 Task: Use the "People" feature to tag friends and family members in group photos.
Action: Mouse moved to (1239, 636)
Screenshot: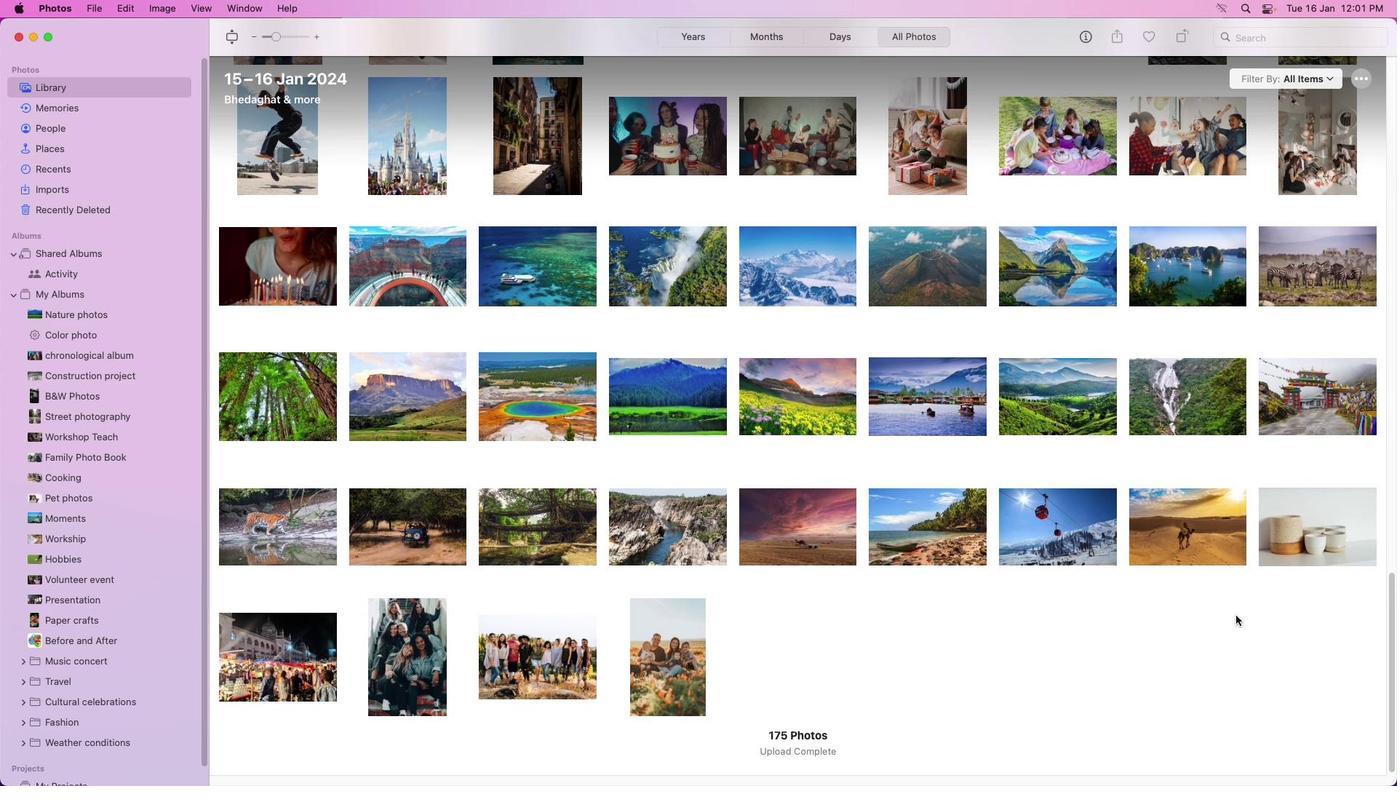 
Action: Mouse pressed left at (1239, 636)
Screenshot: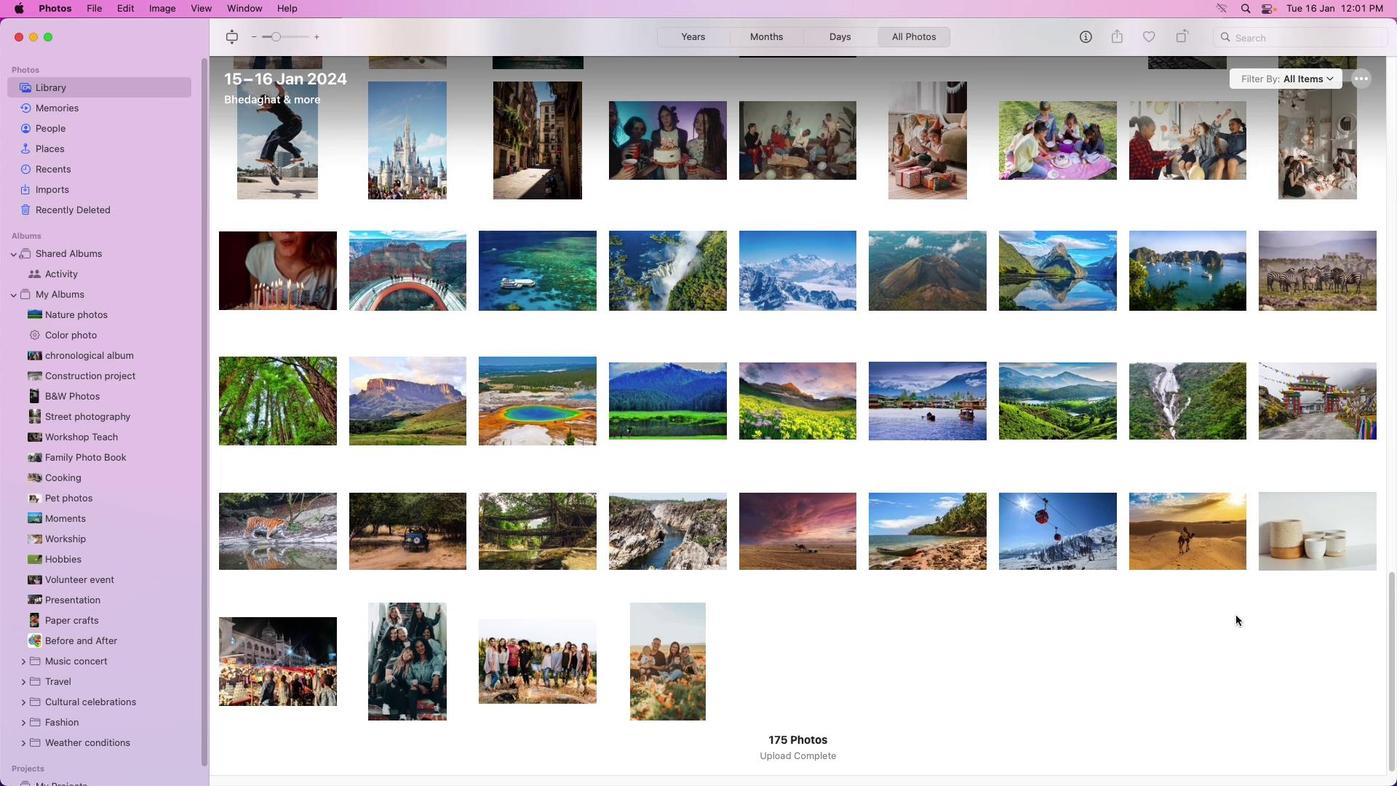 
Action: Mouse moved to (1237, 615)
Screenshot: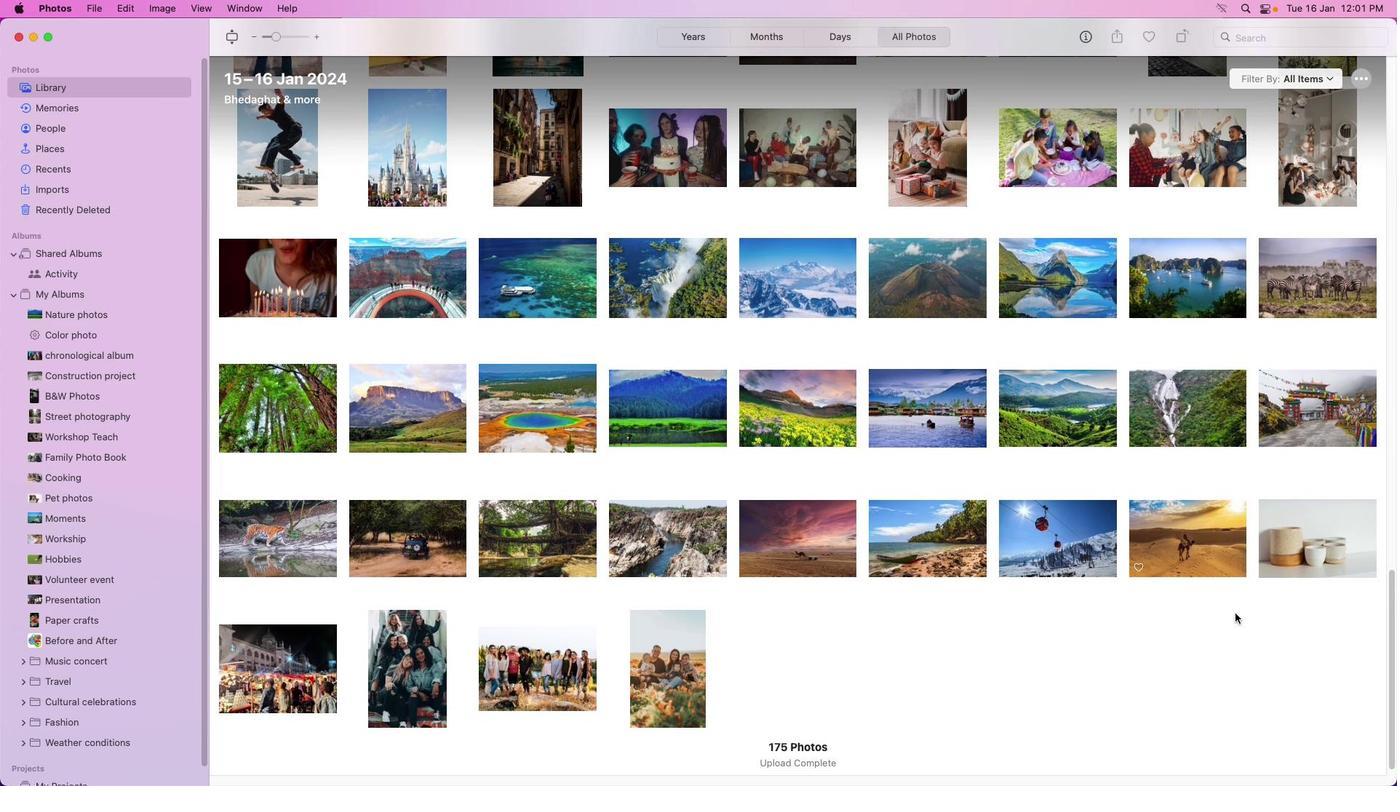 
Action: Mouse scrolled (1237, 615) with delta (0, 0)
Screenshot: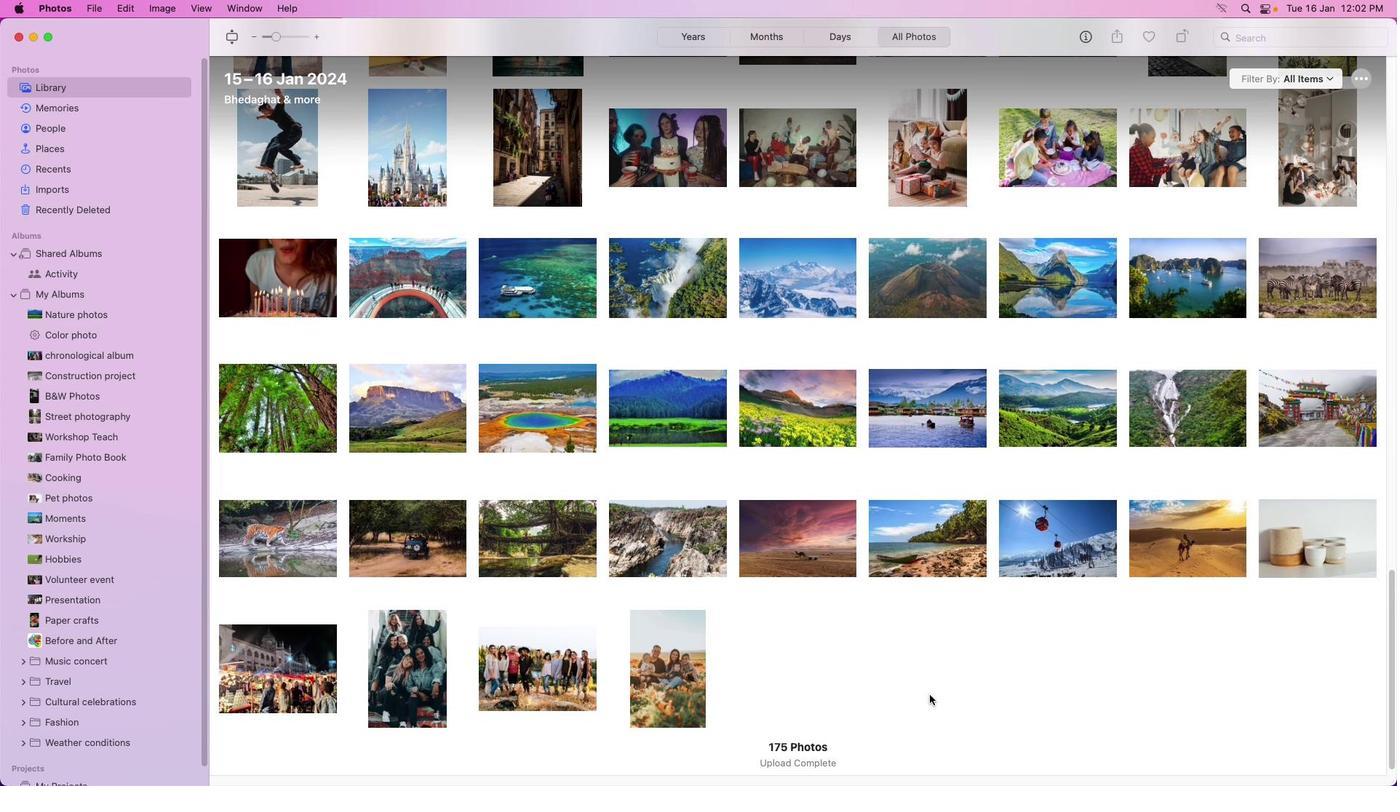 
Action: Mouse scrolled (1237, 615) with delta (0, 0)
Screenshot: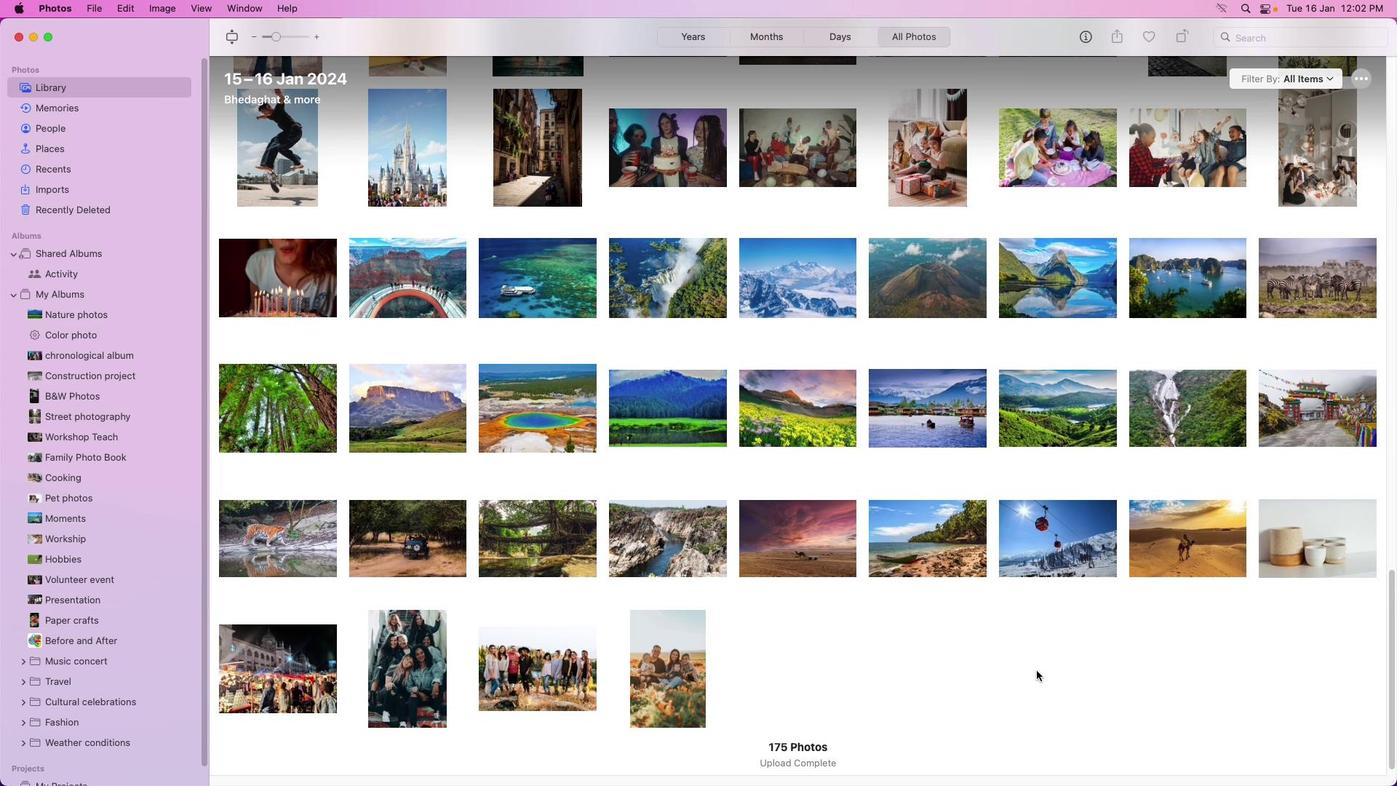 
Action: Mouse moved to (1235, 614)
Screenshot: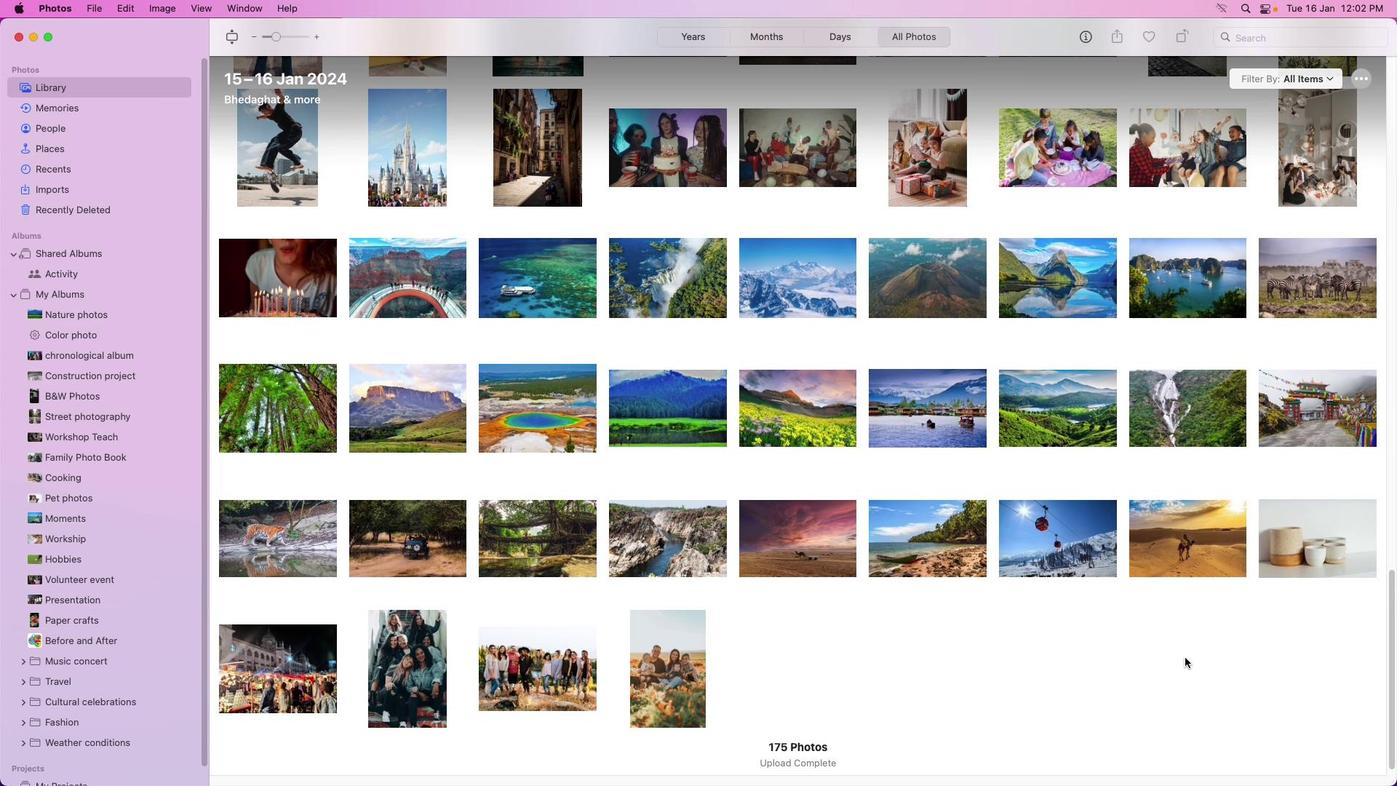 
Action: Mouse scrolled (1235, 614) with delta (0, 0)
Screenshot: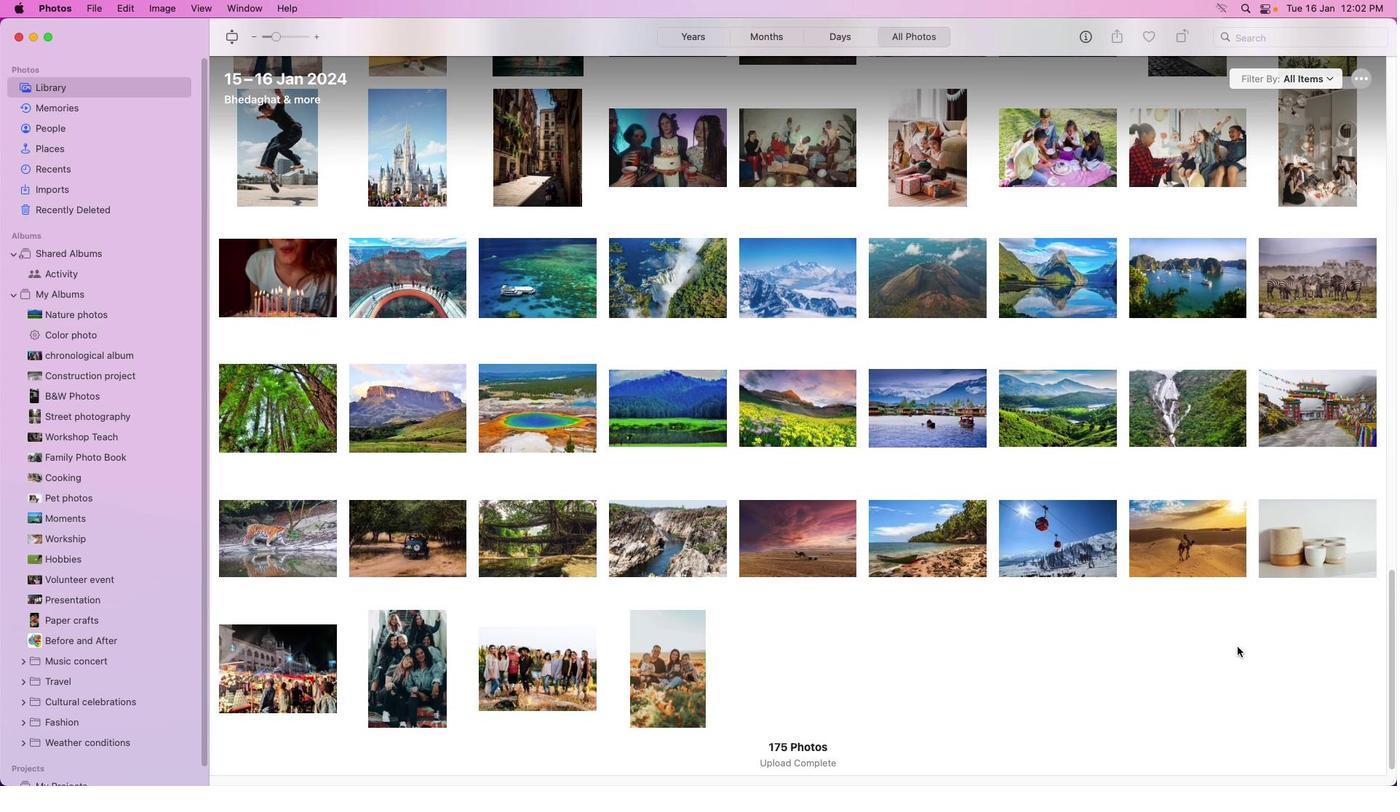 
Action: Mouse moved to (1276, 642)
Screenshot: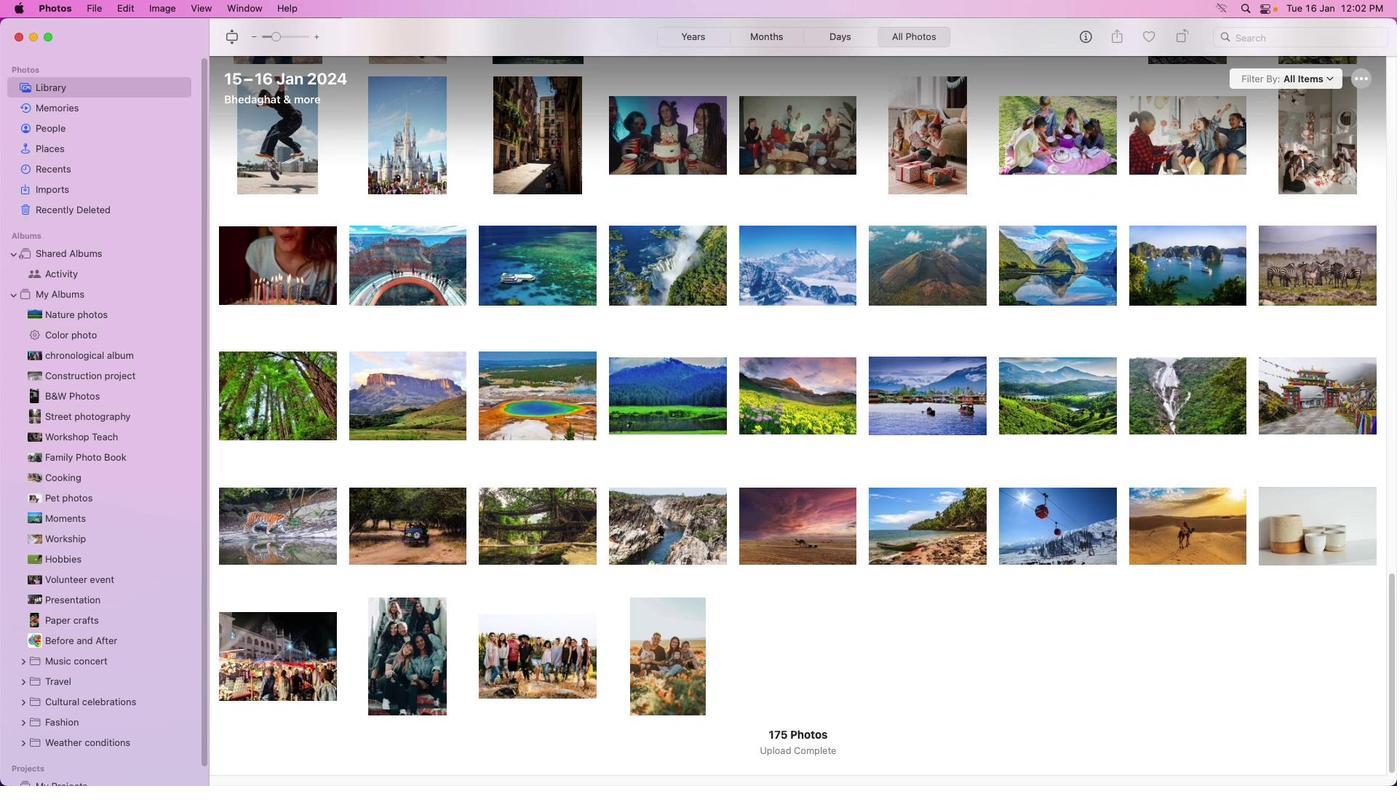 
Action: Mouse scrolled (1276, 642) with delta (0, 0)
Screenshot: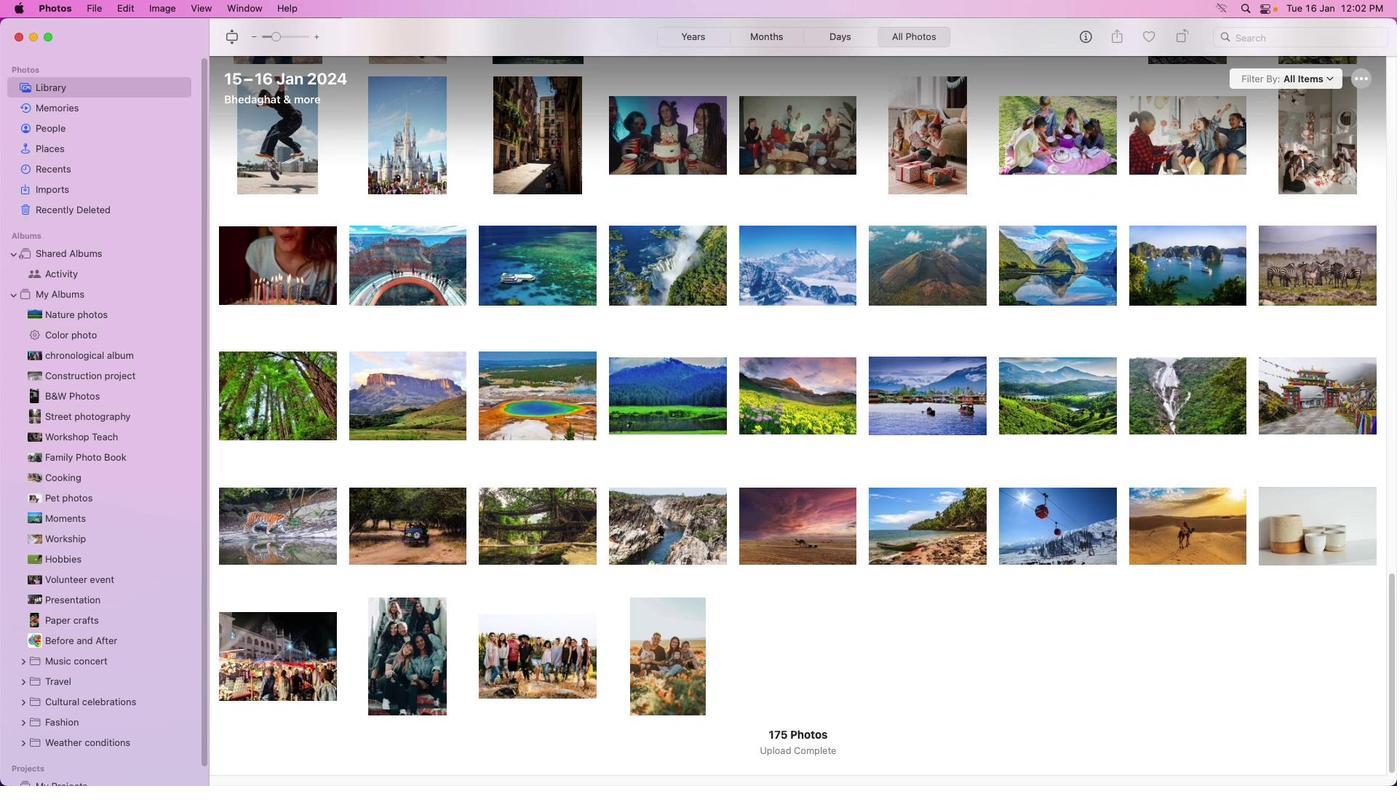 
Action: Mouse moved to (1269, 642)
Screenshot: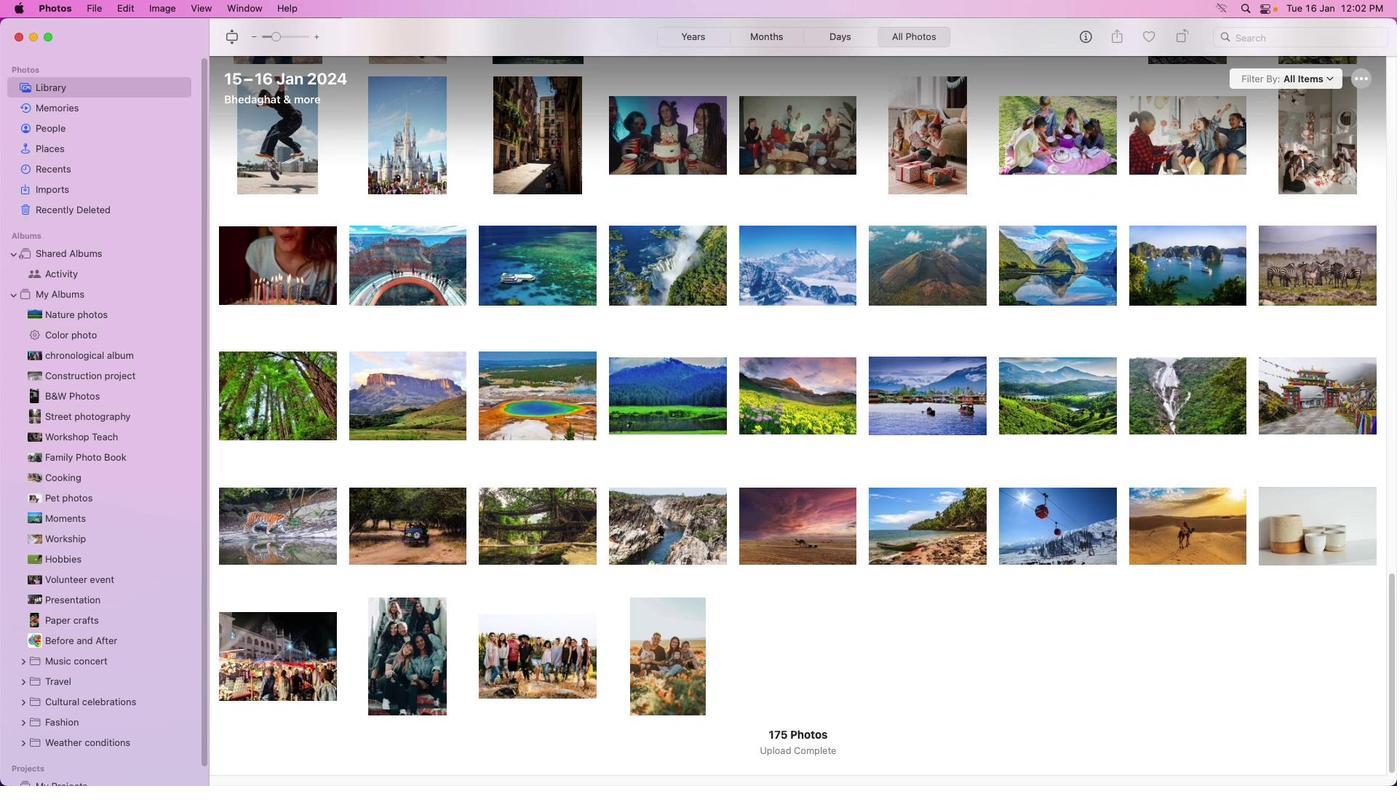 
Action: Mouse scrolled (1269, 642) with delta (0, 0)
Screenshot: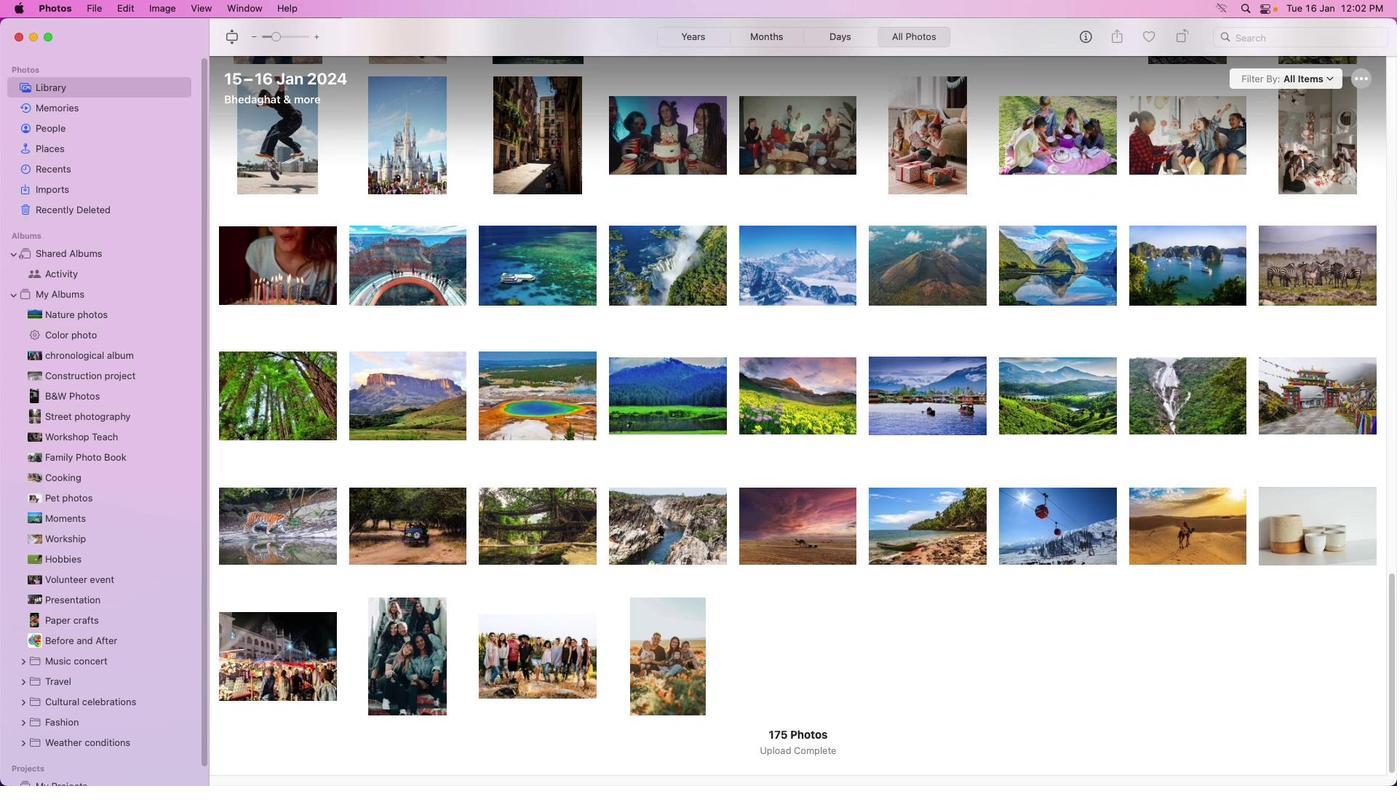 
Action: Mouse moved to (1268, 642)
Screenshot: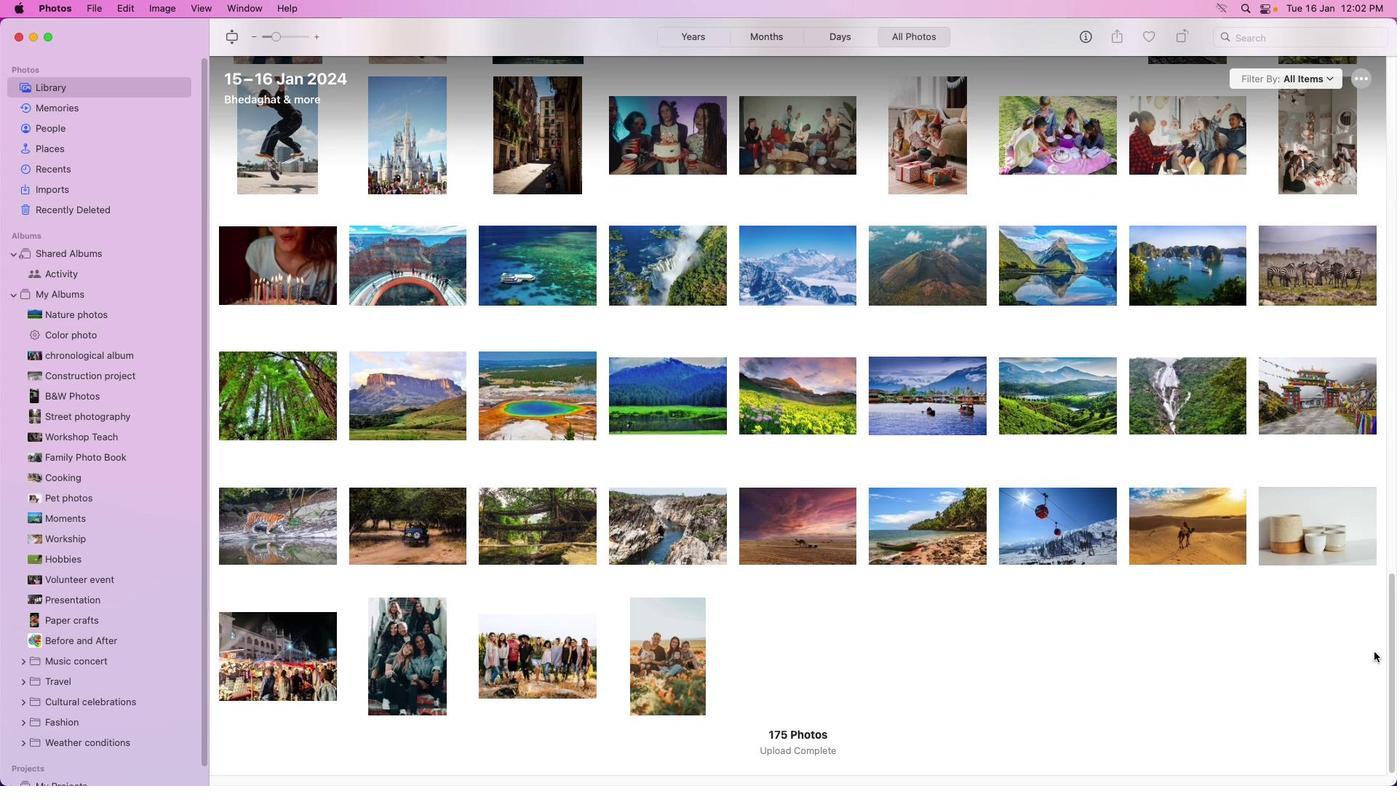
Action: Mouse scrolled (1268, 642) with delta (0, -2)
Screenshot: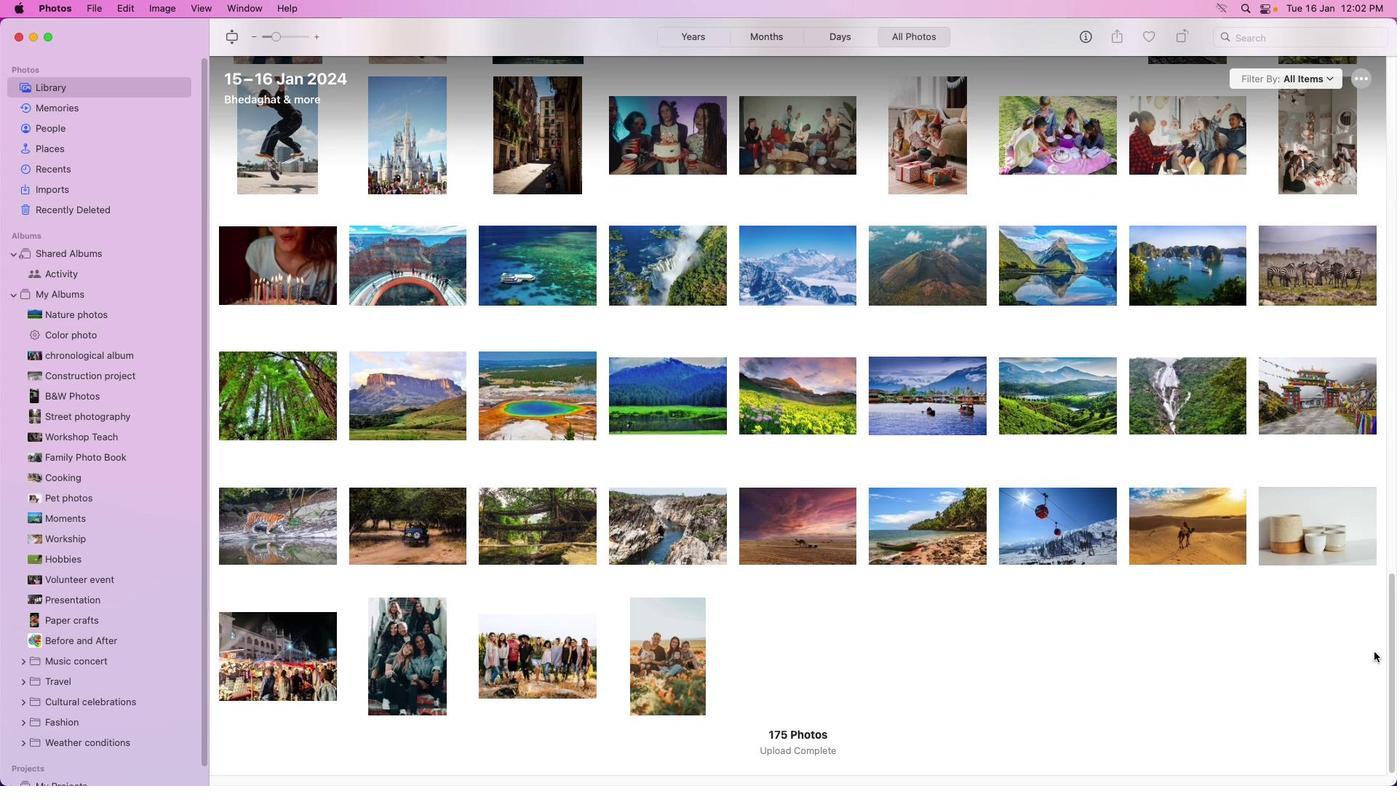
Action: Mouse moved to (1267, 642)
Screenshot: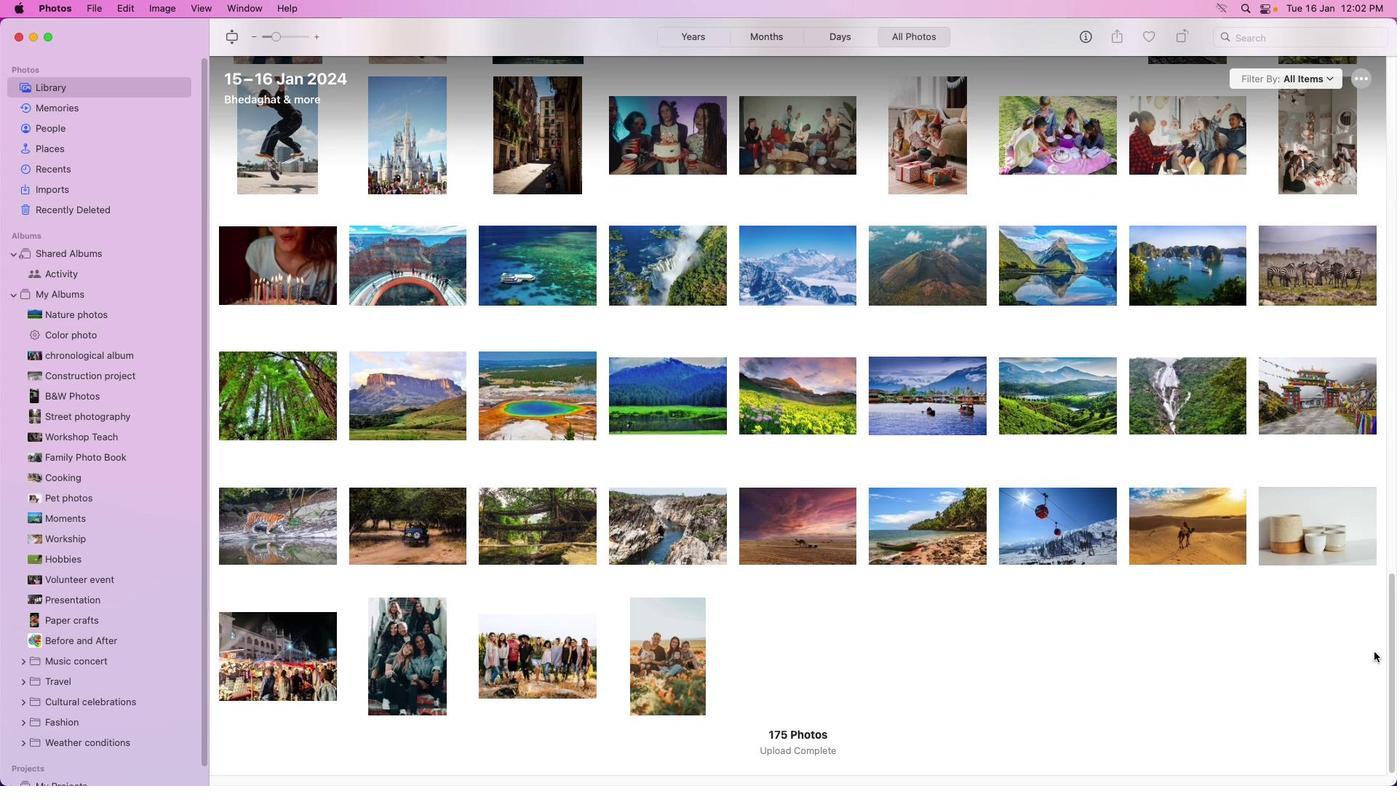 
Action: Mouse scrolled (1267, 642) with delta (0, -2)
Screenshot: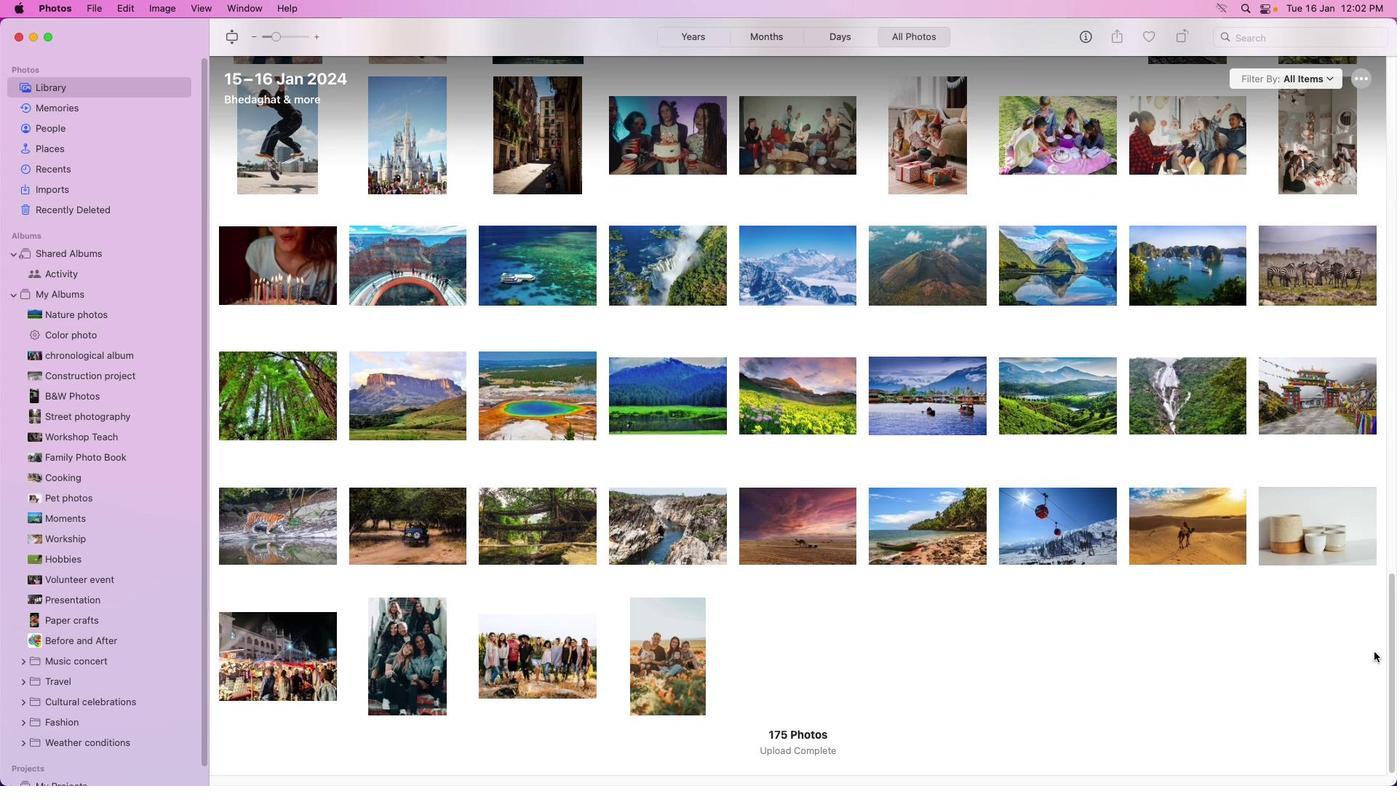 
Action: Mouse moved to (1266, 642)
Screenshot: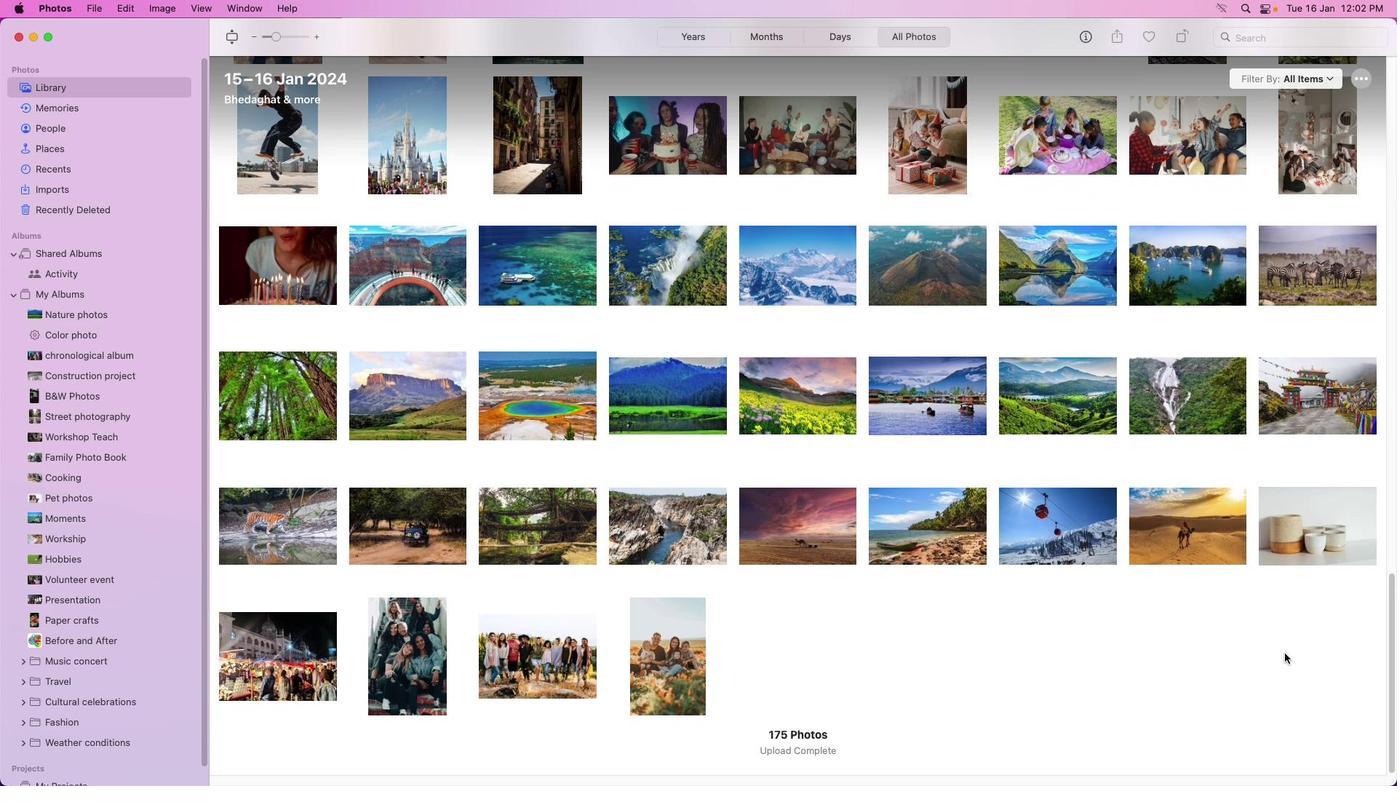 
Action: Mouse scrolled (1266, 642) with delta (0, -3)
Screenshot: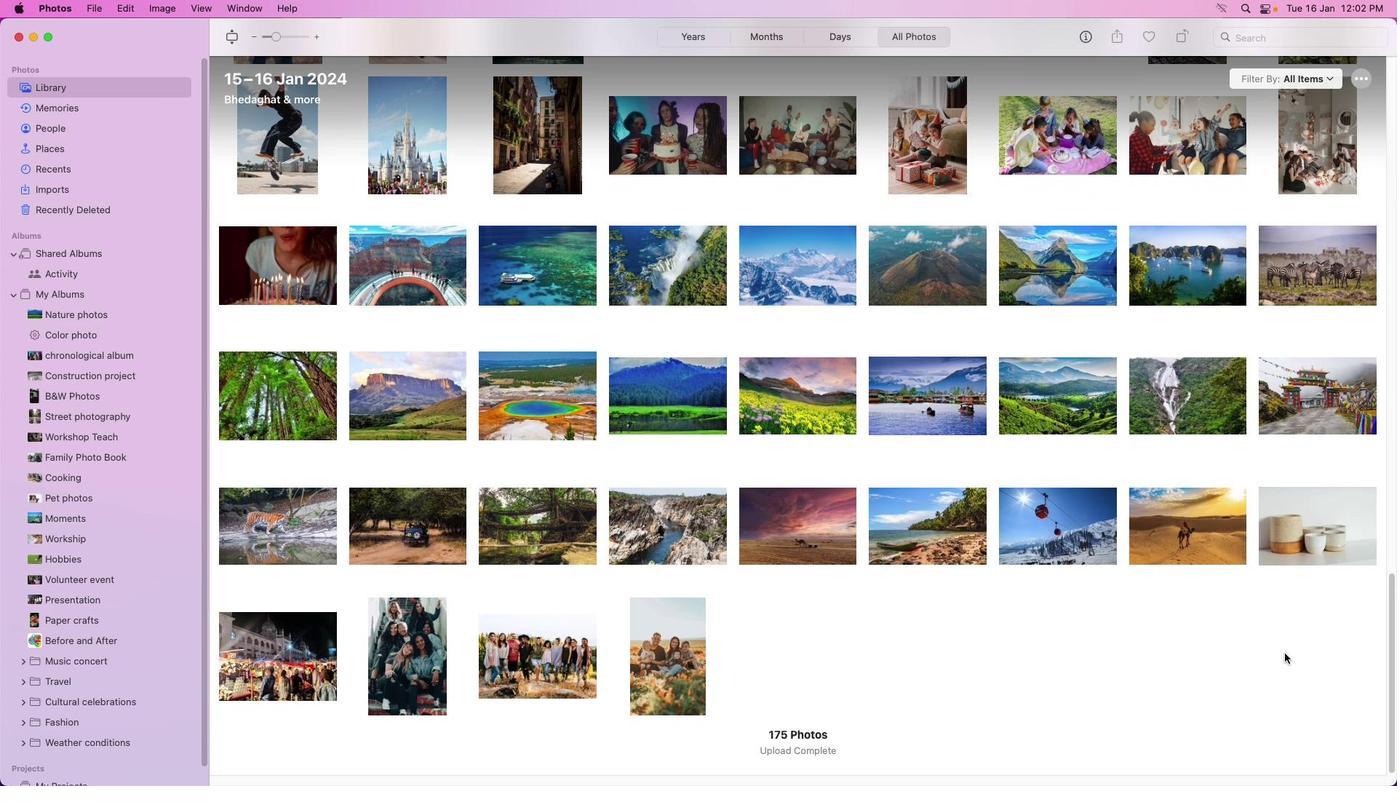 
Action: Mouse moved to (1263, 641)
Screenshot: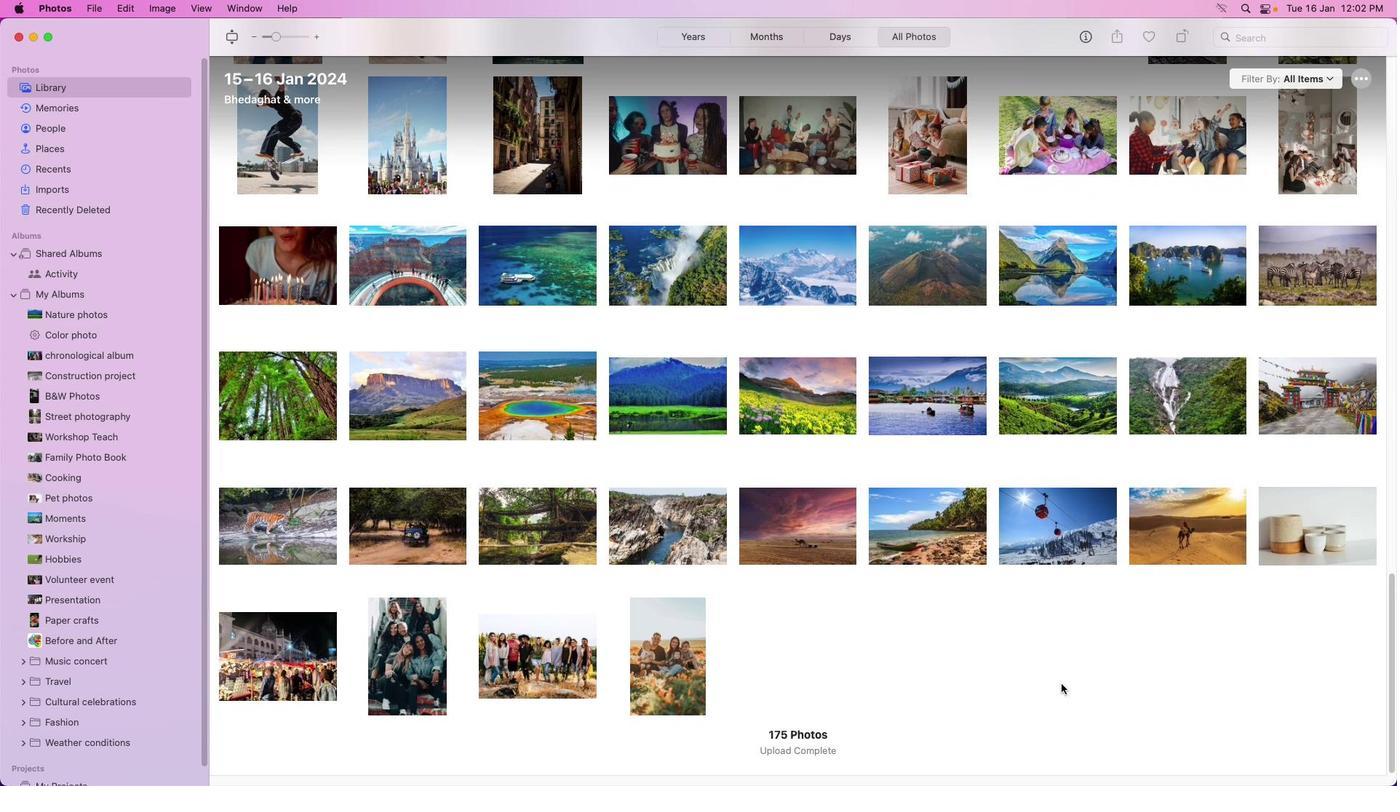 
Action: Mouse scrolled (1263, 641) with delta (0, -4)
Screenshot: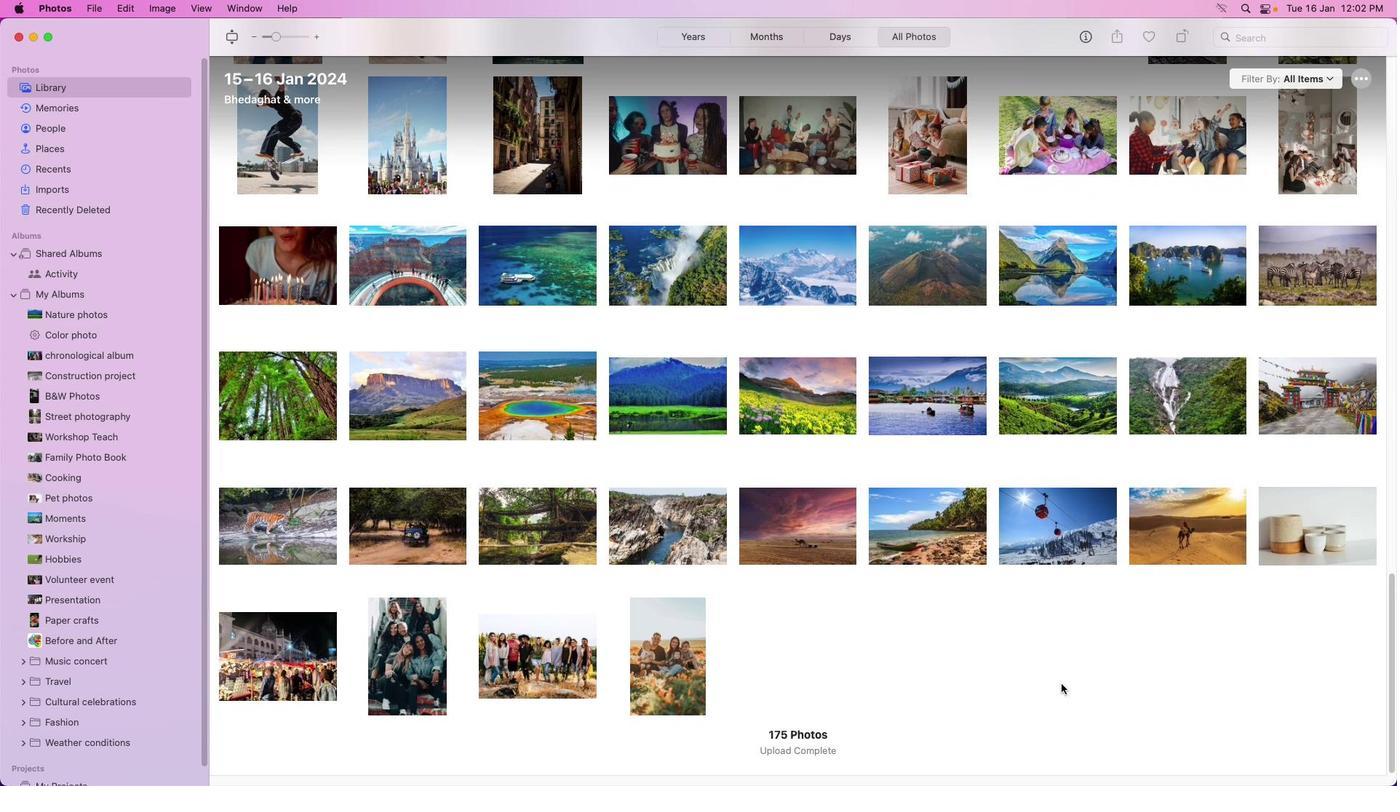 
Action: Mouse moved to (420, 656)
Screenshot: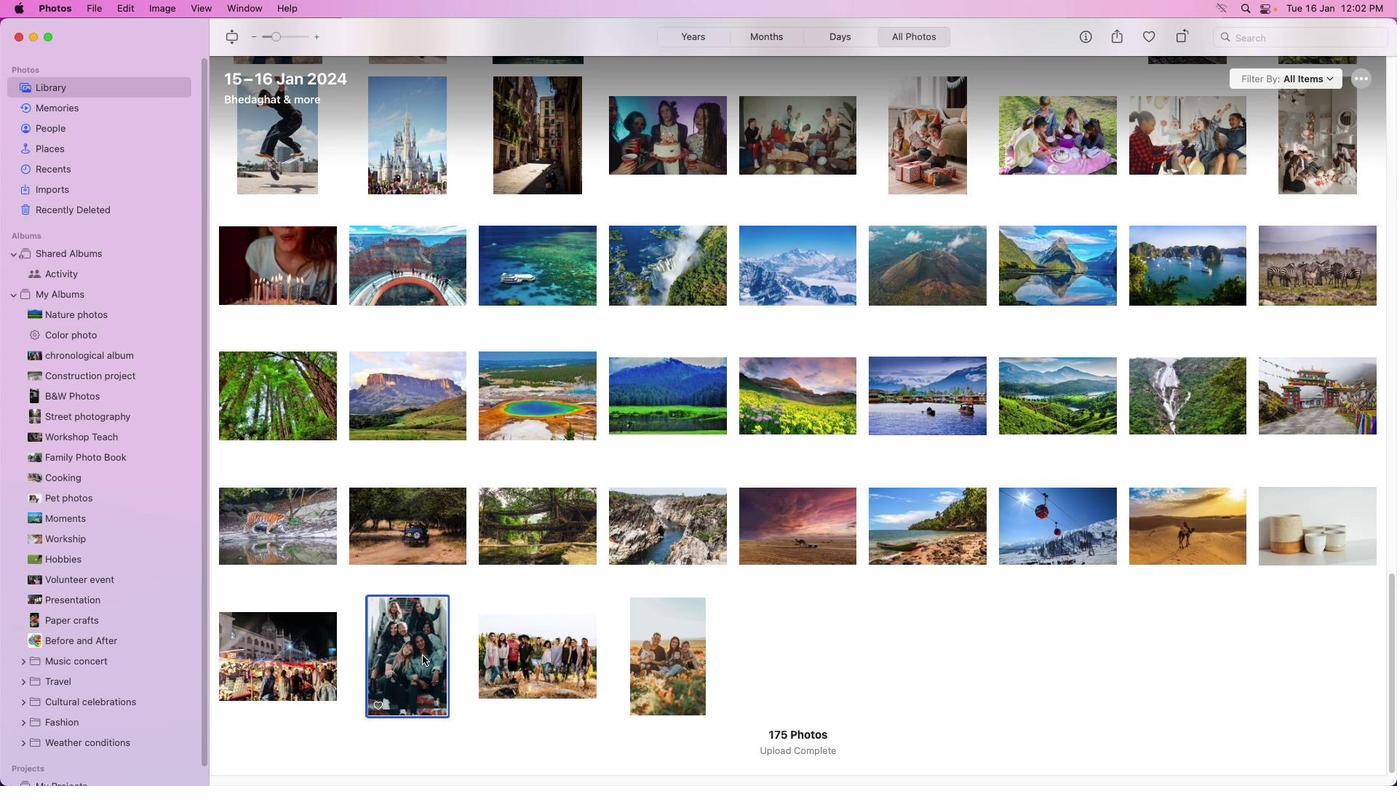 
Action: Mouse pressed left at (420, 656)
Screenshot: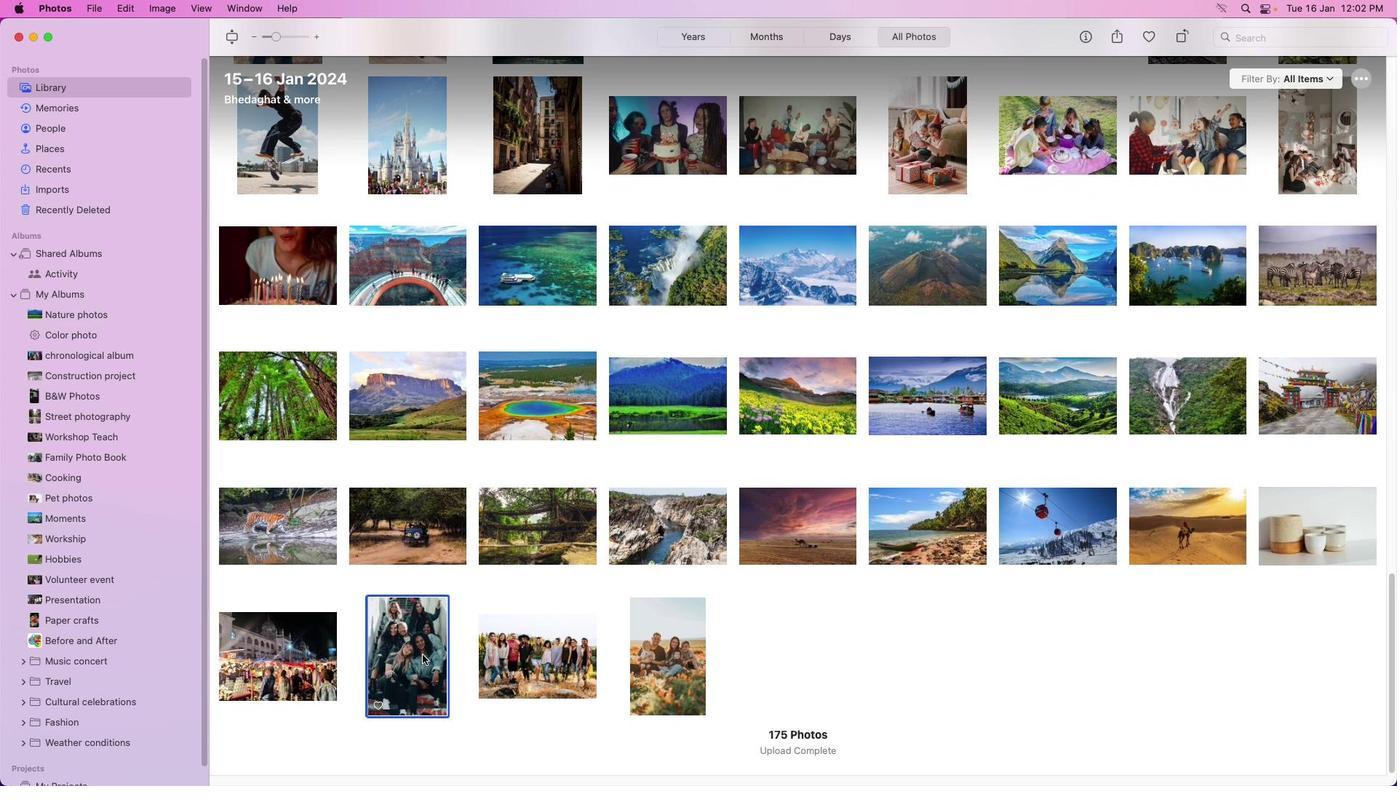 
Action: Mouse moved to (422, 654)
Screenshot: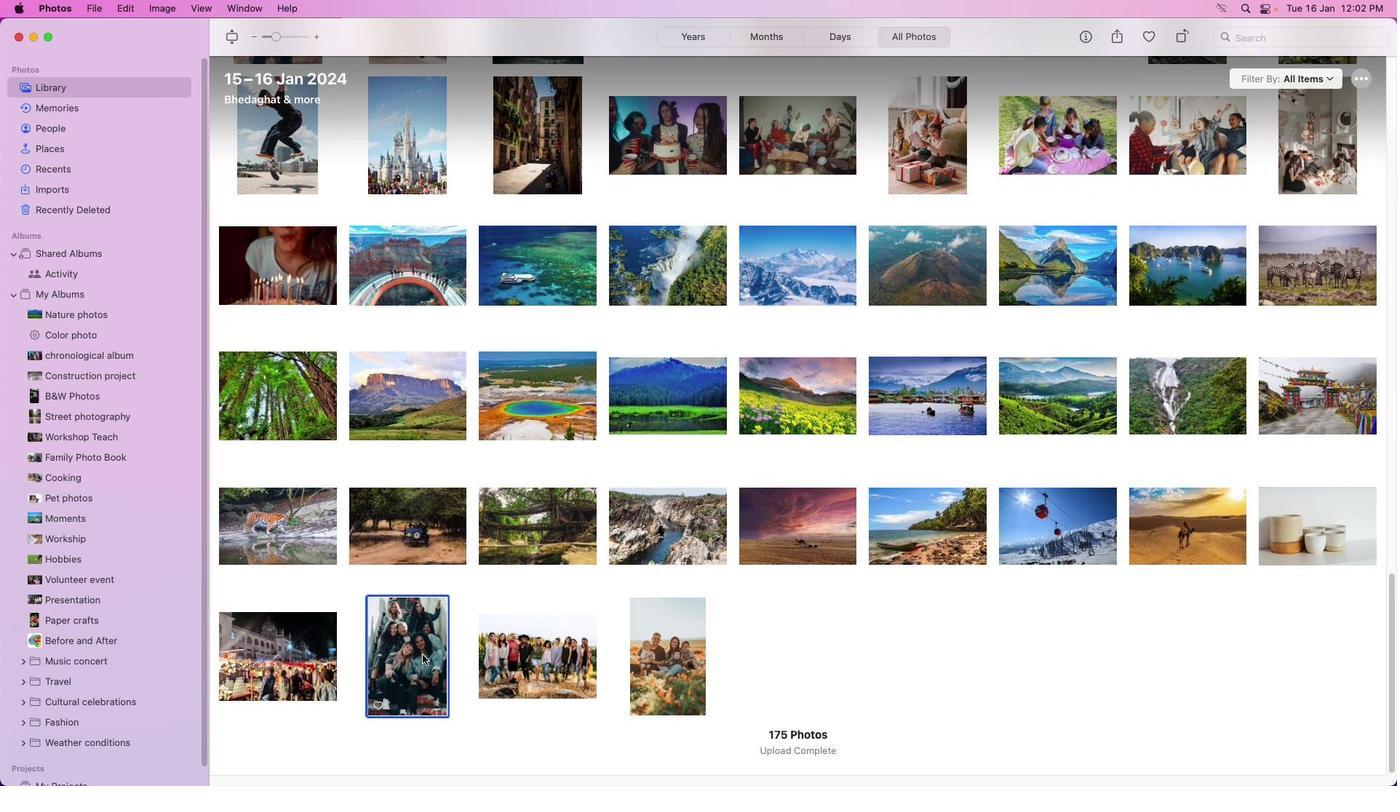
Action: Mouse pressed left at (422, 654)
Screenshot: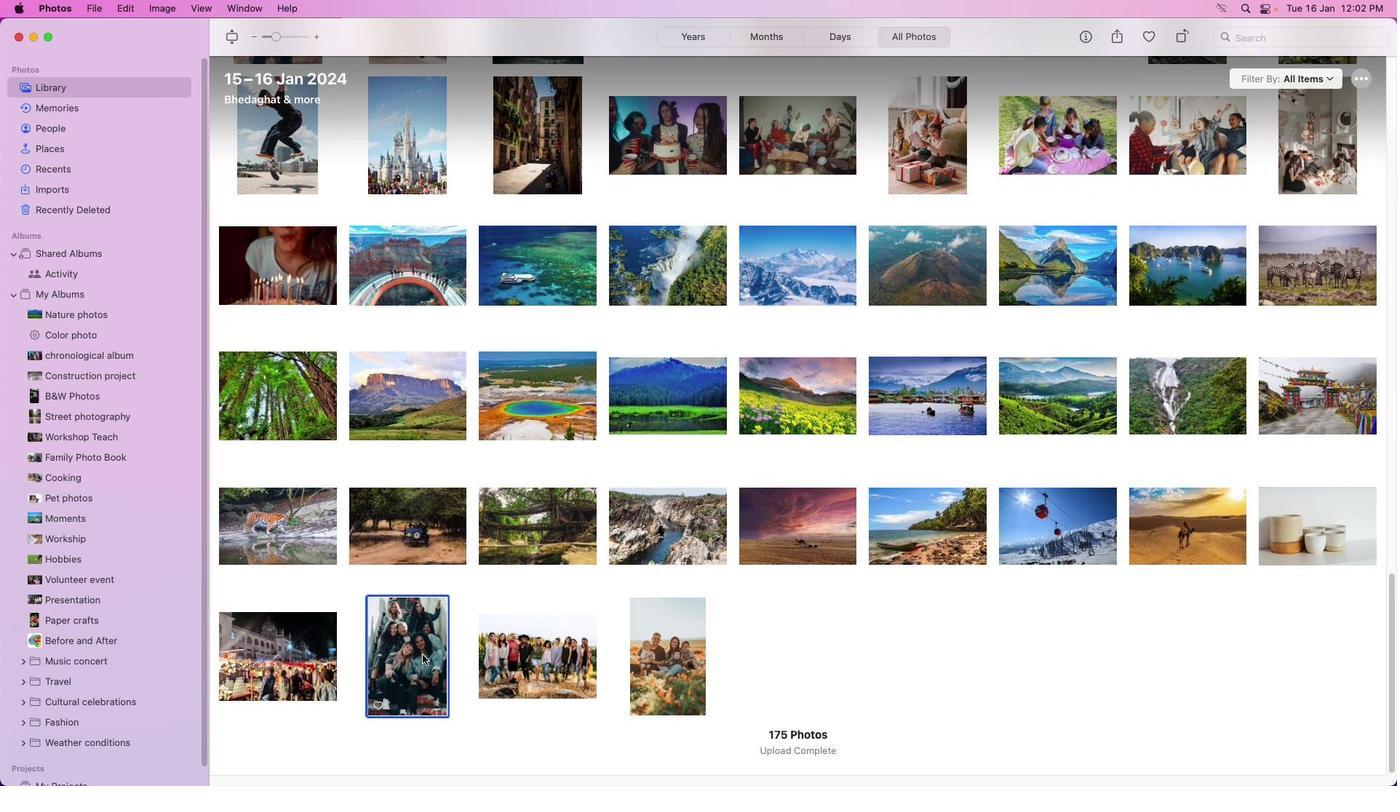 
Action: Mouse pressed left at (422, 654)
Screenshot: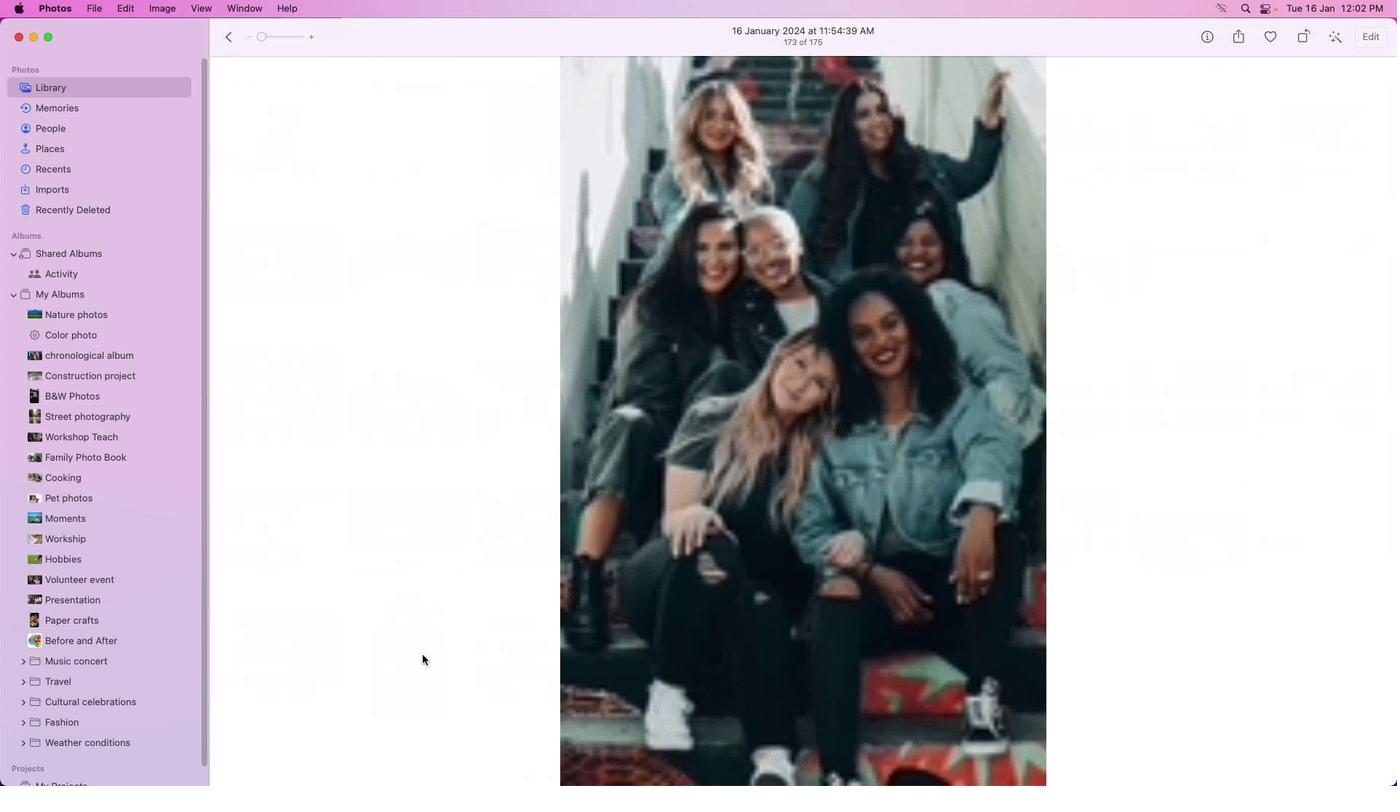 
Action: Mouse moved to (1207, 40)
Screenshot: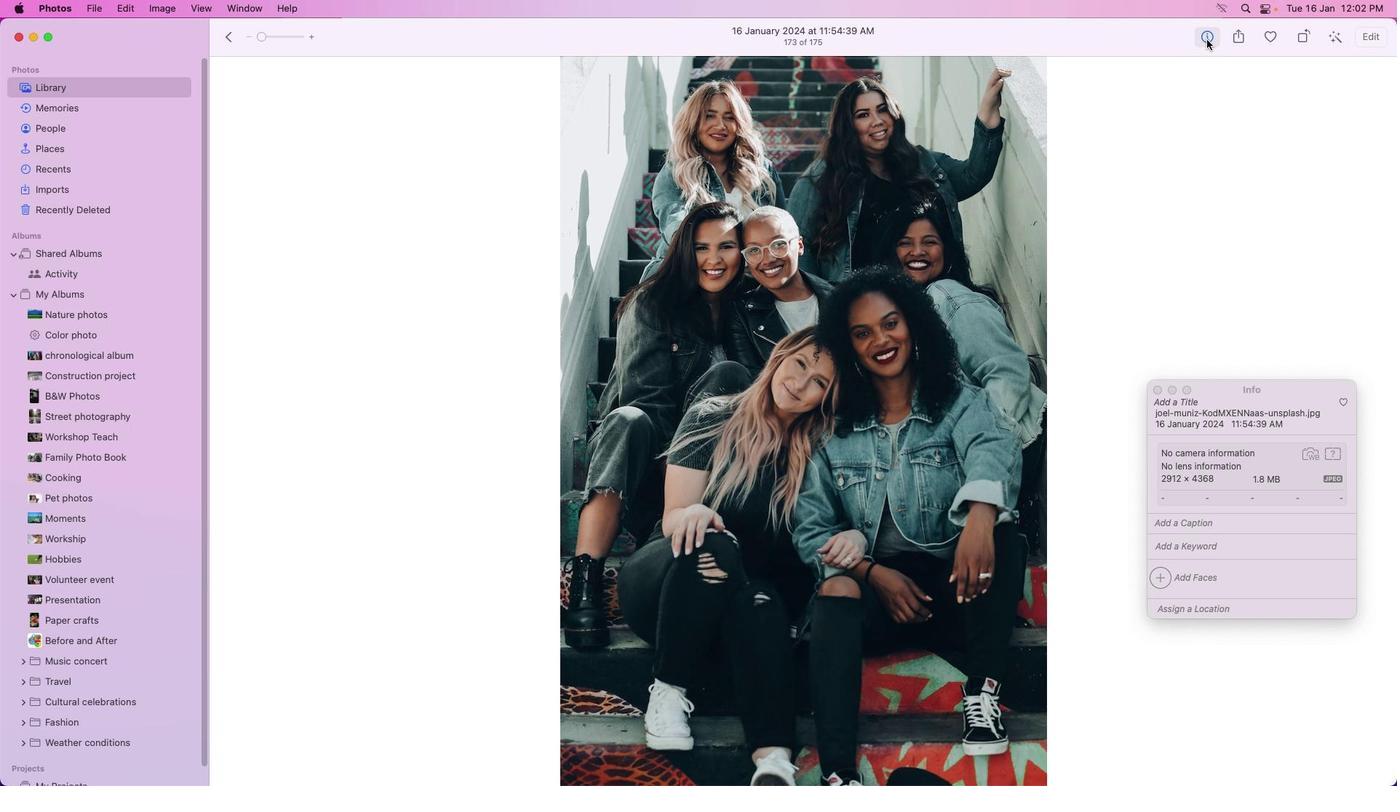 
Action: Mouse pressed left at (1207, 40)
Screenshot: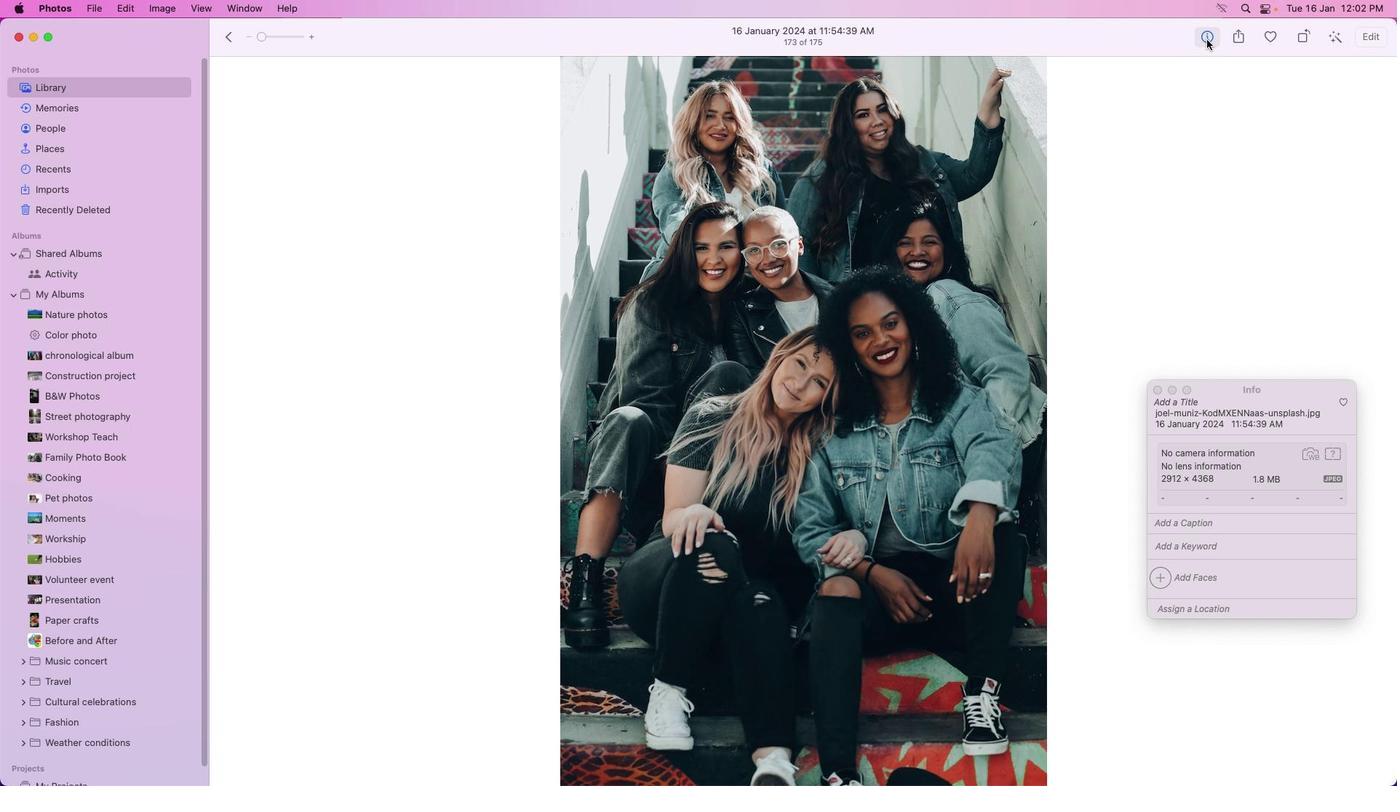 
Action: Mouse moved to (1164, 574)
Screenshot: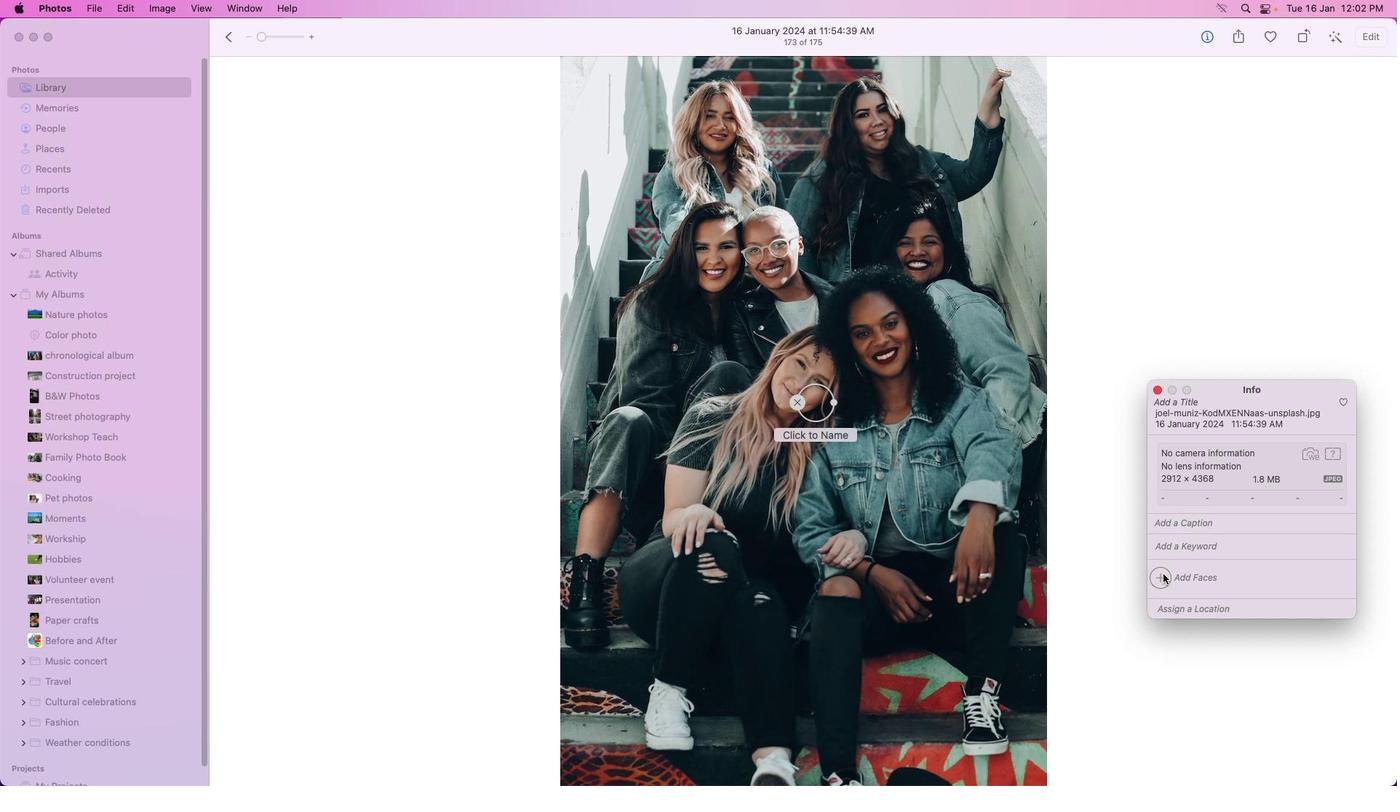 
Action: Mouse pressed left at (1164, 574)
Screenshot: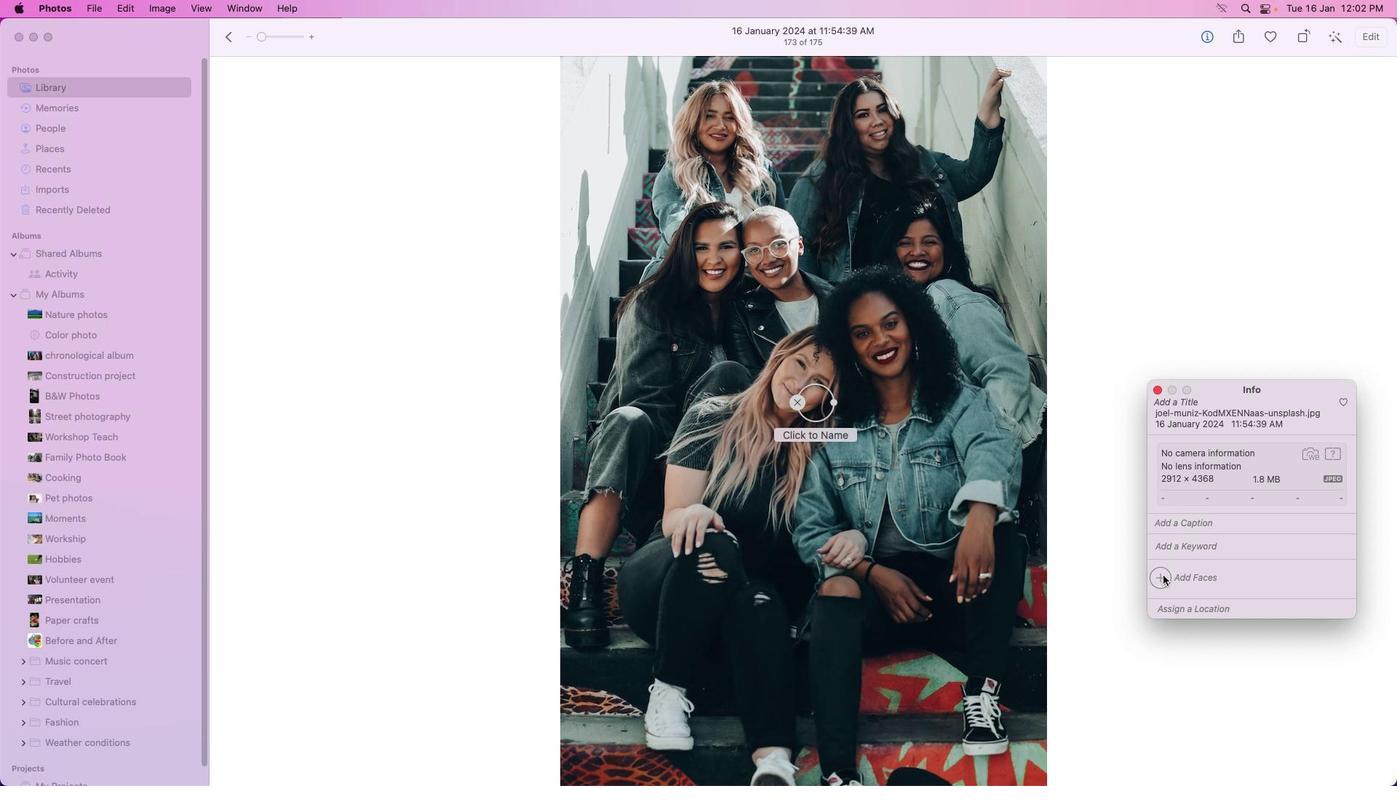 
Action: Mouse moved to (827, 388)
Screenshot: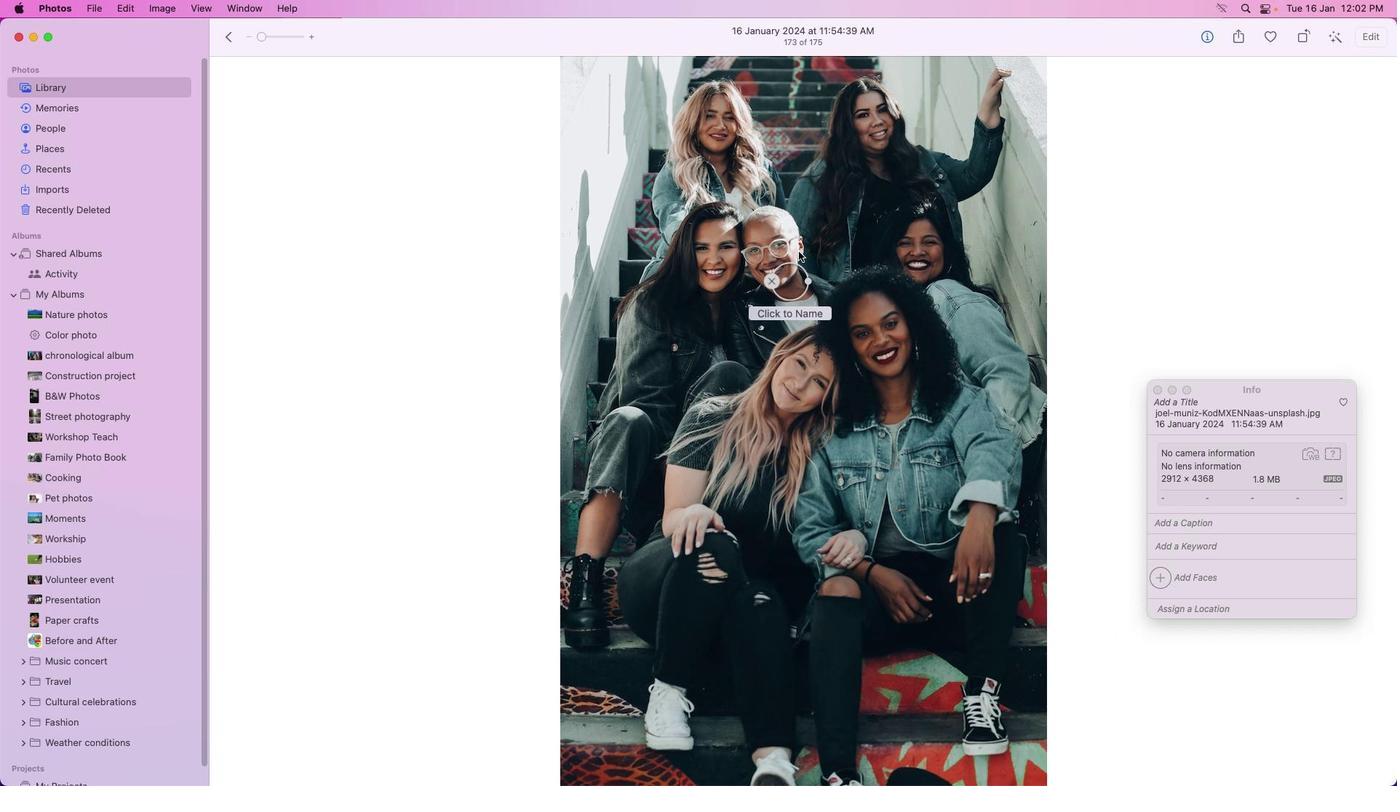 
Action: Mouse pressed left at (827, 388)
Screenshot: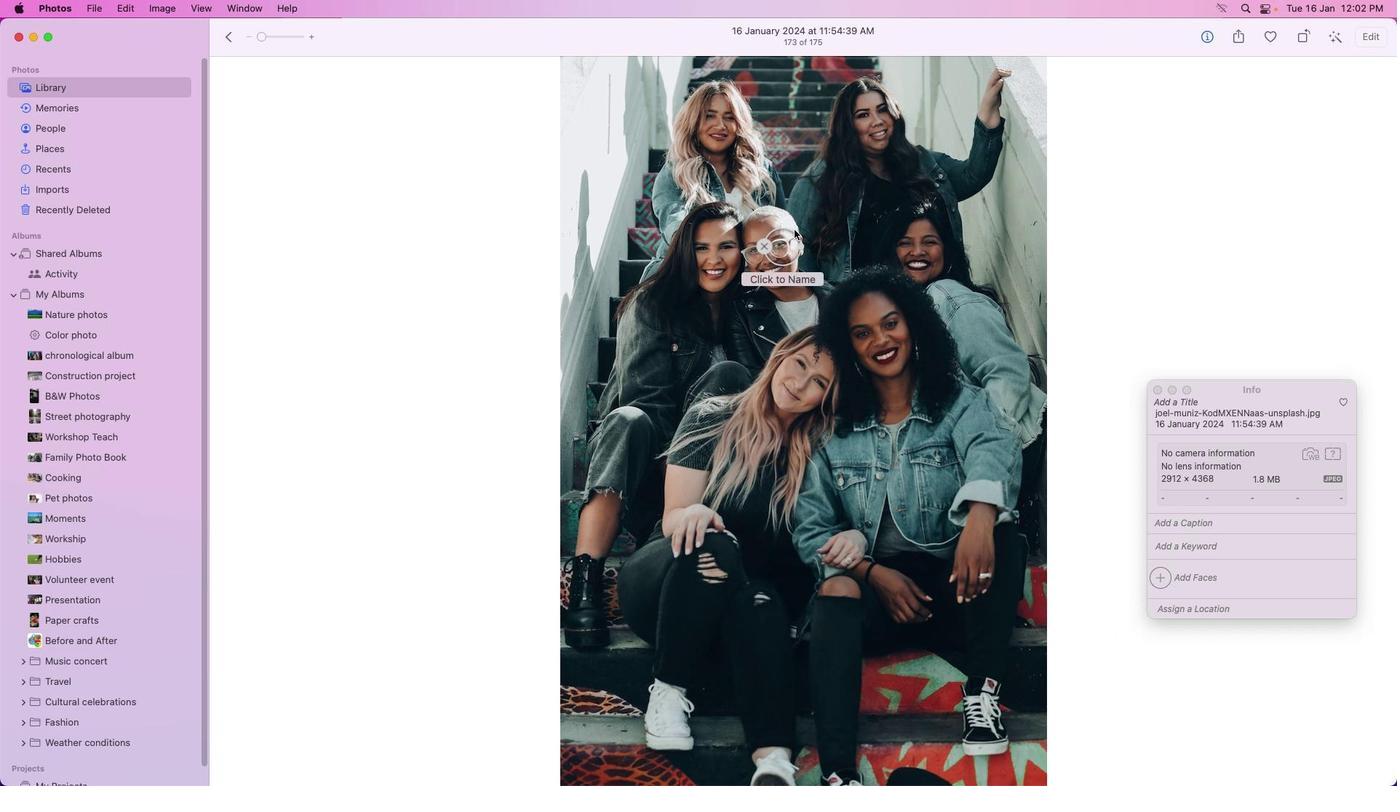 
Action: Mouse moved to (733, 160)
Screenshot: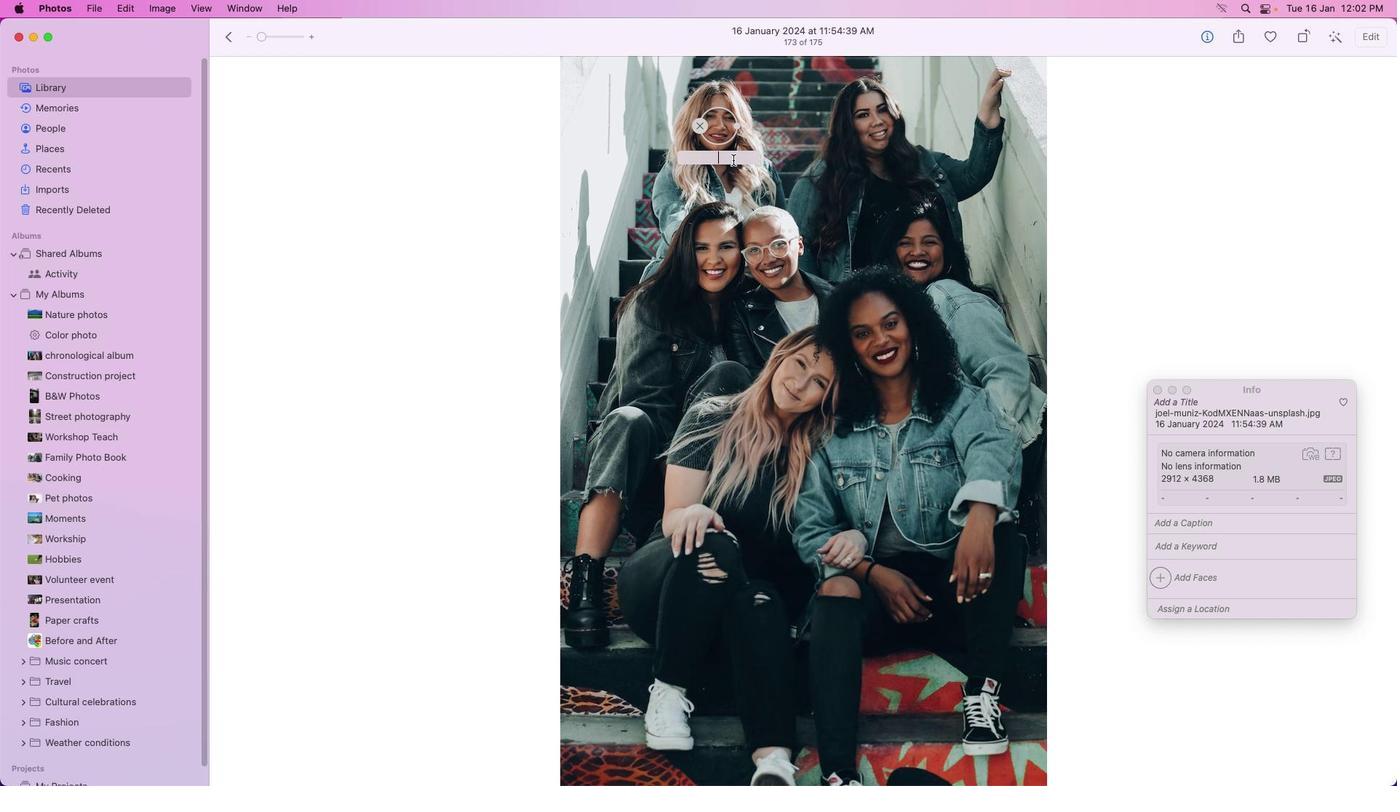 
Action: Mouse pressed left at (733, 160)
Screenshot: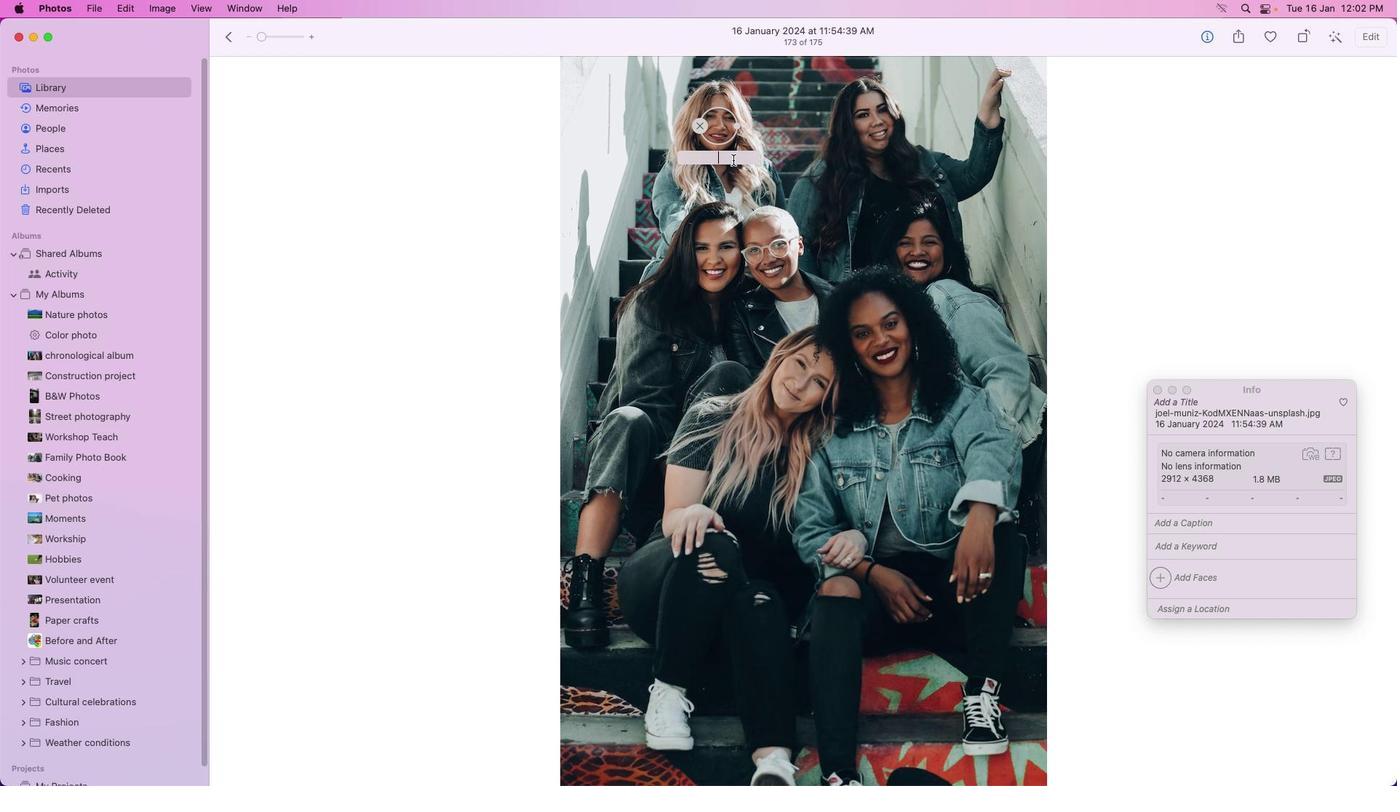
Action: Mouse moved to (733, 160)
Screenshot: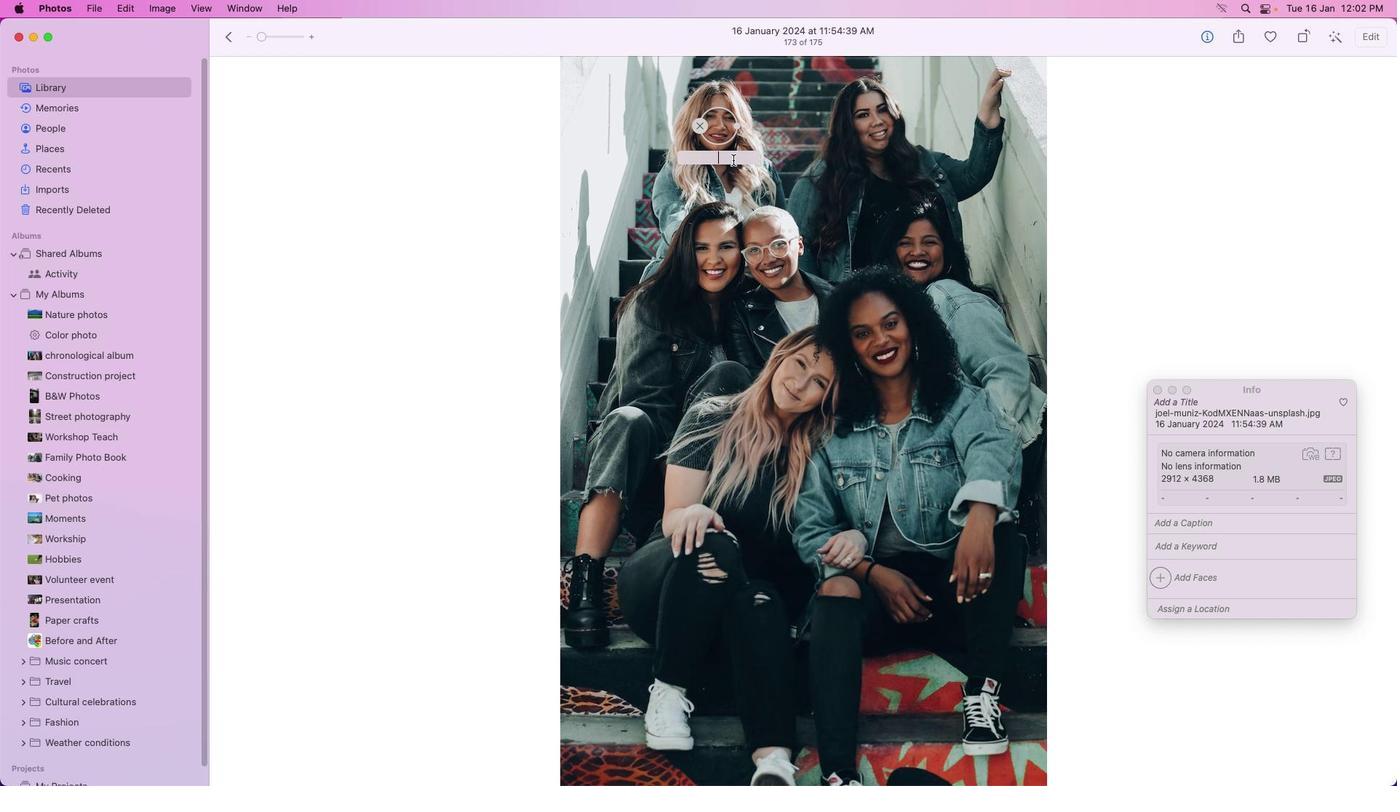 
Action: Key pressed Key.caps_lock'M'Key.caps_lock'a''r''y'Key.enter
Screenshot: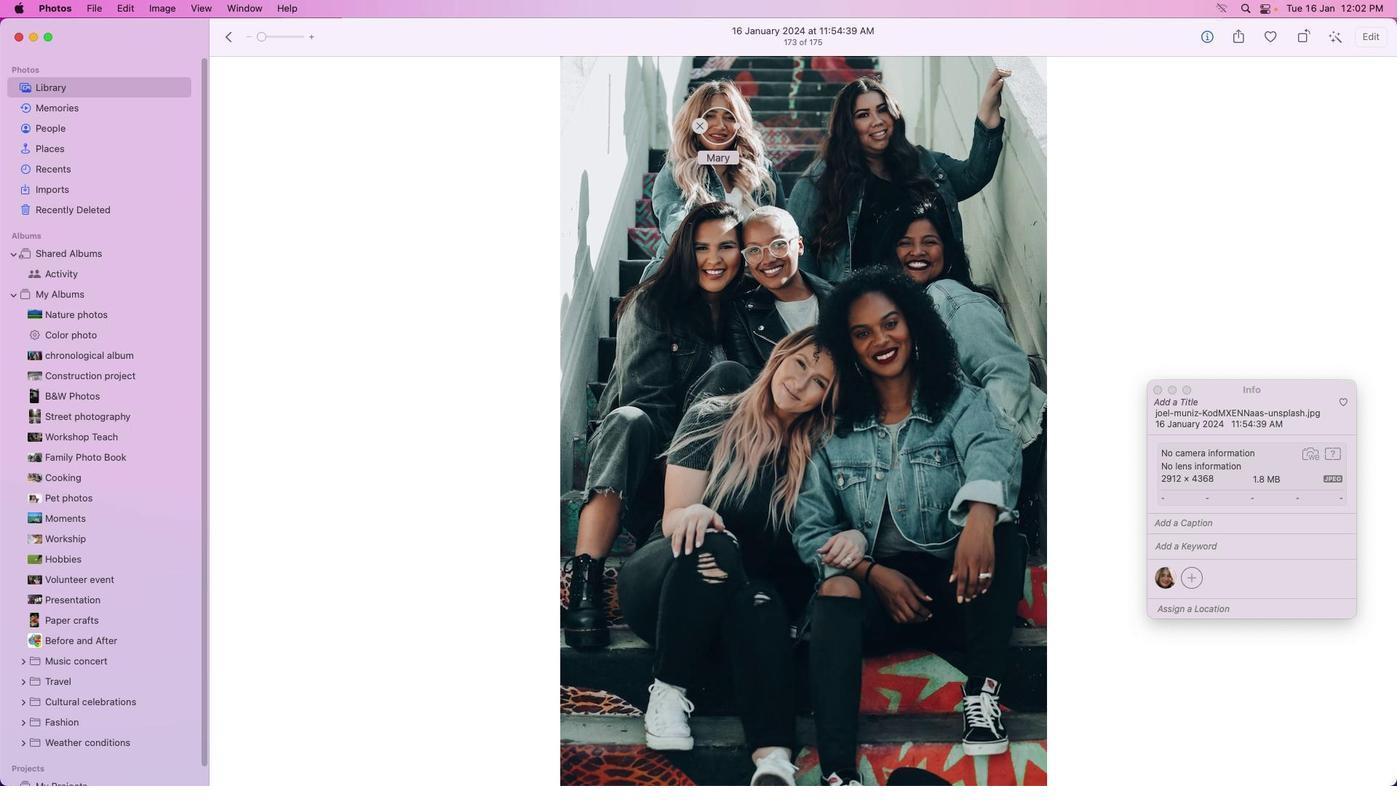
Action: Mouse moved to (1196, 581)
Screenshot: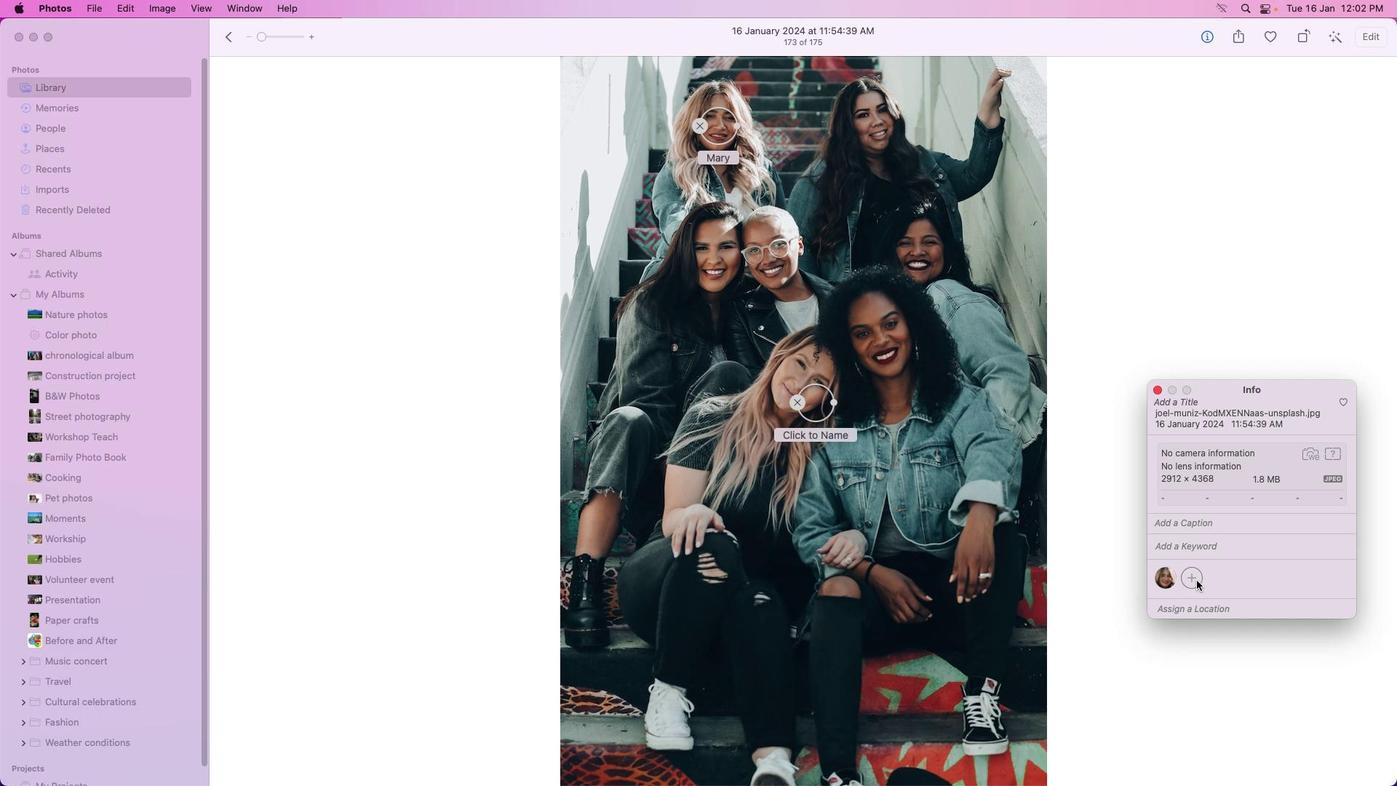 
Action: Mouse pressed left at (1196, 581)
Screenshot: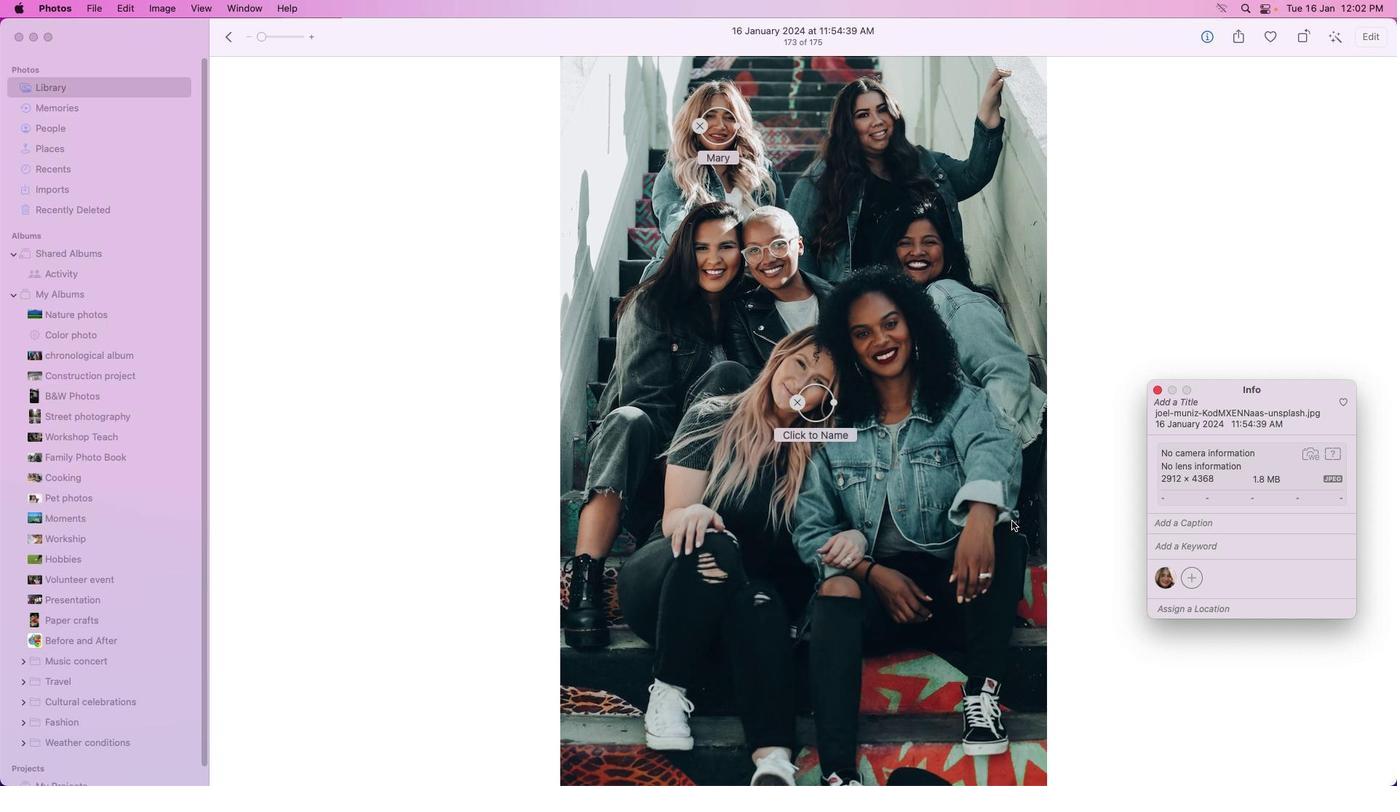 
Action: Mouse moved to (819, 421)
Screenshot: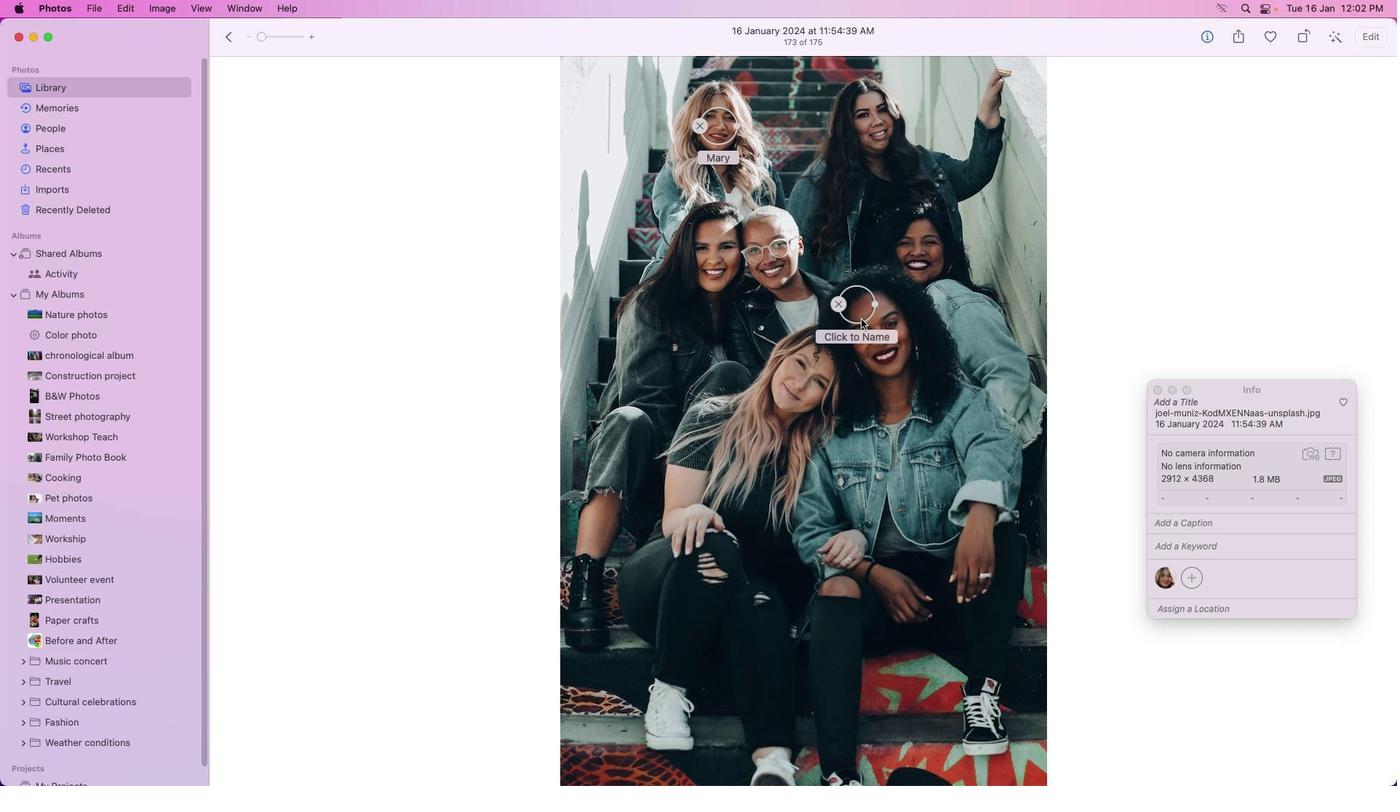 
Action: Mouse pressed left at (819, 421)
Screenshot: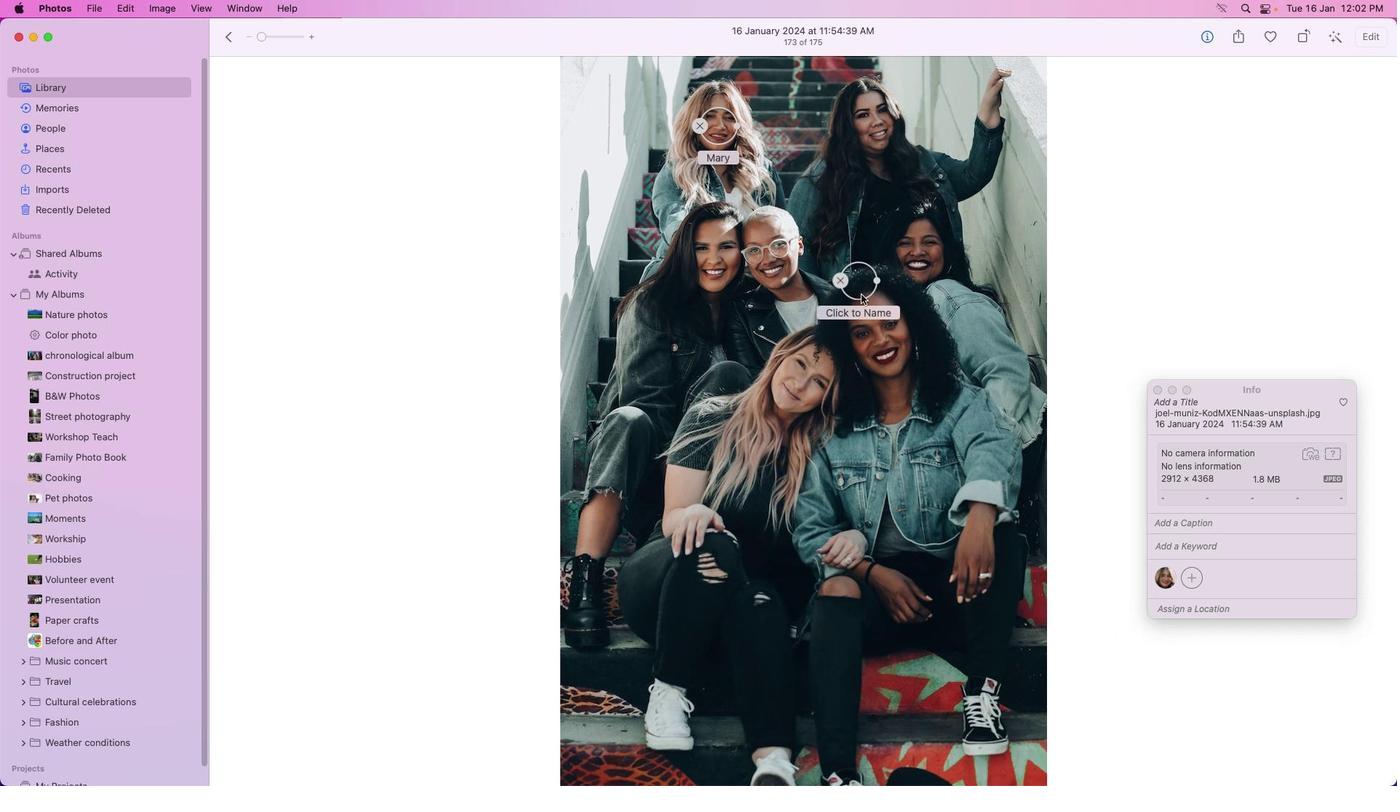 
Action: Mouse moved to (886, 154)
Screenshot: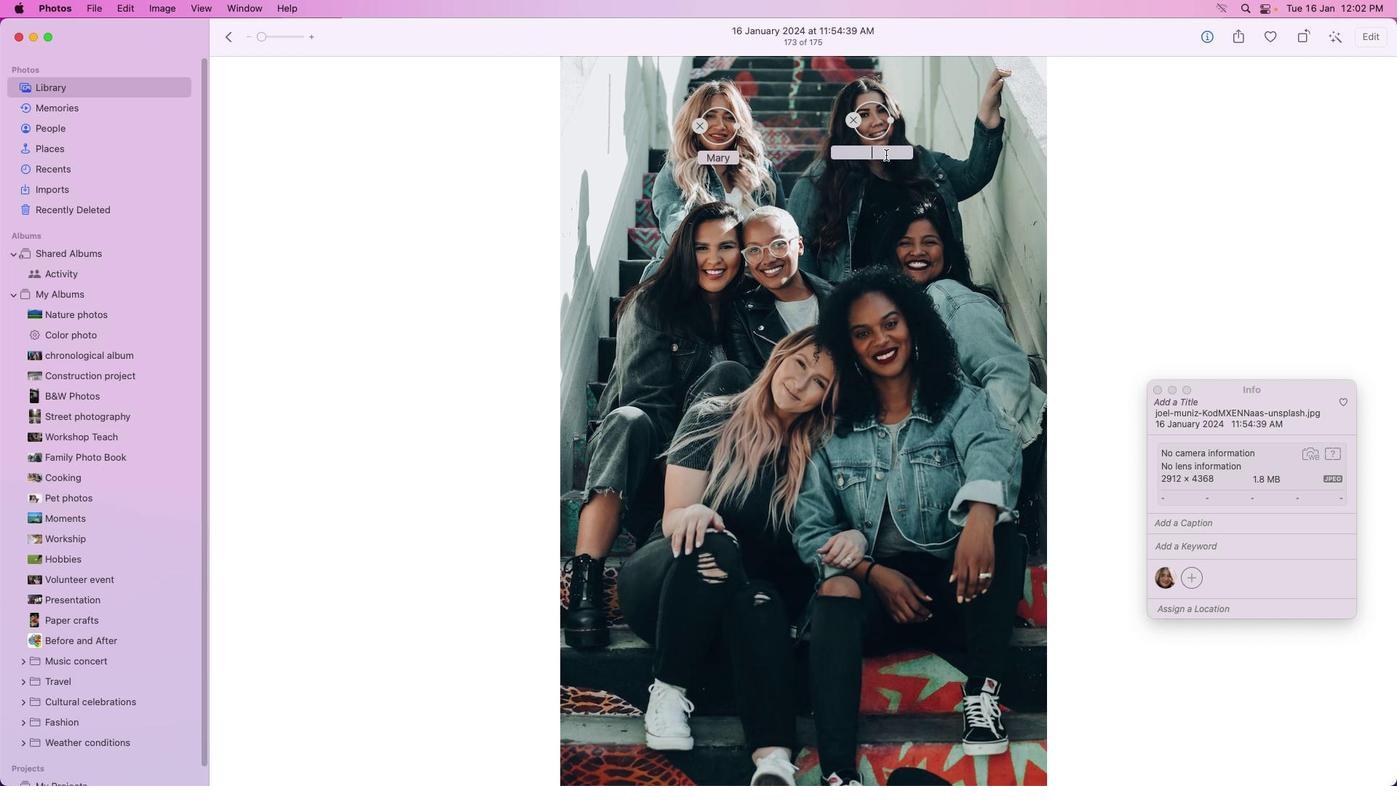 
Action: Mouse pressed left at (886, 154)
Screenshot: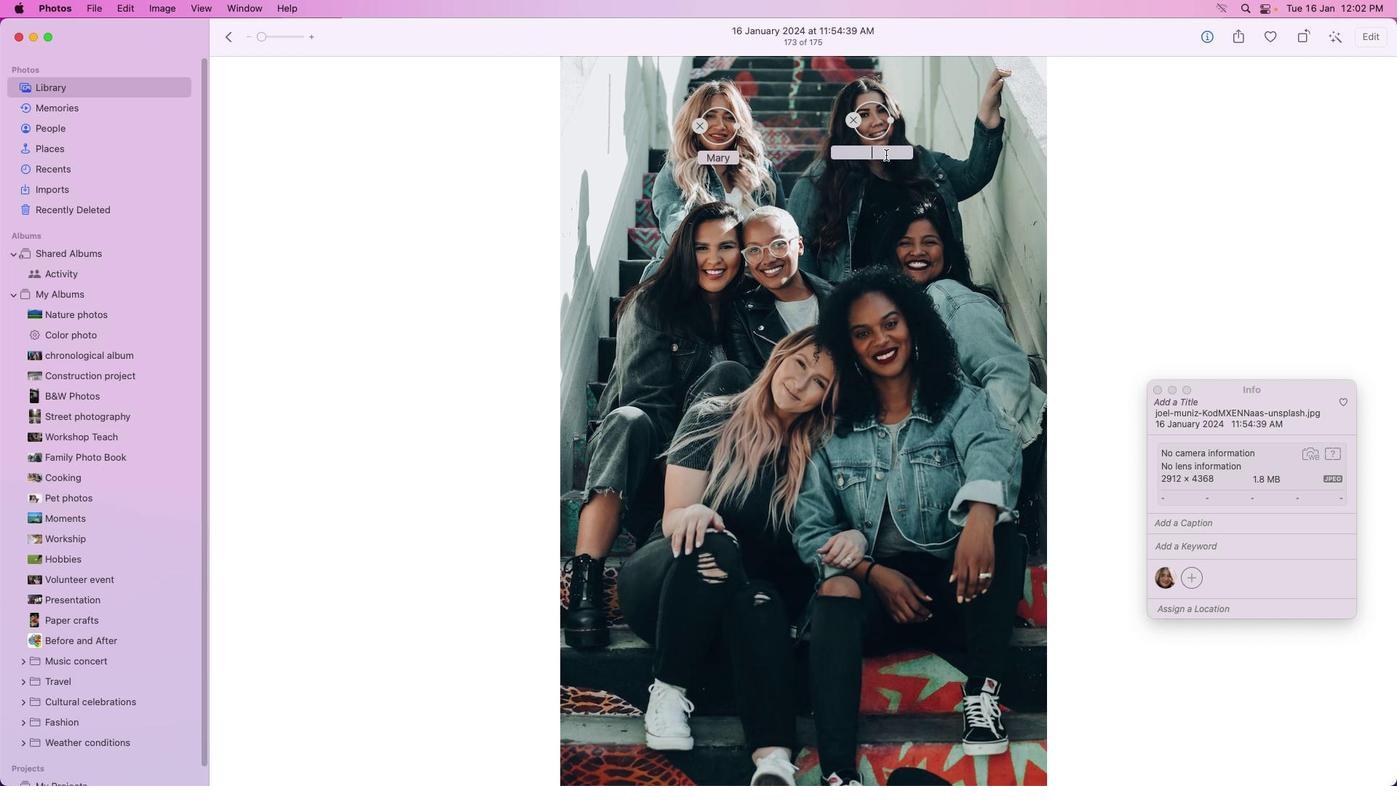 
Action: Key pressed 'j''e''n''n''i''f''e''r'Key.enter
Screenshot: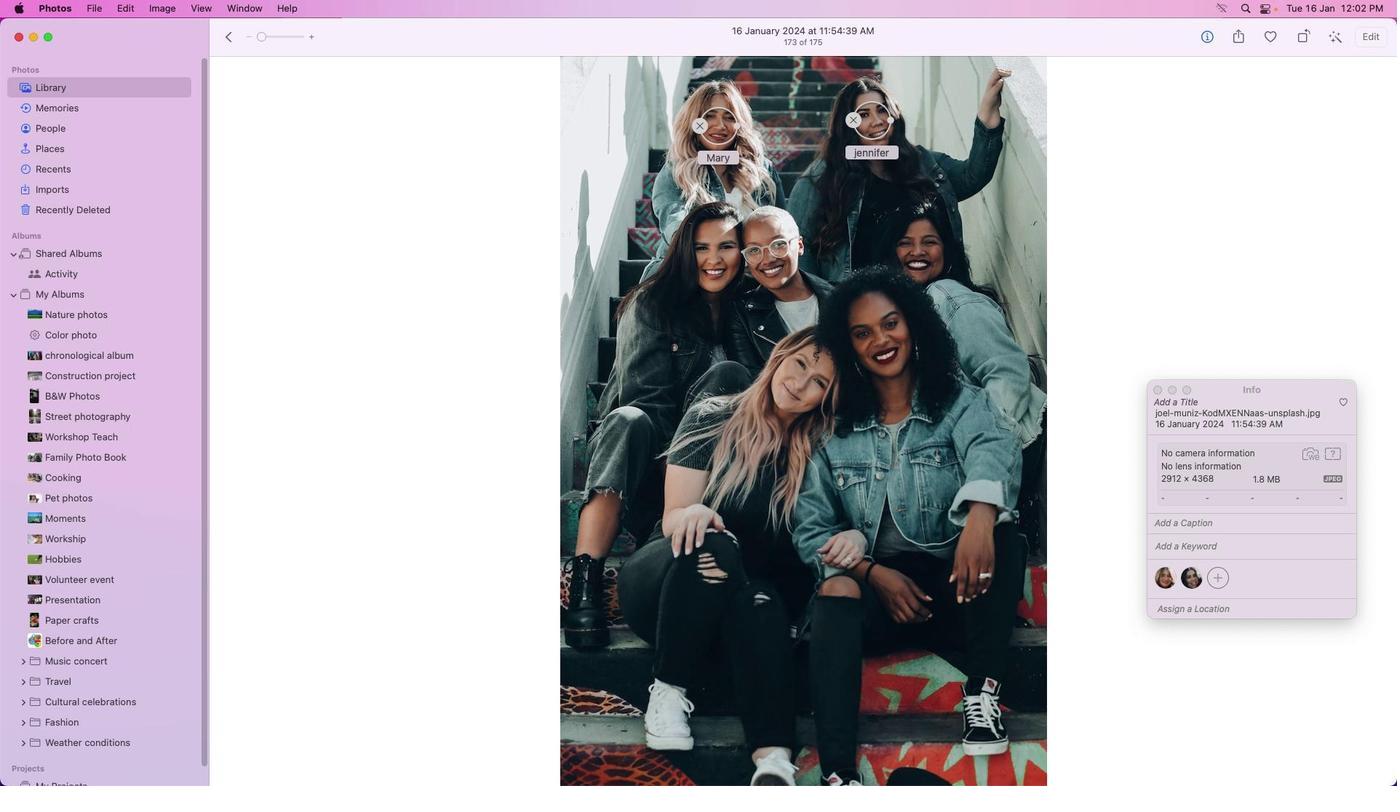 
Action: Mouse moved to (1217, 573)
Screenshot: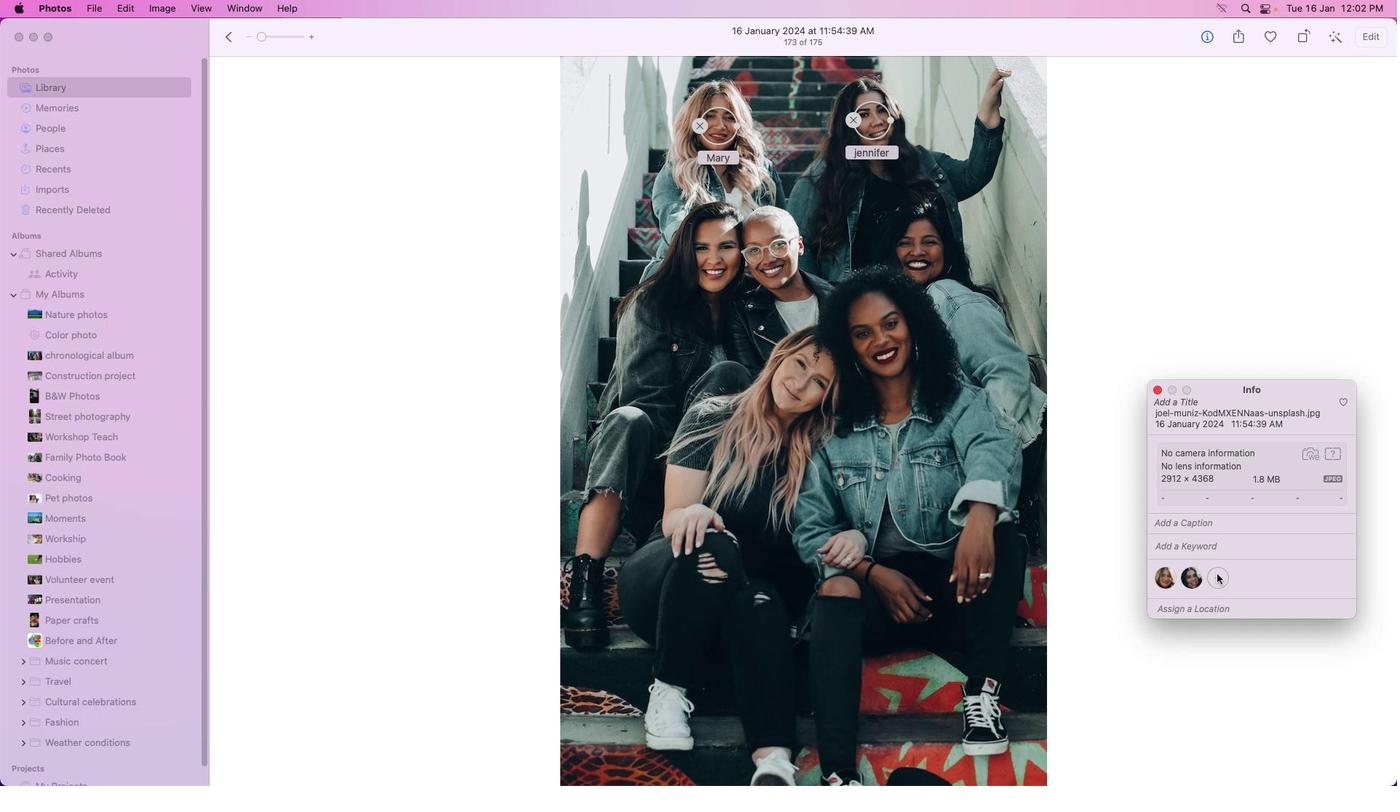 
Action: Mouse pressed left at (1217, 573)
Screenshot: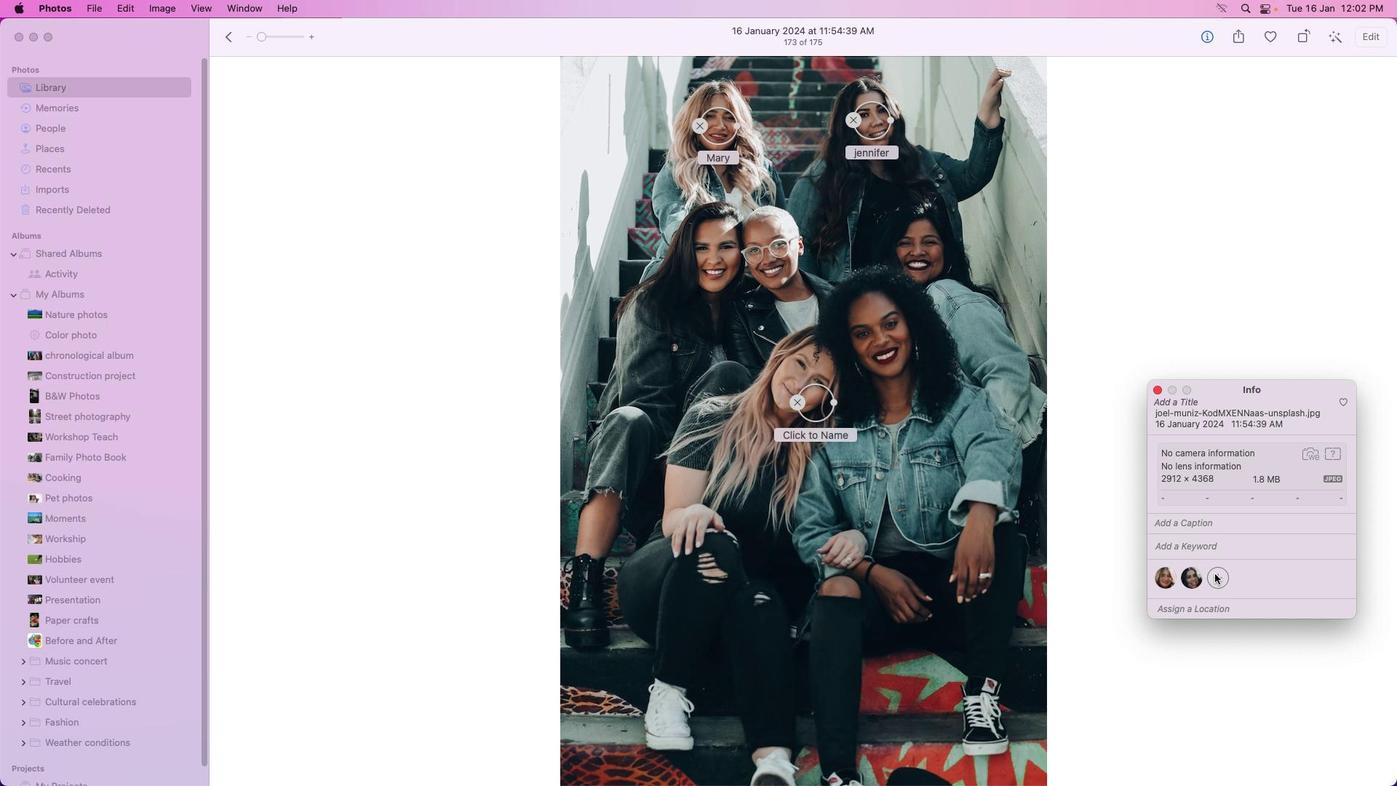 
Action: Mouse moved to (826, 417)
Screenshot: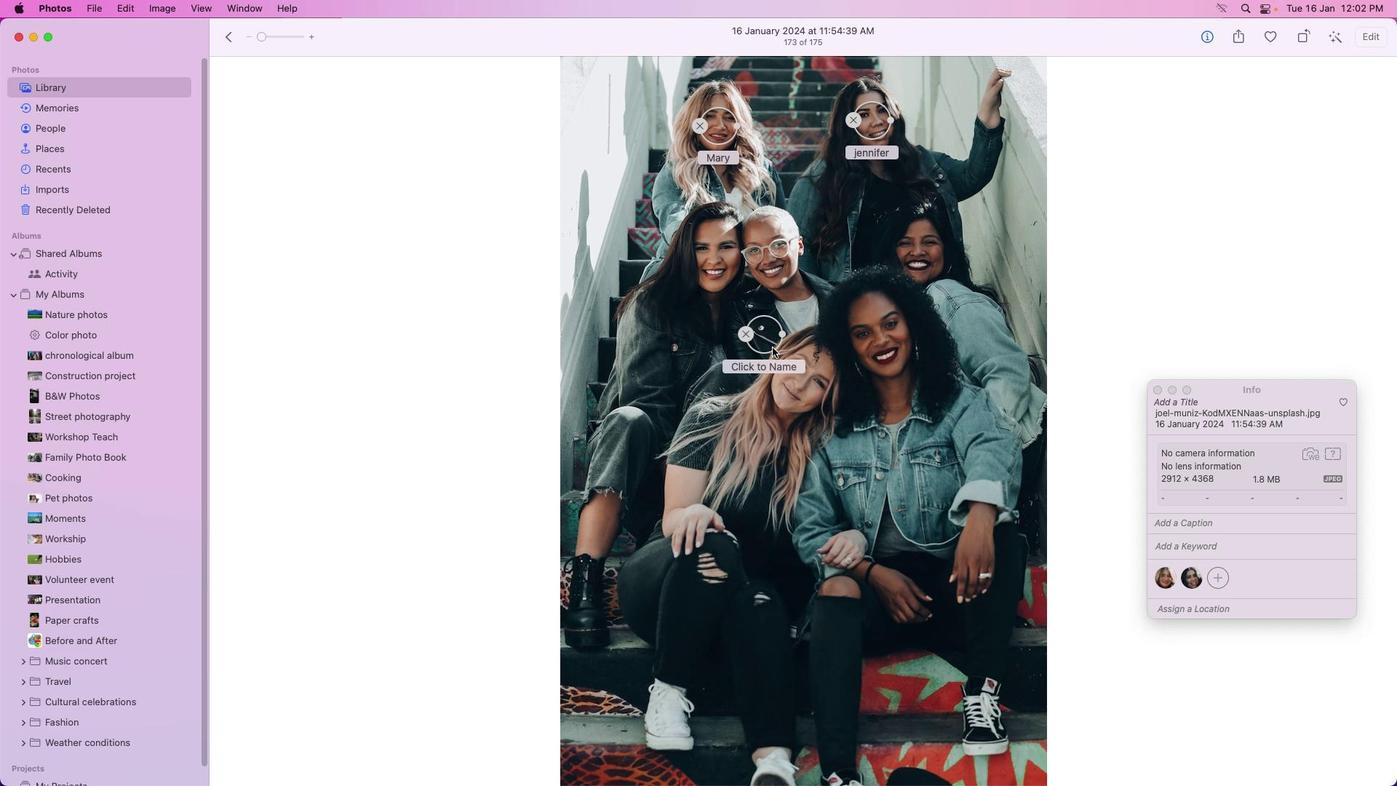 
Action: Mouse pressed left at (826, 417)
Screenshot: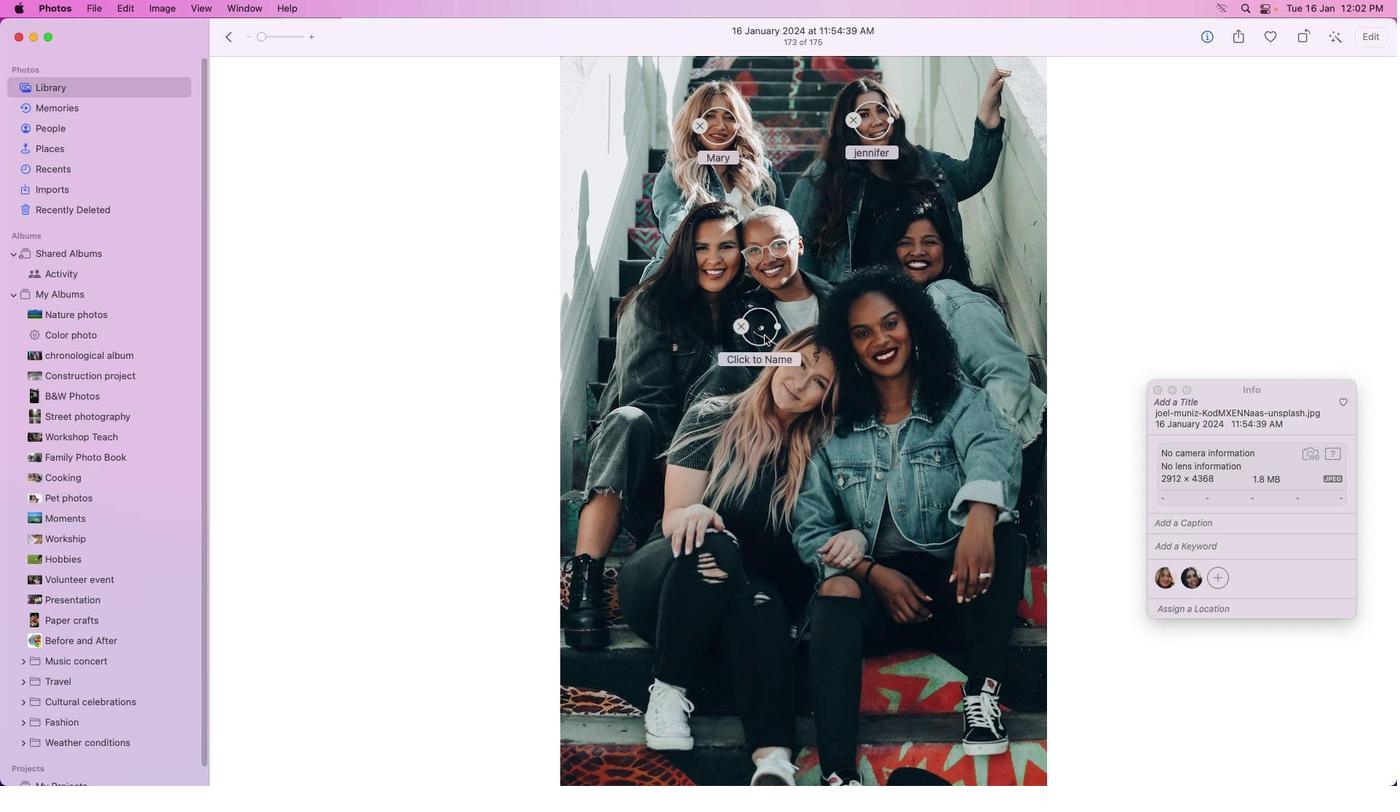 
Action: Mouse moved to (726, 291)
Screenshot: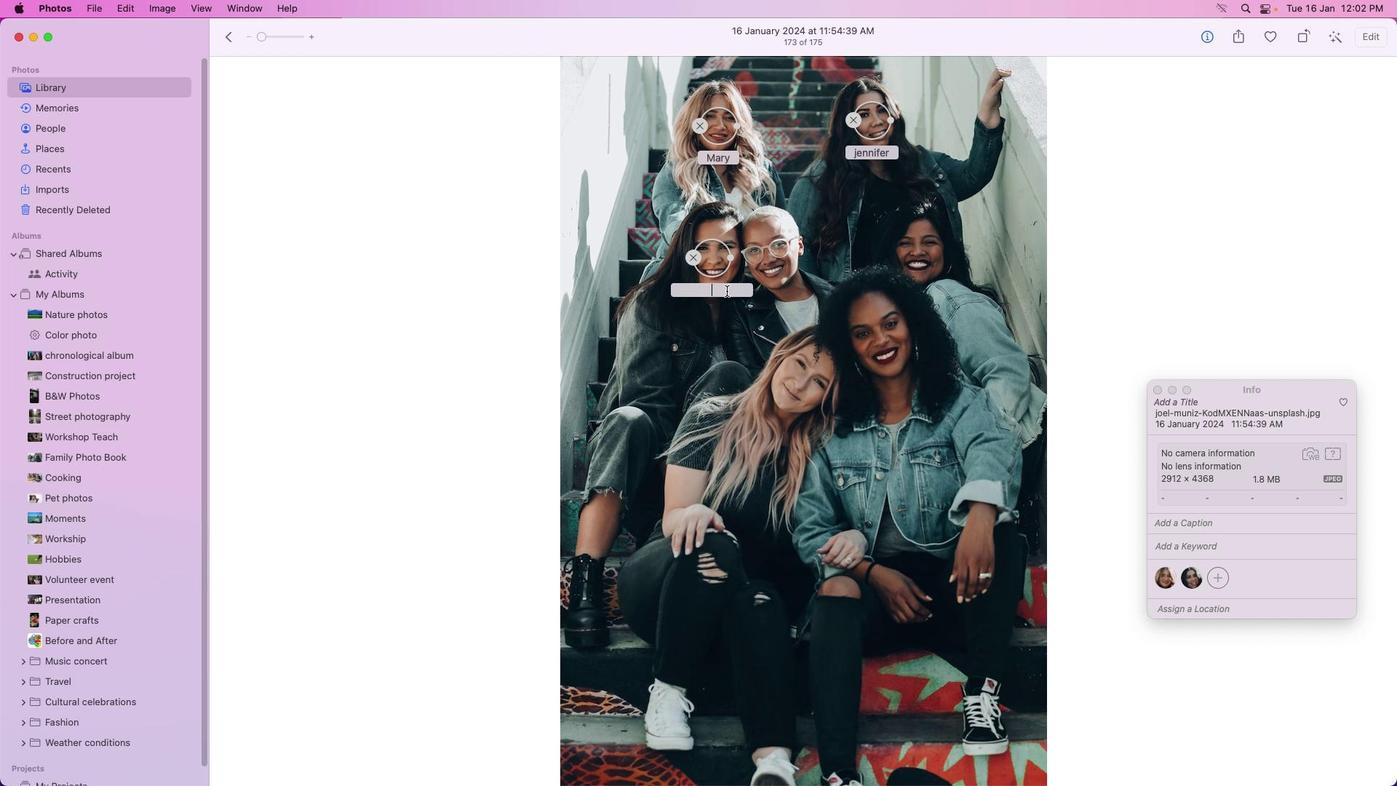 
Action: Mouse pressed left at (726, 291)
Screenshot: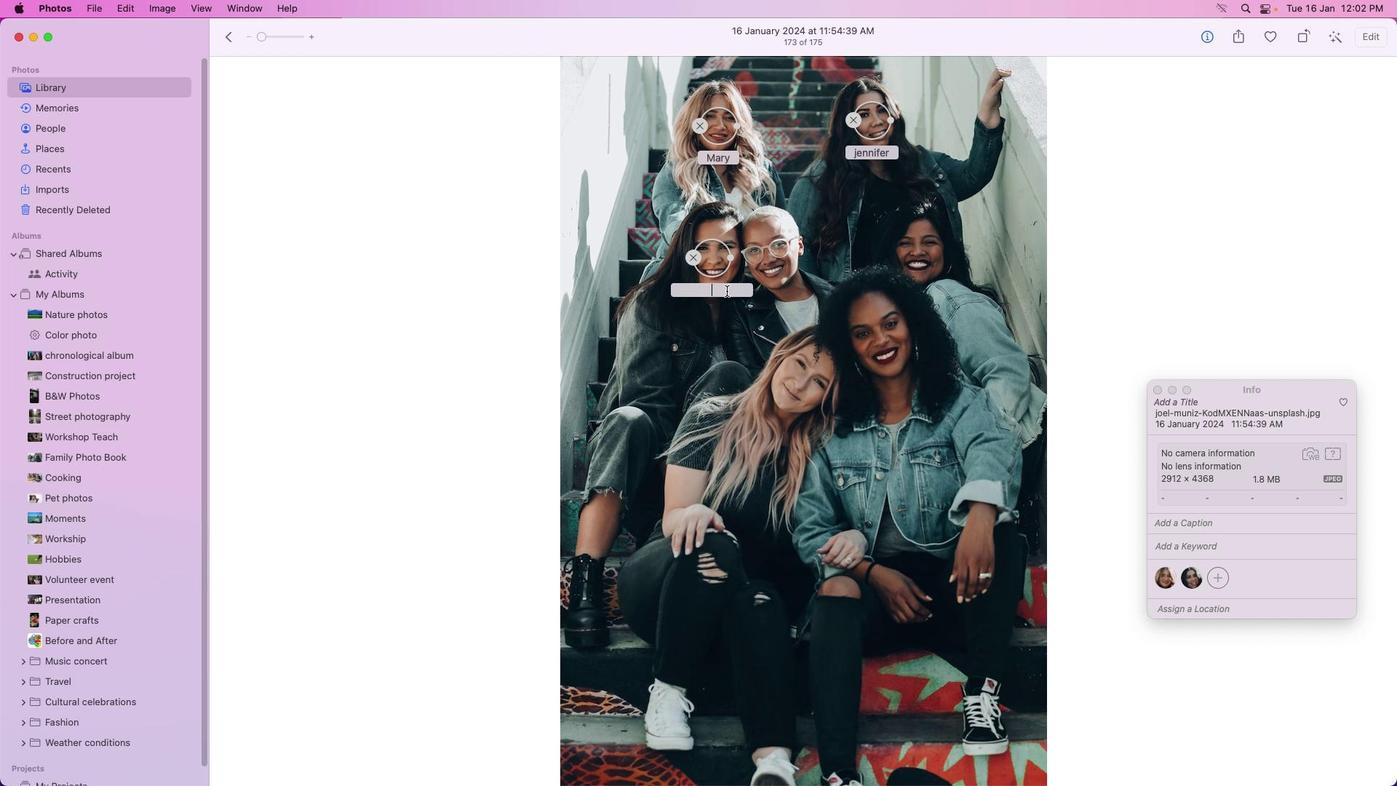 
Action: Mouse moved to (727, 288)
Screenshot: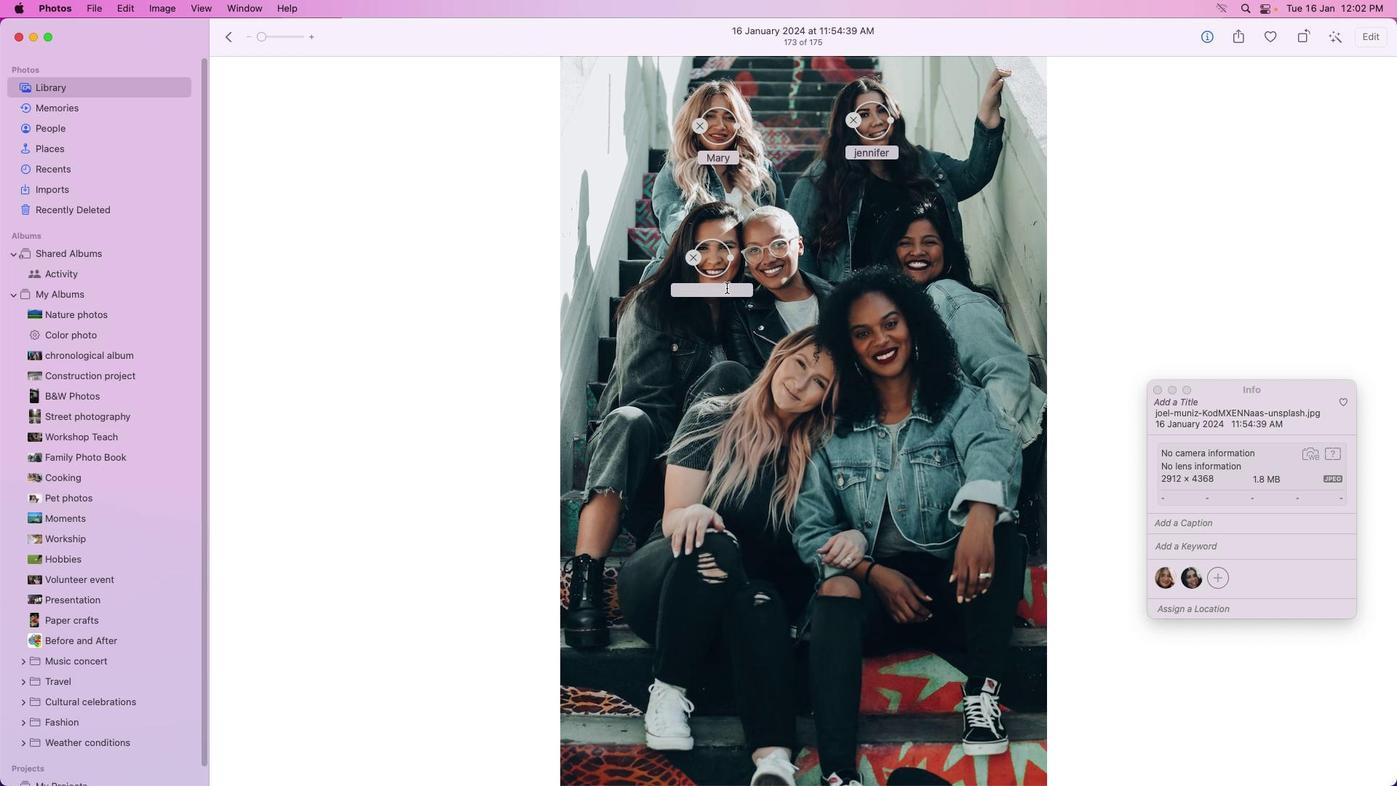 
Action: Key pressed 'l''i''n''d''a'Key.enter
Screenshot: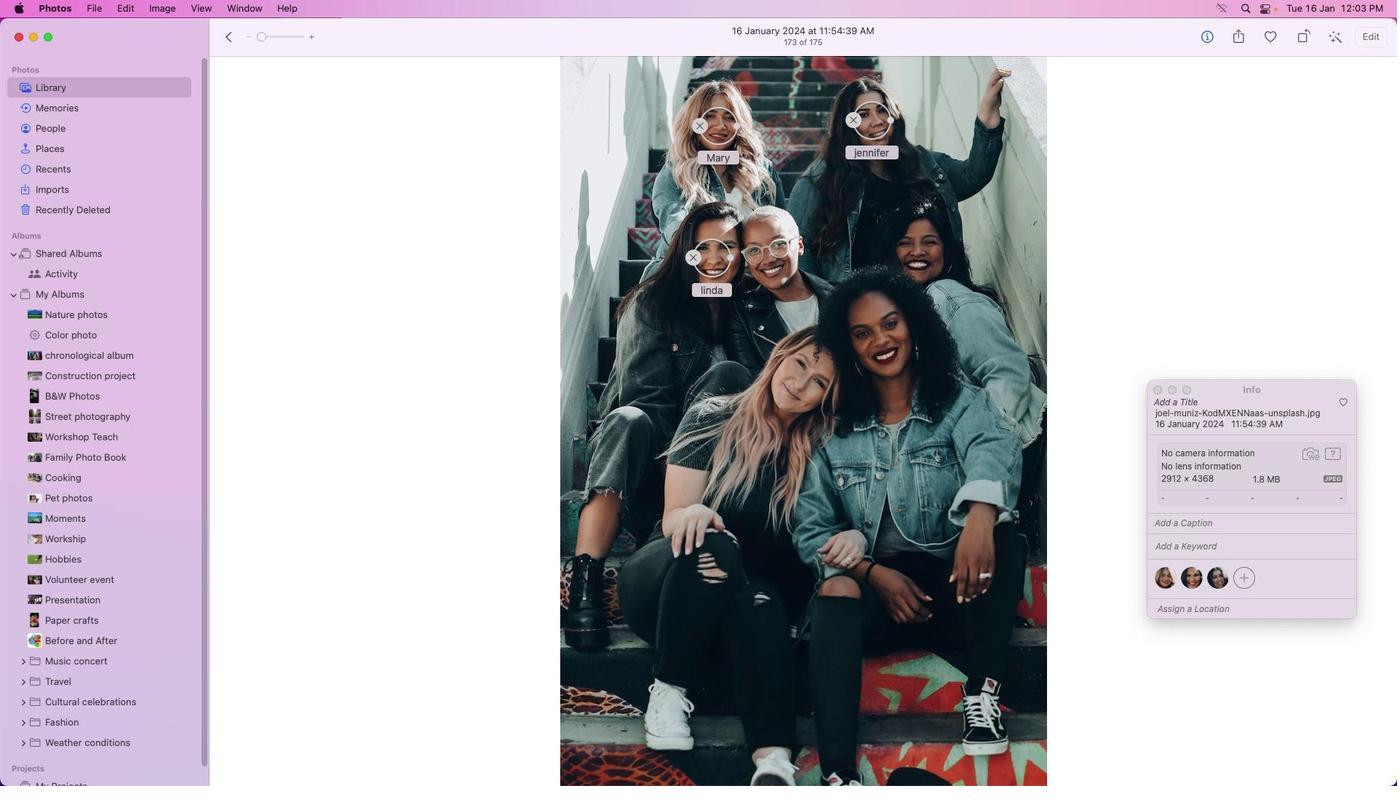 
Action: Mouse moved to (1238, 578)
Screenshot: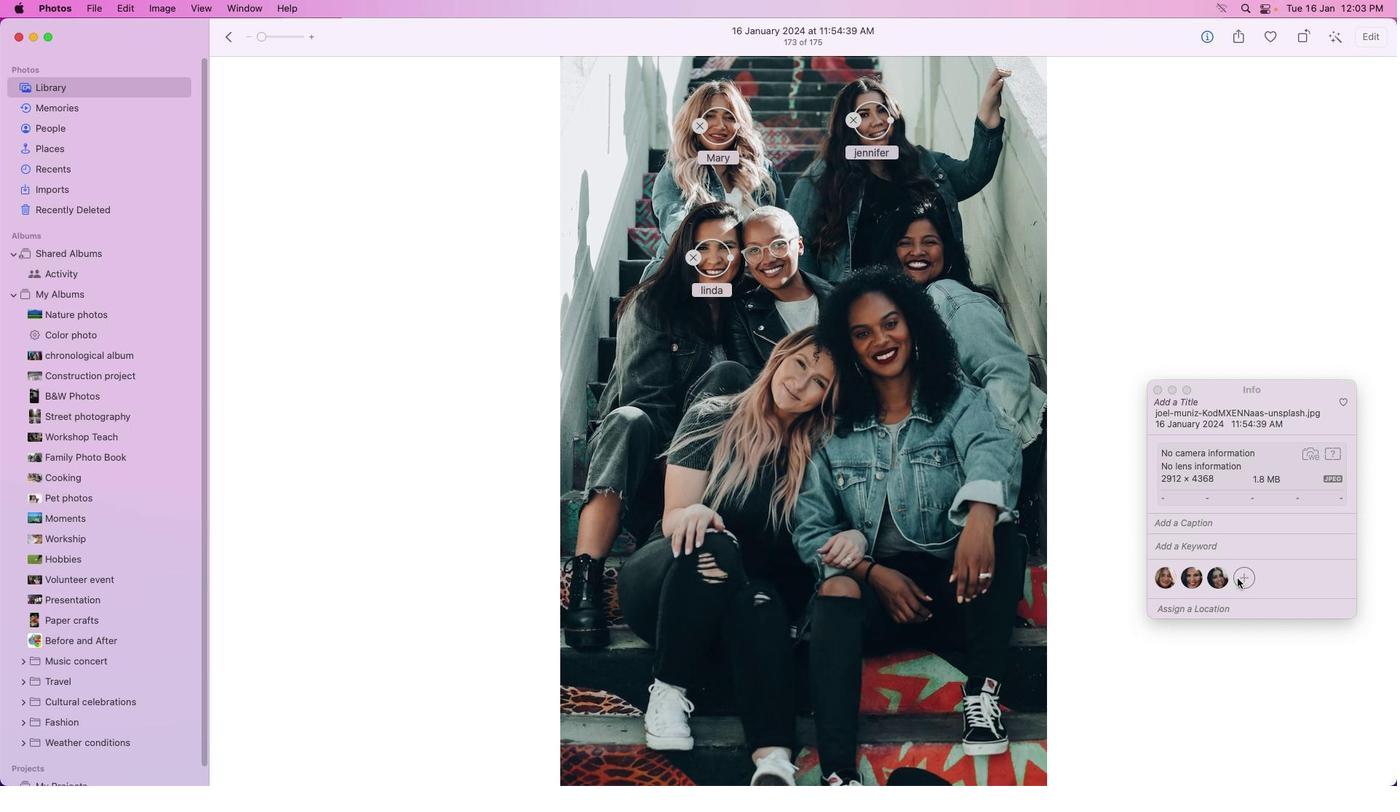 
Action: Mouse pressed left at (1238, 578)
Screenshot: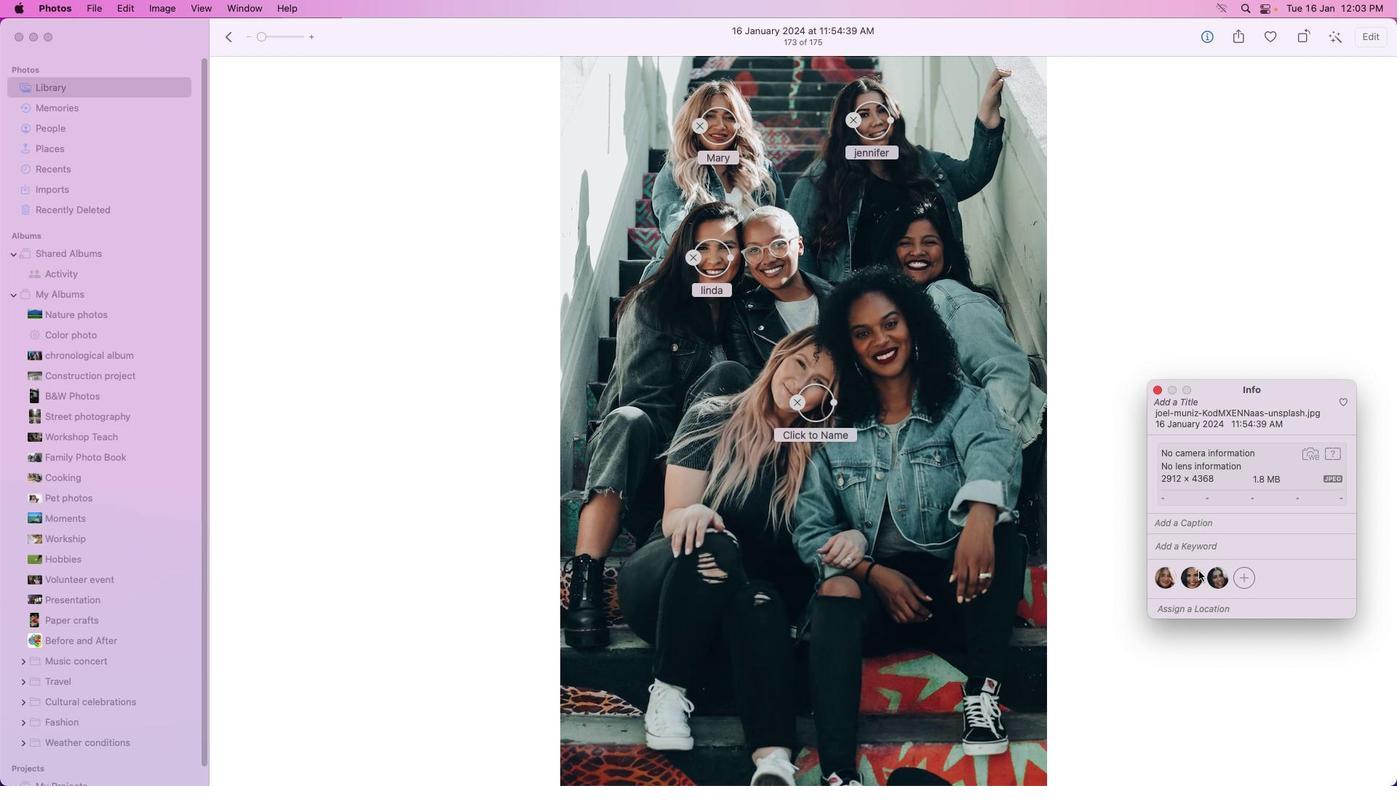 
Action: Mouse moved to (829, 416)
Screenshot: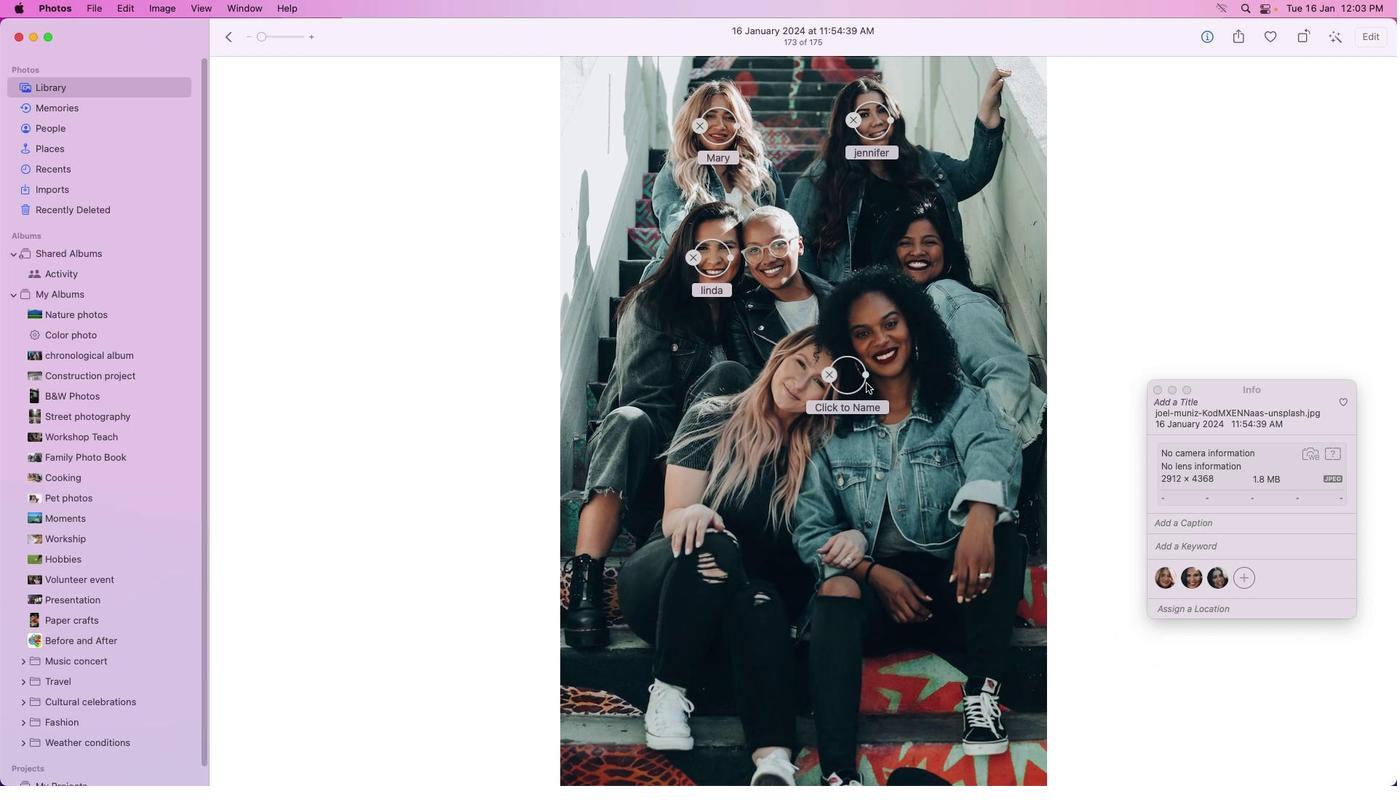 
Action: Mouse pressed left at (829, 416)
Screenshot: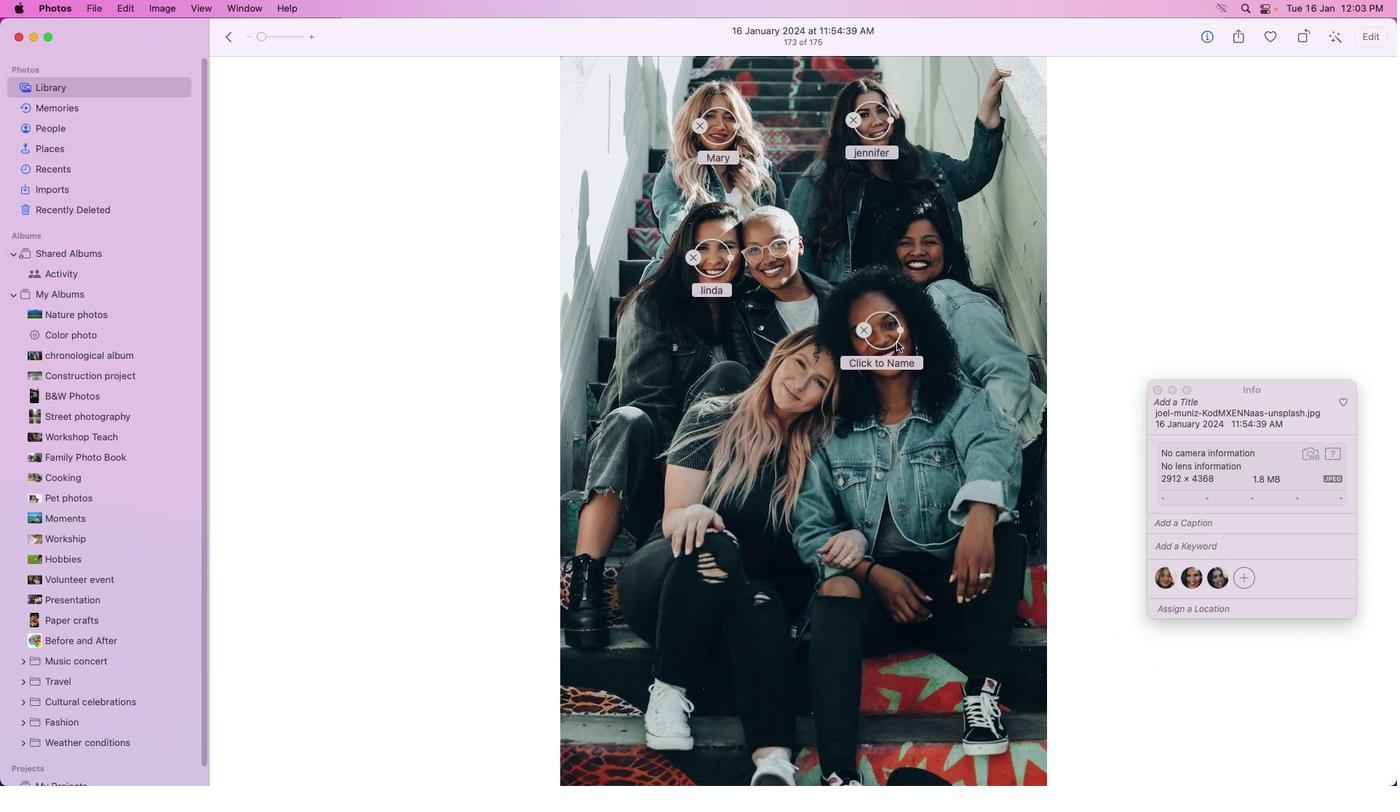 
Action: Mouse moved to (815, 384)
Screenshot: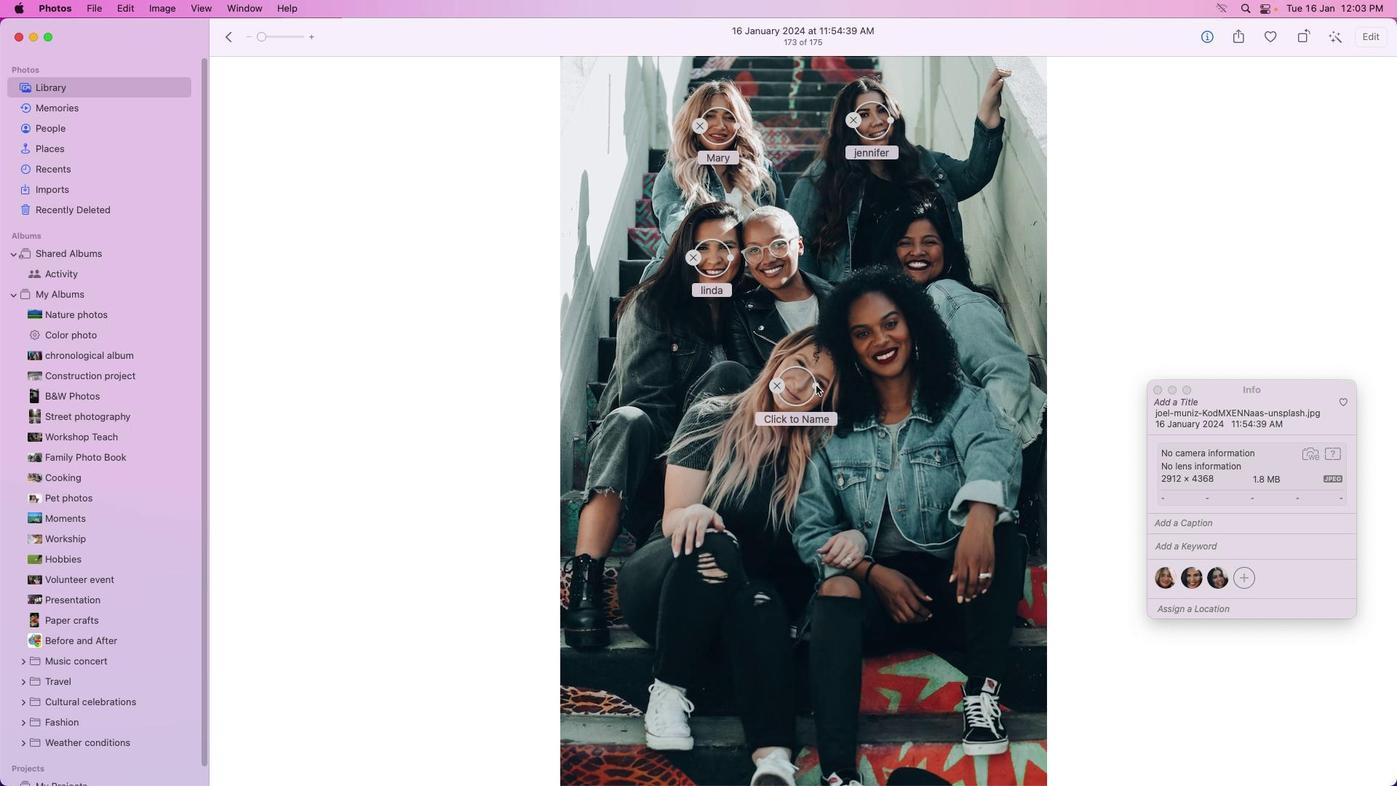 
Action: Mouse pressed left at (815, 384)
Screenshot: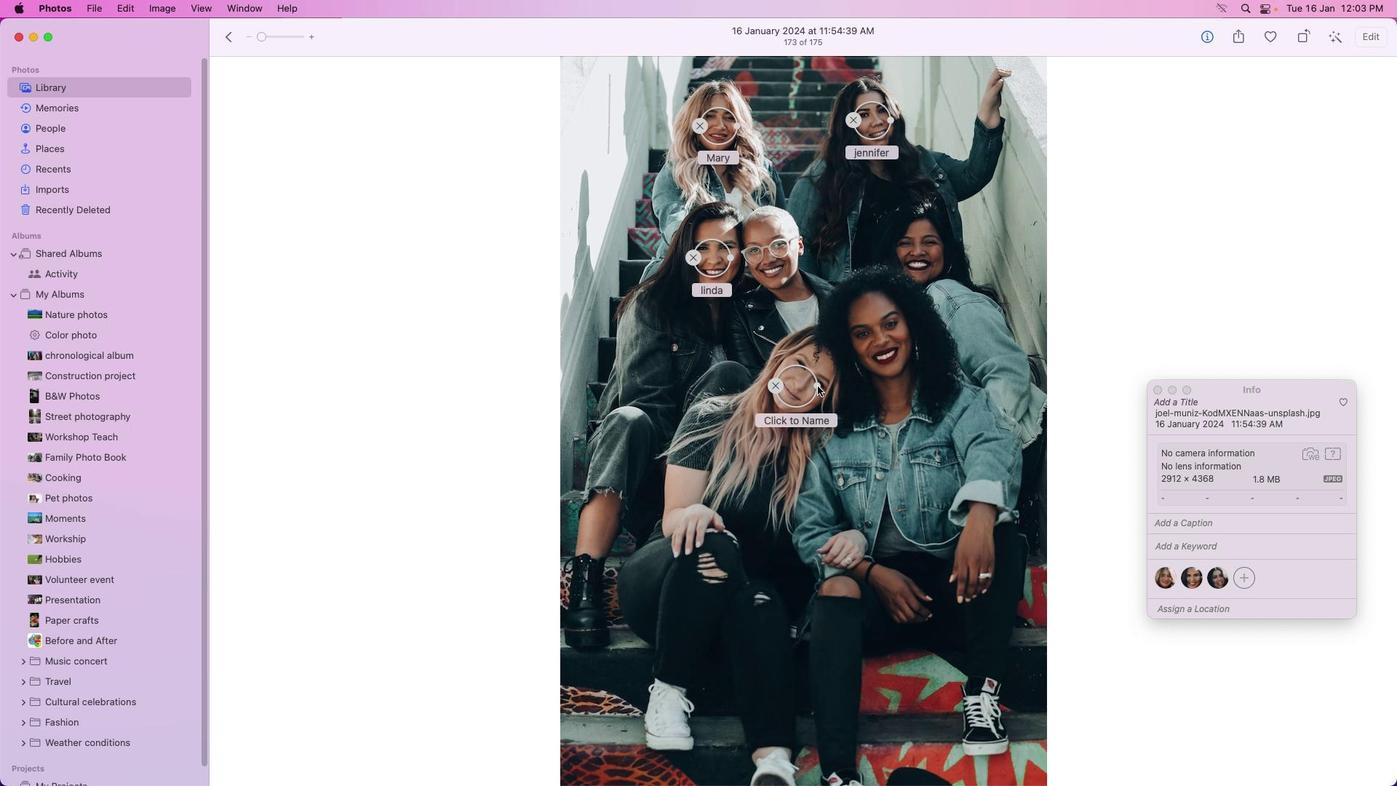 
Action: Mouse moved to (823, 417)
Screenshot: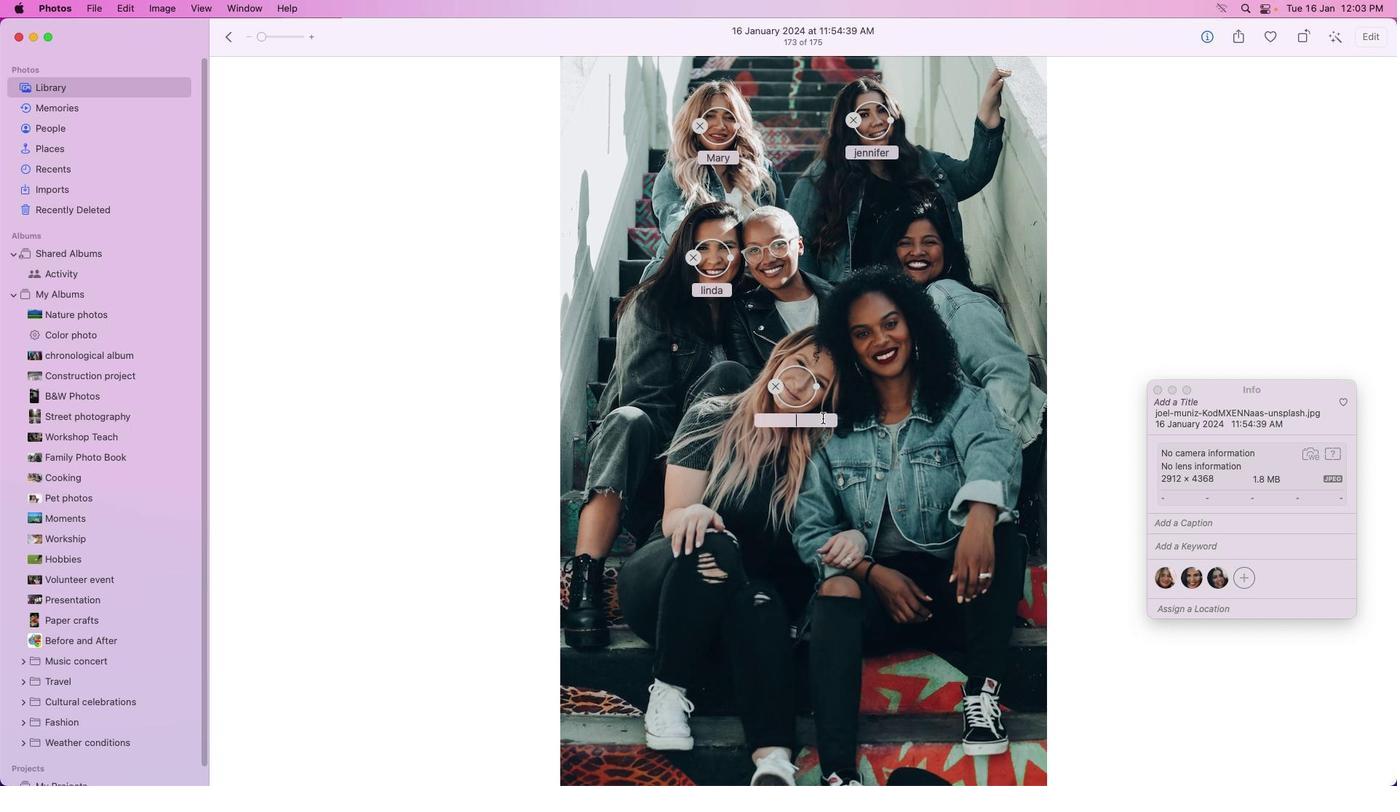 
Action: Mouse pressed left at (823, 417)
Screenshot: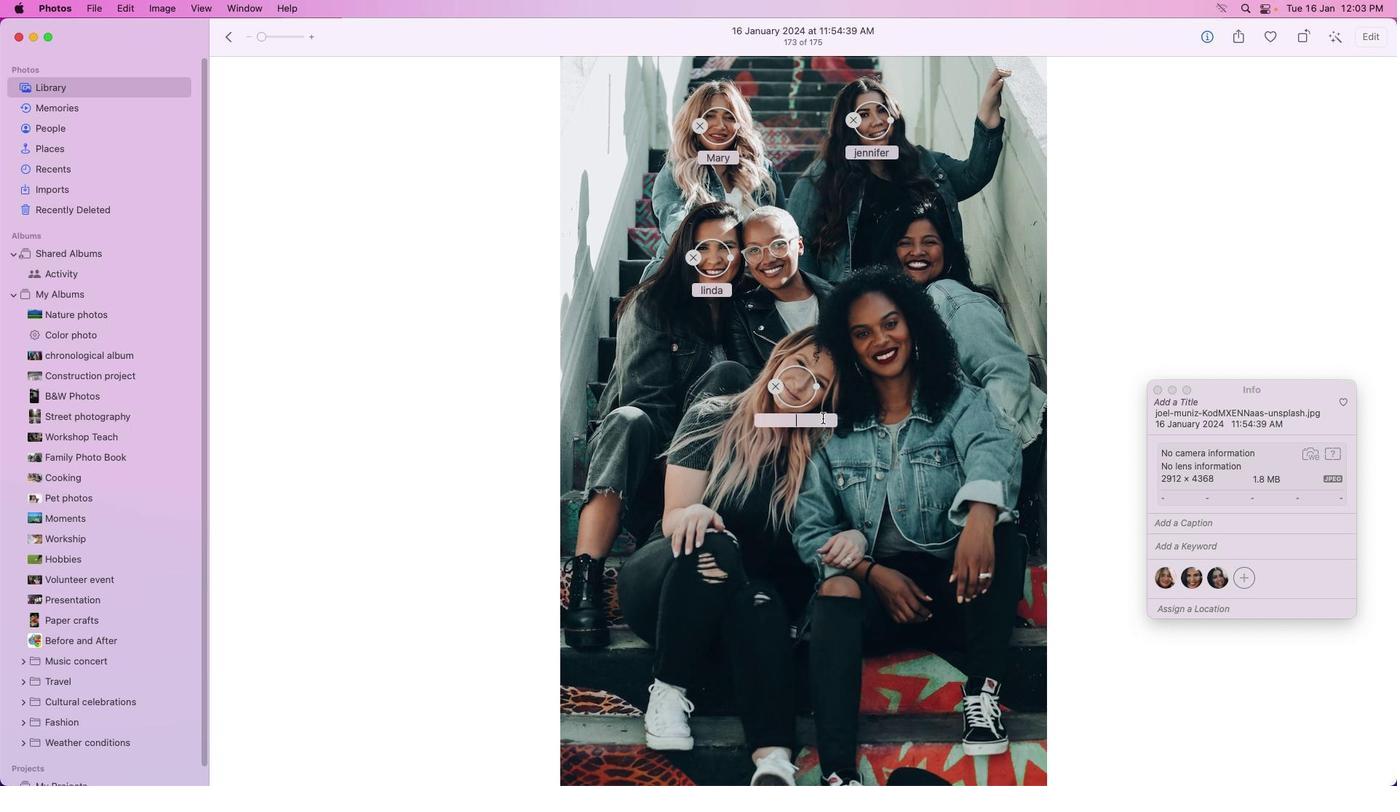 
Action: Mouse moved to (818, 417)
Screenshot: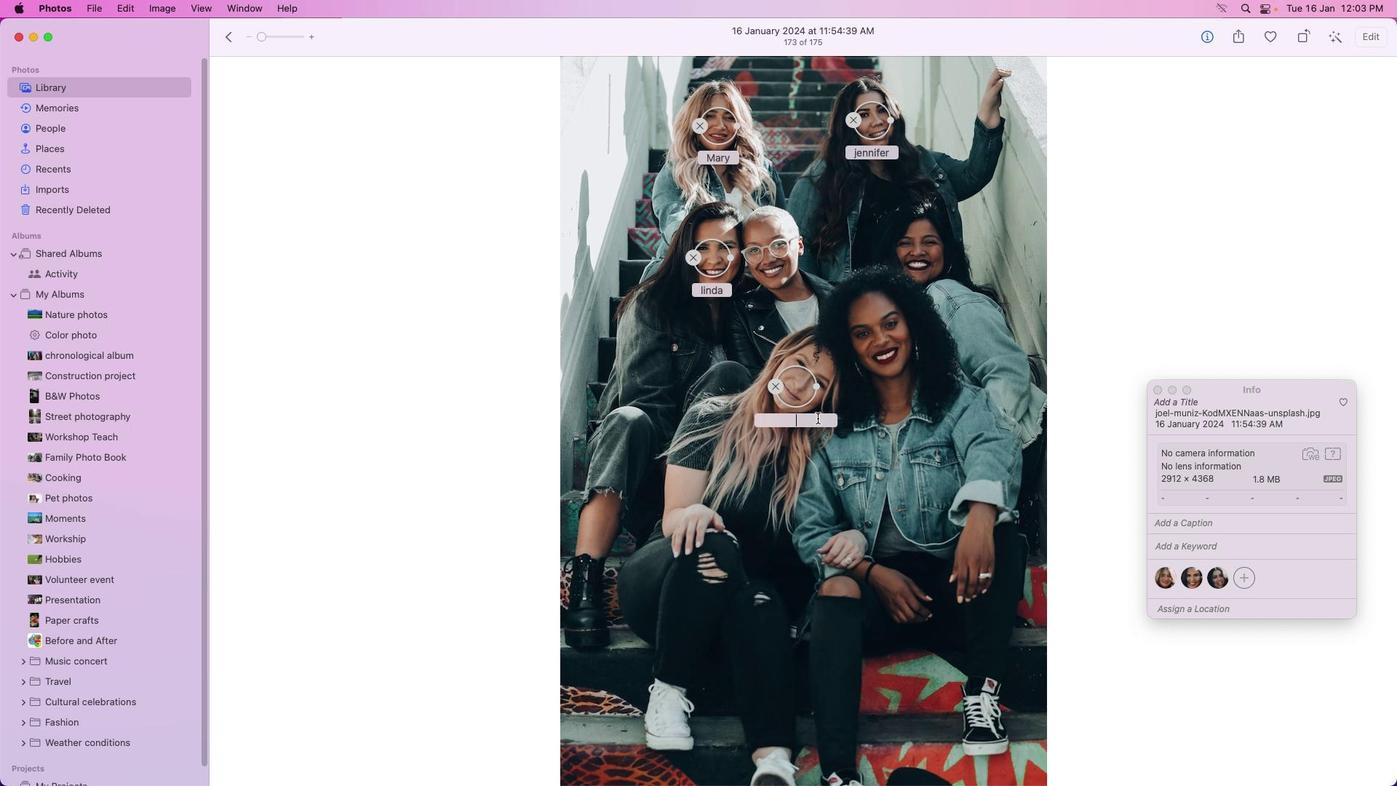 
Action: Key pressed Key.caps_lock'S'Key.caps_lock'u''s''a''n'Key.enter
Screenshot: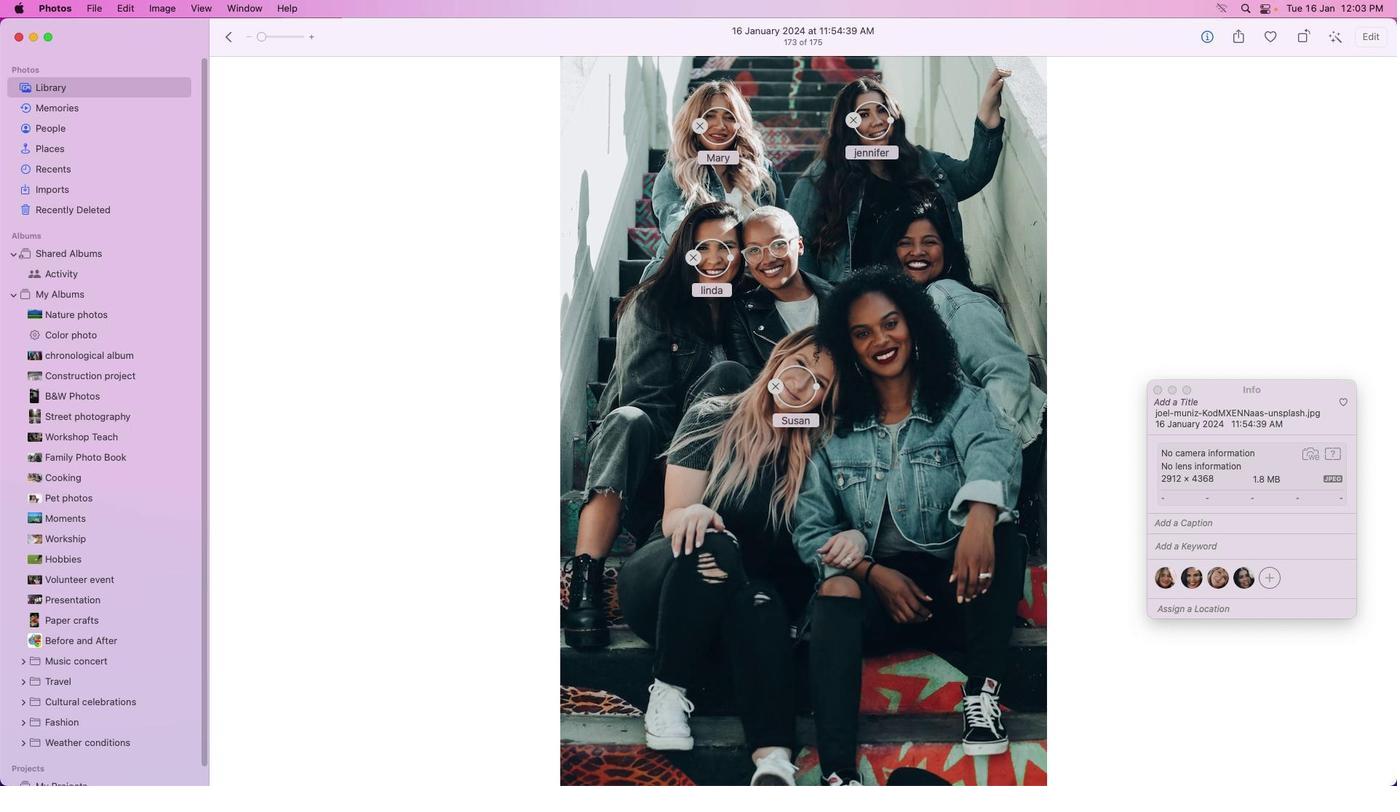 
Action: Mouse moved to (1269, 577)
Screenshot: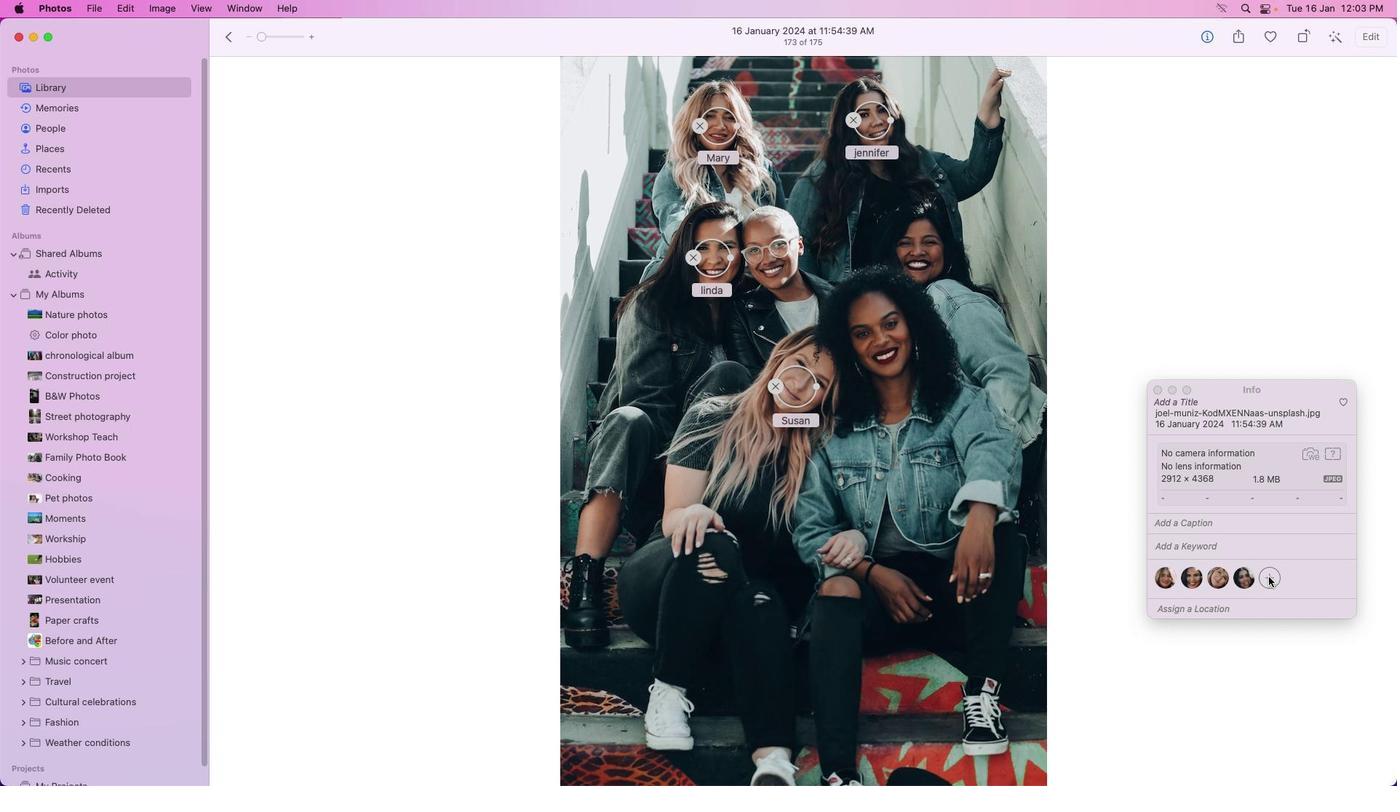 
Action: Mouse pressed left at (1269, 577)
Screenshot: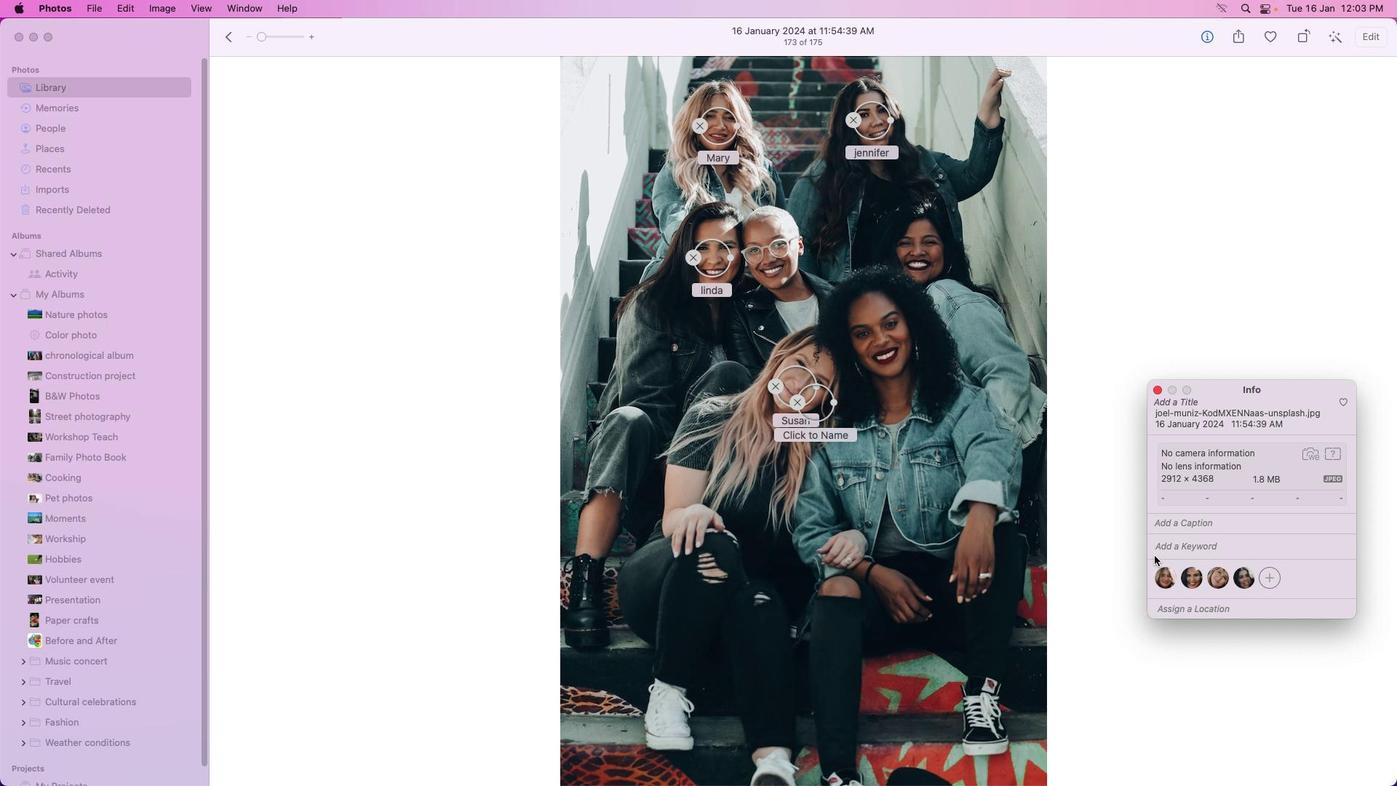 
Action: Mouse moved to (831, 415)
Screenshot: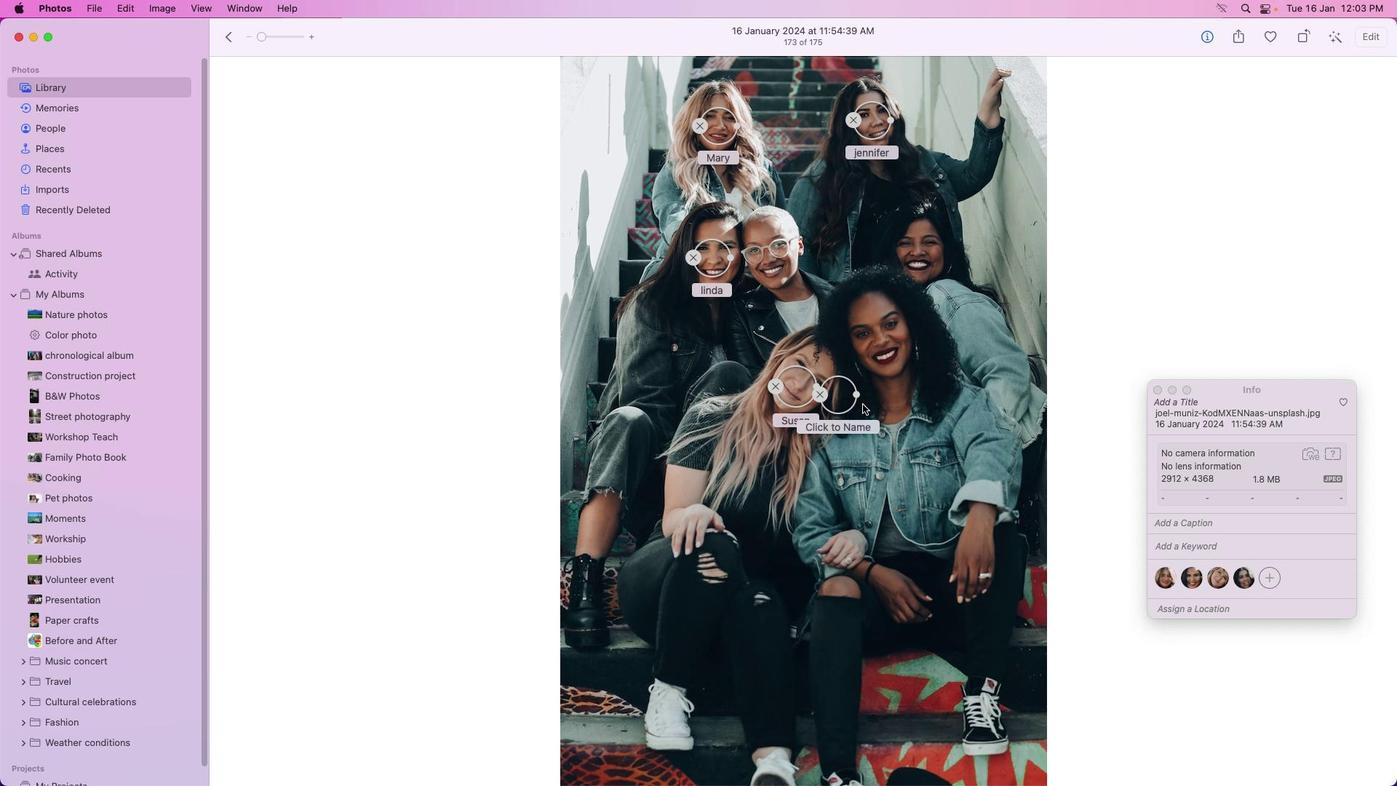 
Action: Mouse pressed left at (831, 415)
Screenshot: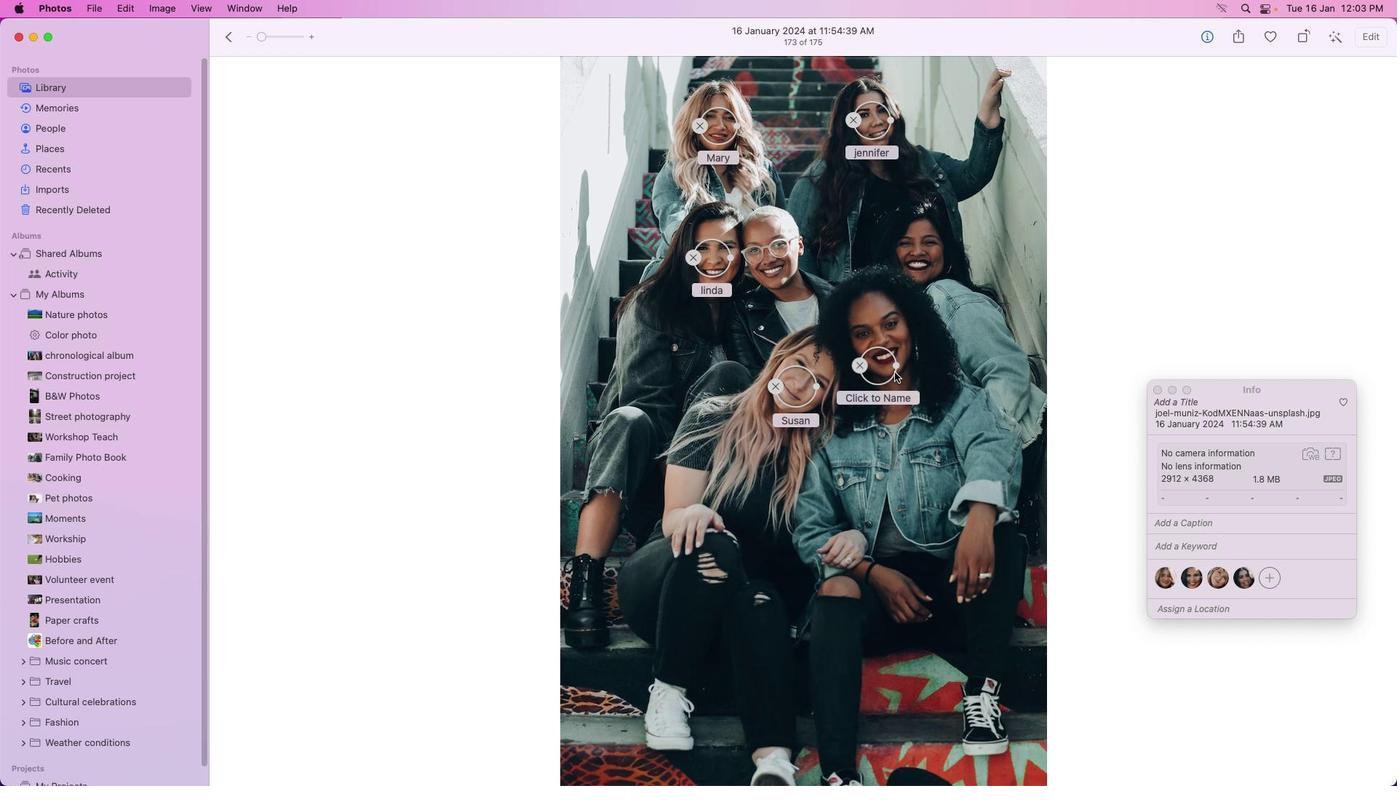 
Action: Mouse moved to (901, 344)
Screenshot: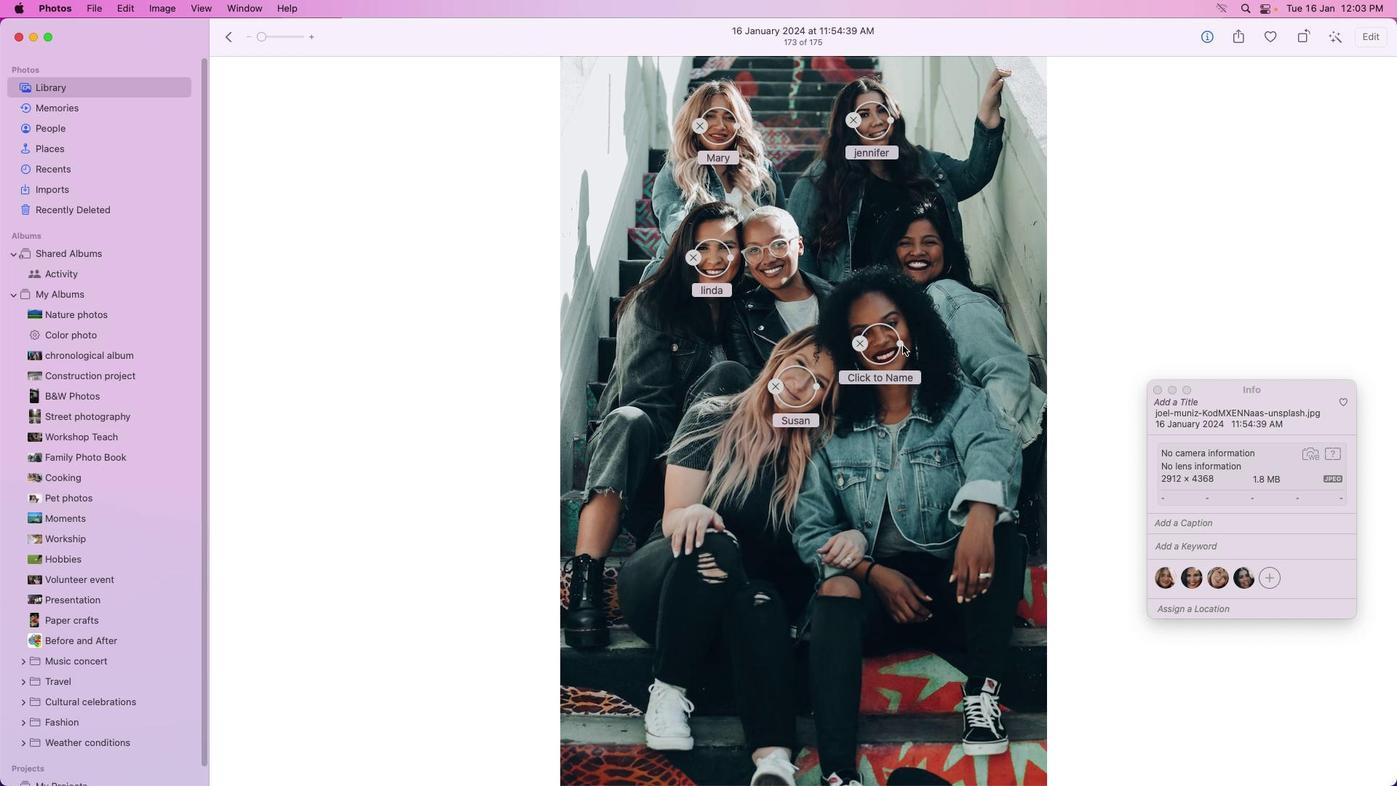 
Action: Mouse pressed left at (901, 344)
Screenshot: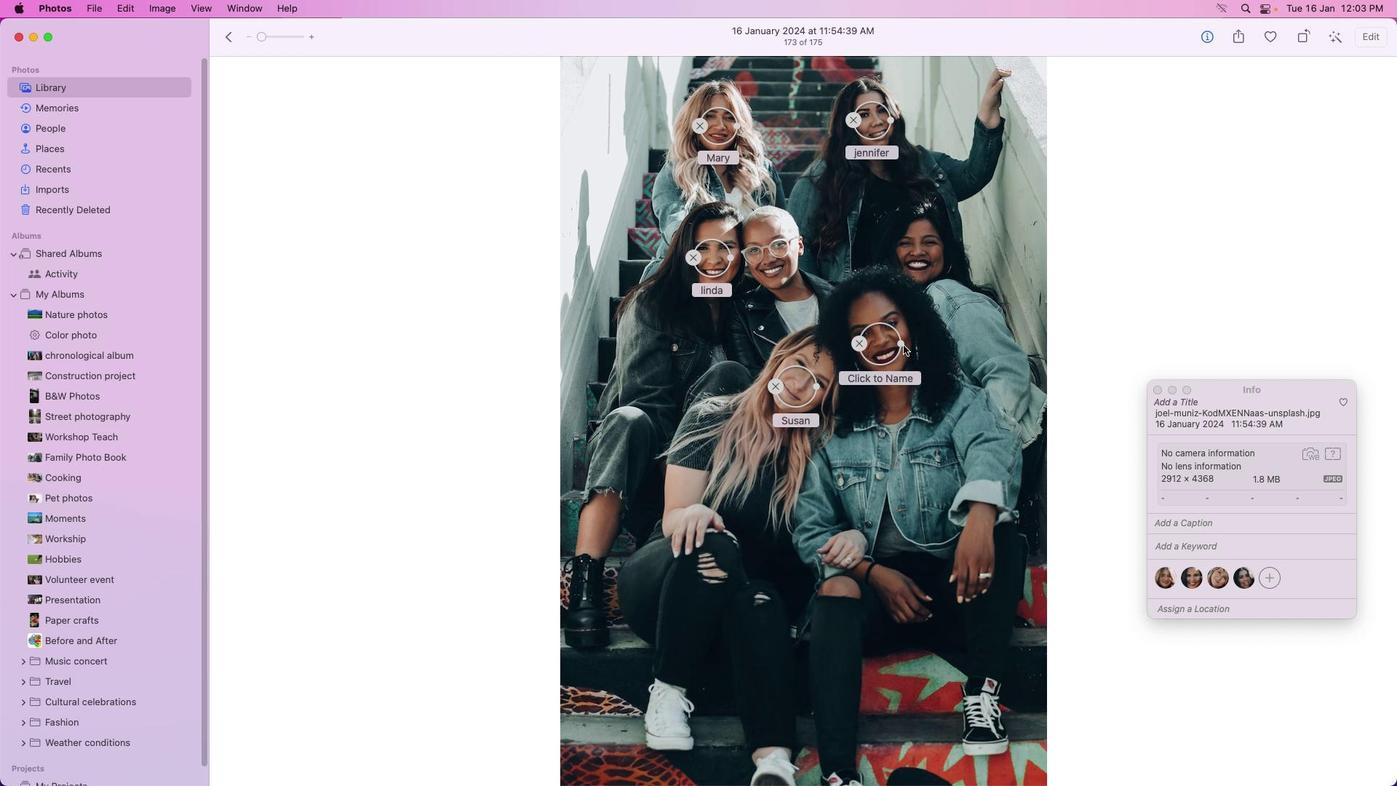 
Action: Mouse moved to (916, 381)
Screenshot: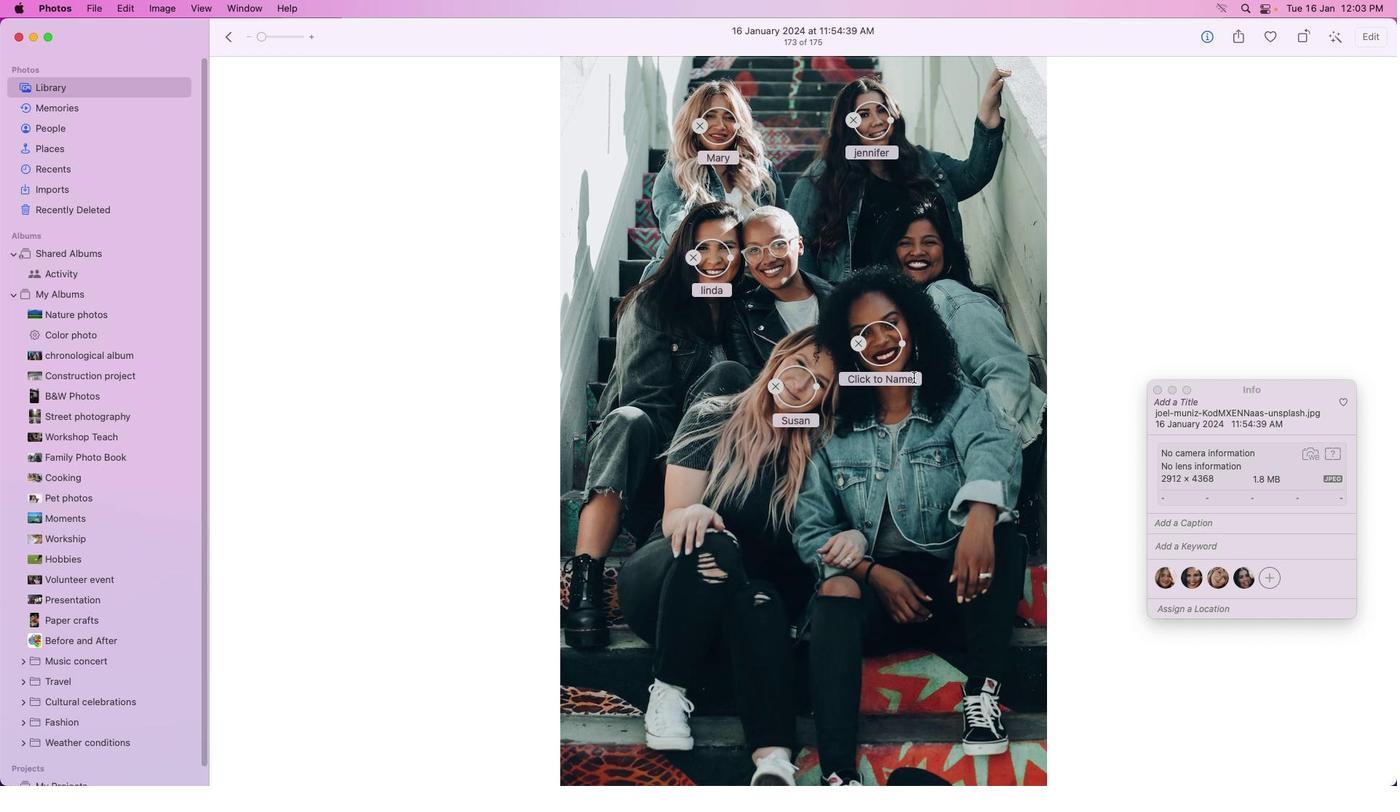 
Action: Mouse pressed left at (916, 381)
Screenshot: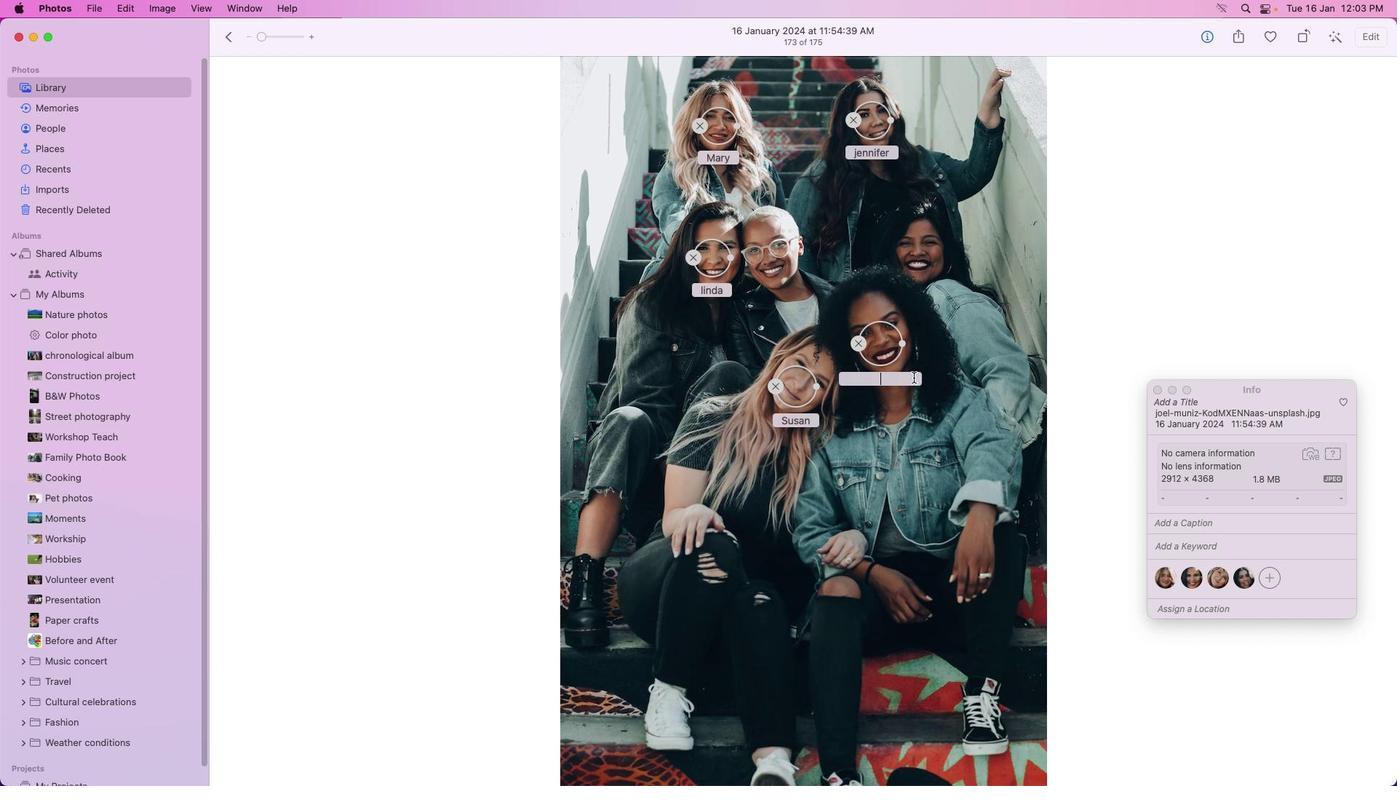 
Action: Mouse moved to (914, 377)
Screenshot: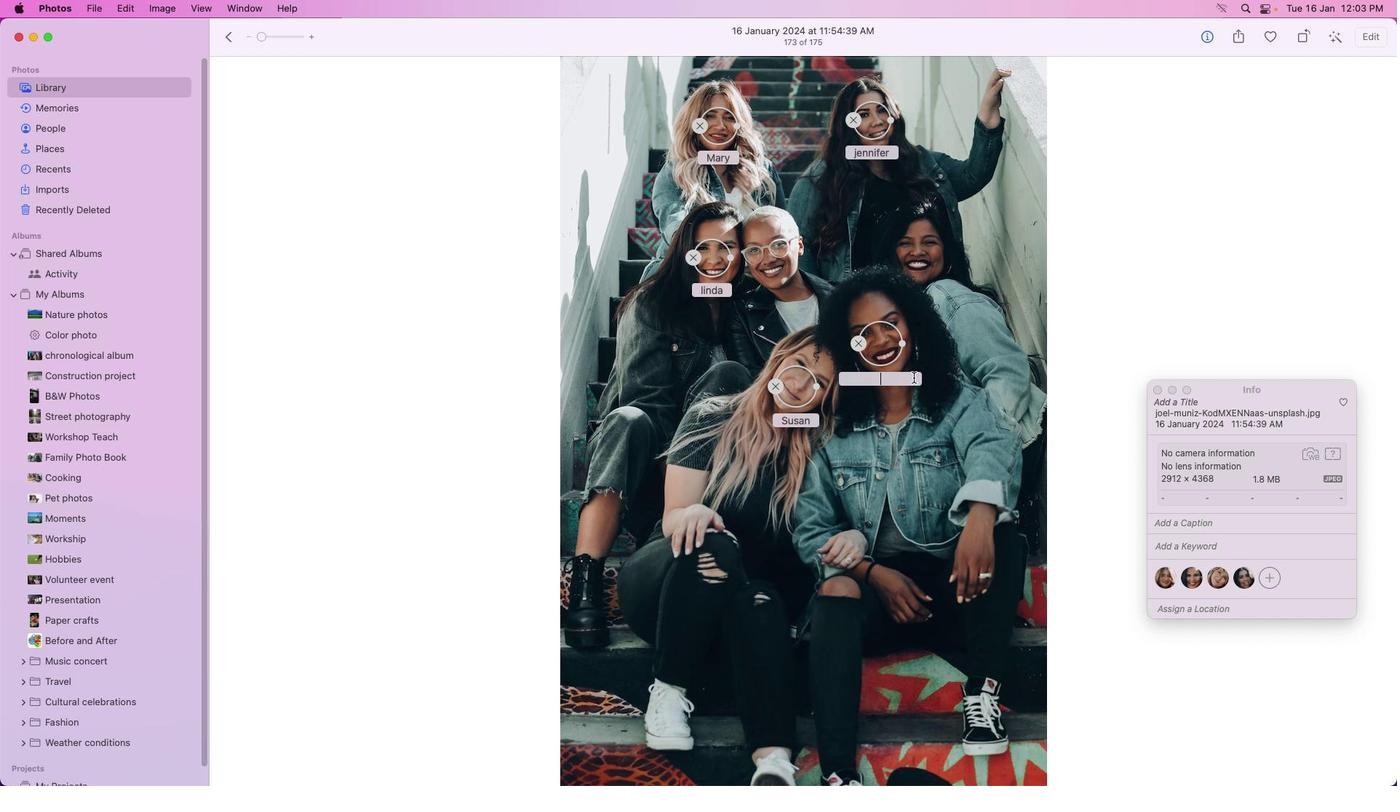 
Action: Mouse pressed left at (914, 377)
Screenshot: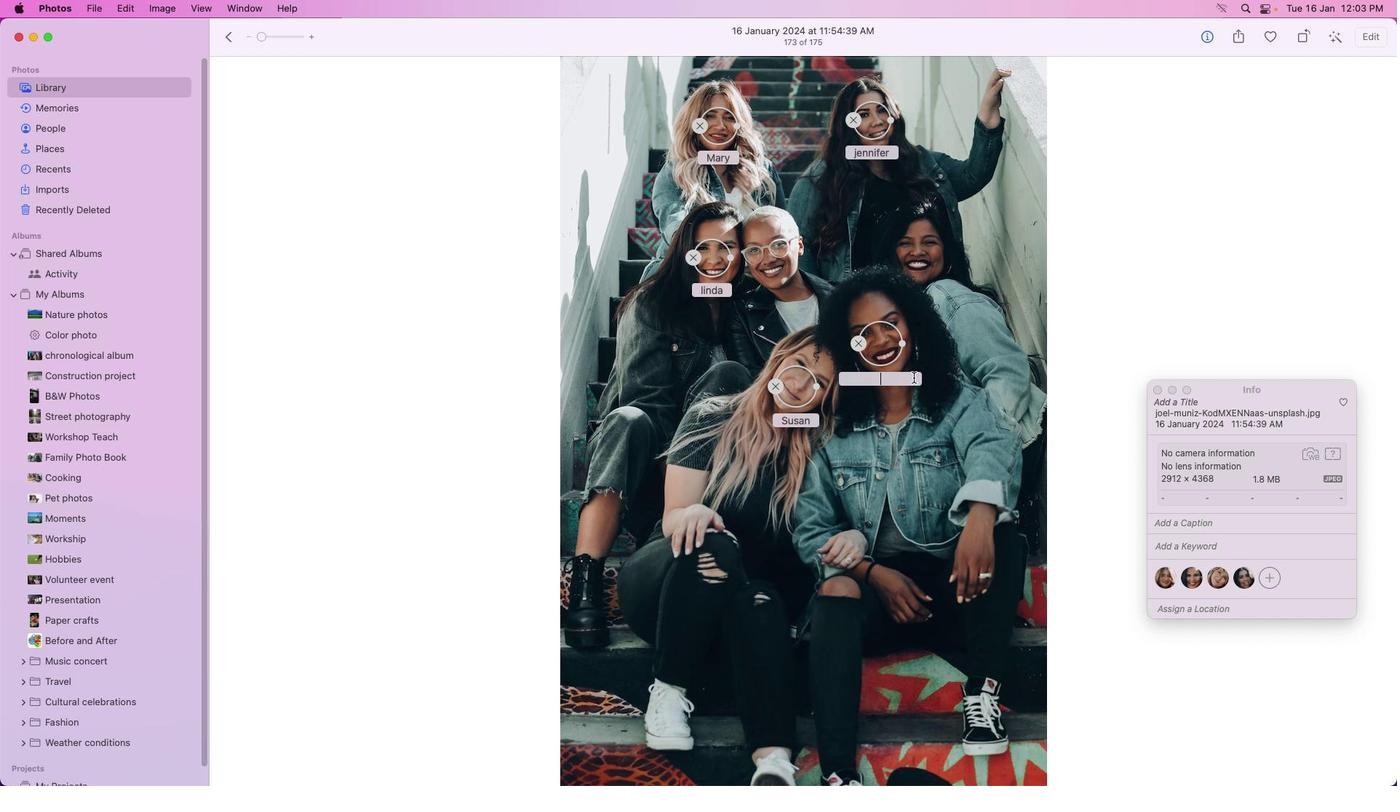 
Action: Key pressed 'p''a''r''t'Key.backspaceKey.backspace't''r''i''c''i''a'
Screenshot: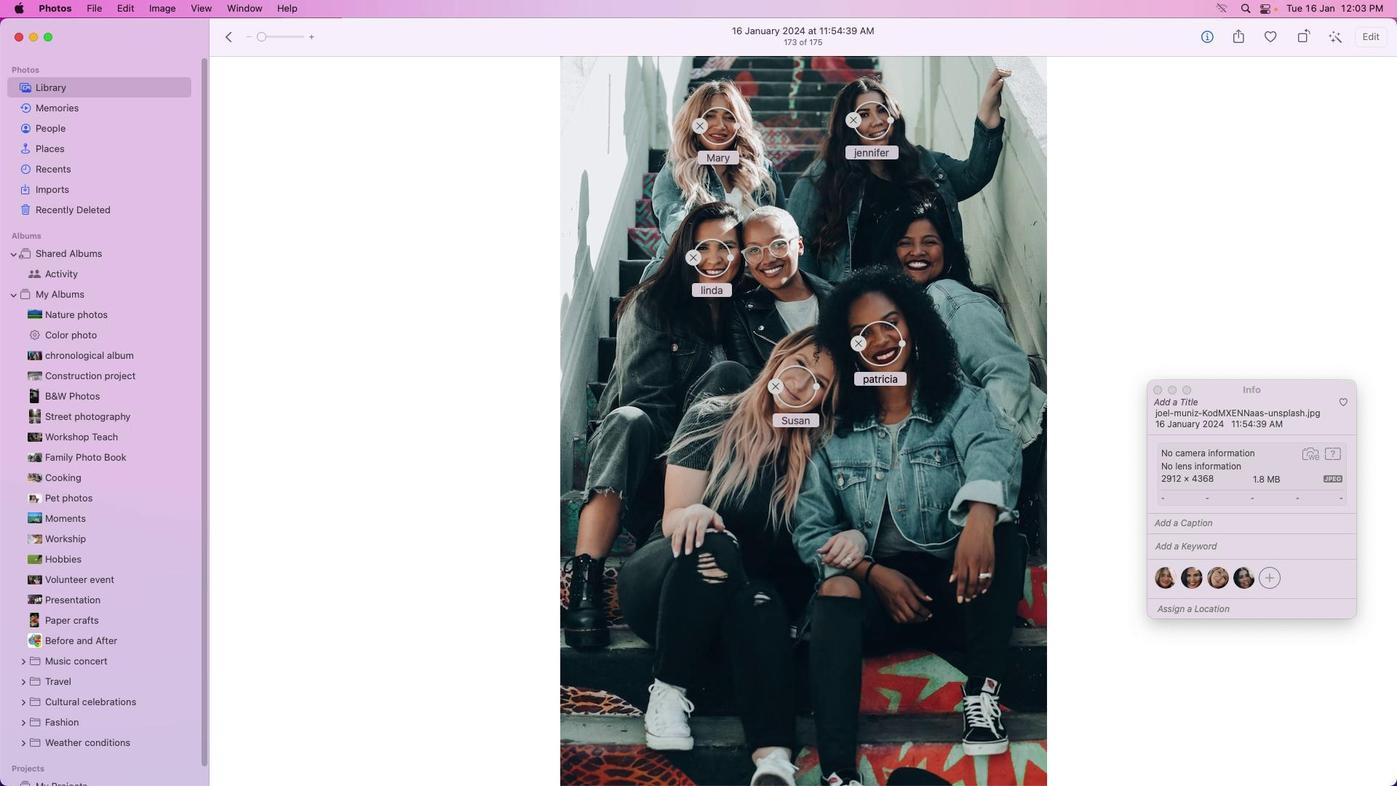 
Action: Mouse moved to (944, 468)
Screenshot: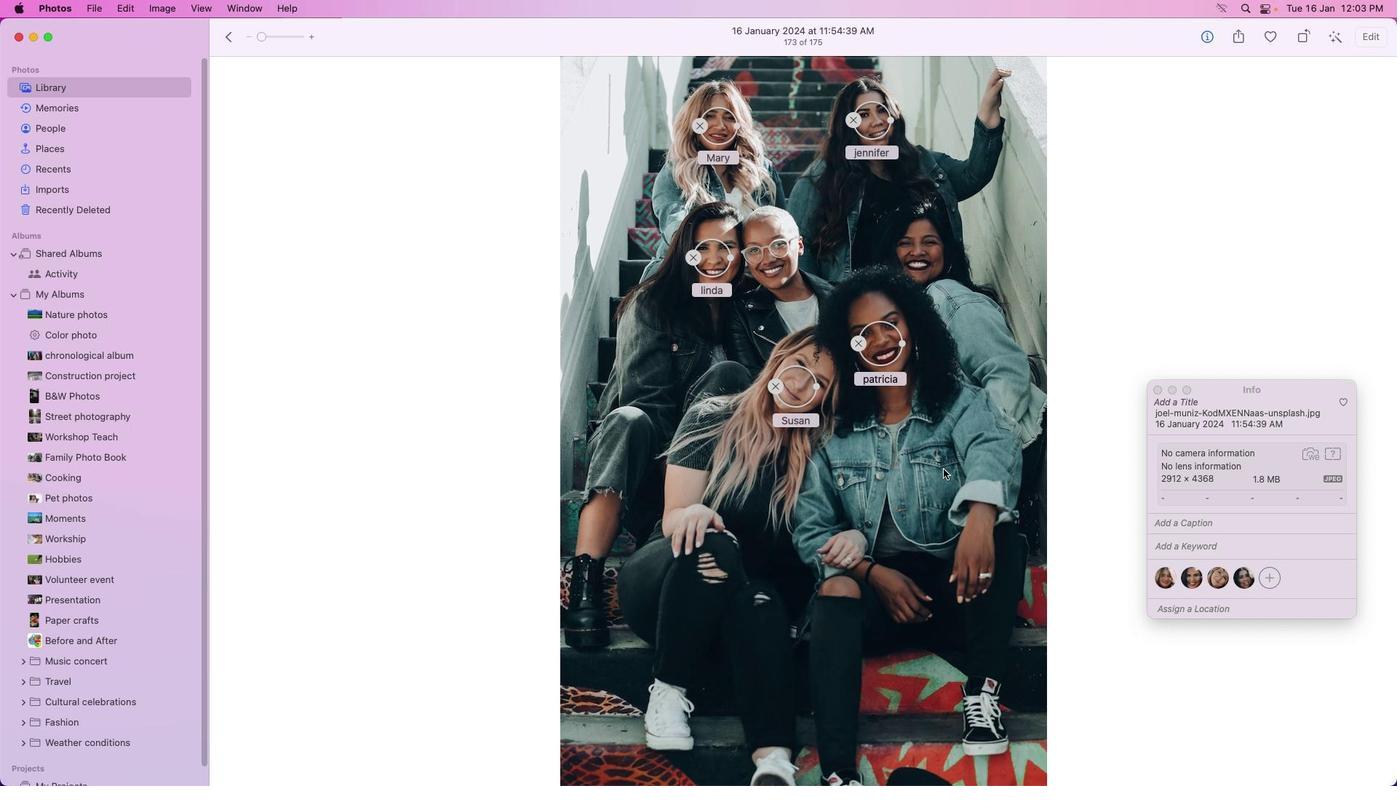 
Action: Mouse pressed left at (944, 468)
Screenshot: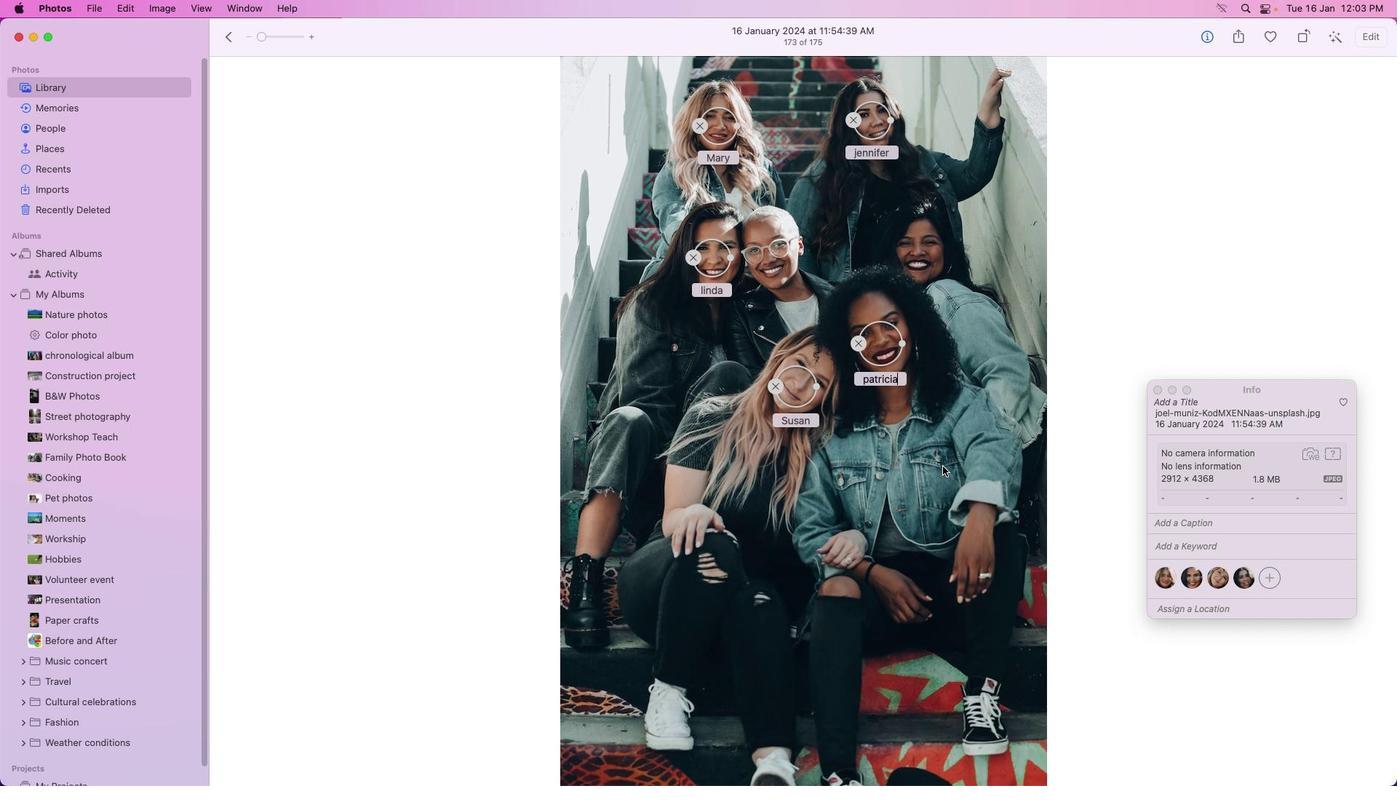 
Action: Mouse moved to (889, 380)
Screenshot: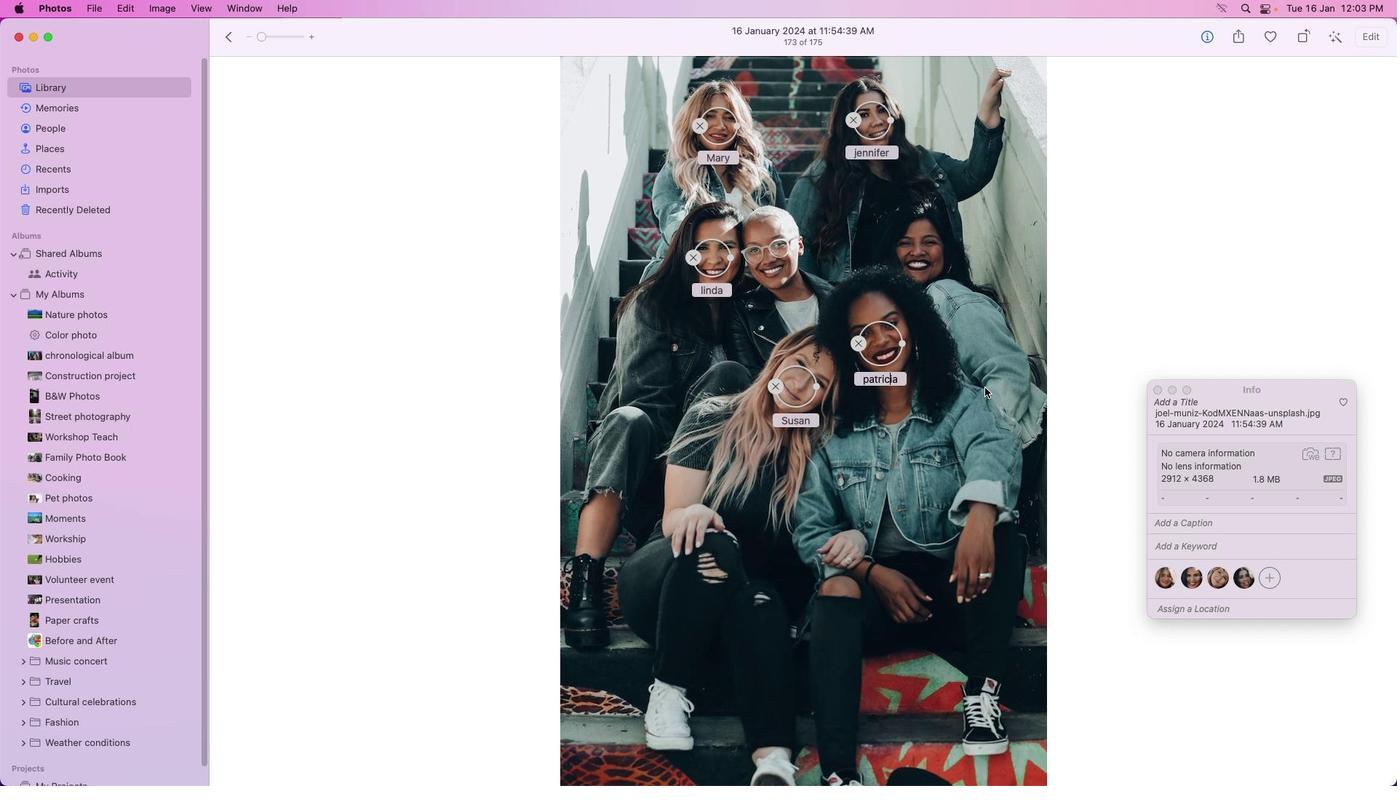 
Action: Mouse pressed left at (889, 380)
Screenshot: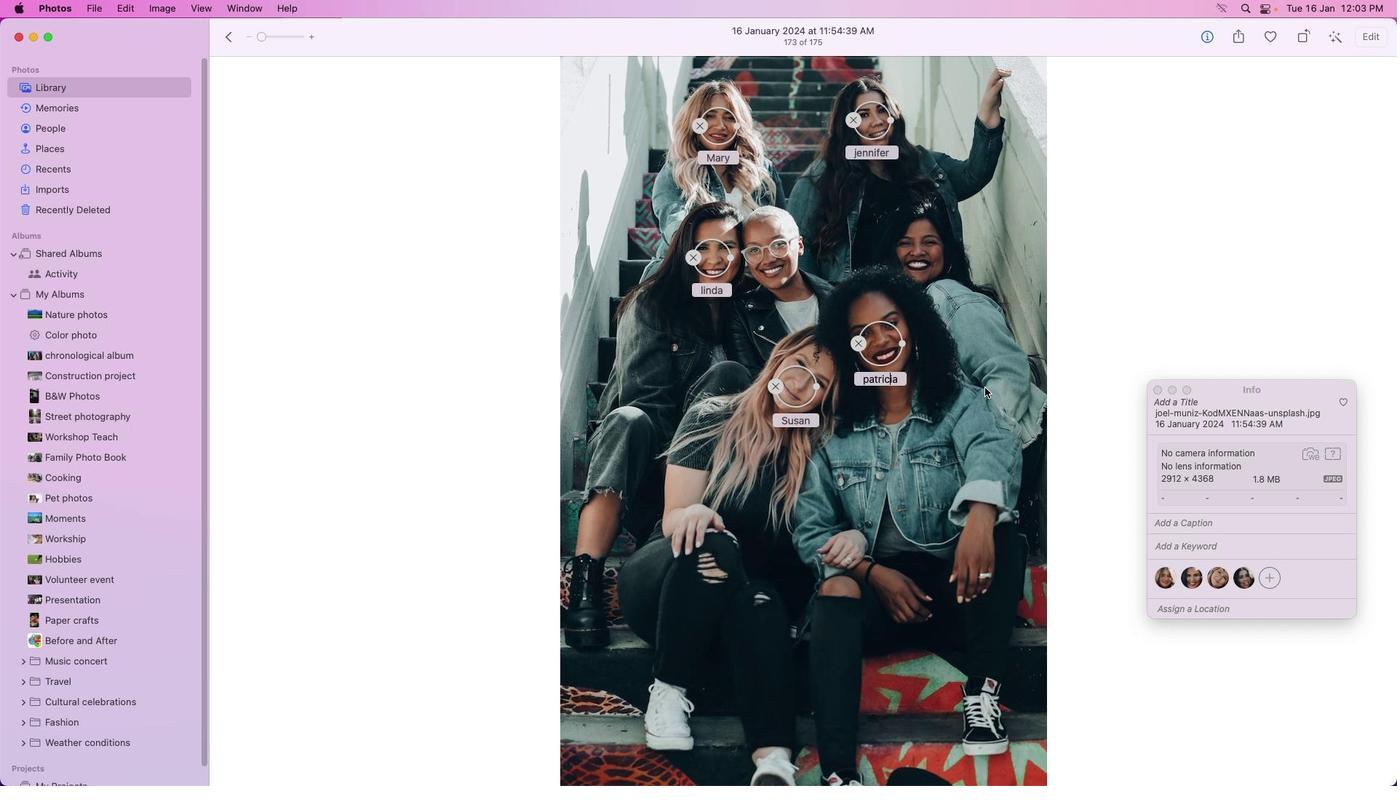 
Action: Mouse moved to (985, 388)
Screenshot: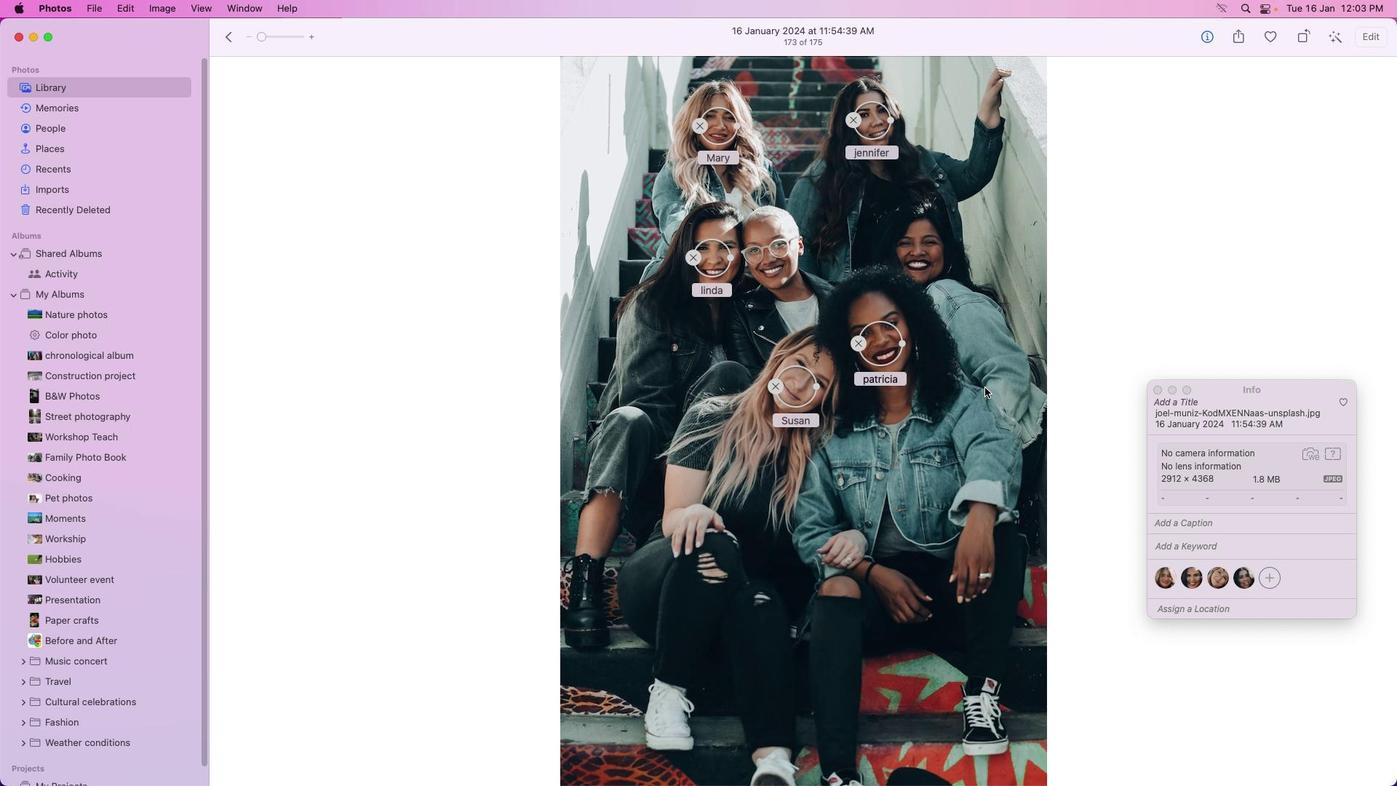 
Action: Key pressed Key.rightKey.rightKey.enter
Screenshot: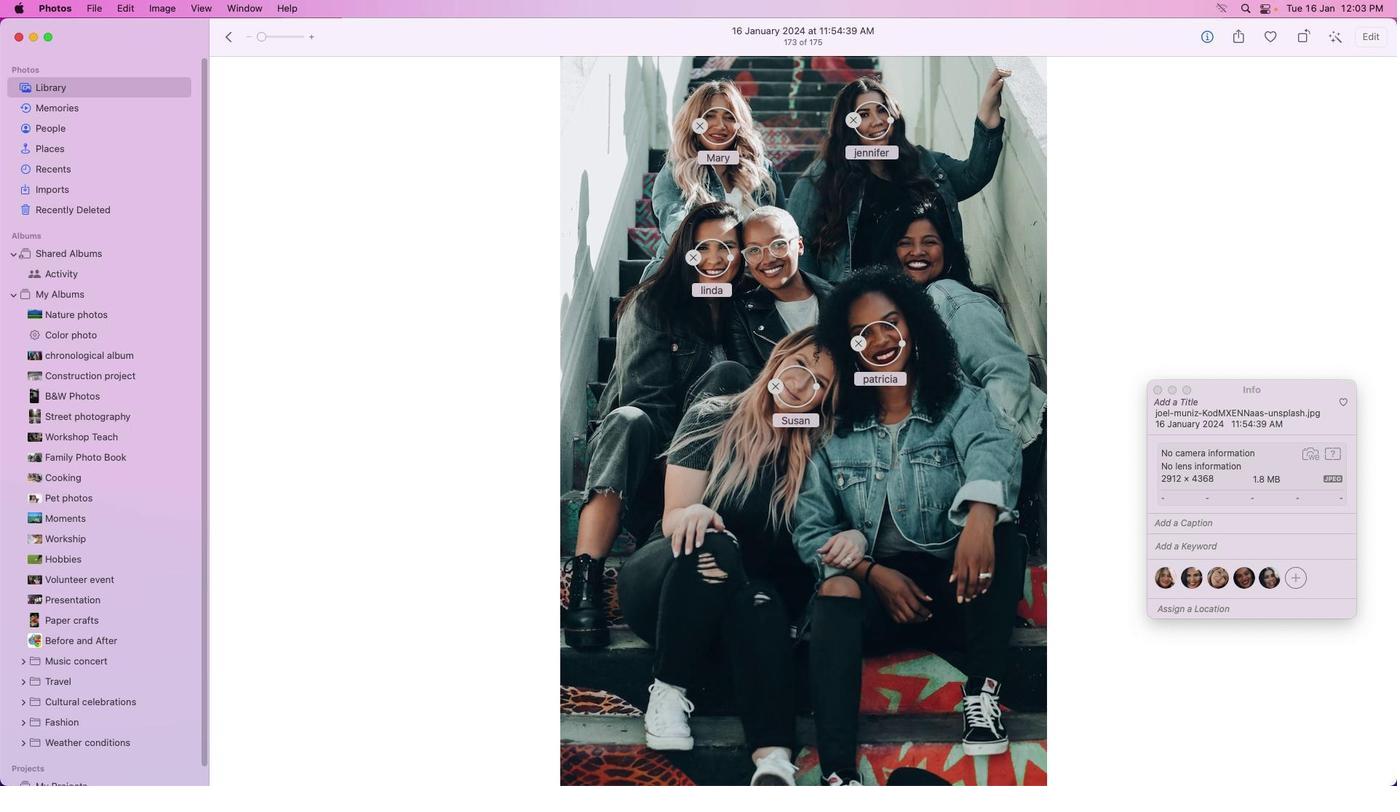 
Action: Mouse moved to (975, 415)
Screenshot: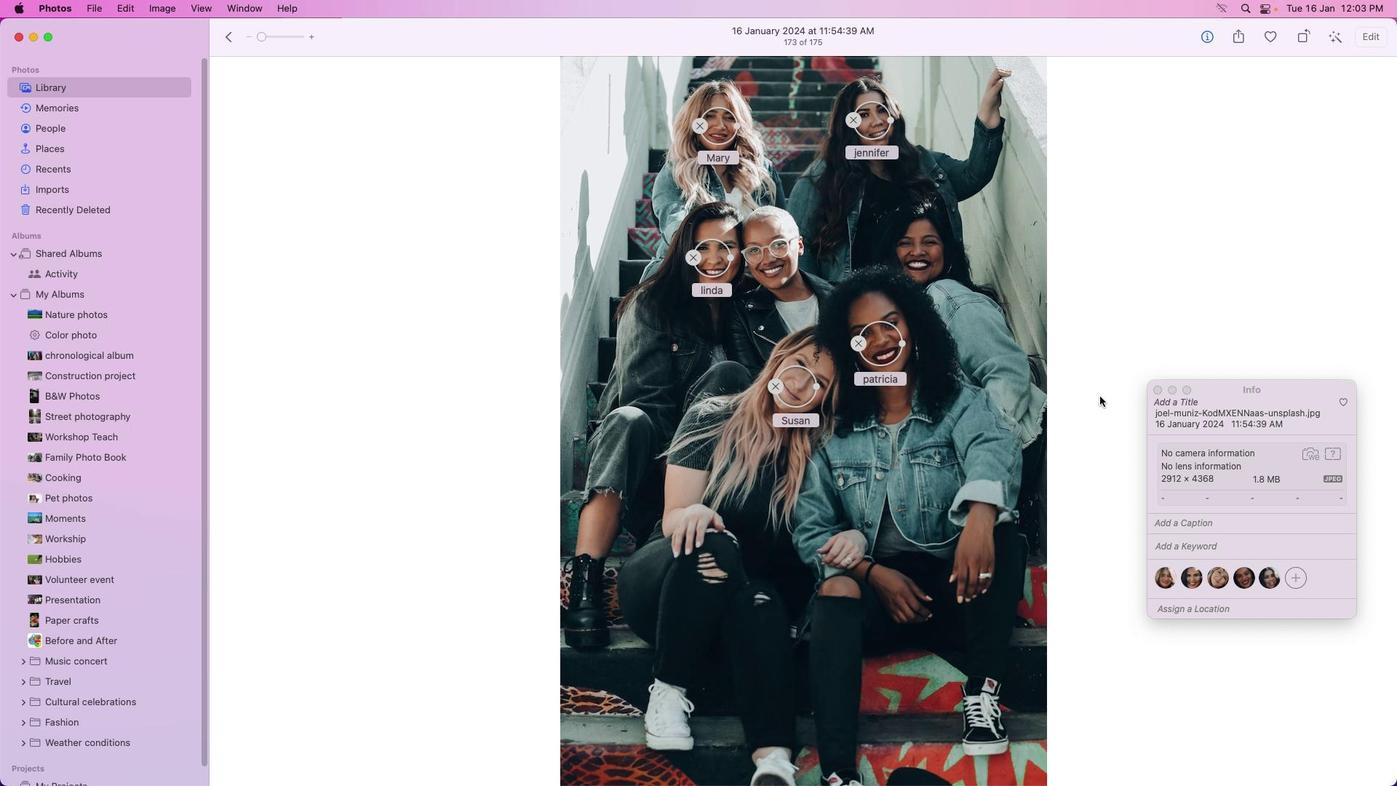 
Action: Mouse pressed left at (975, 415)
Screenshot: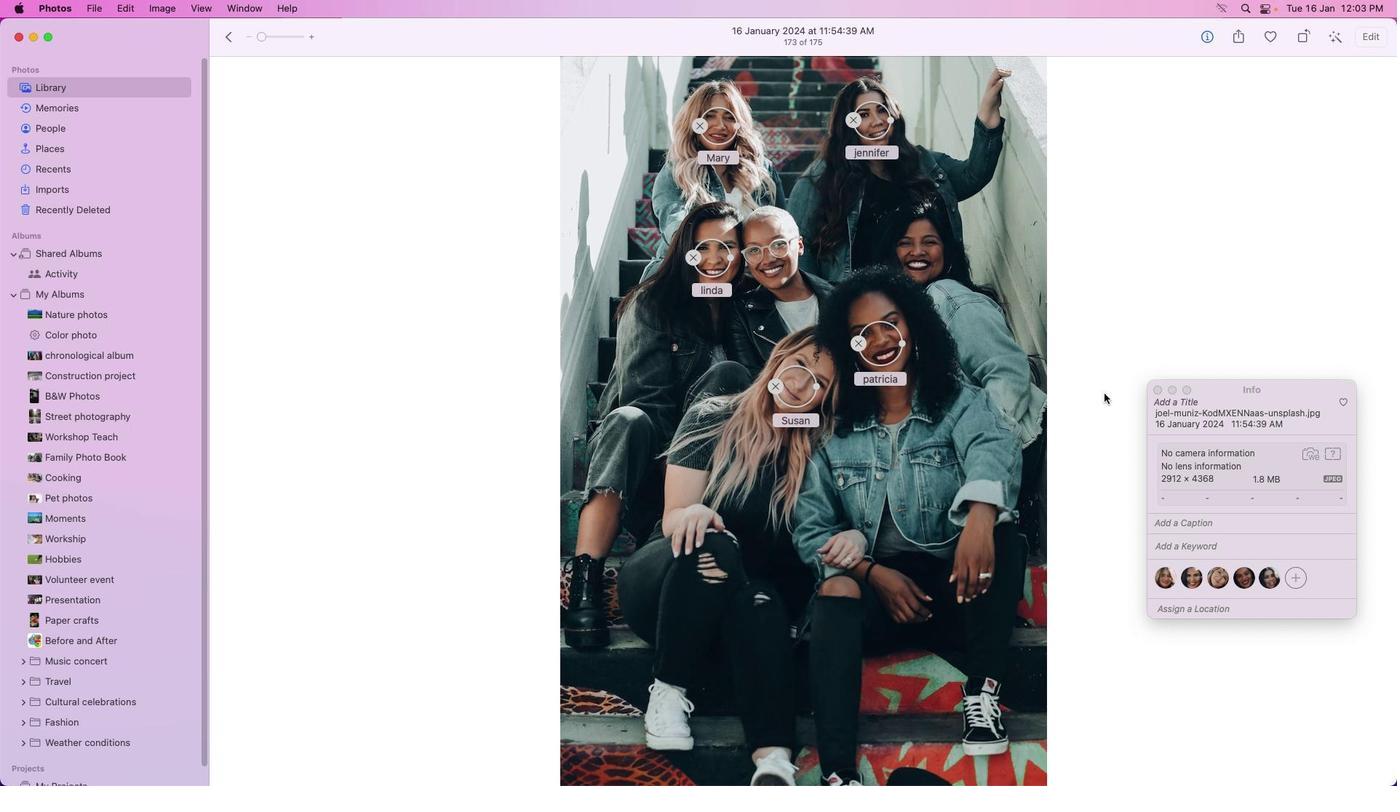 
Action: Mouse moved to (1157, 389)
Screenshot: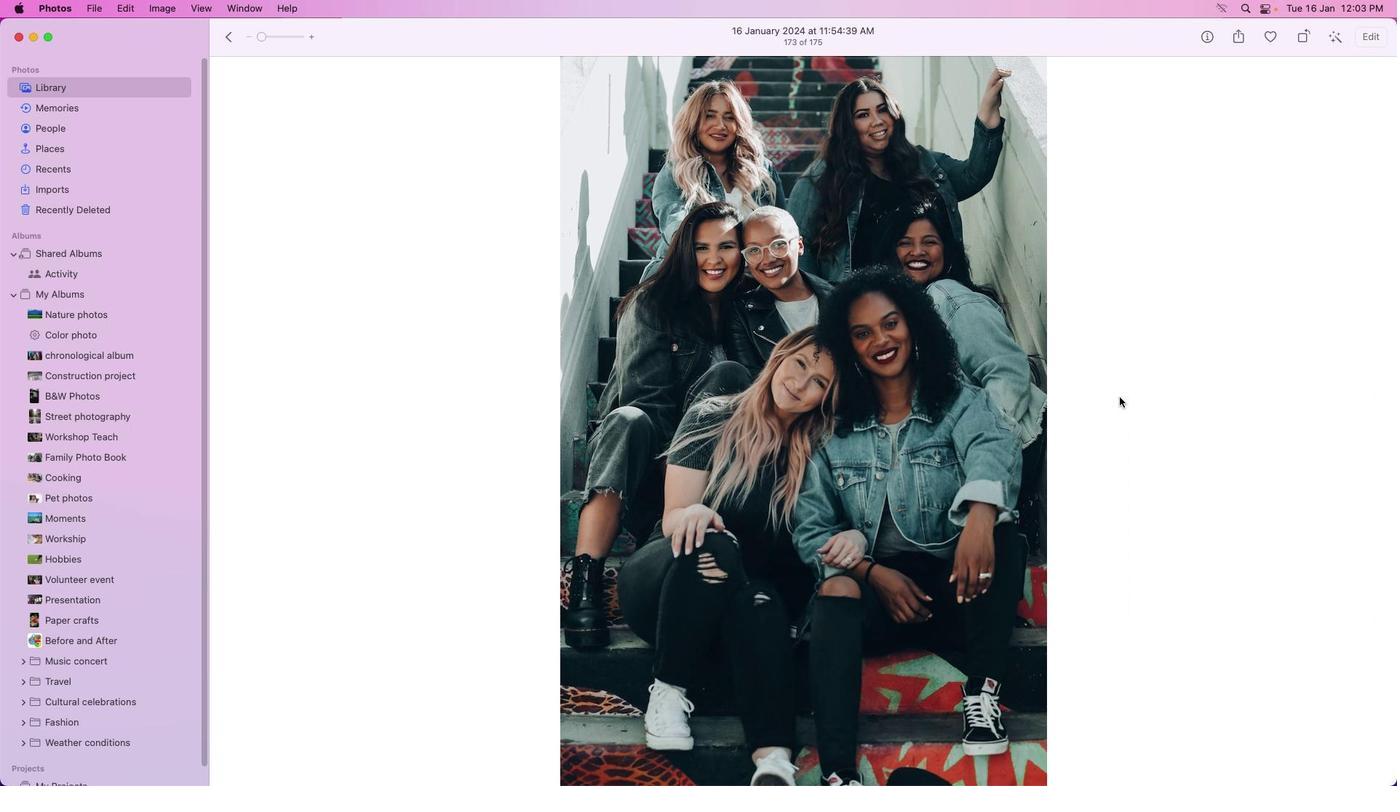 
Action: Mouse pressed left at (1157, 389)
Screenshot: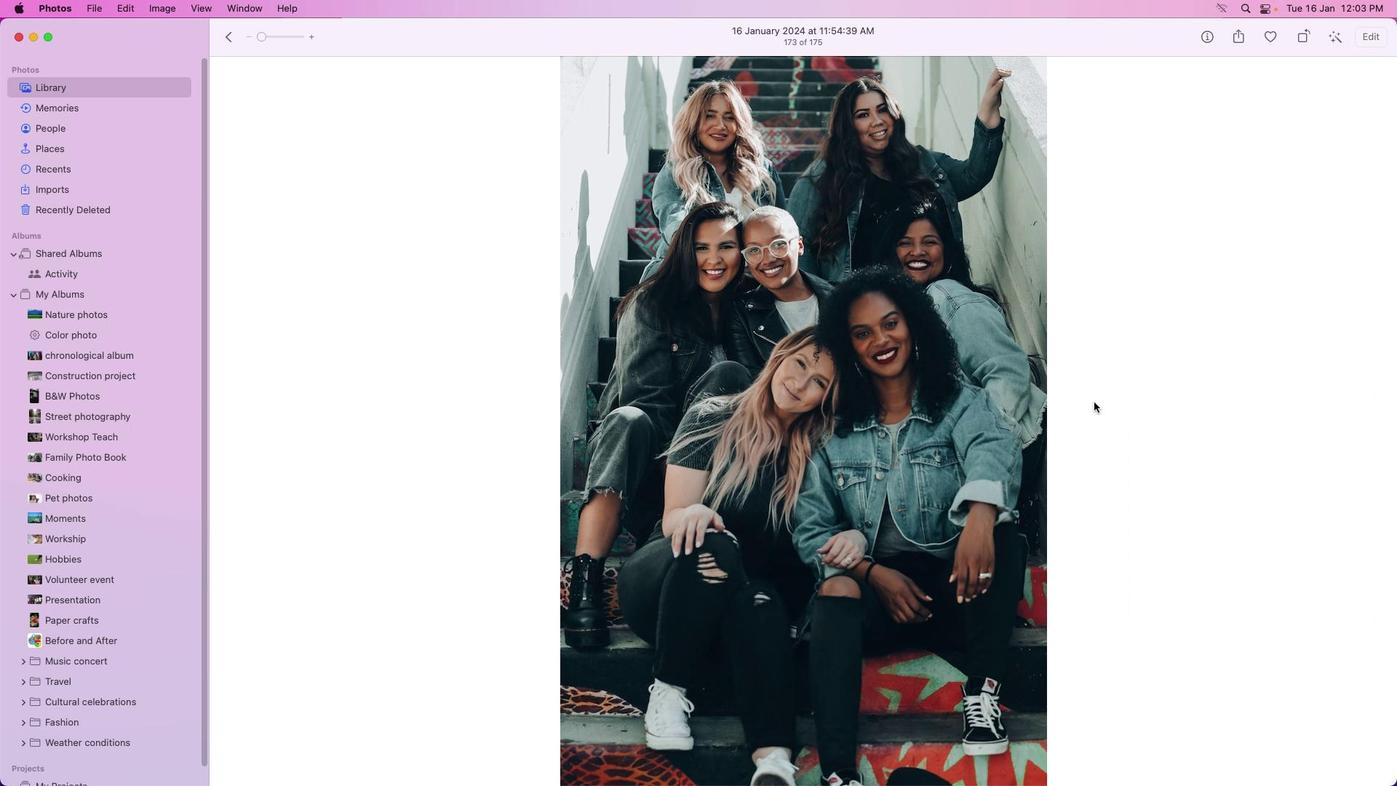 
Action: Mouse moved to (1020, 412)
Screenshot: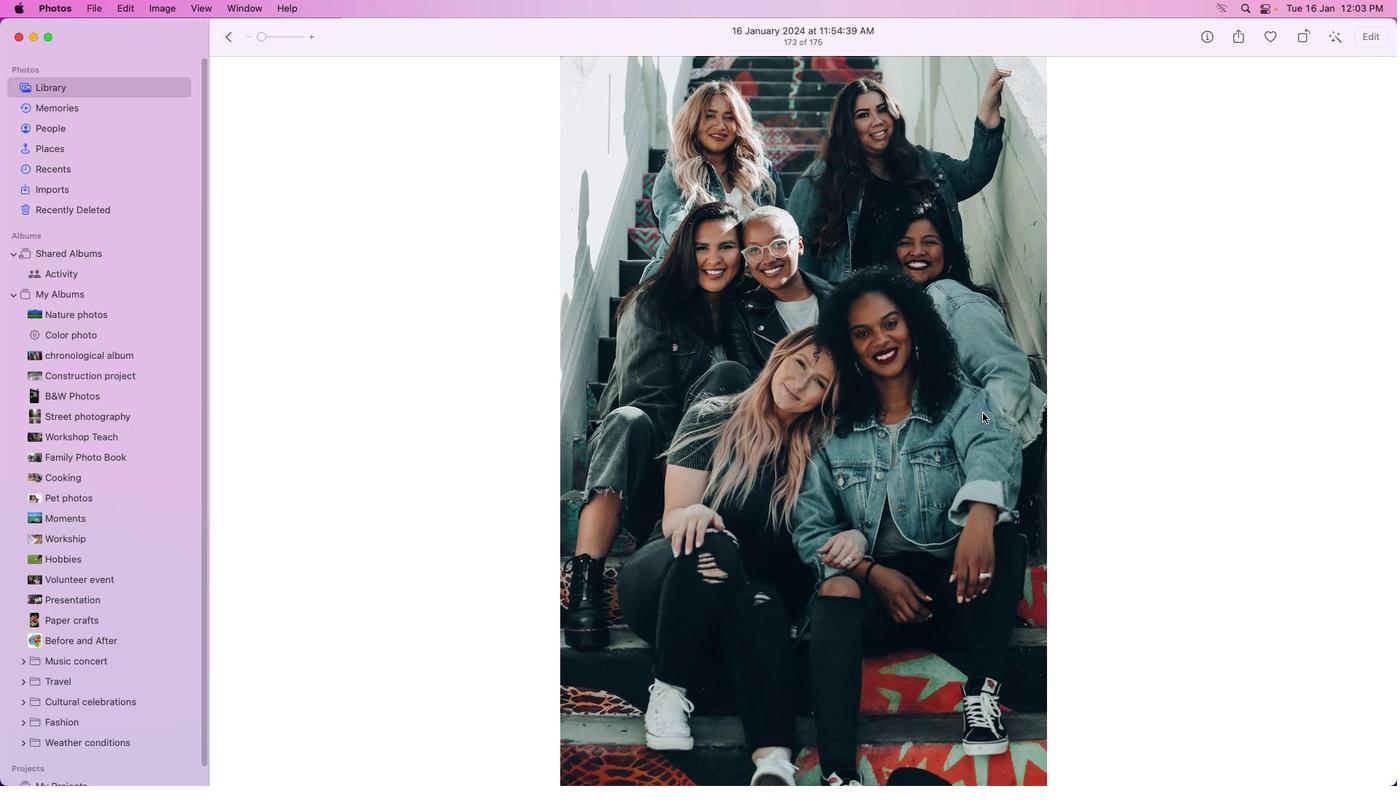 
Action: Mouse pressed left at (1020, 412)
Screenshot: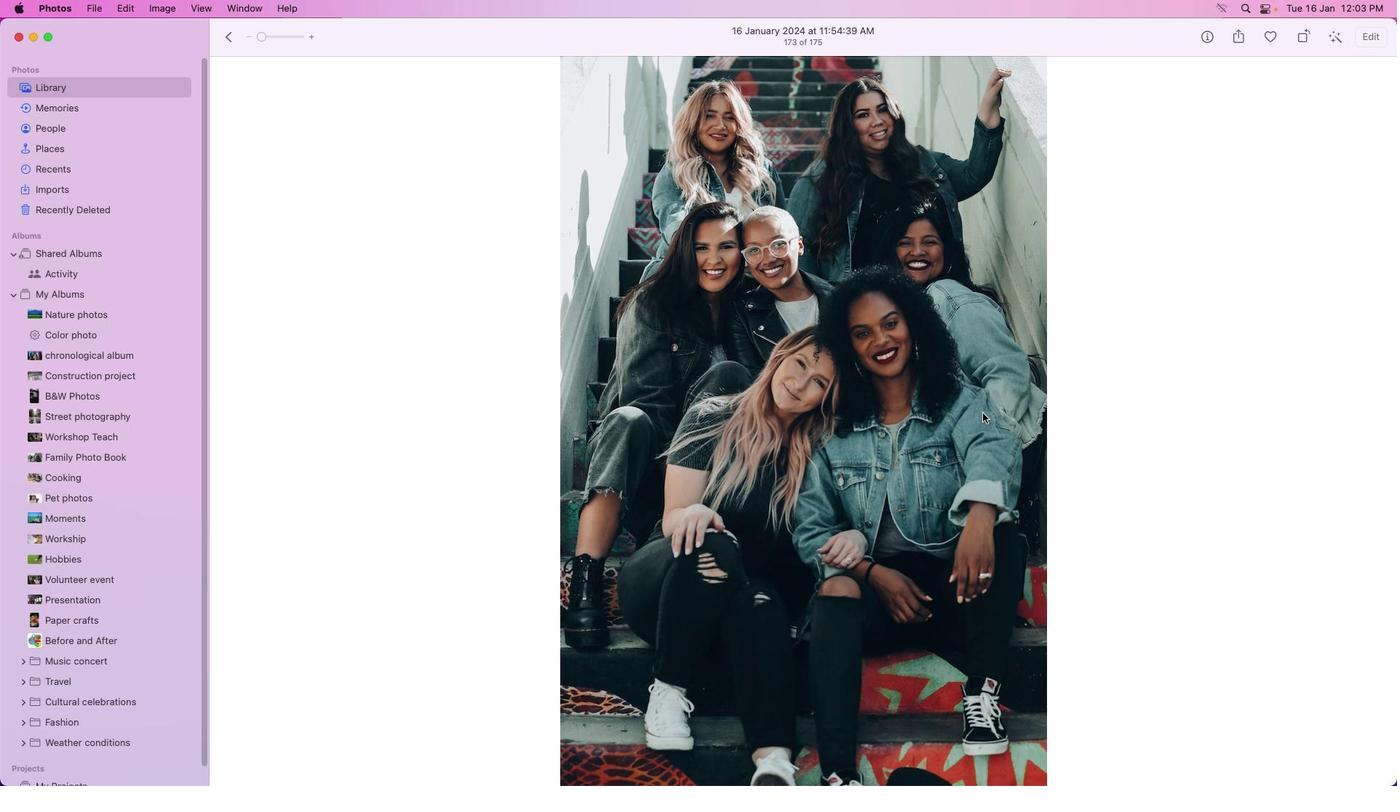 
Action: Mouse moved to (227, 37)
Screenshot: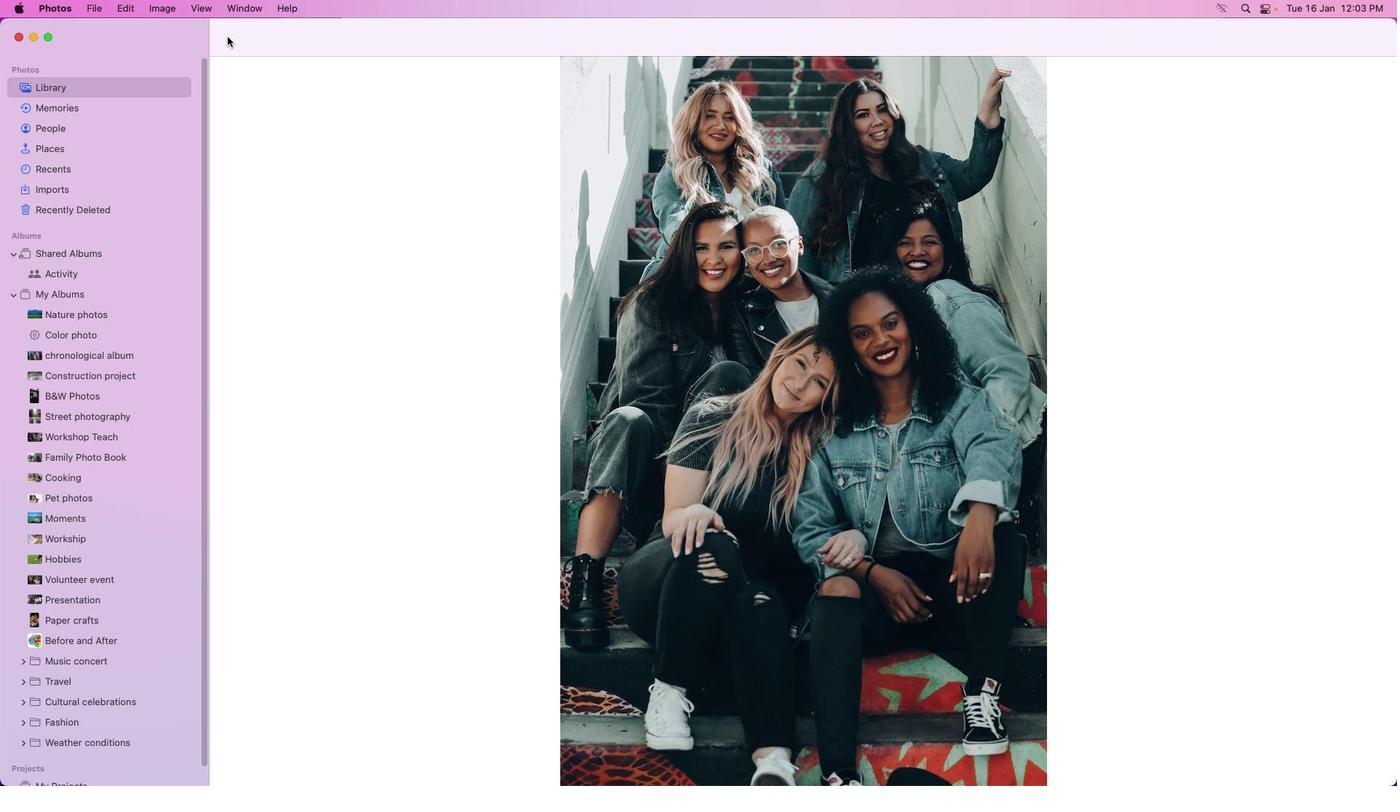 
Action: Mouse pressed left at (227, 37)
Screenshot: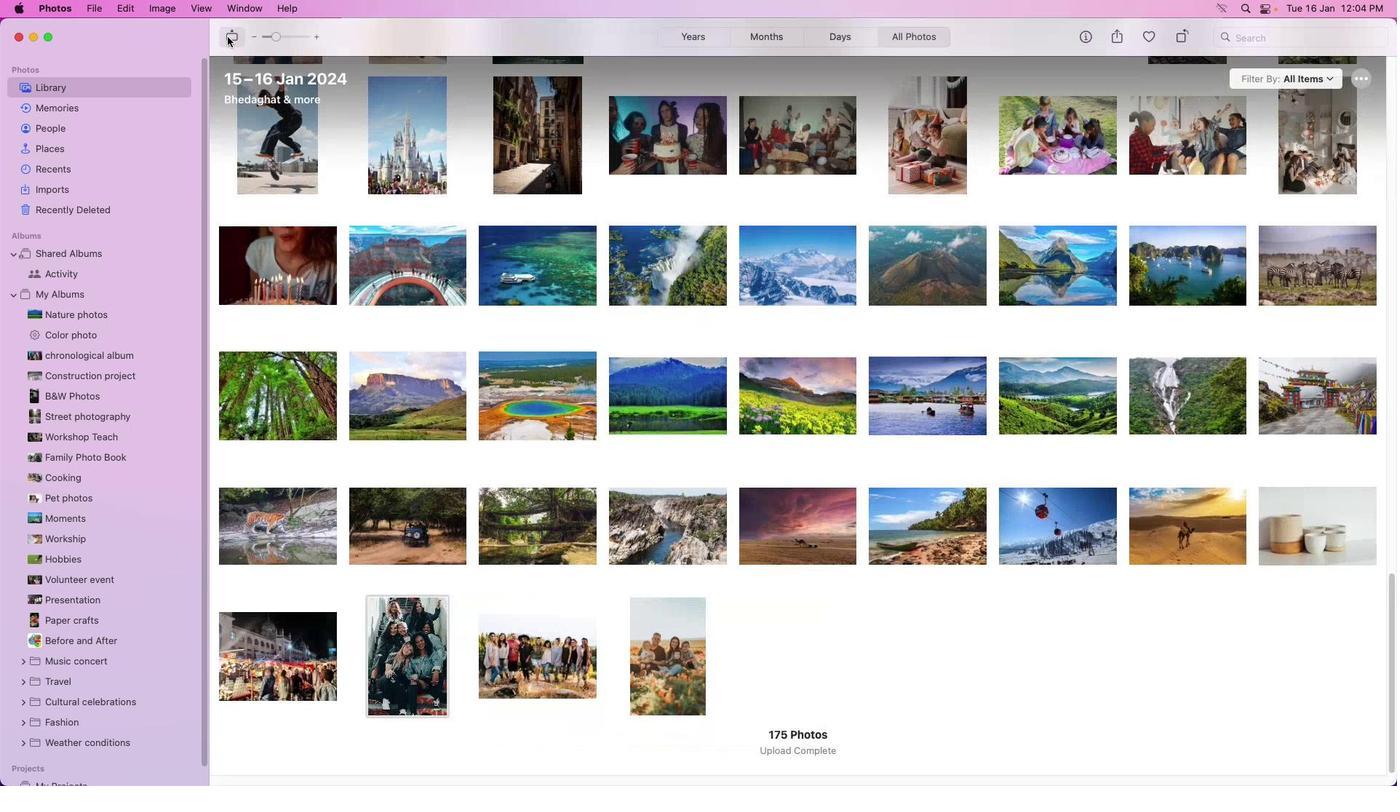 
Action: Mouse moved to (586, 656)
Screenshot: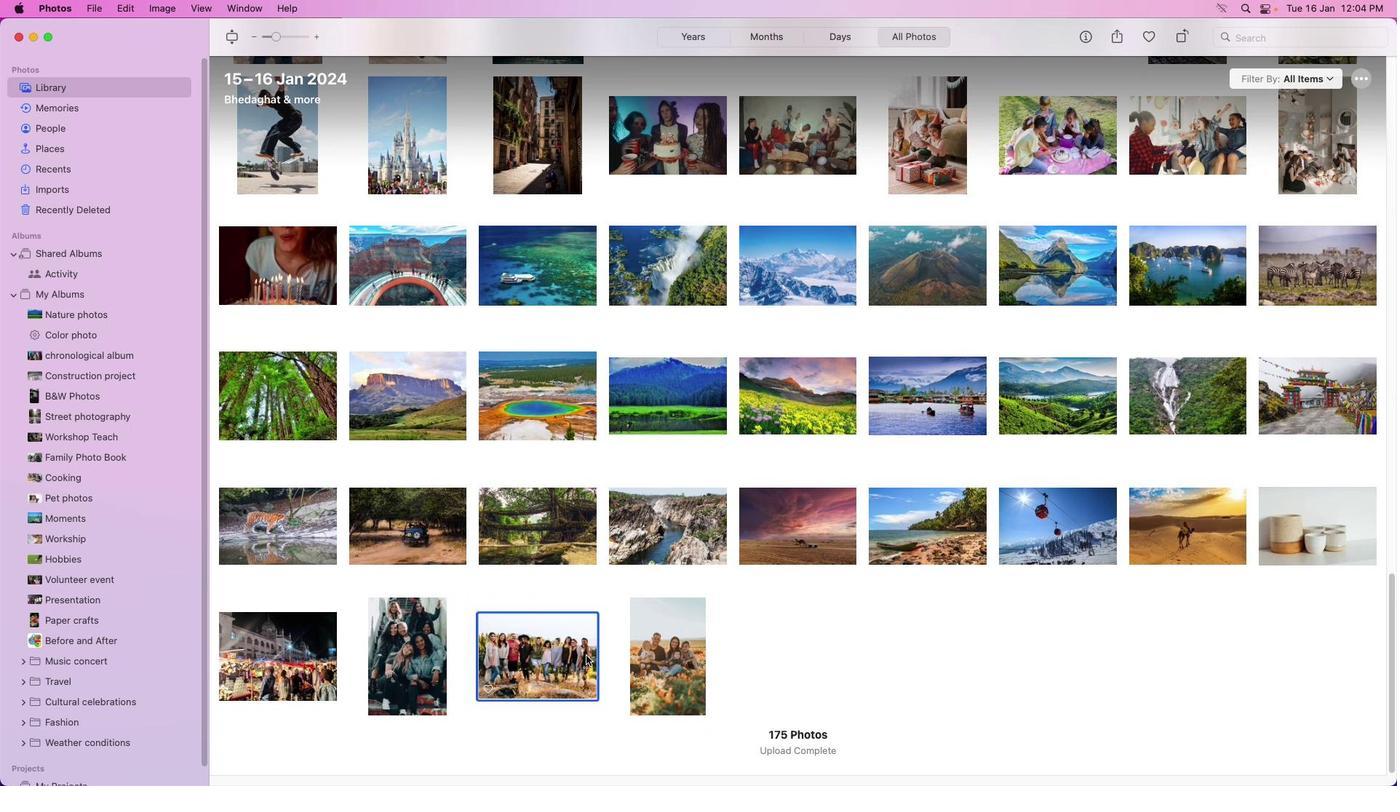 
Action: Mouse pressed left at (586, 656)
Screenshot: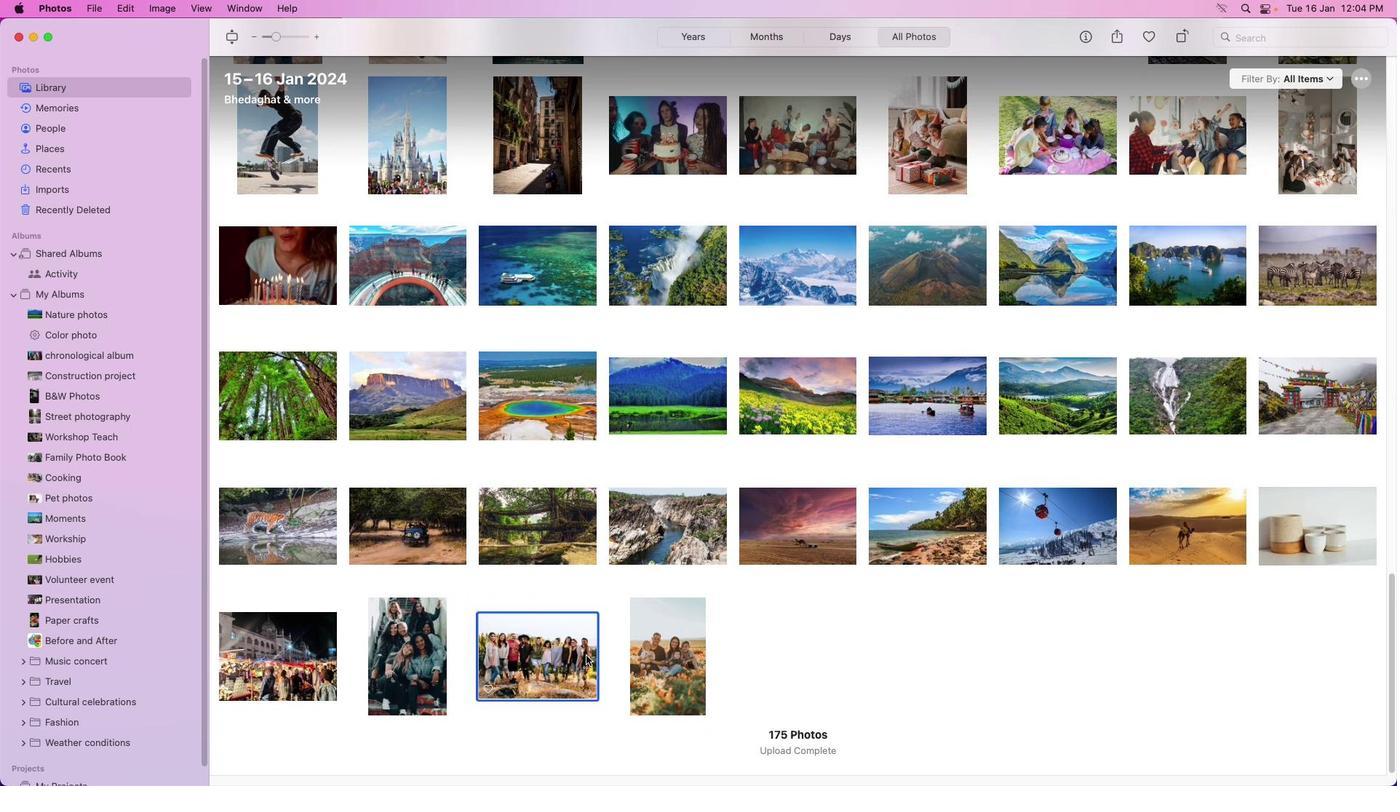 
Action: Mouse moved to (586, 655)
Screenshot: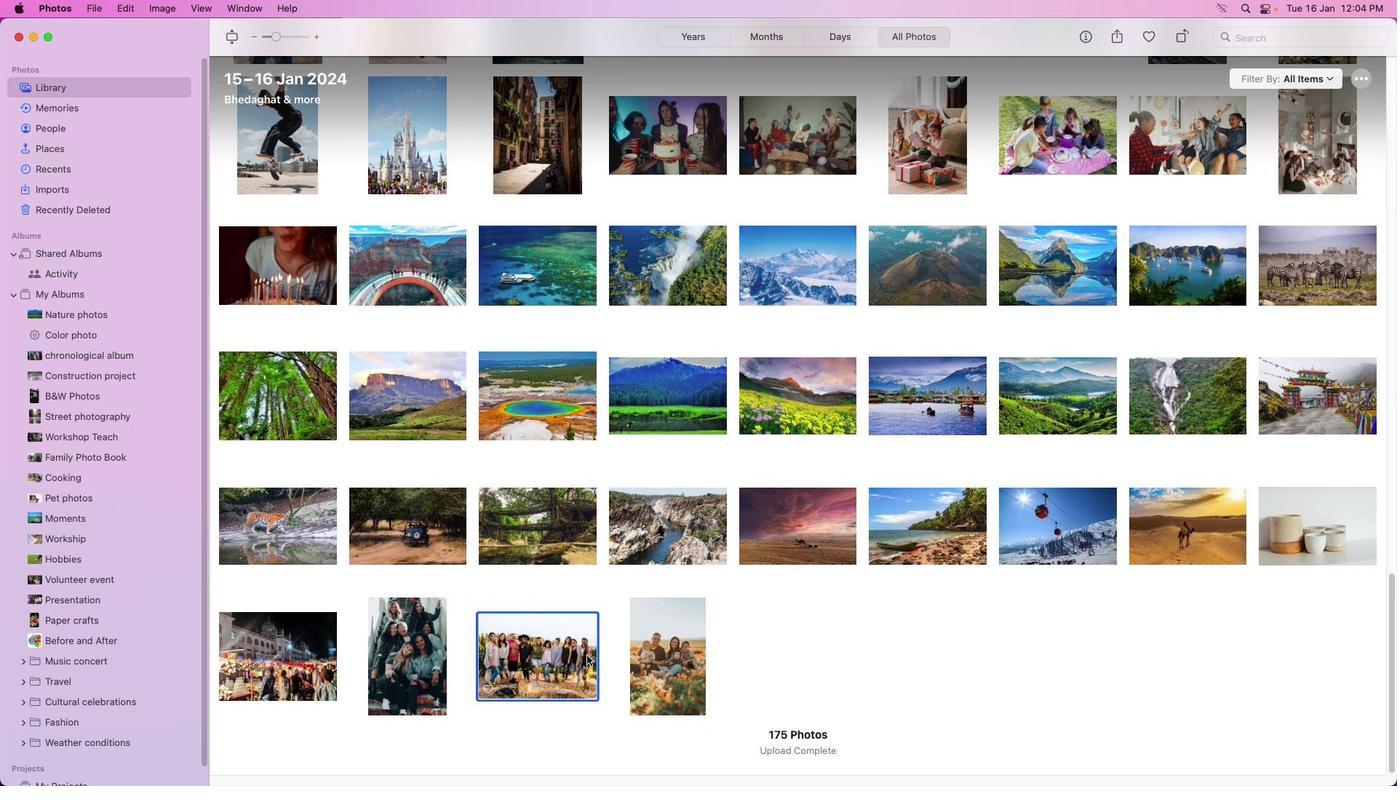 
Action: Mouse pressed left at (586, 655)
Screenshot: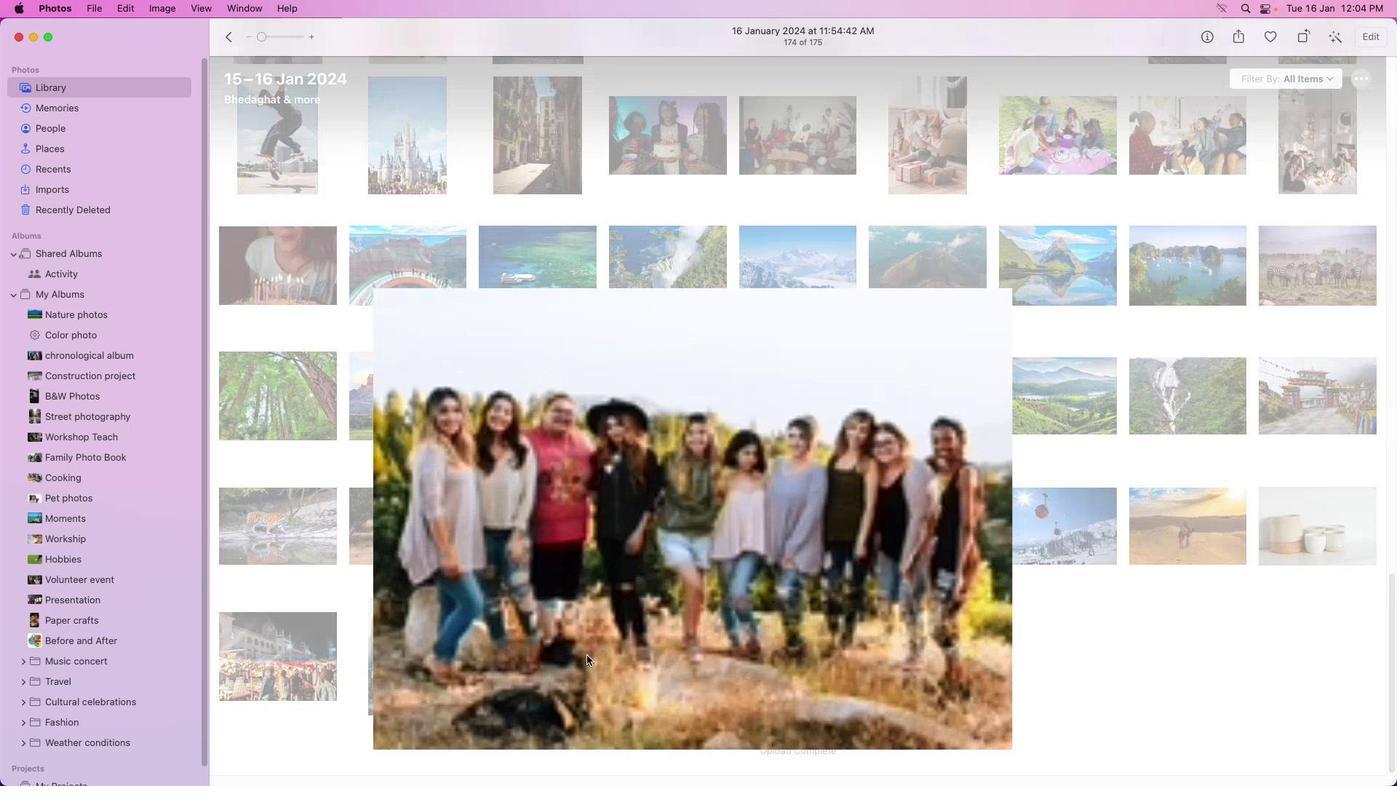 
Action: Mouse pressed left at (586, 655)
Screenshot: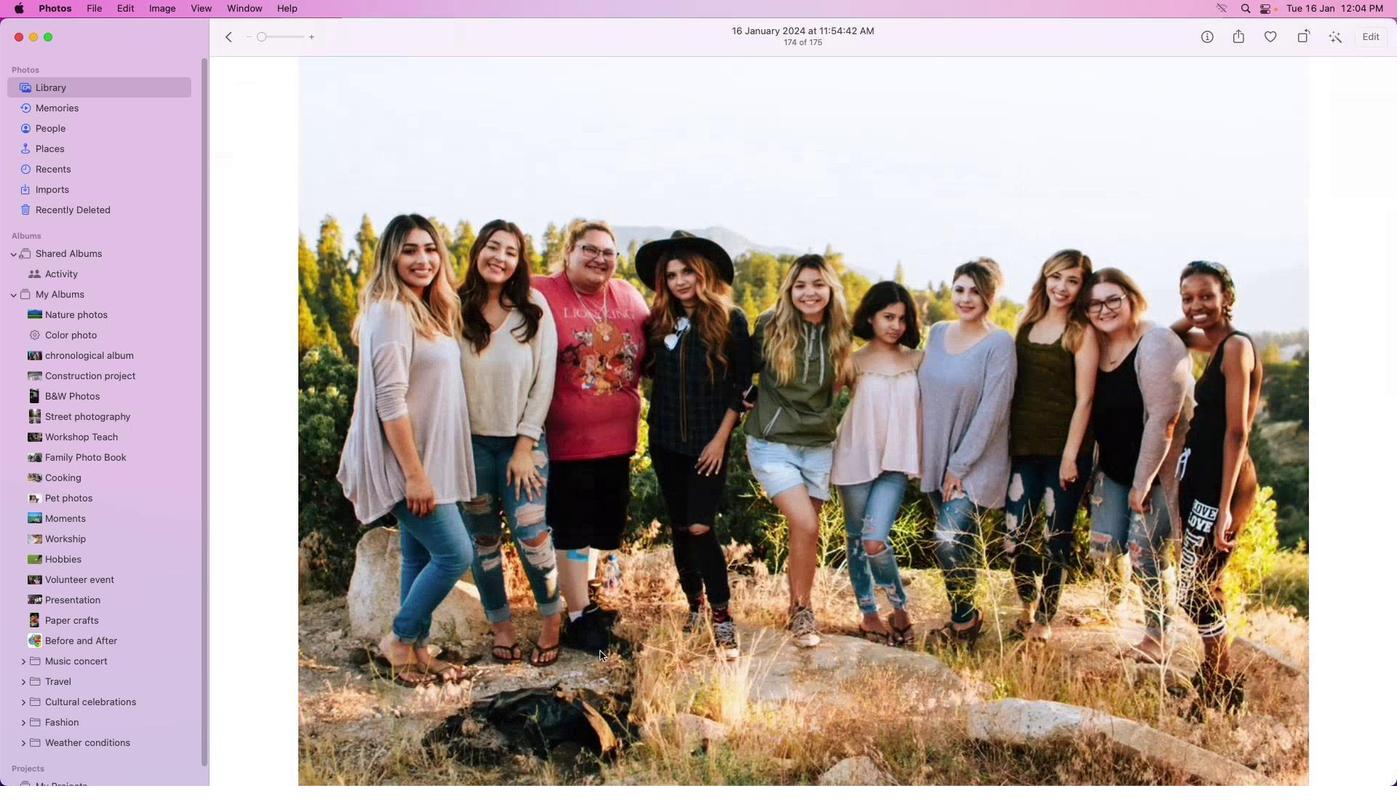 
Action: Mouse moved to (1212, 37)
Screenshot: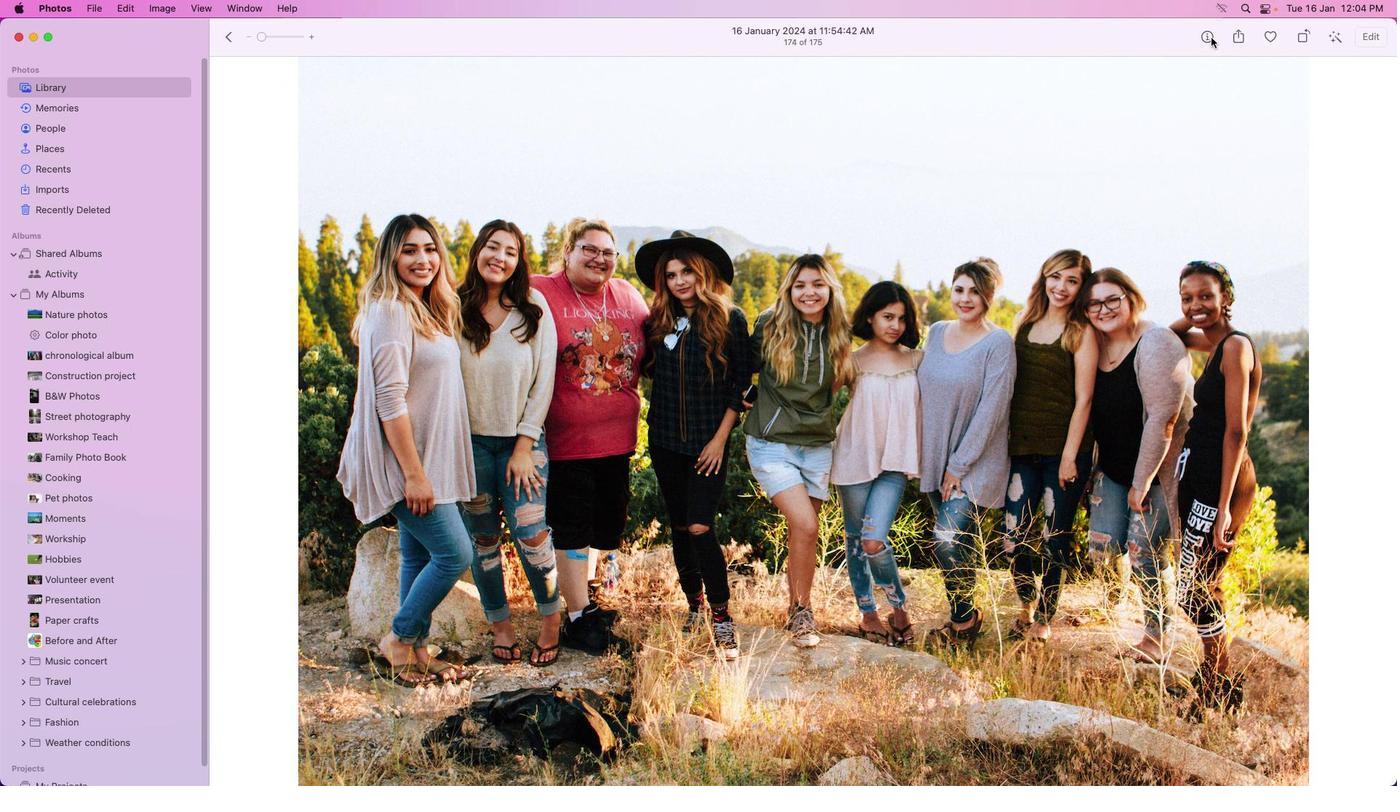 
Action: Mouse pressed left at (1212, 37)
Screenshot: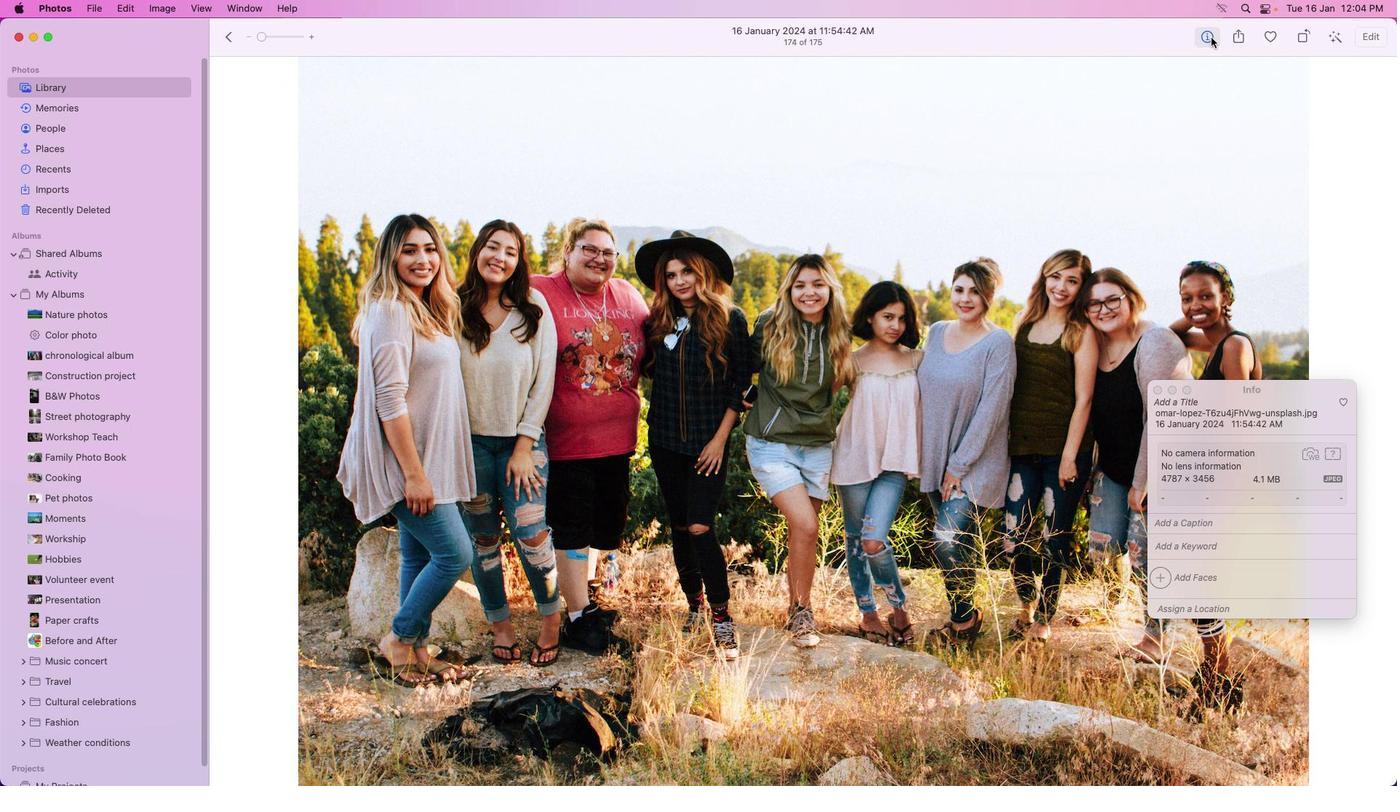 
Action: Mouse moved to (1167, 578)
Screenshot: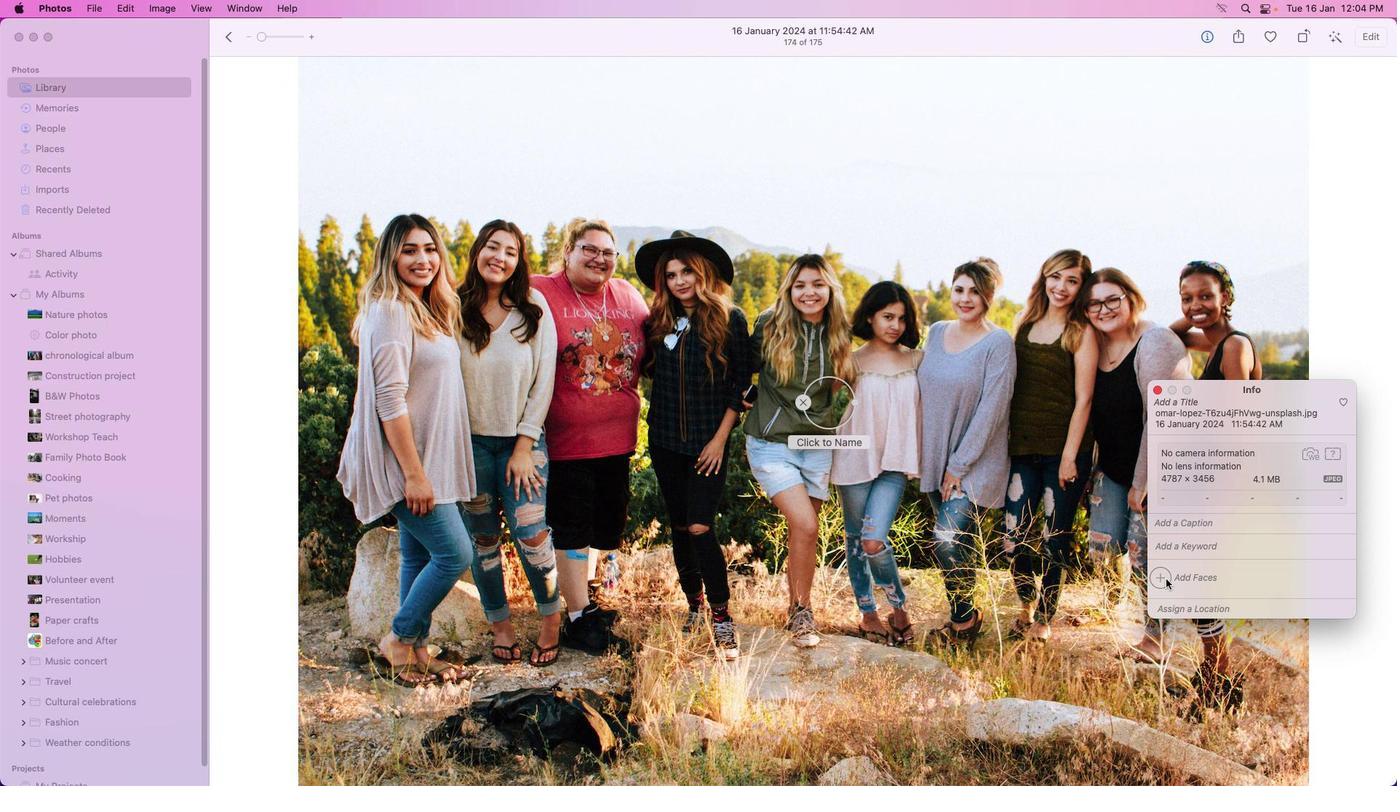 
Action: Mouse pressed left at (1167, 578)
Screenshot: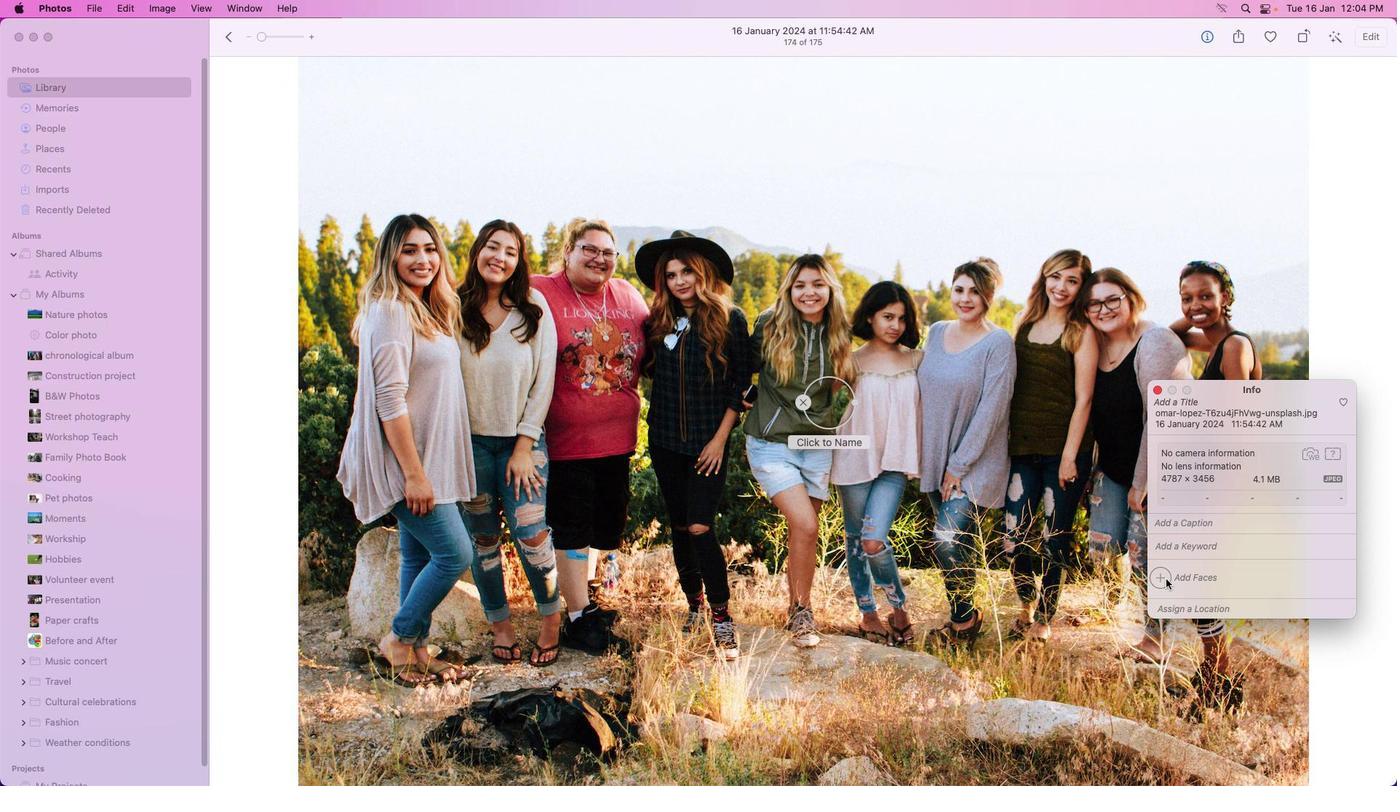 
Action: Mouse moved to (850, 417)
Screenshot: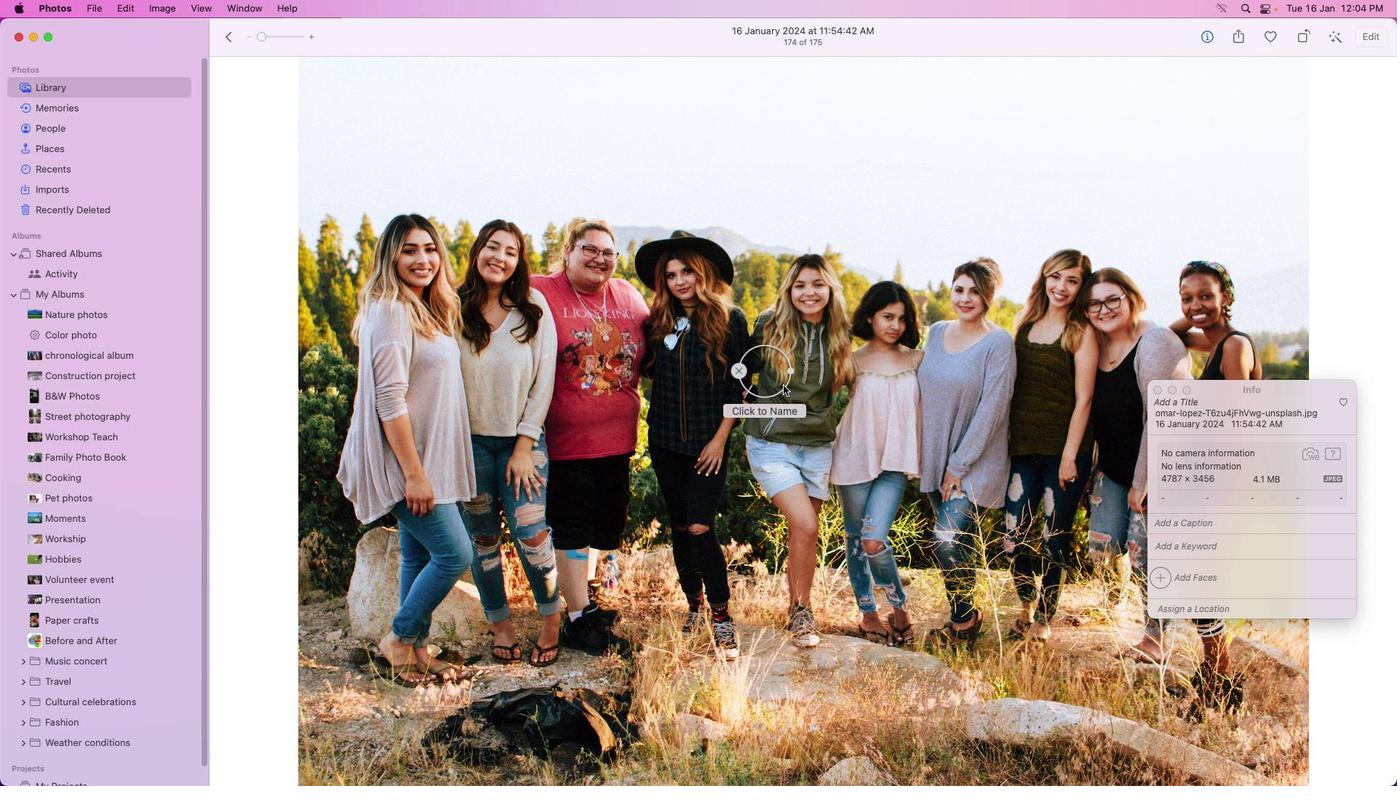 
Action: Mouse pressed left at (850, 417)
Screenshot: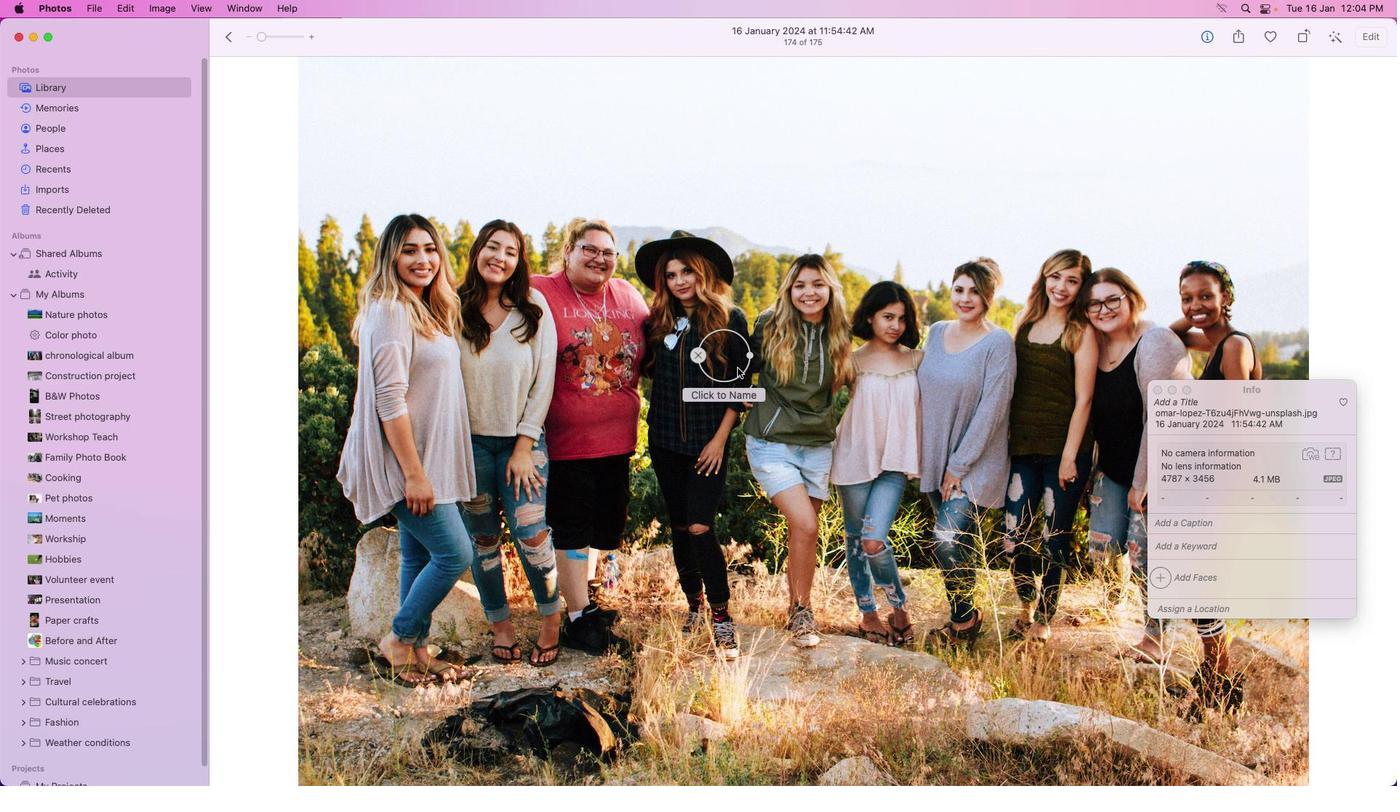 
Action: Mouse moved to (650, 342)
Screenshot: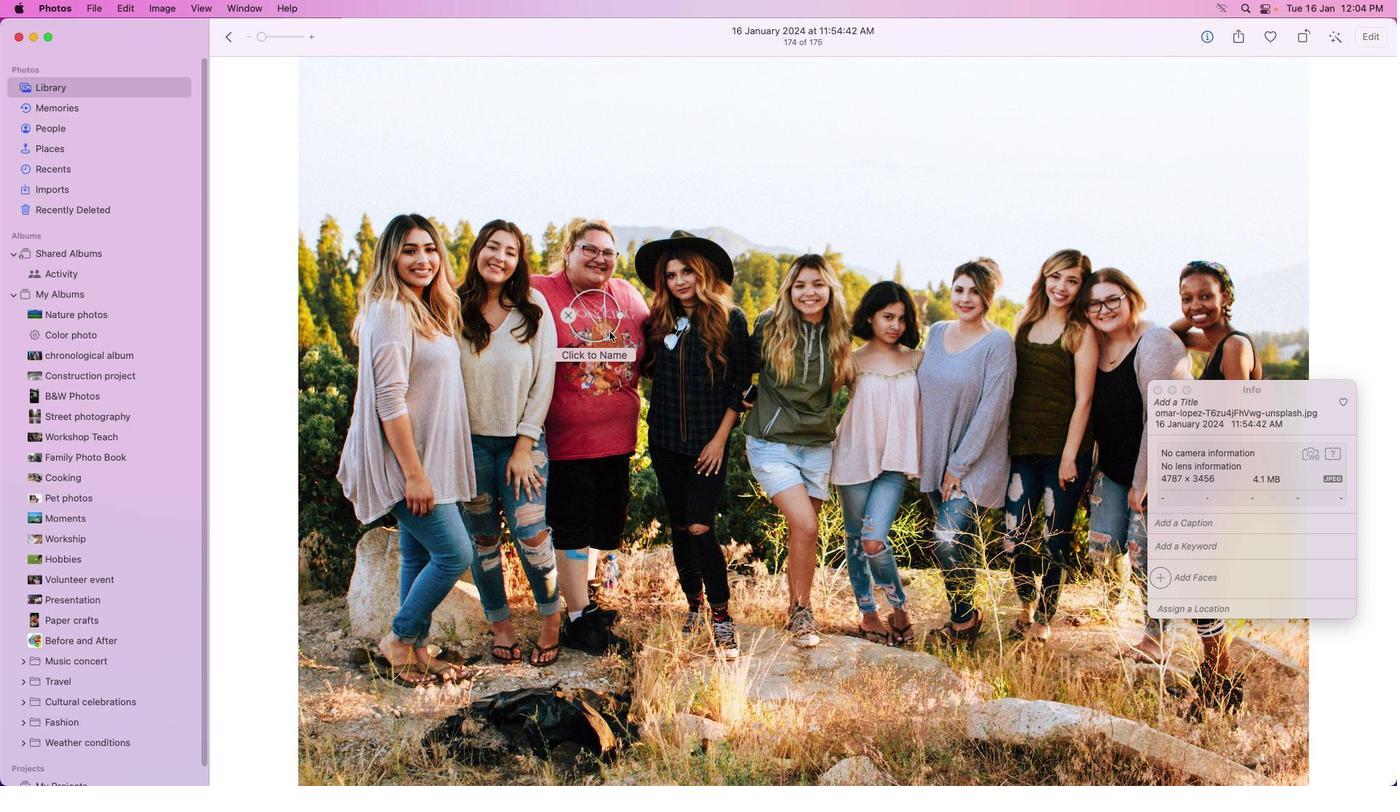 
Action: Mouse pressed left at (650, 342)
Screenshot: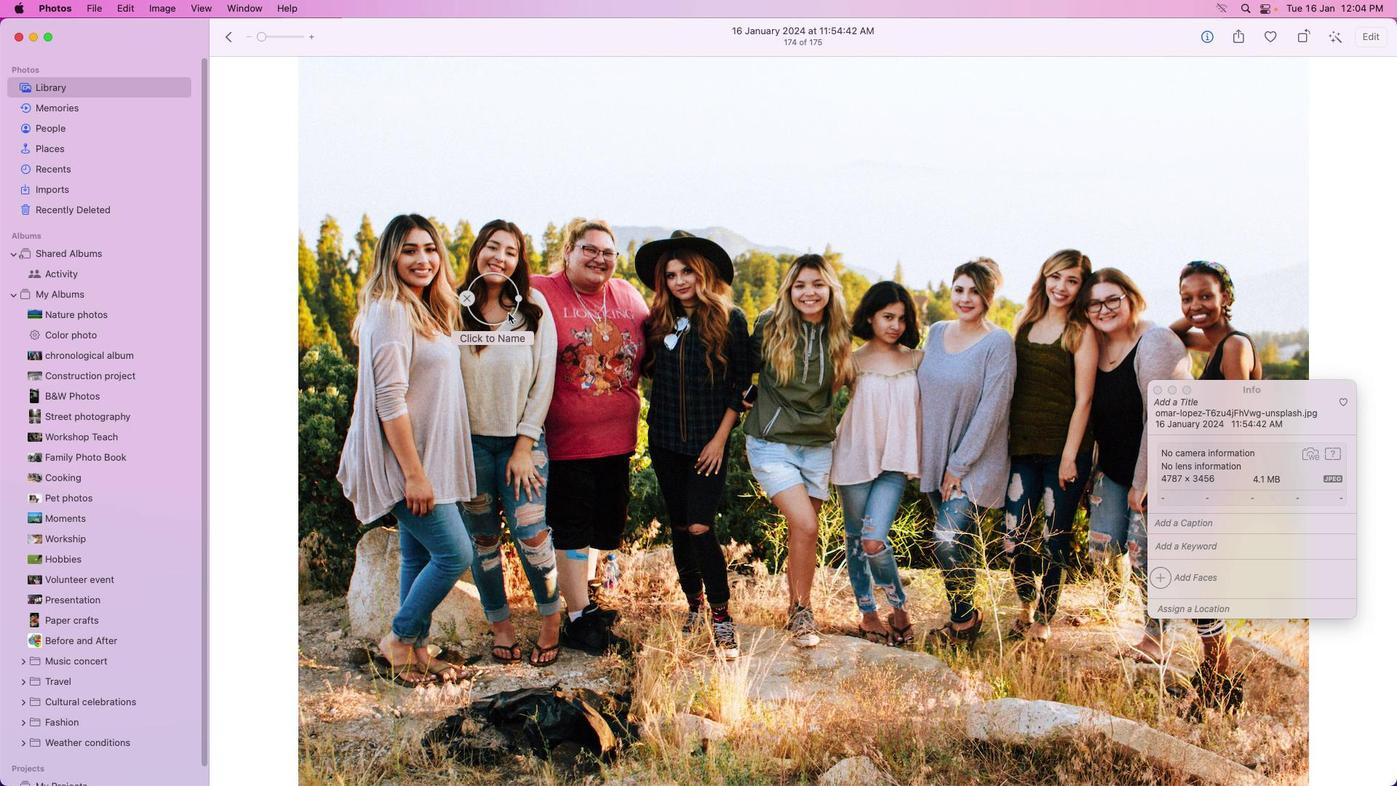 
Action: Mouse moved to (443, 299)
Screenshot: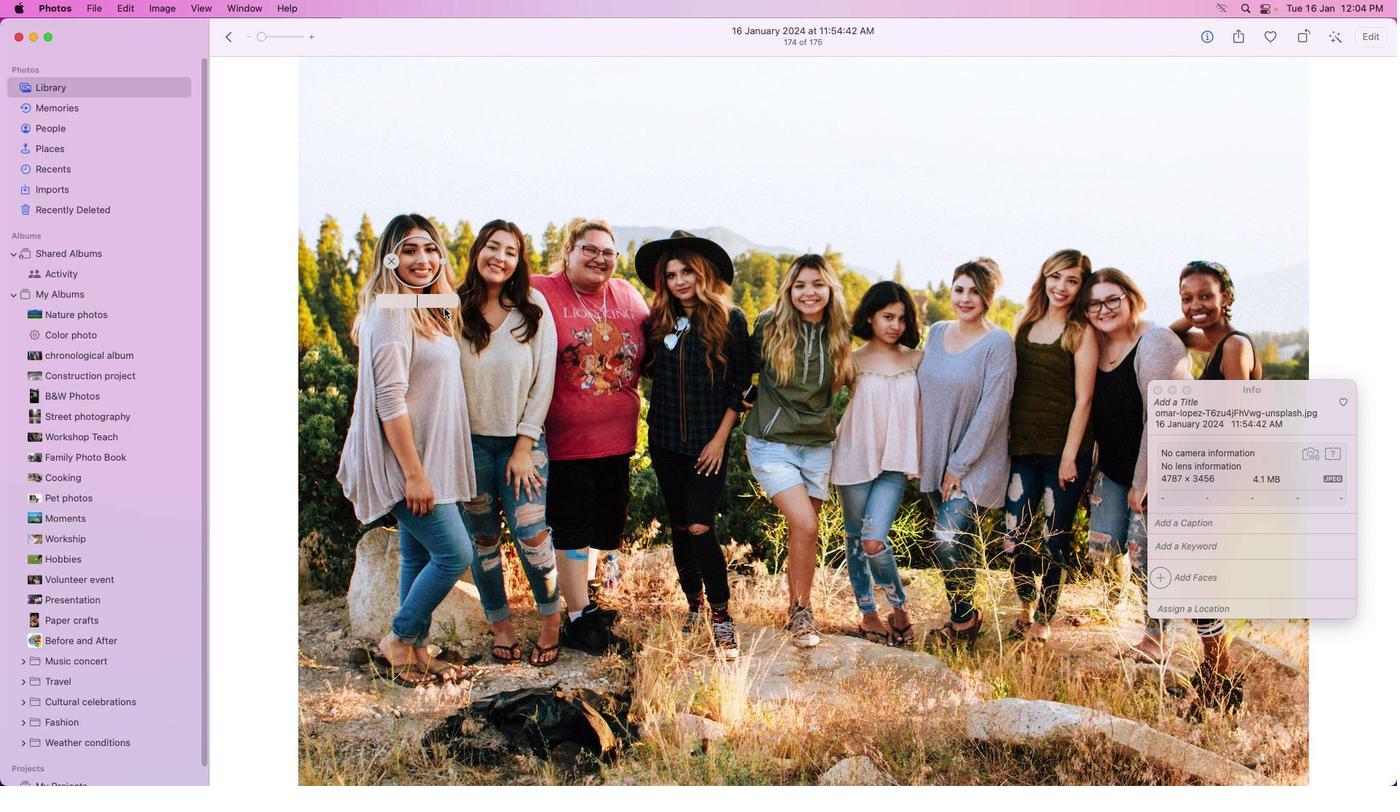 
Action: Mouse pressed left at (443, 299)
Screenshot: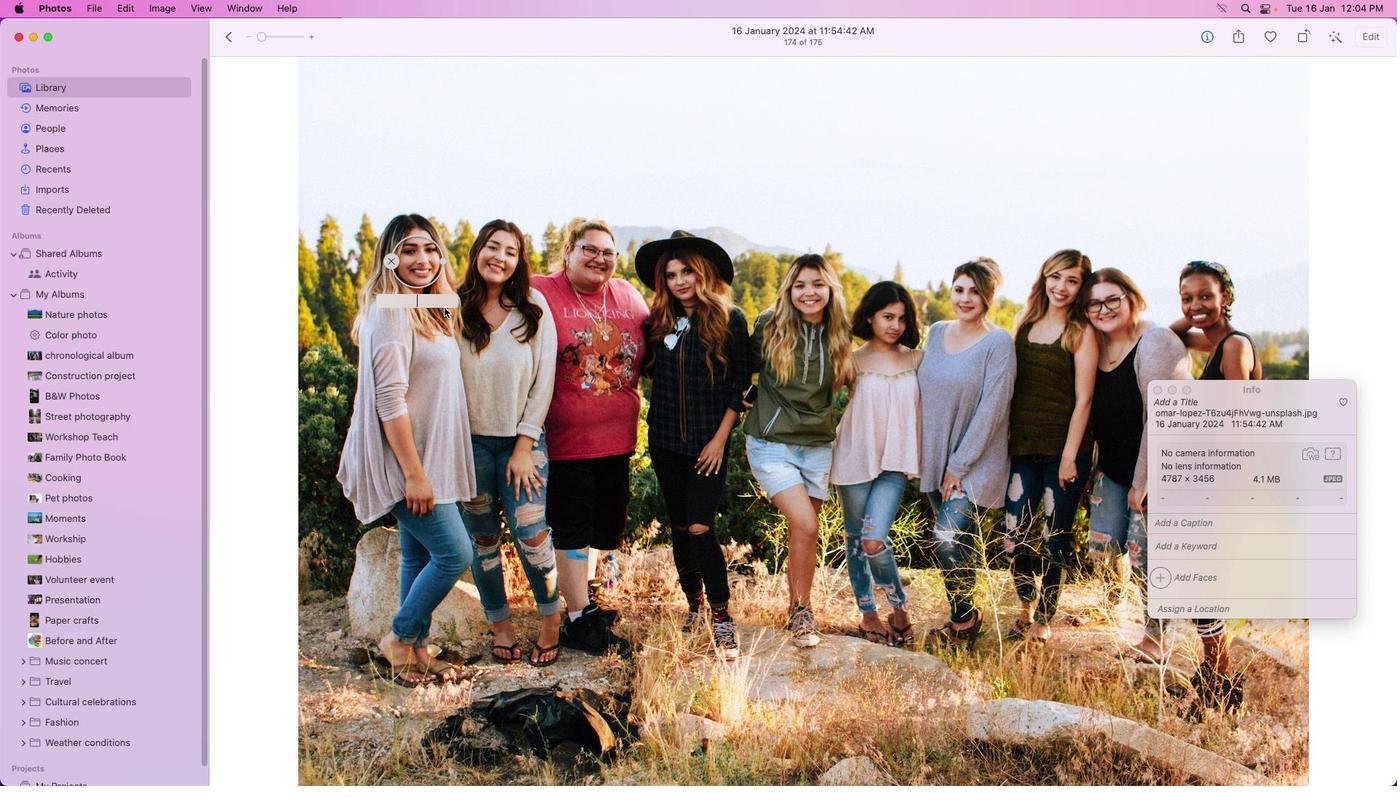 
Action: Mouse moved to (441, 302)
Screenshot: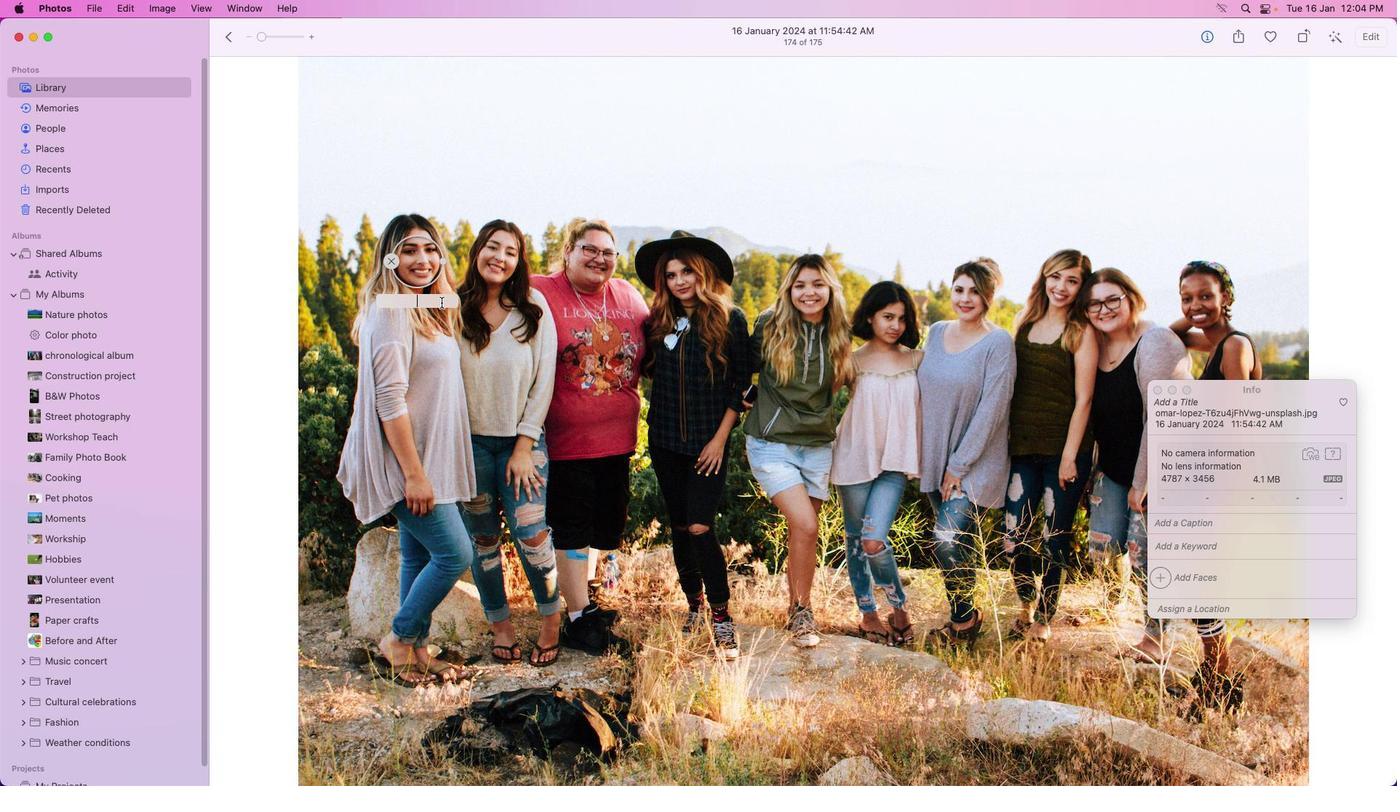 
Action: Key pressed 'l''i''s''a'Key.enter
Screenshot: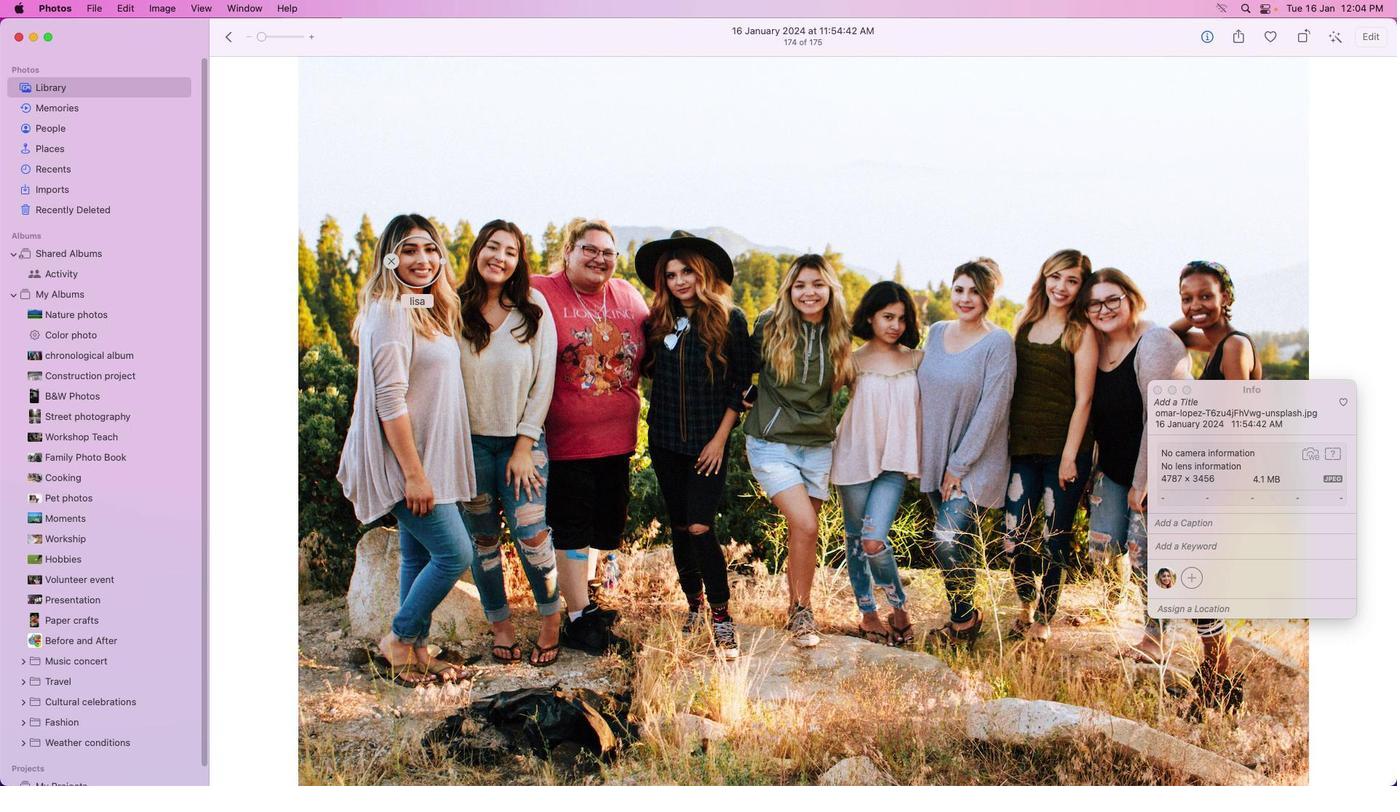 
Action: Mouse moved to (1199, 578)
Screenshot: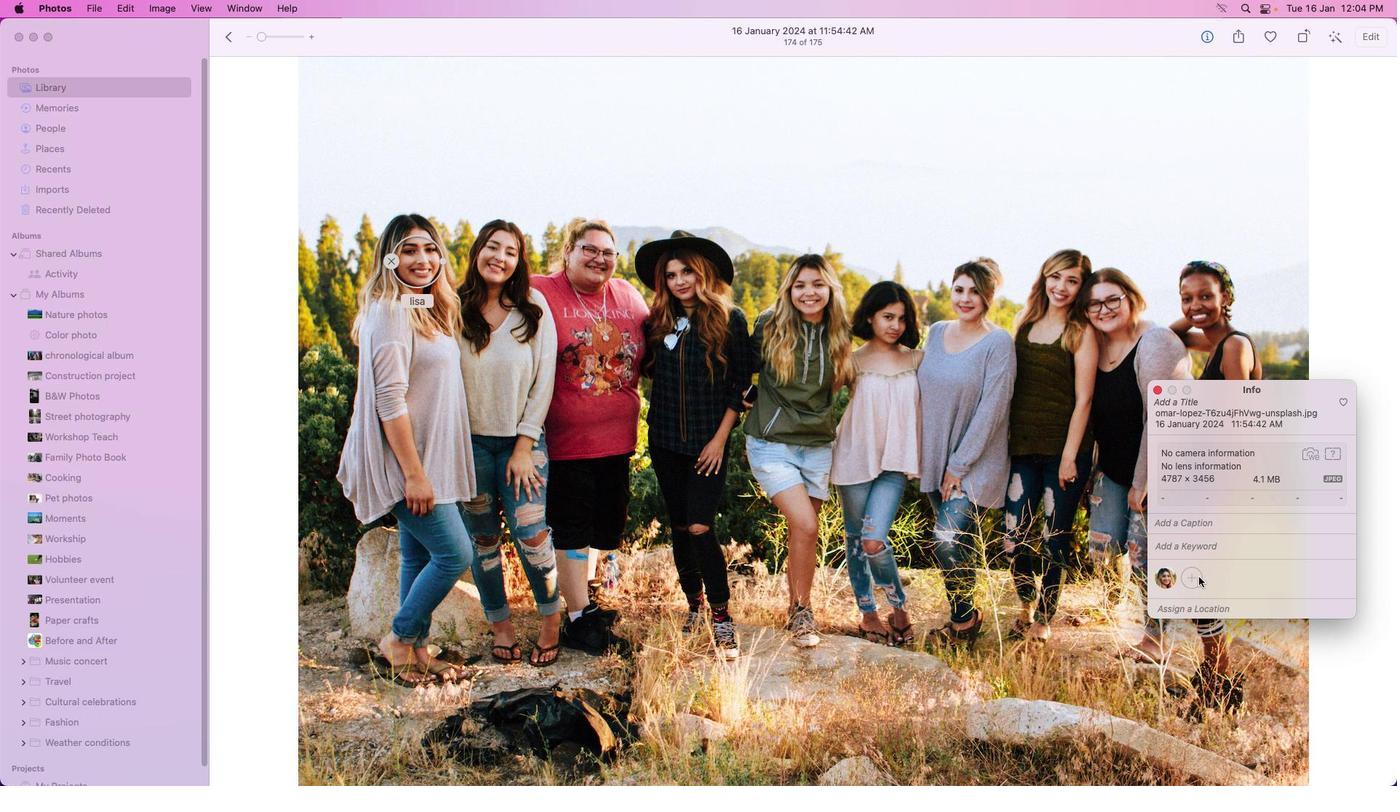 
Action: Mouse pressed left at (1199, 578)
Screenshot: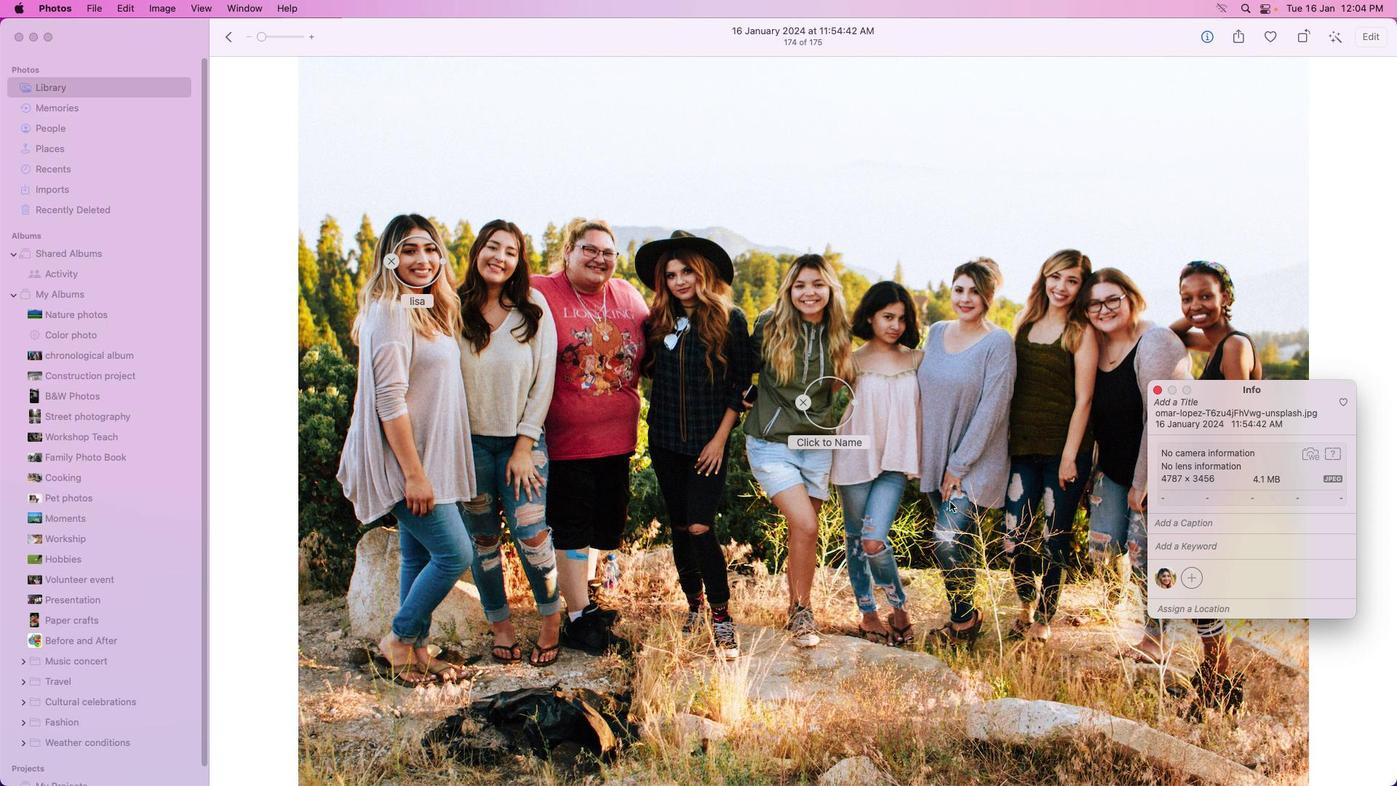 
Action: Mouse moved to (847, 419)
Screenshot: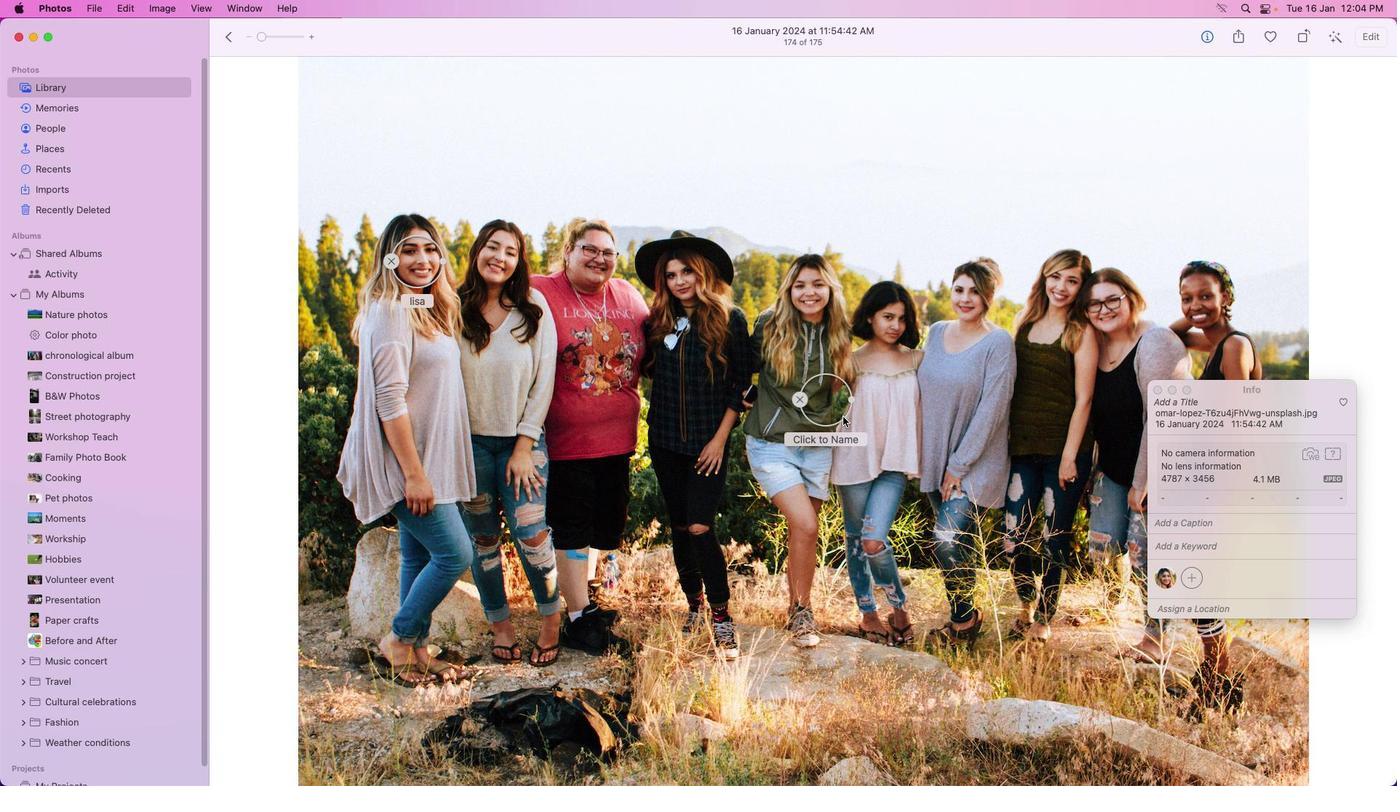 
Action: Mouse pressed left at (847, 419)
Screenshot: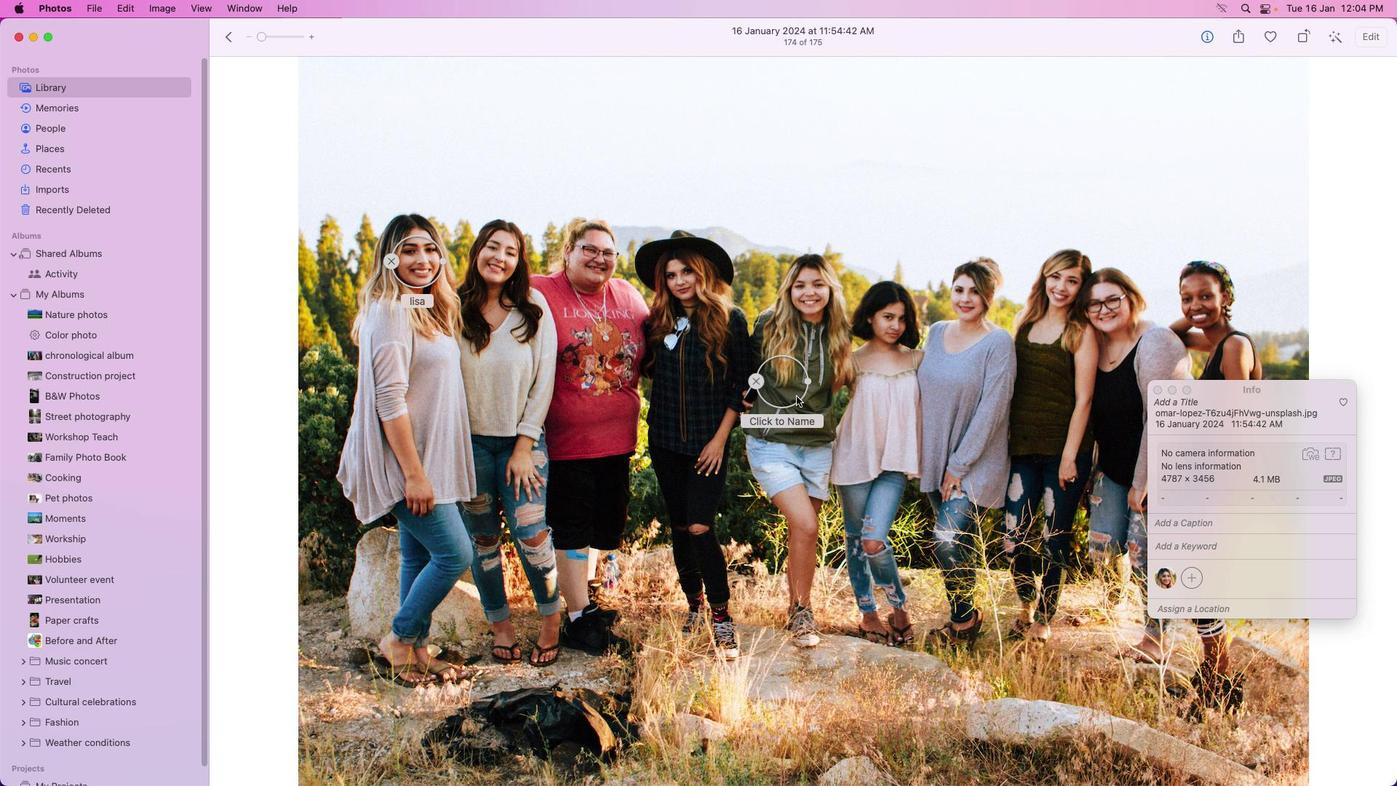 
Action: Mouse moved to (518, 294)
Screenshot: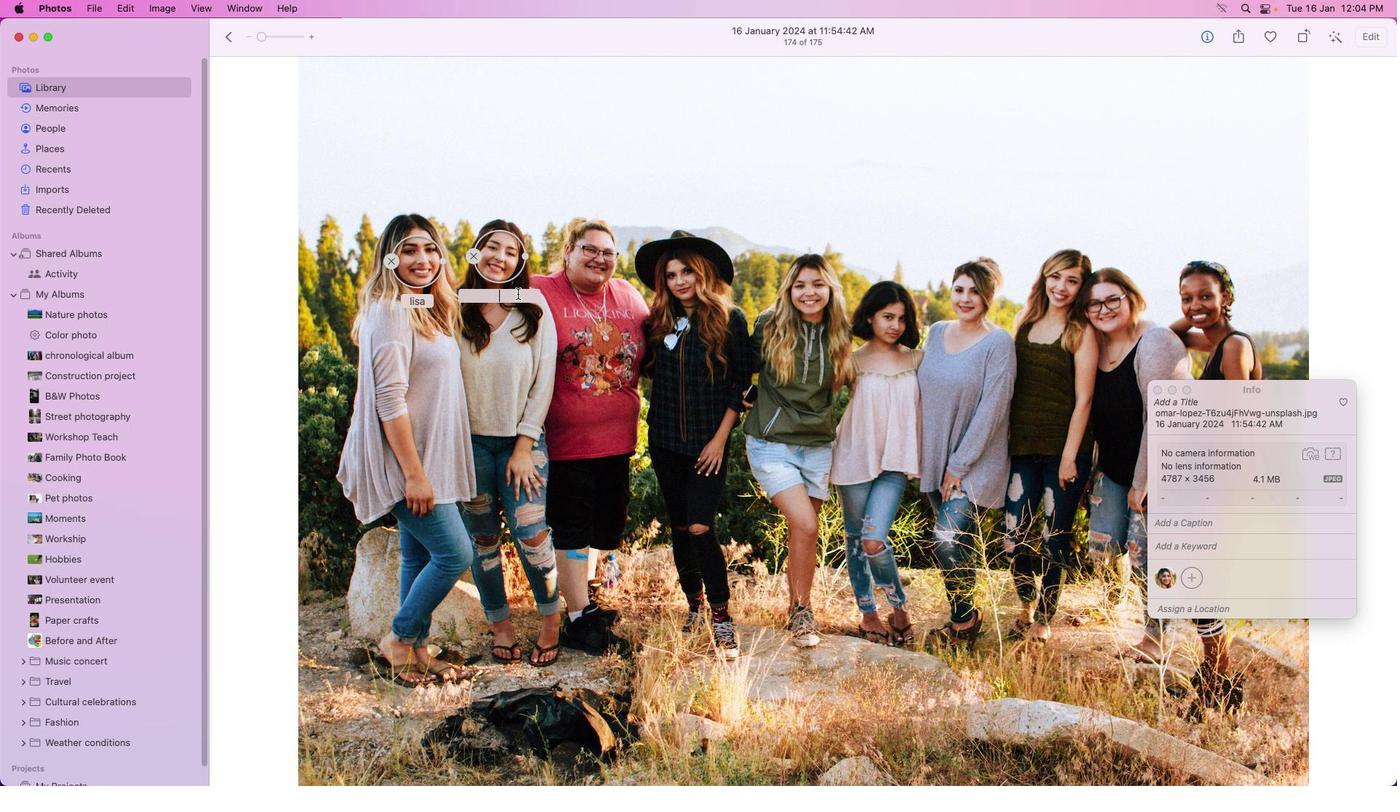 
Action: Mouse pressed left at (518, 294)
Screenshot: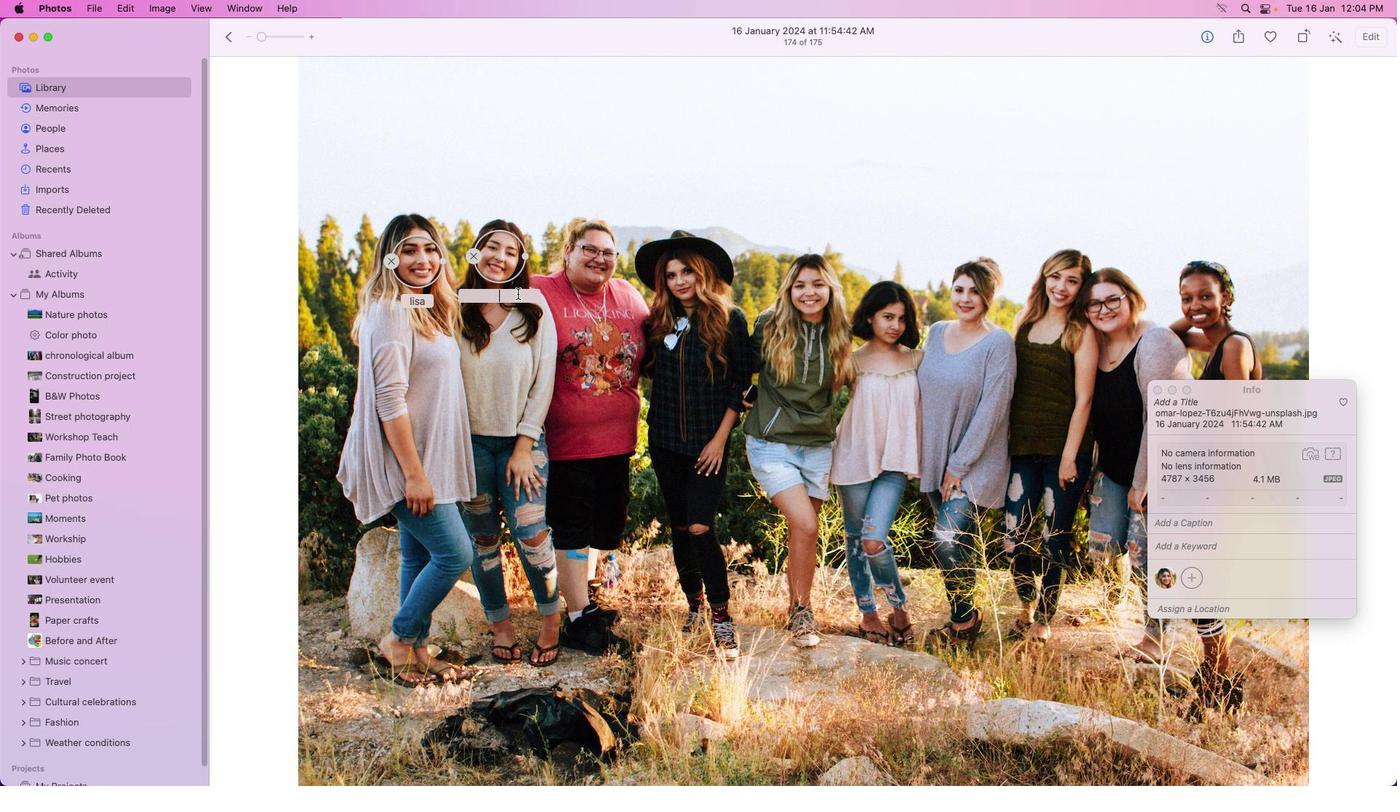 
Action: Mouse moved to (518, 294)
Screenshot: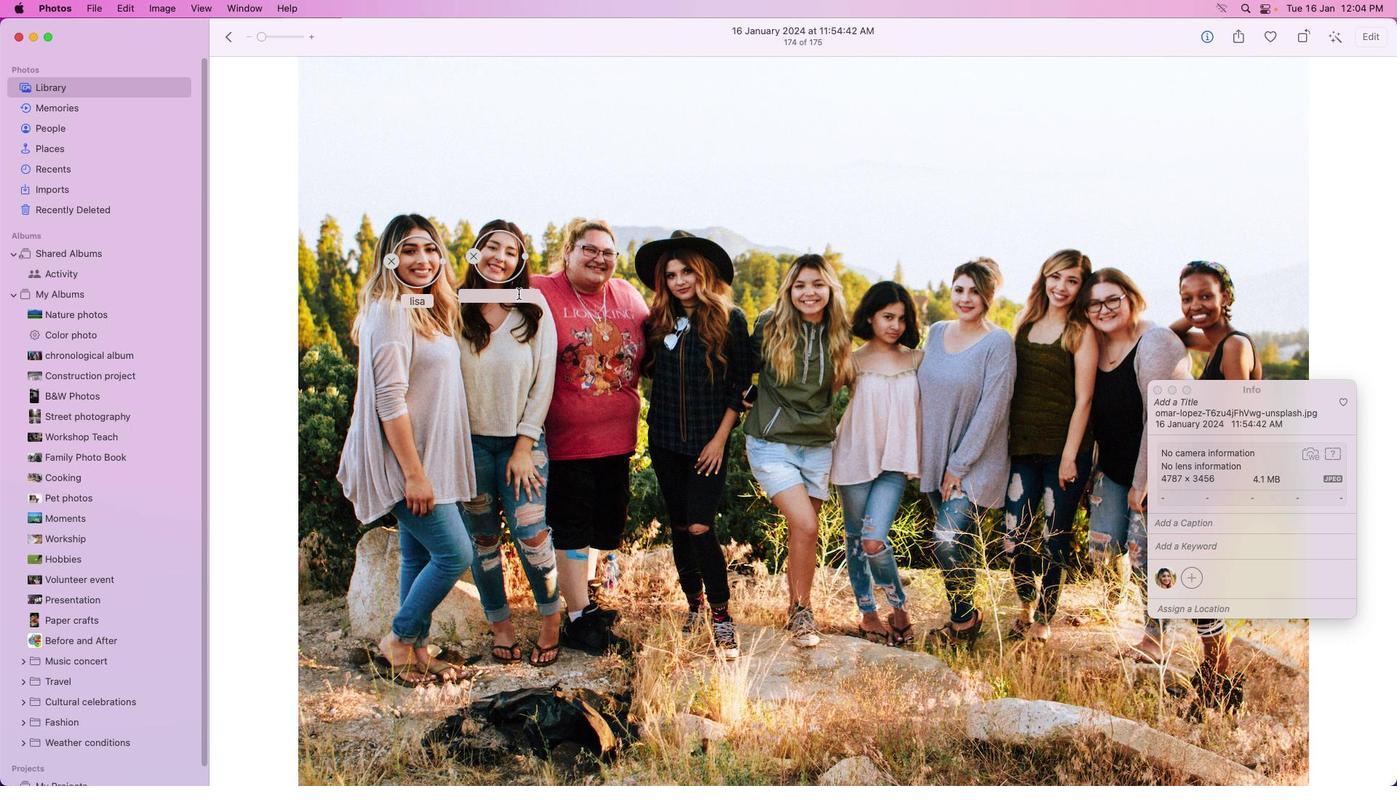 
Action: Key pressed 'n''a''n''c''y'Key.enter
Screenshot: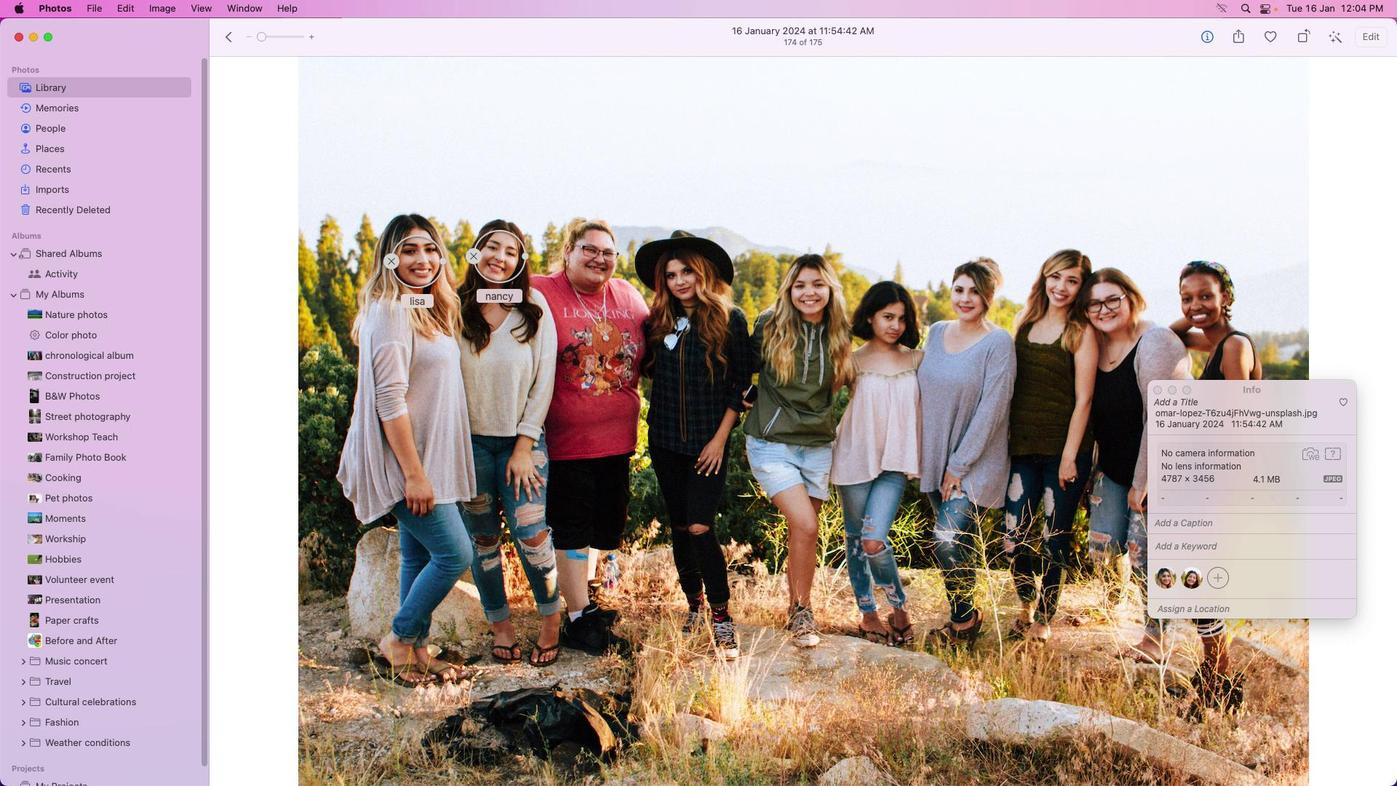 
Action: Mouse moved to (1221, 582)
Screenshot: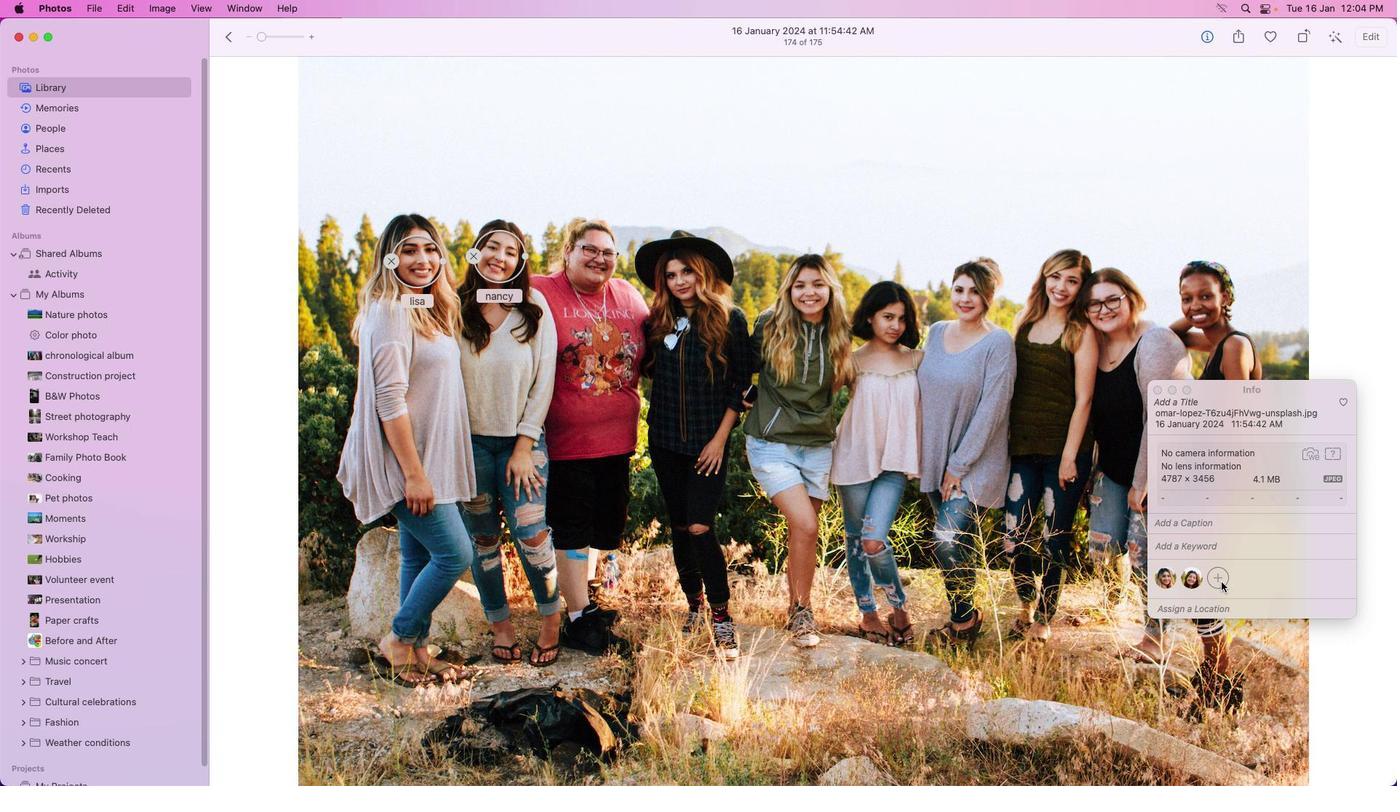 
Action: Mouse pressed left at (1221, 582)
Screenshot: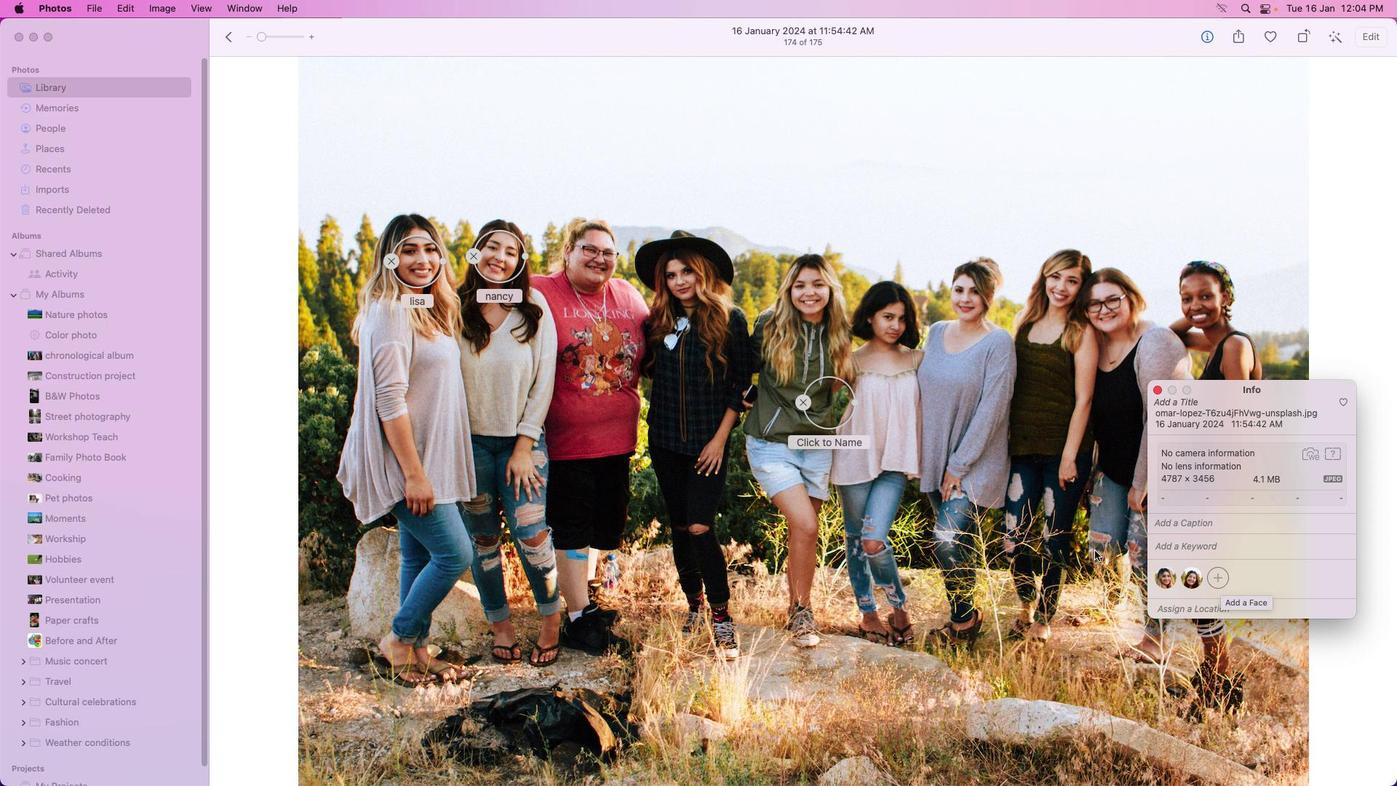 
Action: Mouse moved to (840, 424)
Screenshot: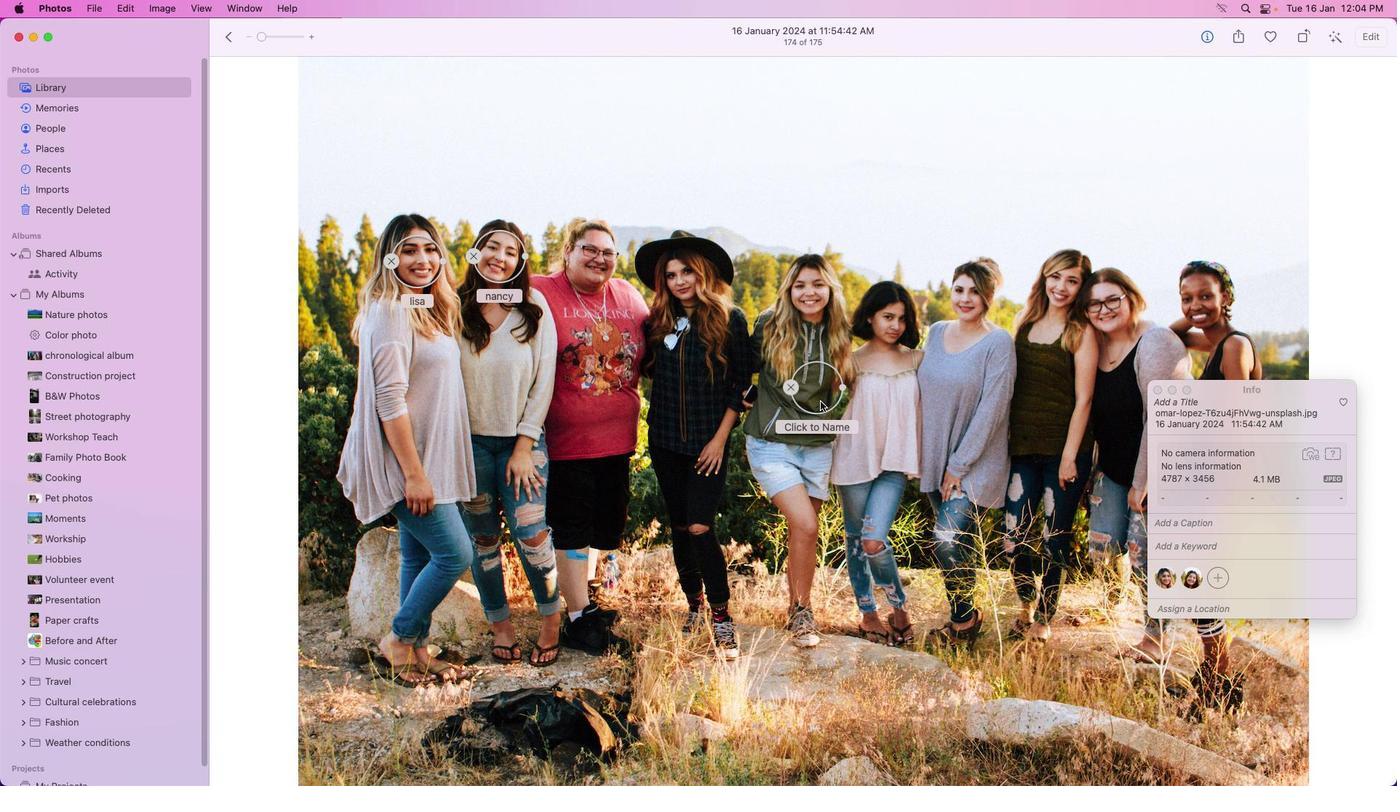 
Action: Mouse pressed left at (840, 424)
Screenshot: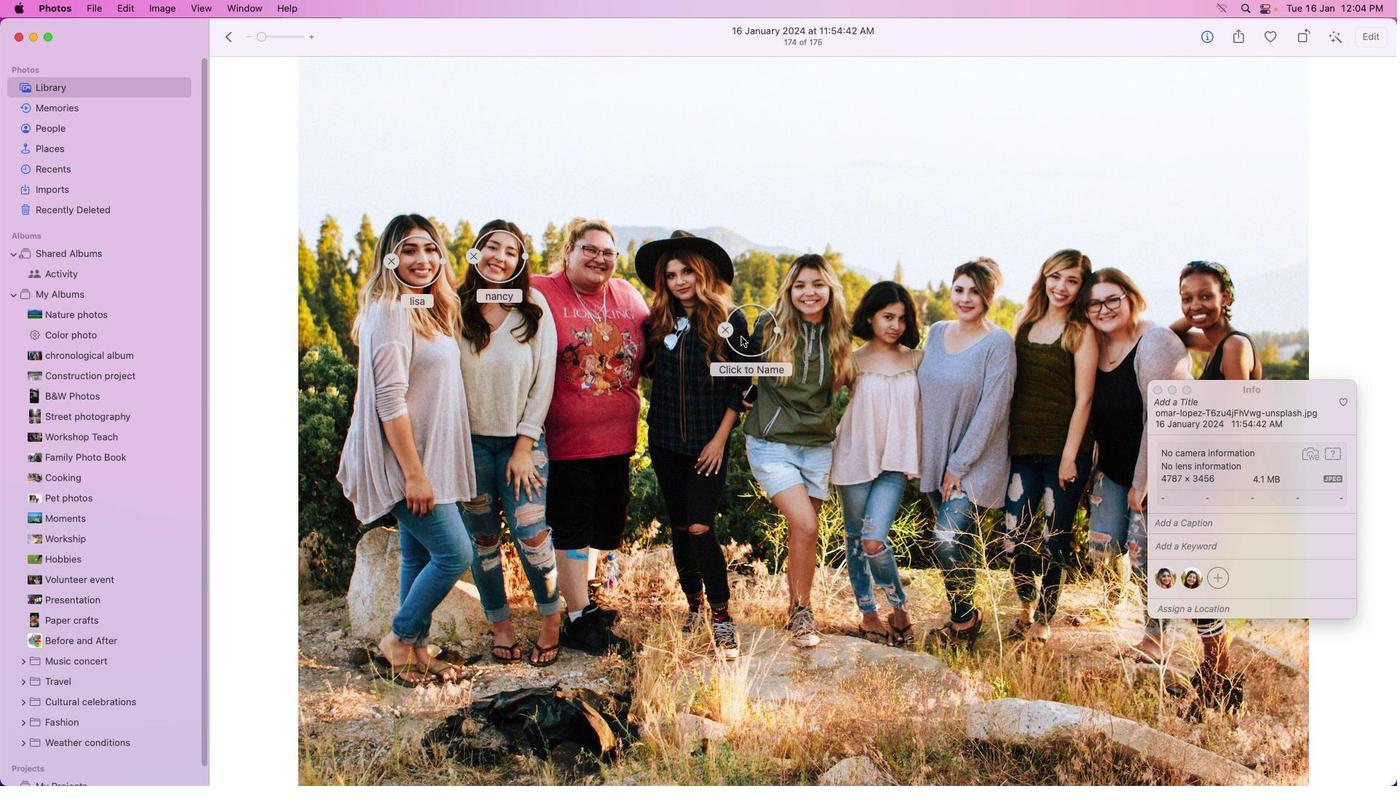
Action: Mouse moved to (617, 296)
Screenshot: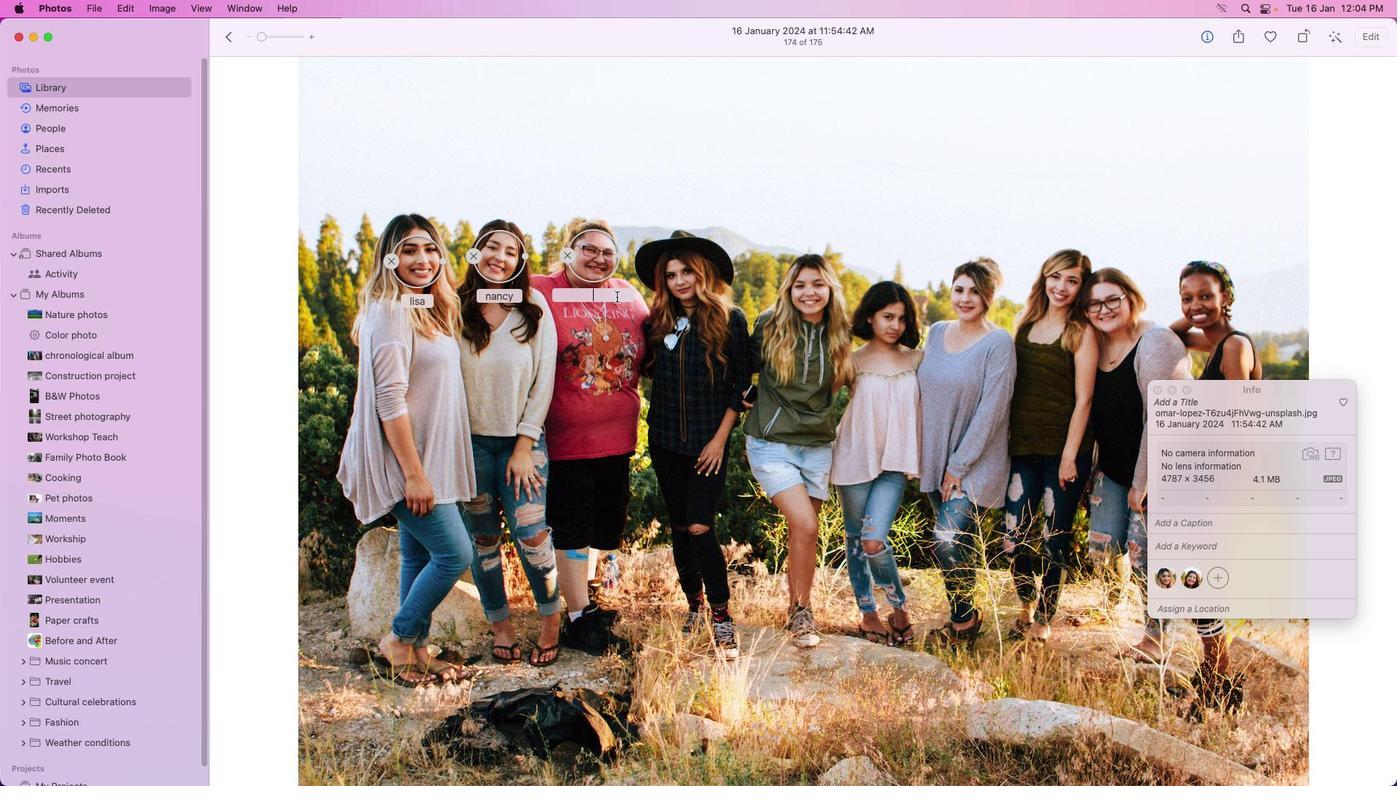 
Action: Mouse pressed left at (617, 296)
Screenshot: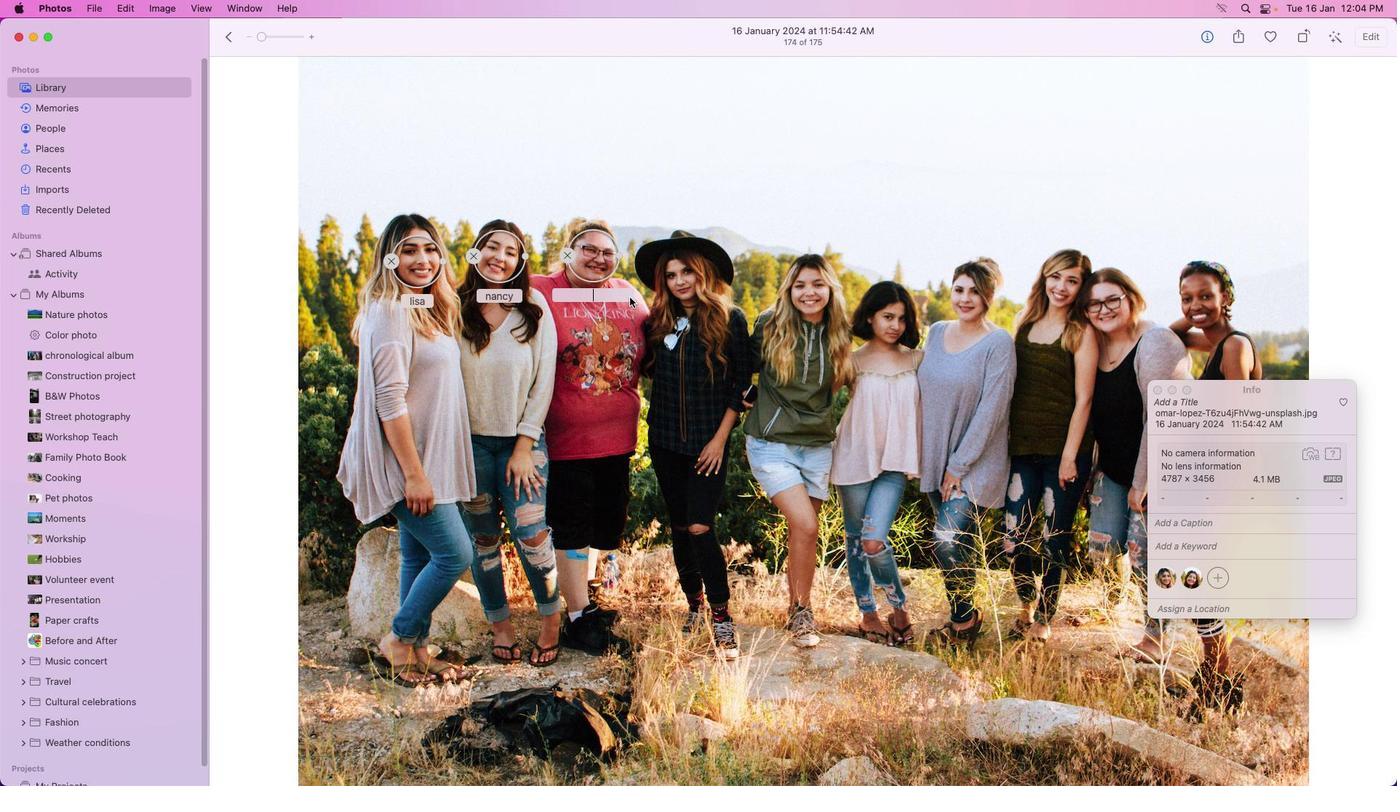 
Action: Mouse moved to (630, 297)
Screenshot: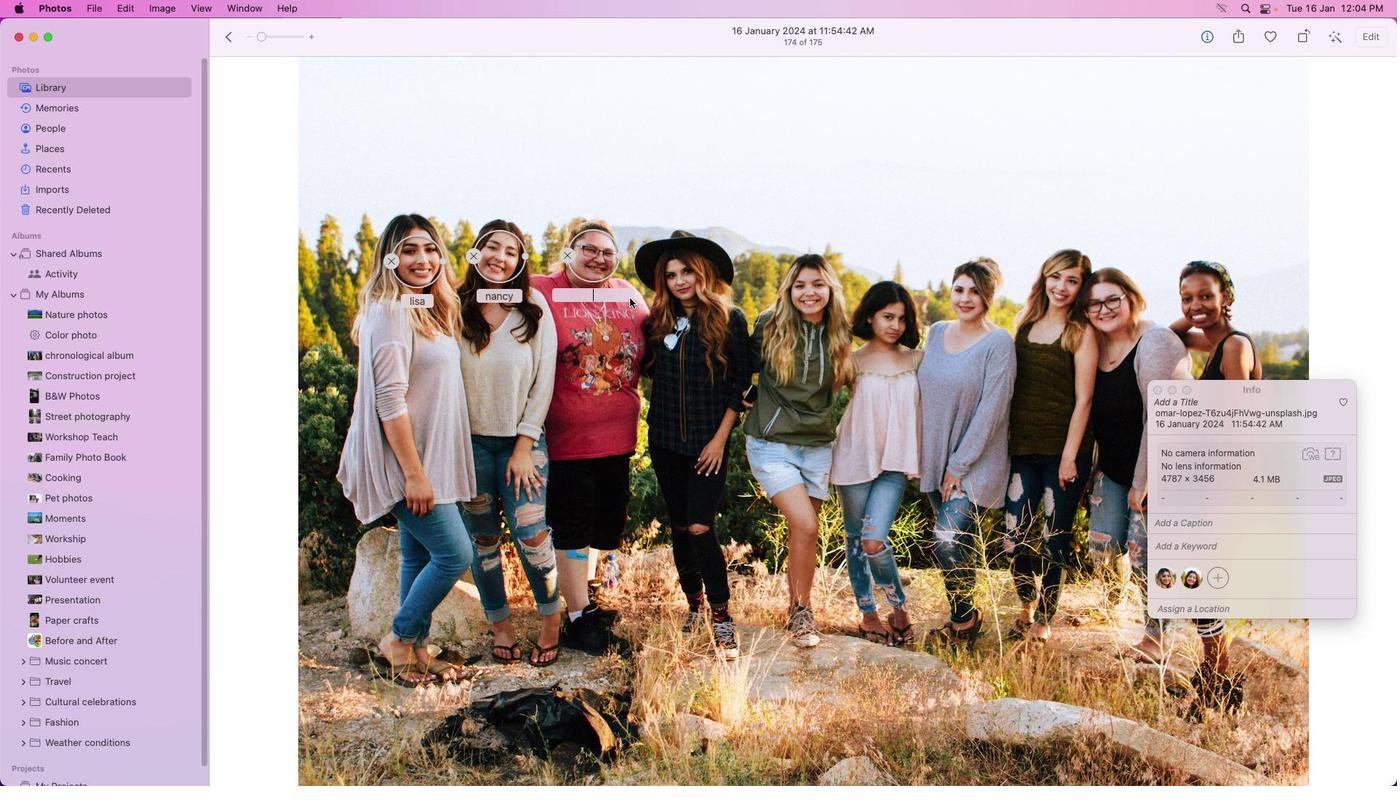 
Action: Key pressed 'm''a''r''g''r''e''t'Key.backspaceKey.backspaceKey.backspace'a''r''e''t'Key.enter
Screenshot: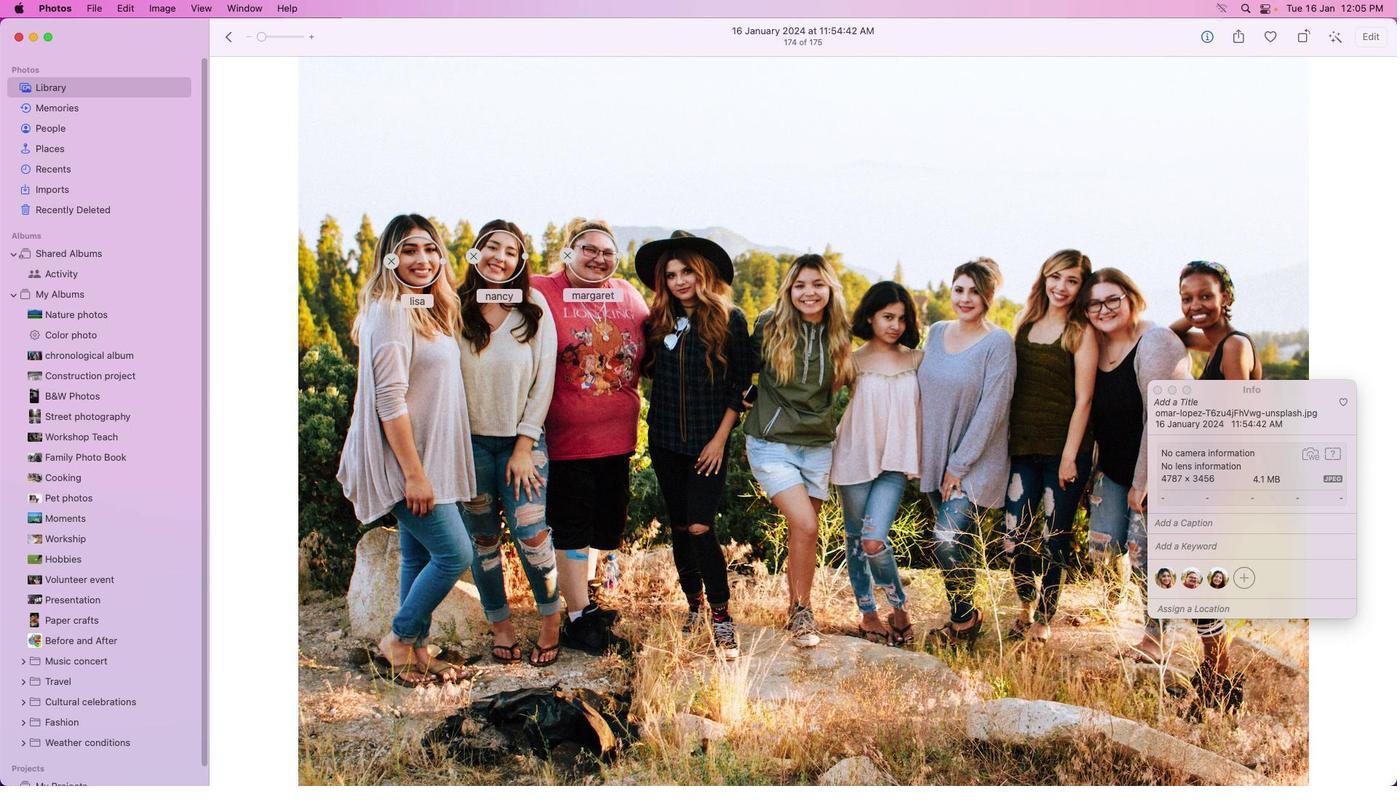 
Action: Mouse moved to (1252, 578)
Screenshot: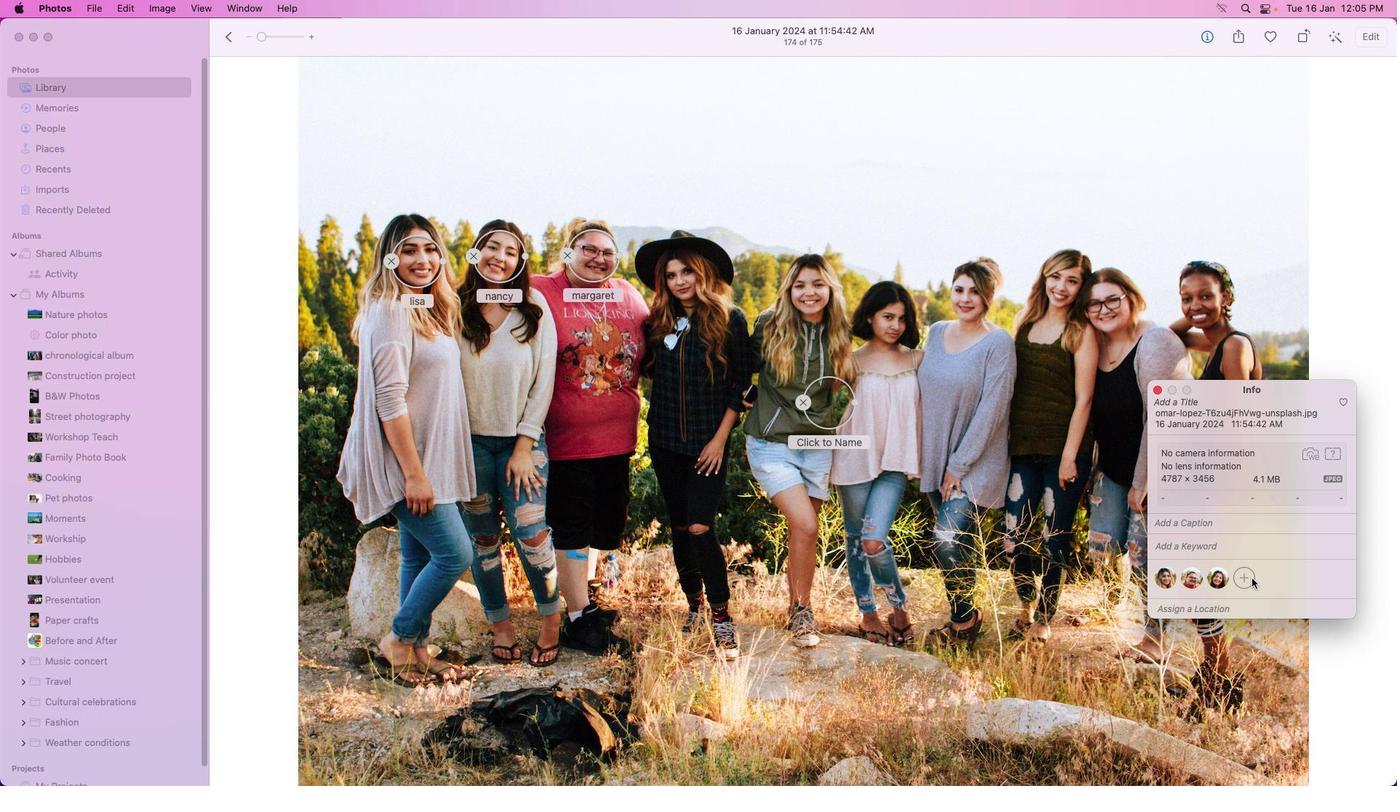 
Action: Mouse pressed left at (1252, 578)
Screenshot: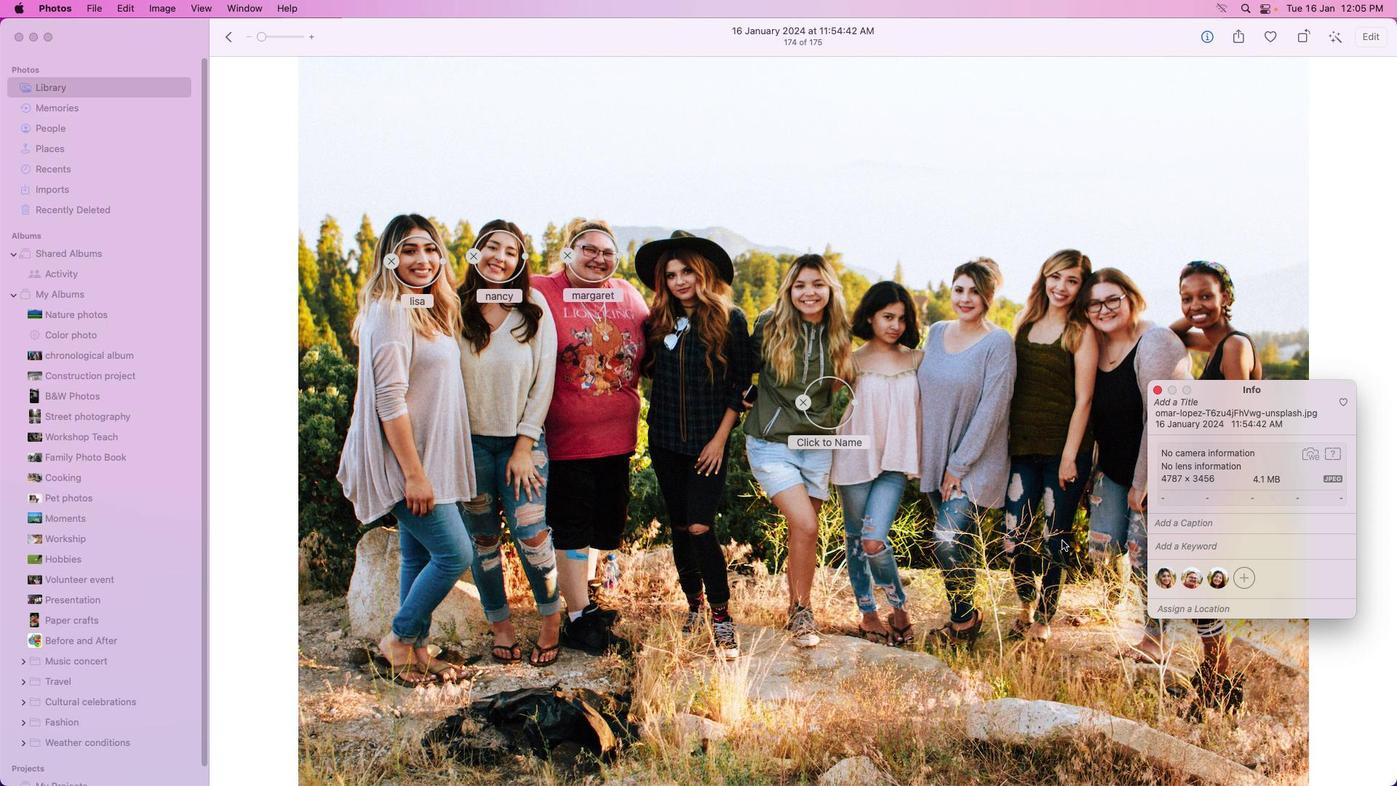 
Action: Mouse moved to (846, 426)
Screenshot: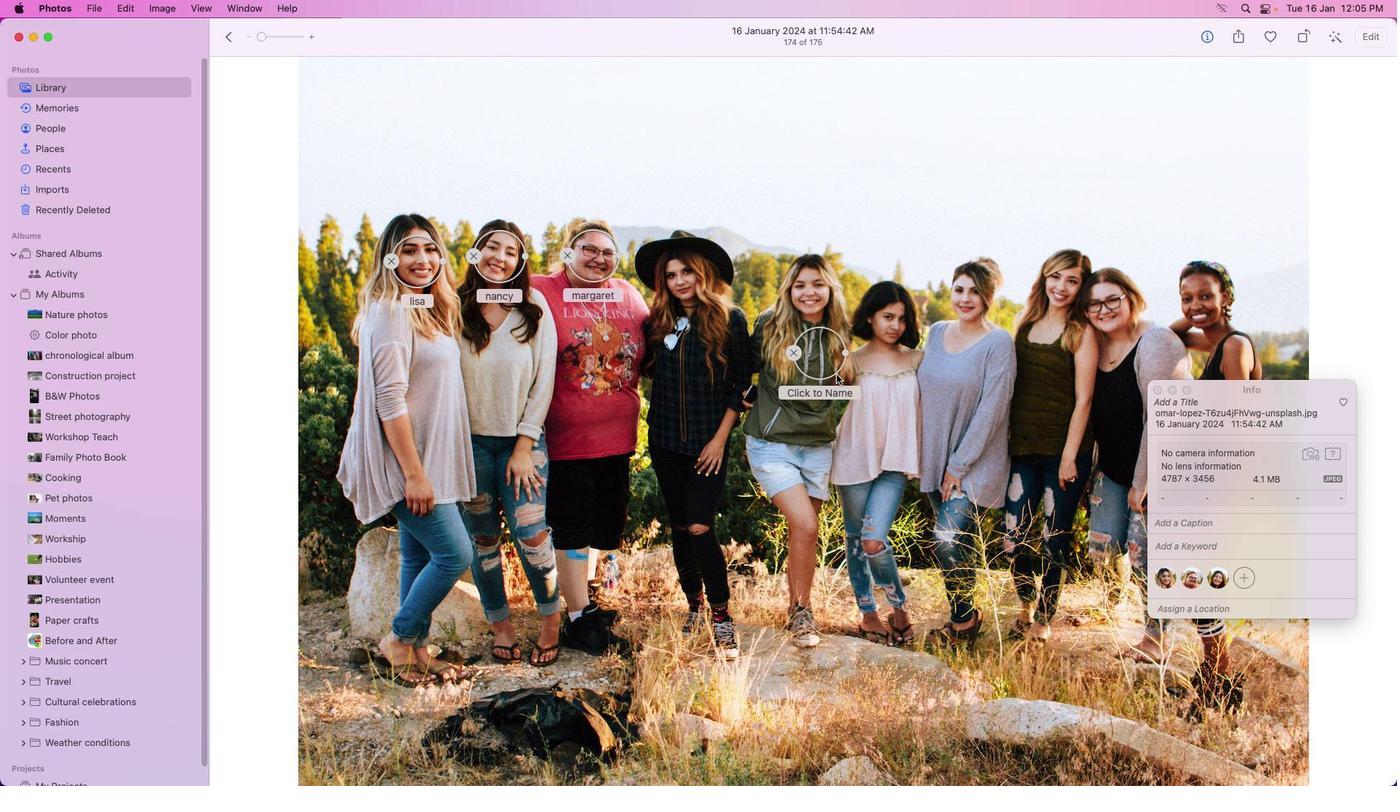 
Action: Mouse pressed left at (846, 426)
Screenshot: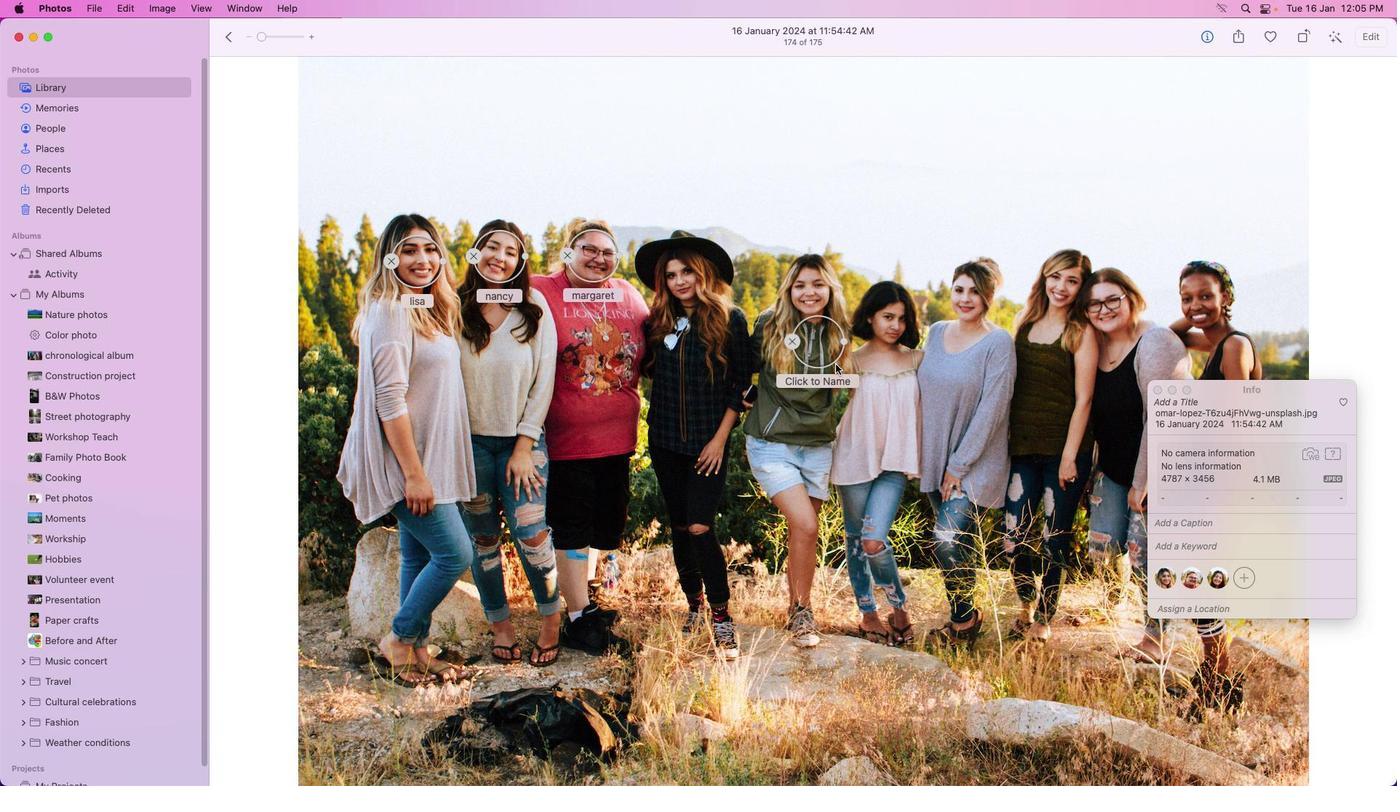 
Action: Mouse moved to (696, 303)
Screenshot: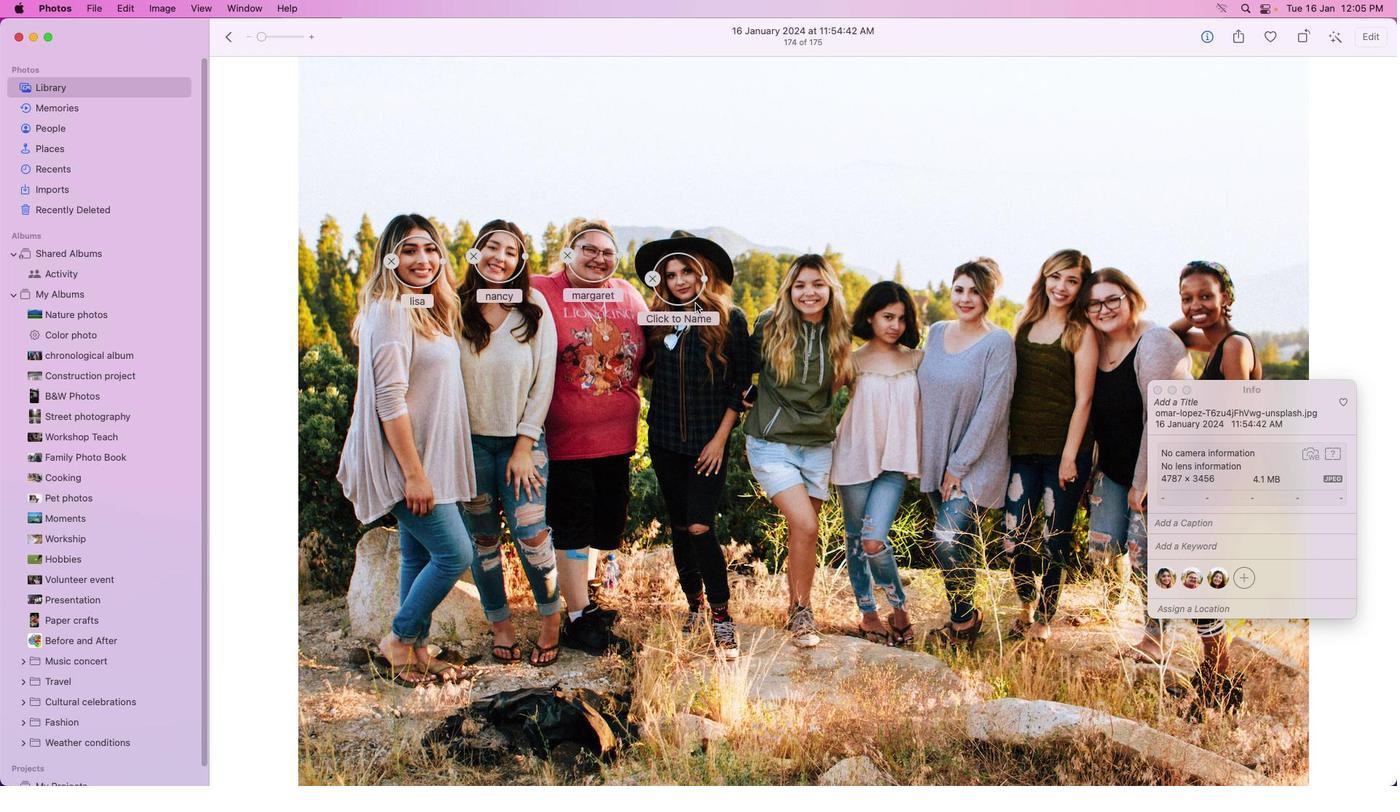 
Action: Mouse pressed left at (696, 303)
Screenshot: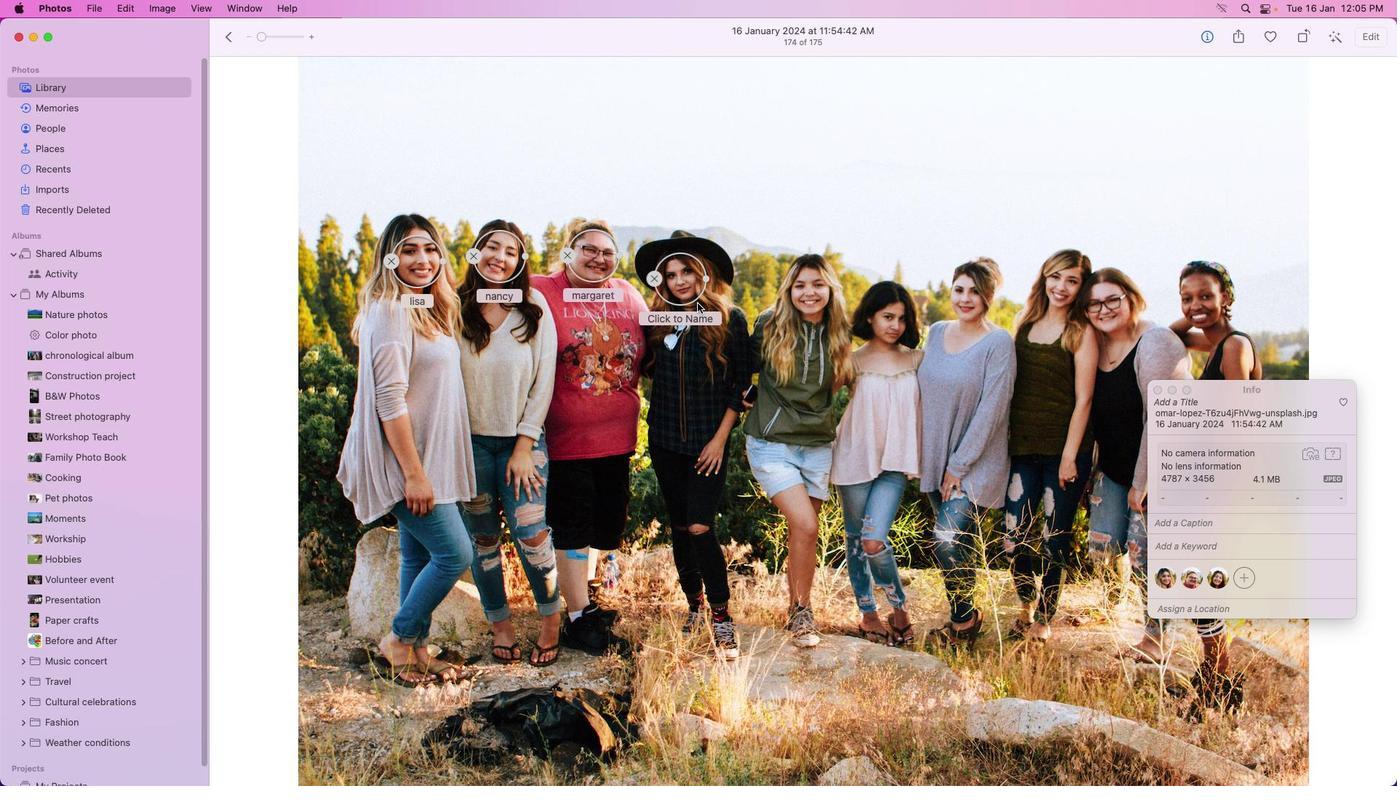 
Action: Mouse moved to (711, 319)
Screenshot: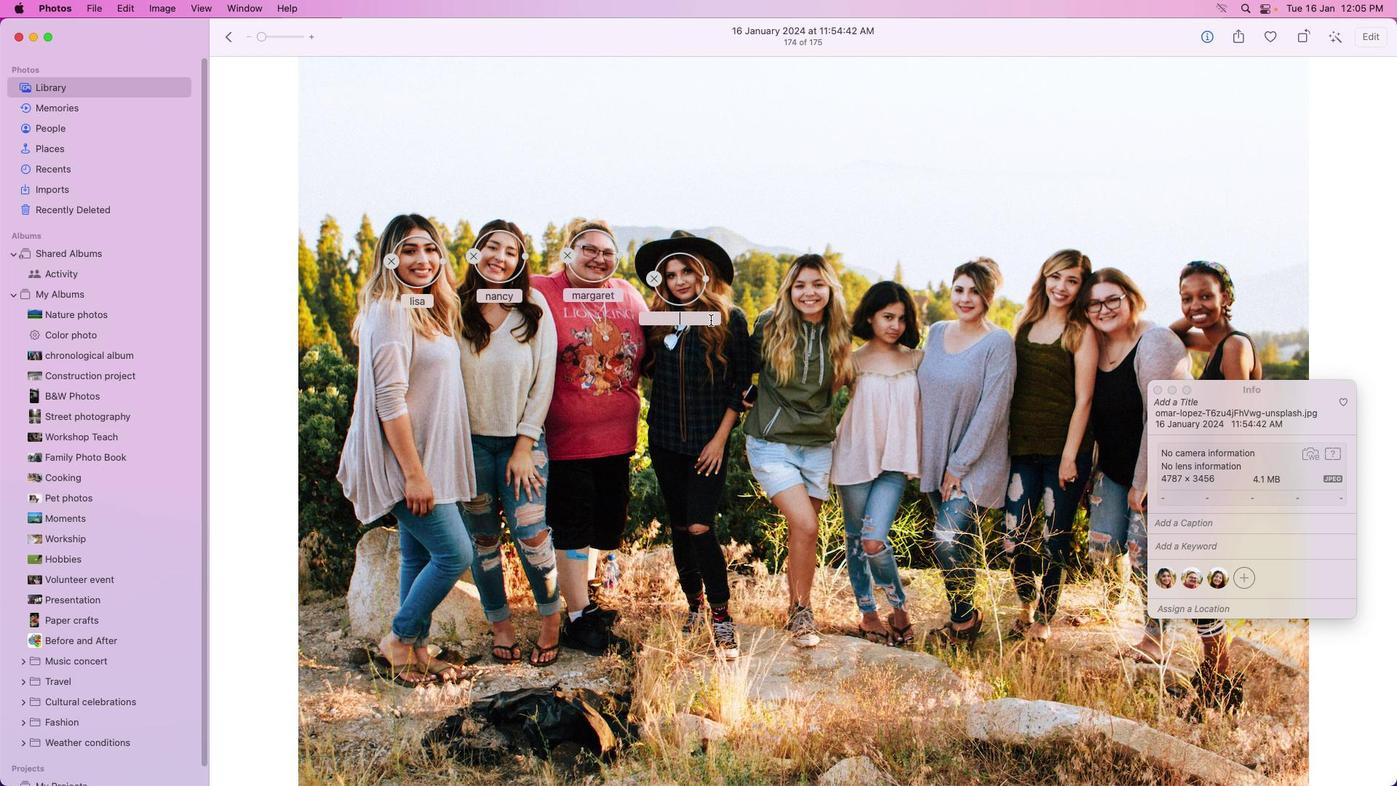 
Action: Mouse pressed left at (711, 319)
Screenshot: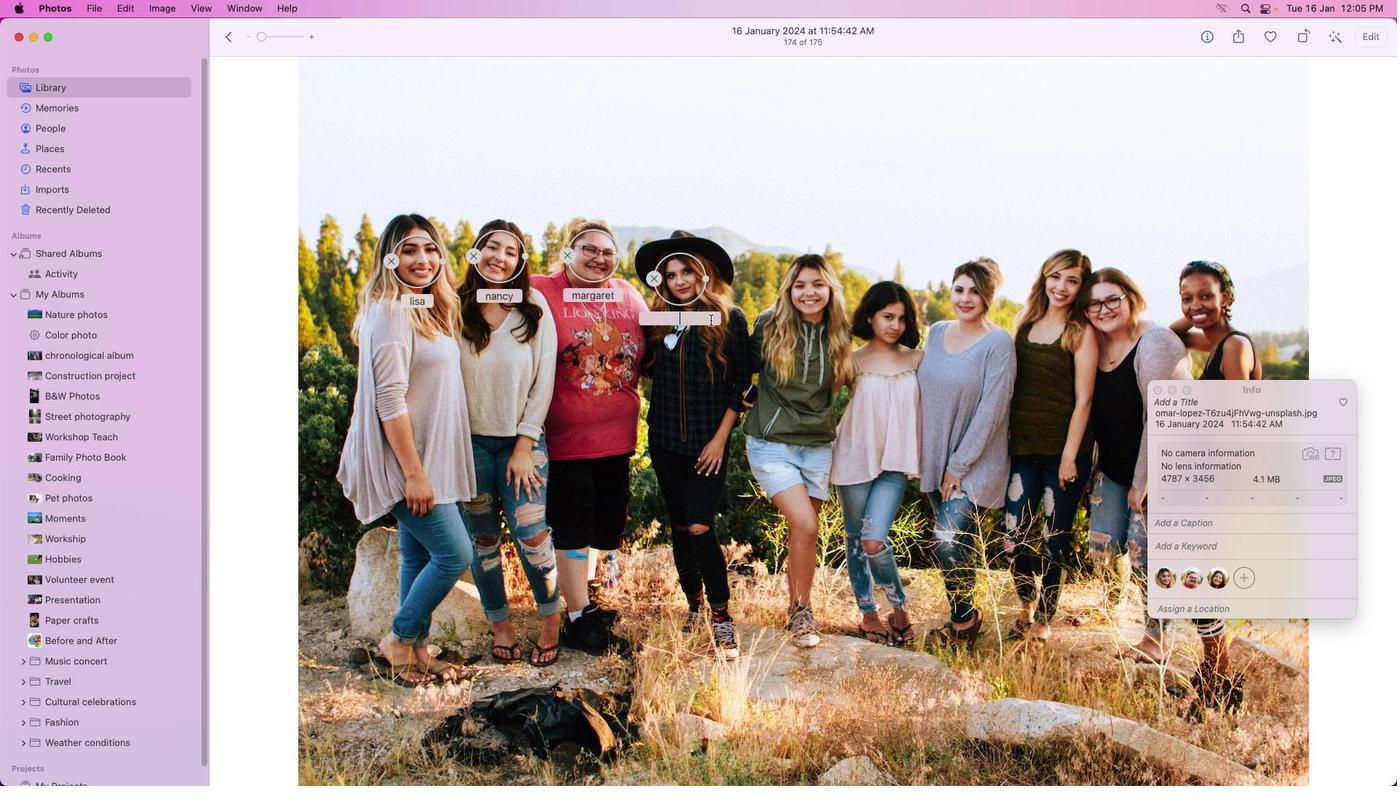 
Action: Mouse moved to (709, 318)
Screenshot: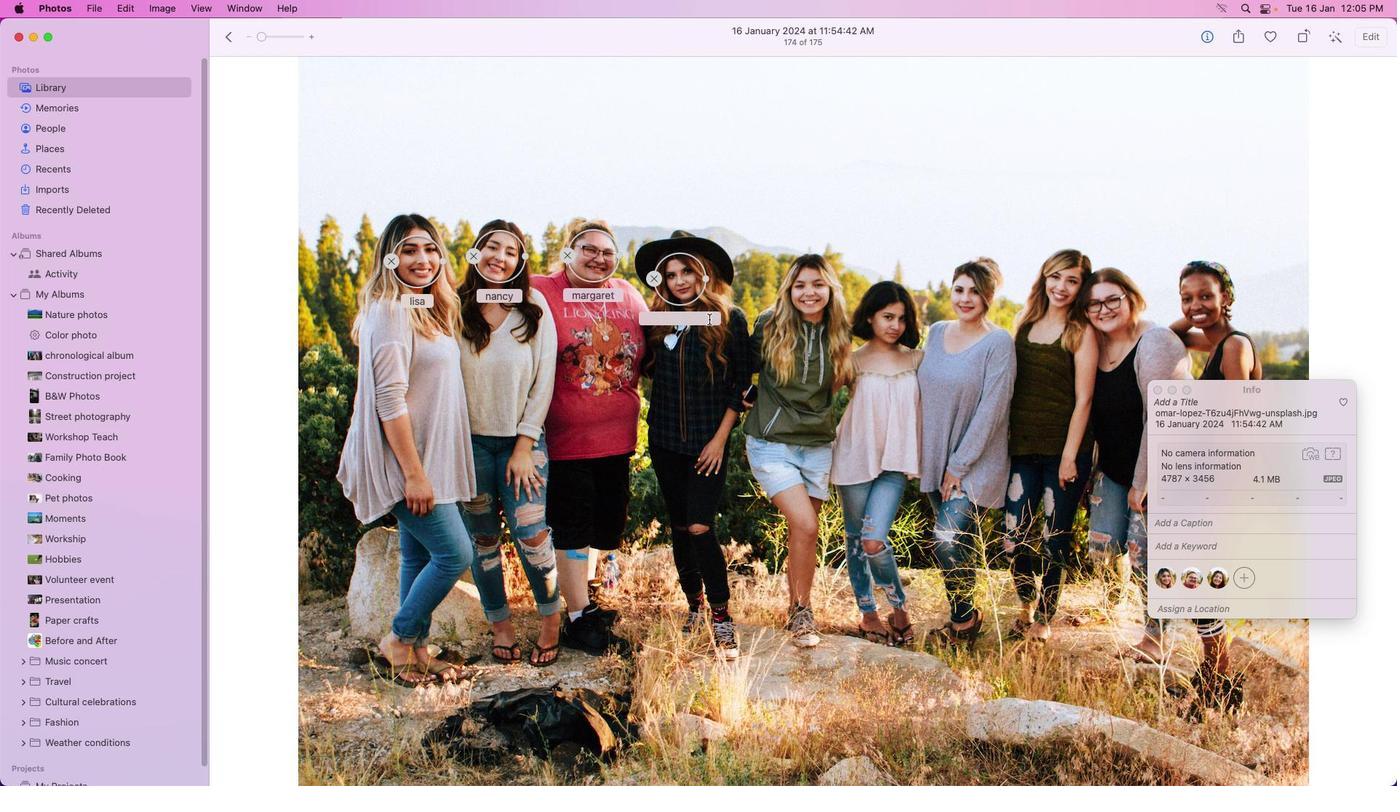 
Action: Key pressed 'e''m''i''l''y'Key.enter
Screenshot: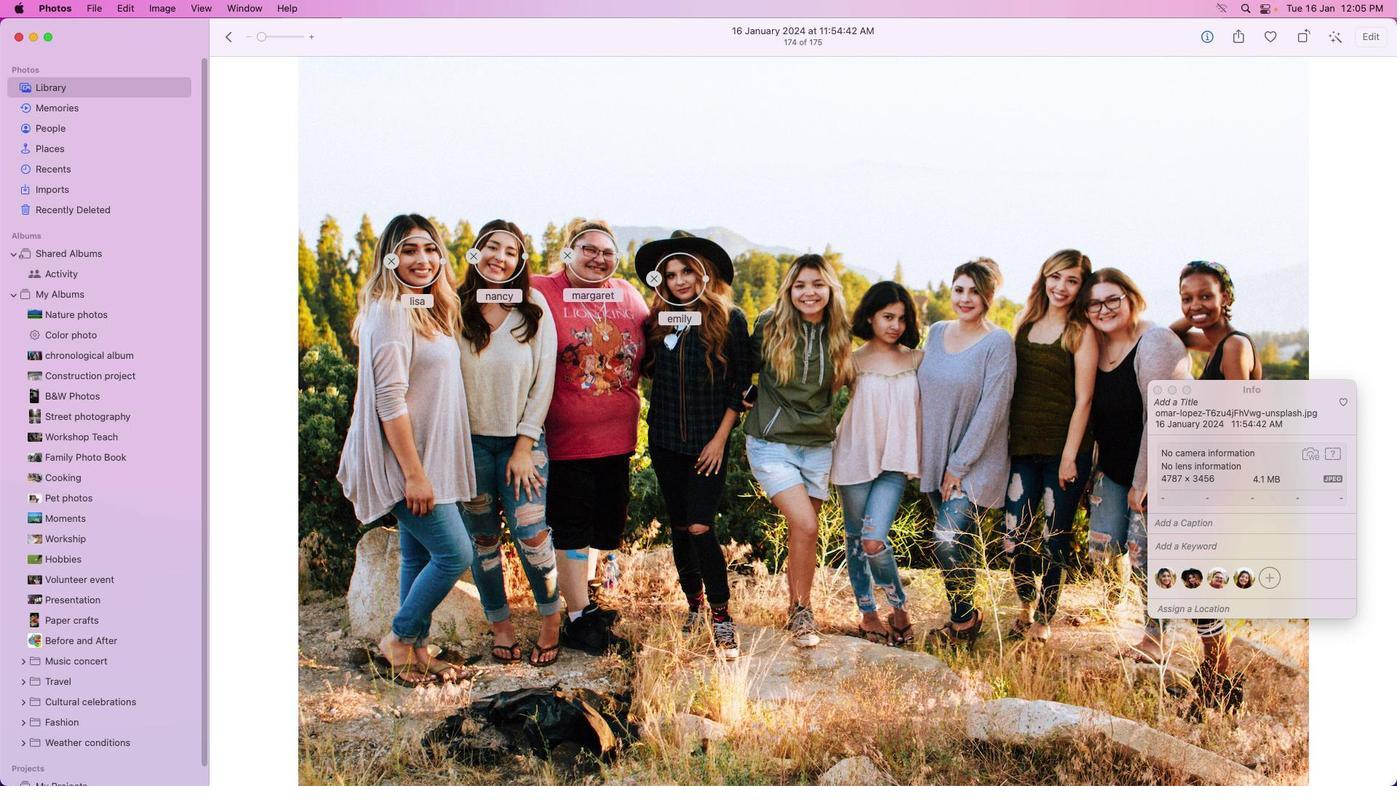 
Action: Mouse moved to (1269, 580)
Screenshot: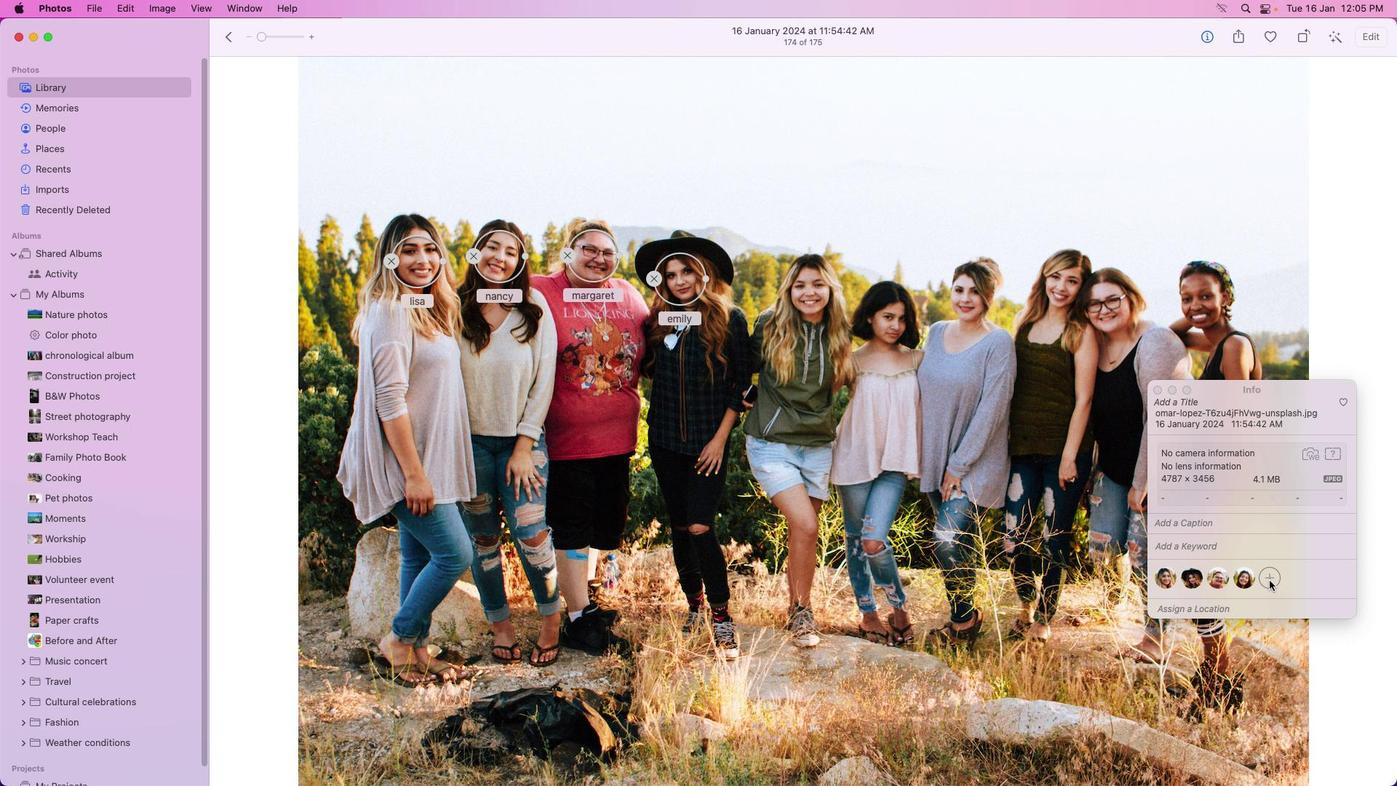 
Action: Mouse pressed left at (1269, 580)
Screenshot: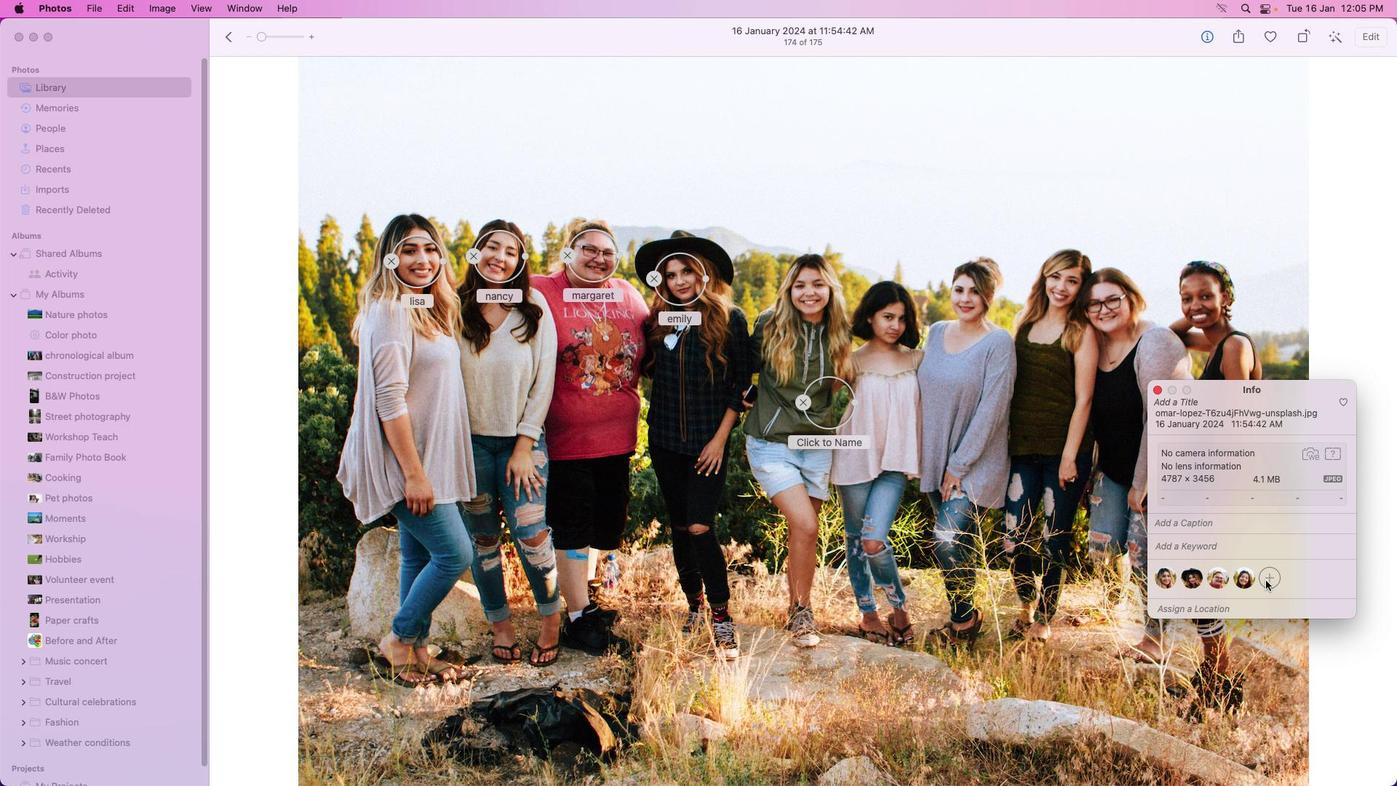 
Action: Mouse moved to (846, 420)
Screenshot: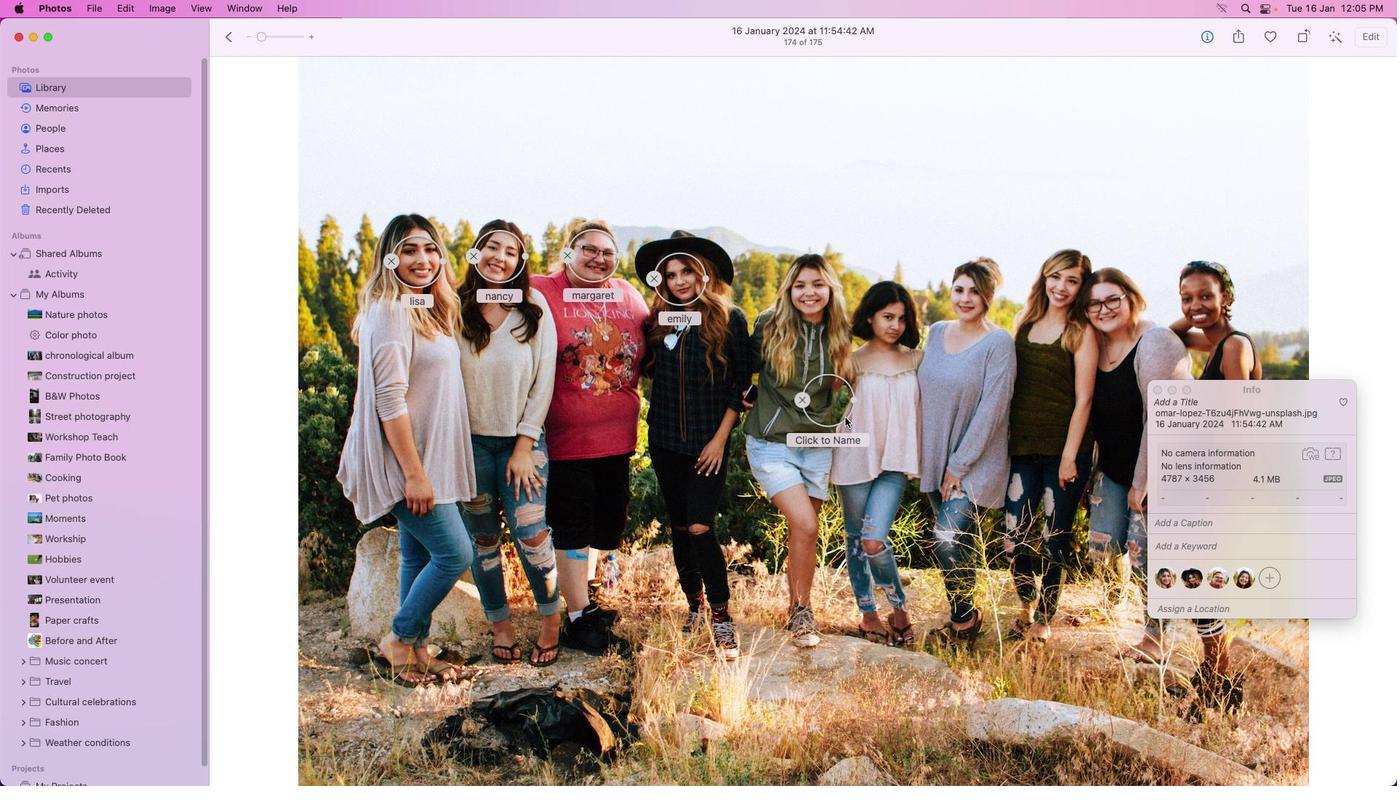 
Action: Mouse pressed left at (846, 420)
Screenshot: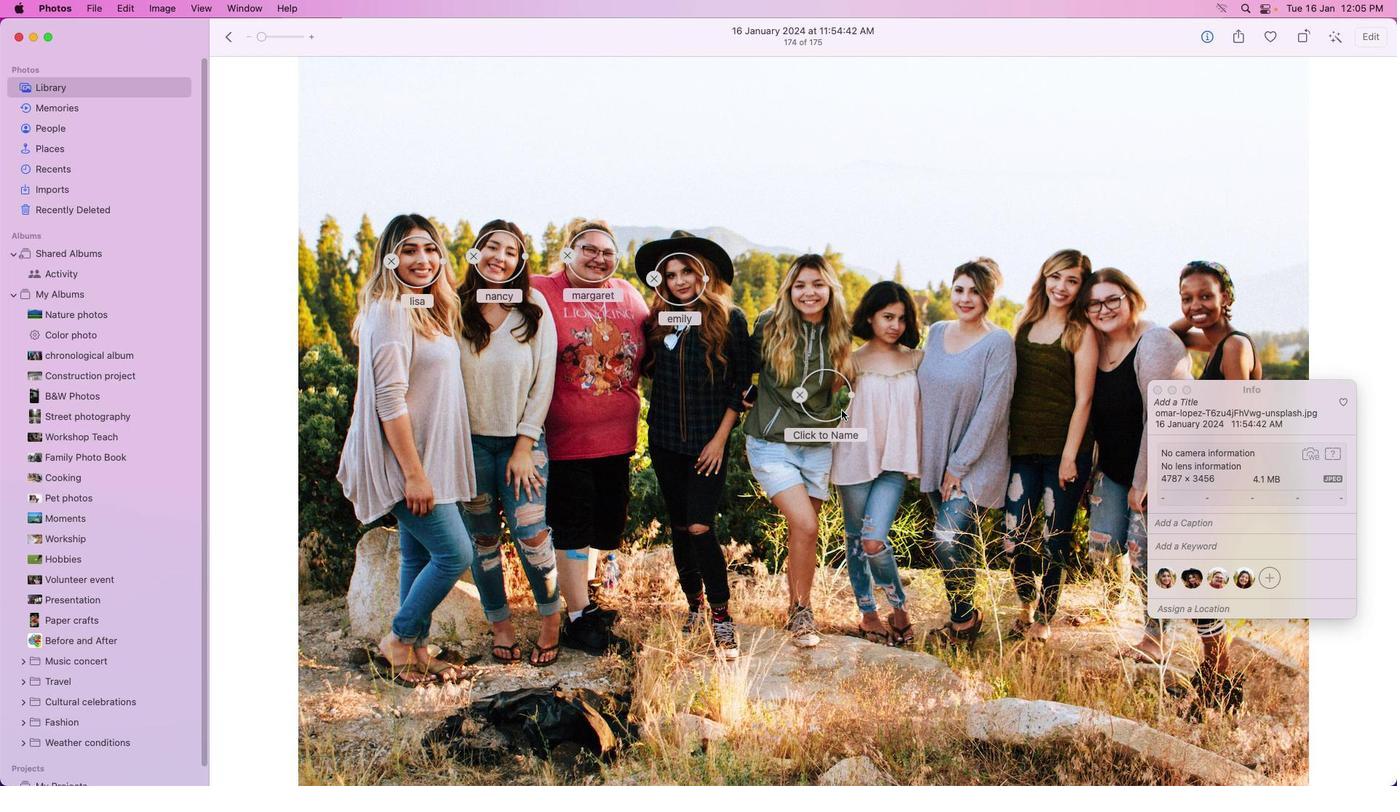 
Action: Mouse moved to (833, 290)
Screenshot: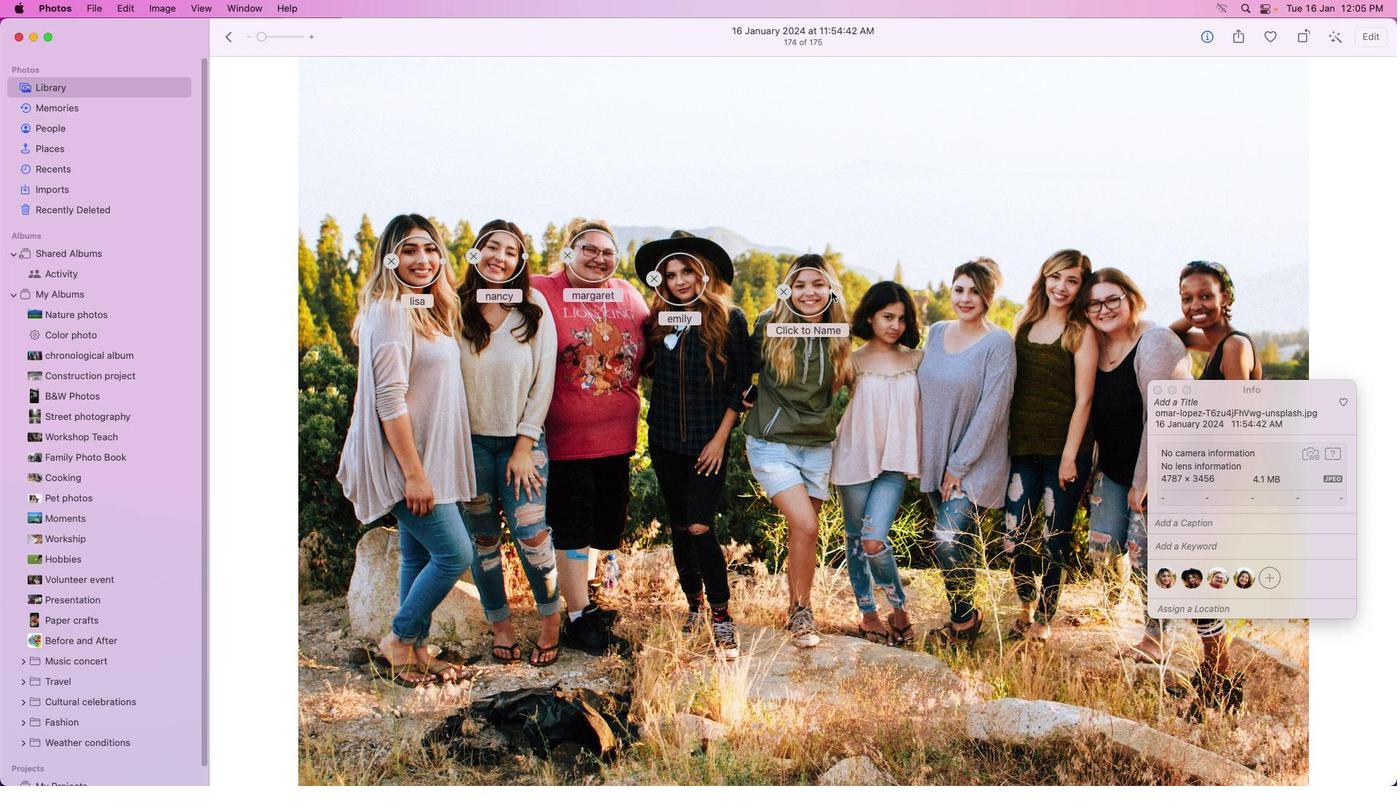 
Action: Mouse pressed left at (833, 290)
Screenshot: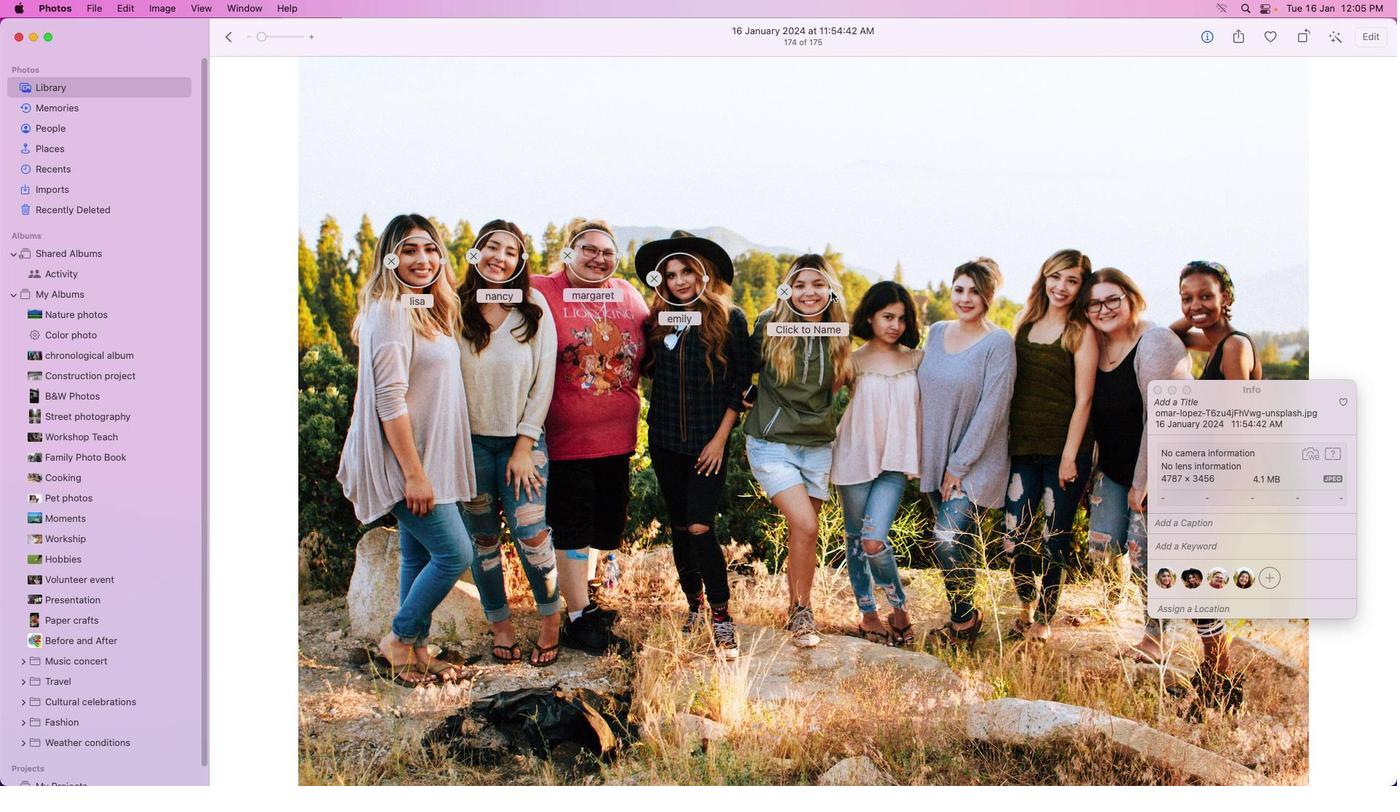 
Action: Mouse moved to (823, 300)
Screenshot: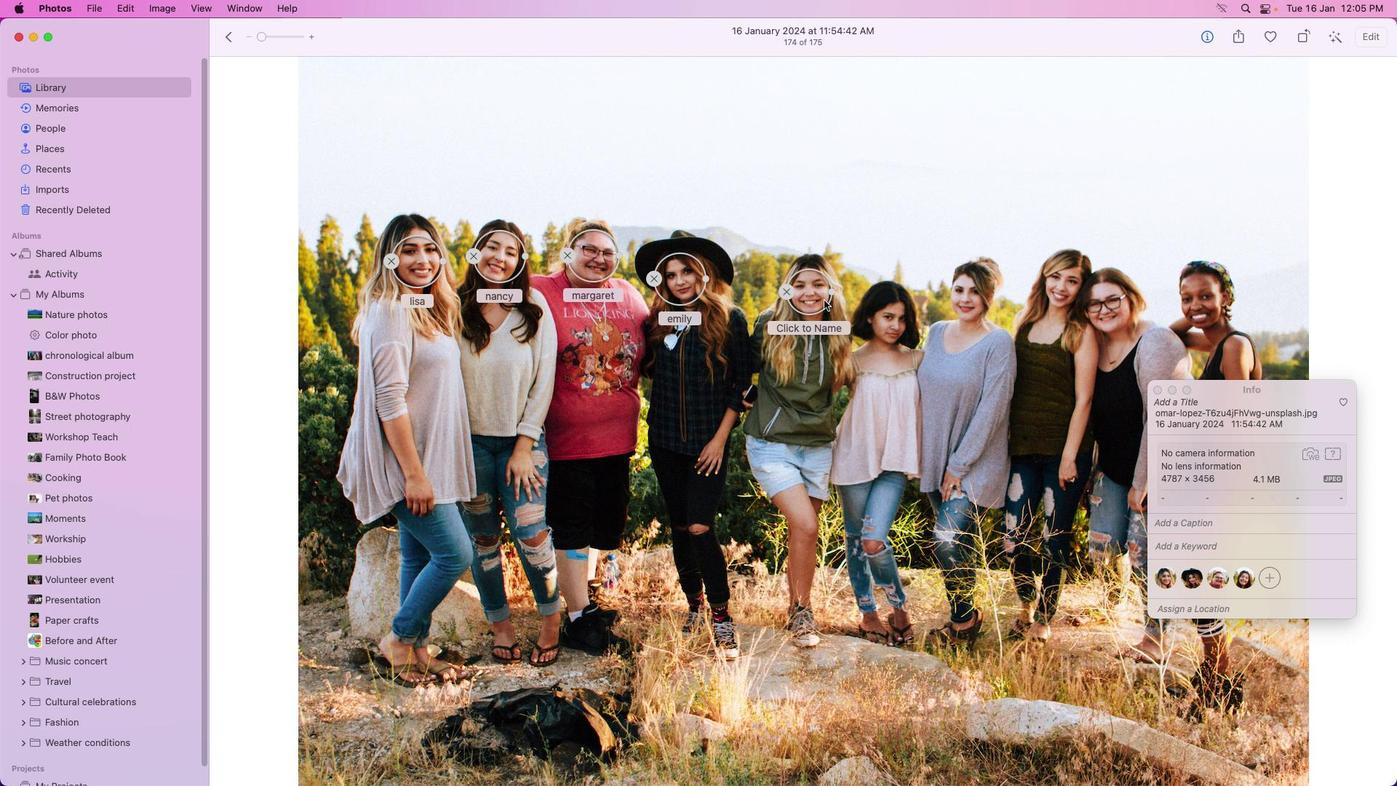 
Action: Mouse pressed left at (823, 300)
Screenshot: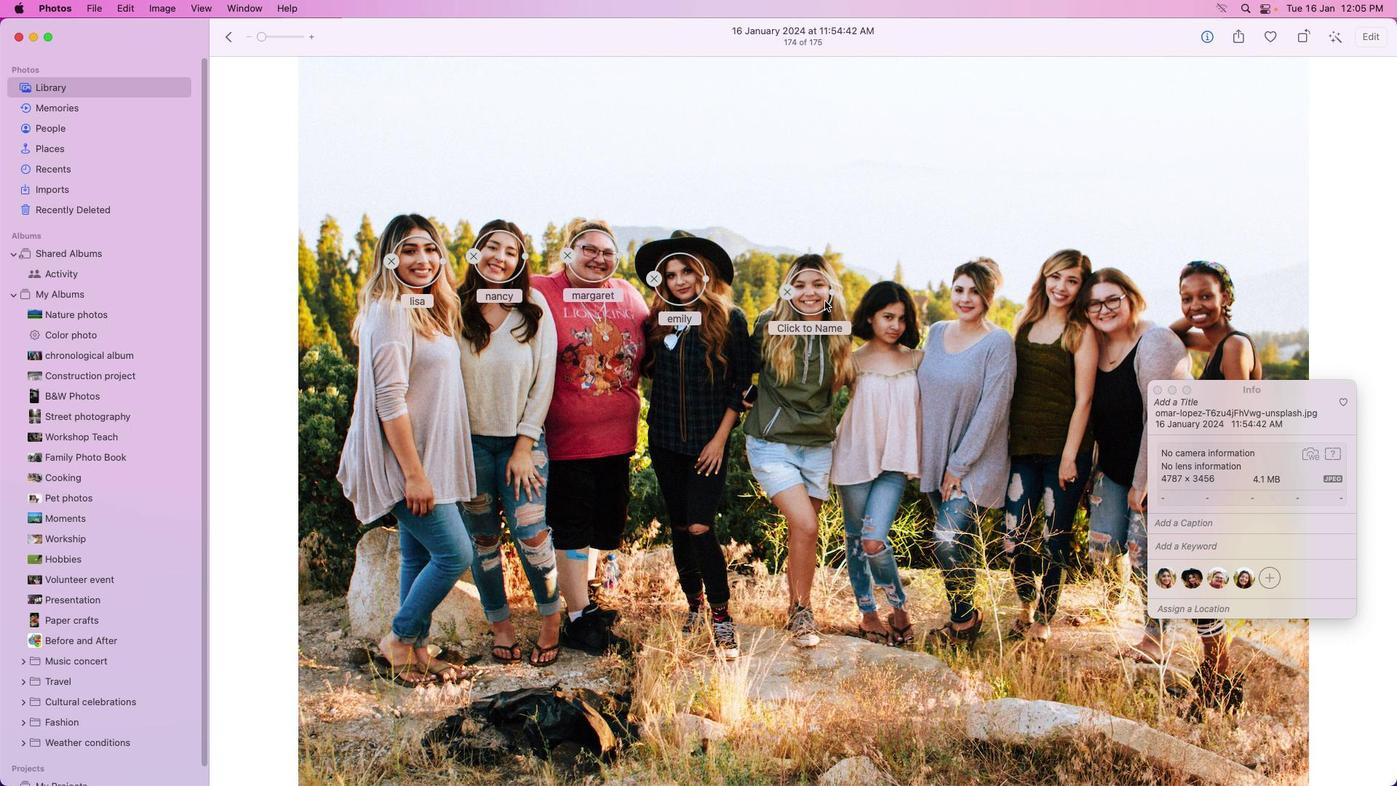 
Action: Mouse moved to (831, 326)
Screenshot: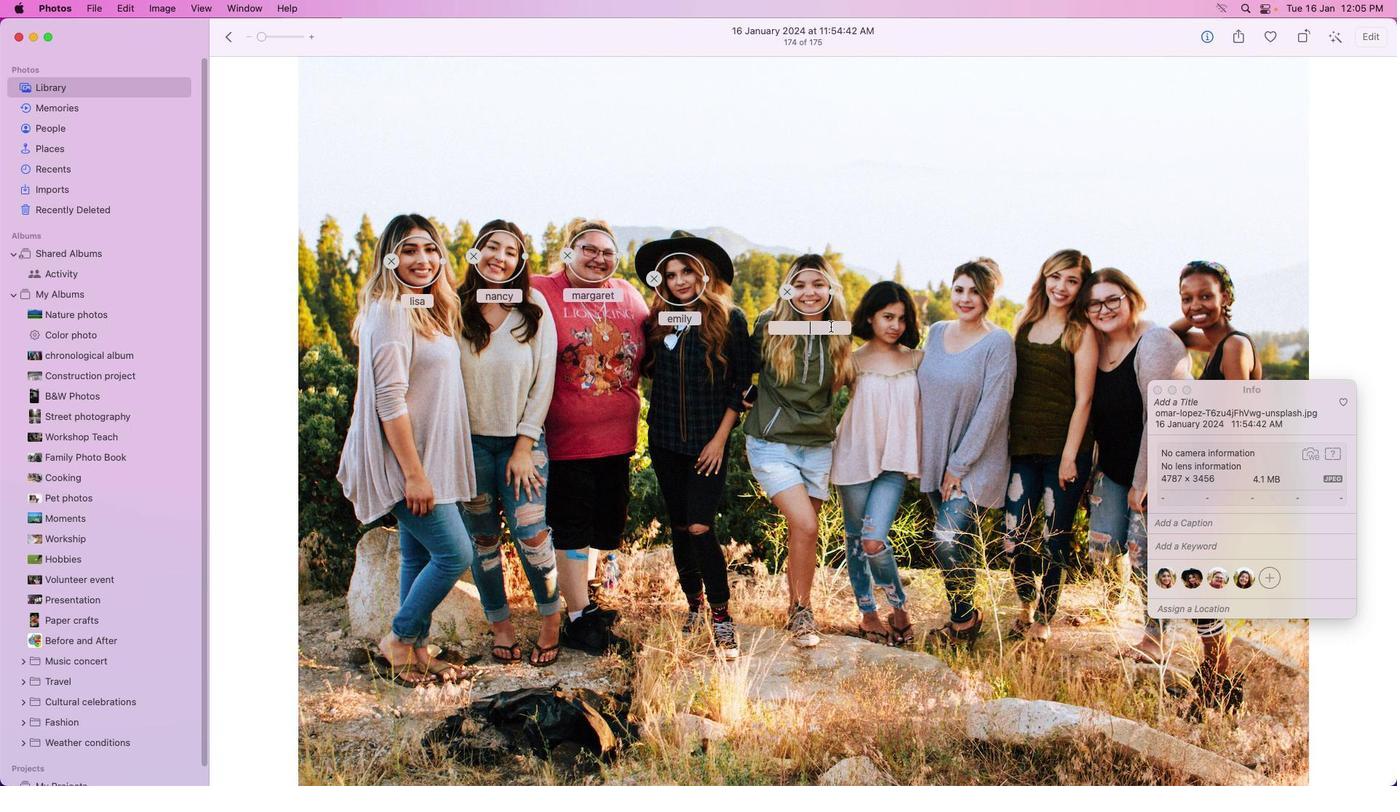 
Action: Mouse pressed left at (831, 326)
Screenshot: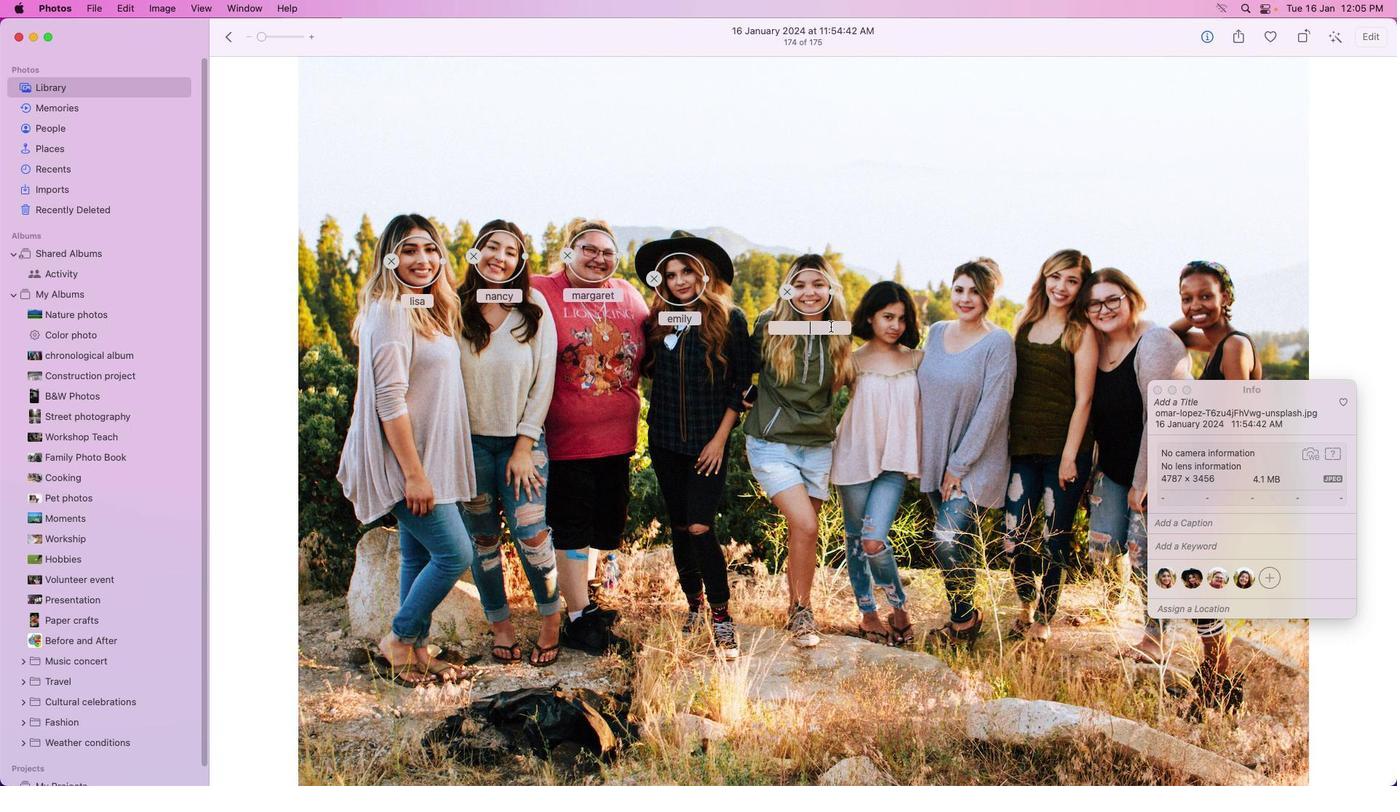 
Action: Key pressed 'm''a''r''y'Key.enter
Screenshot: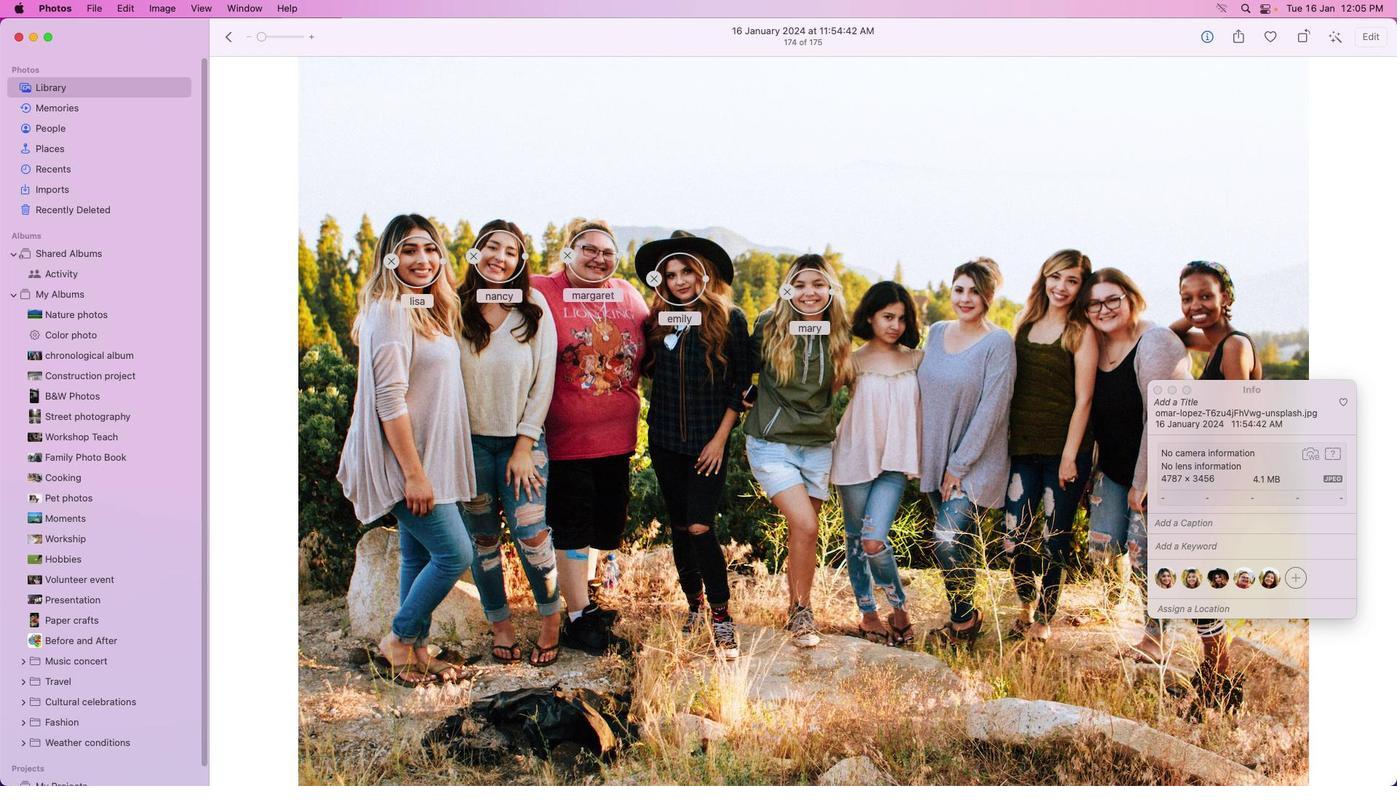 
Action: Mouse moved to (1295, 575)
Screenshot: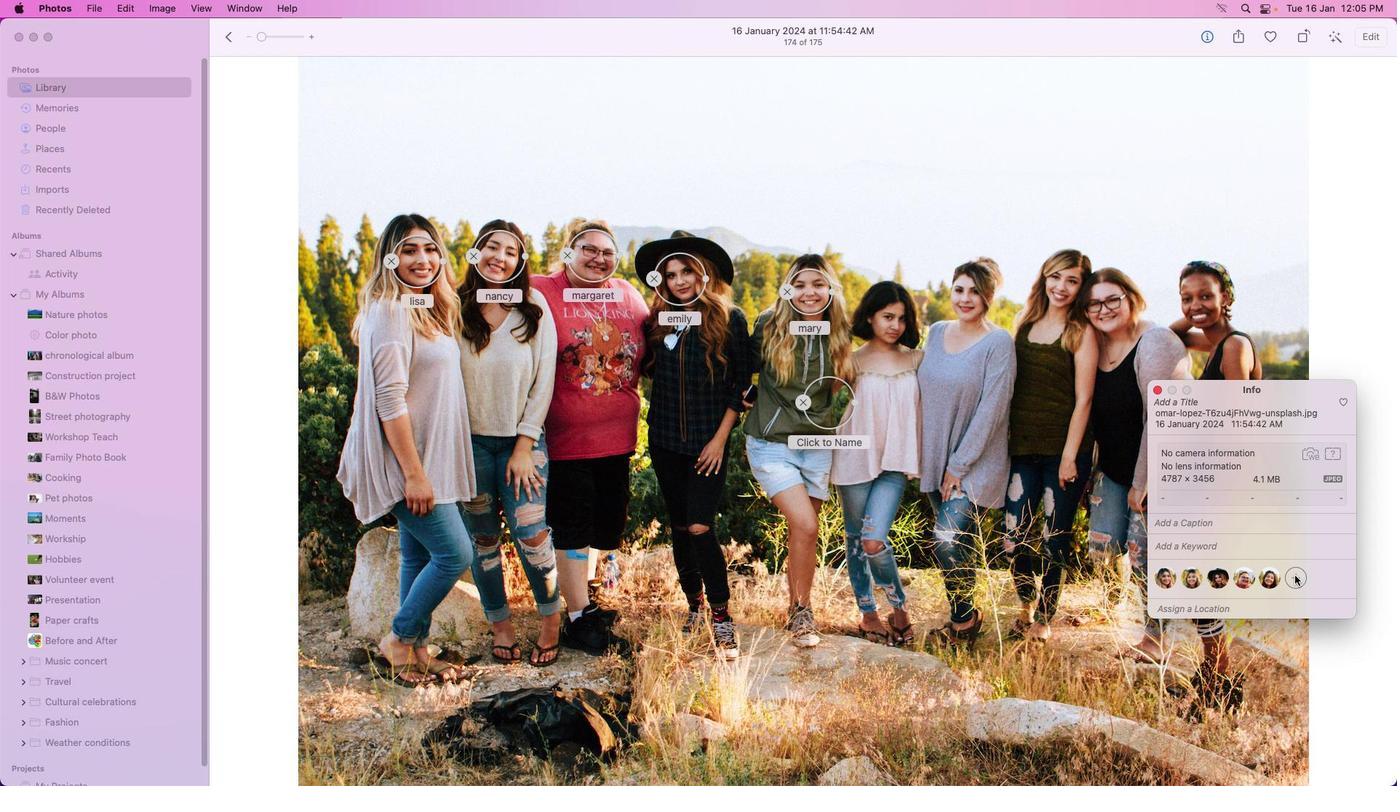 
Action: Mouse pressed left at (1295, 575)
Screenshot: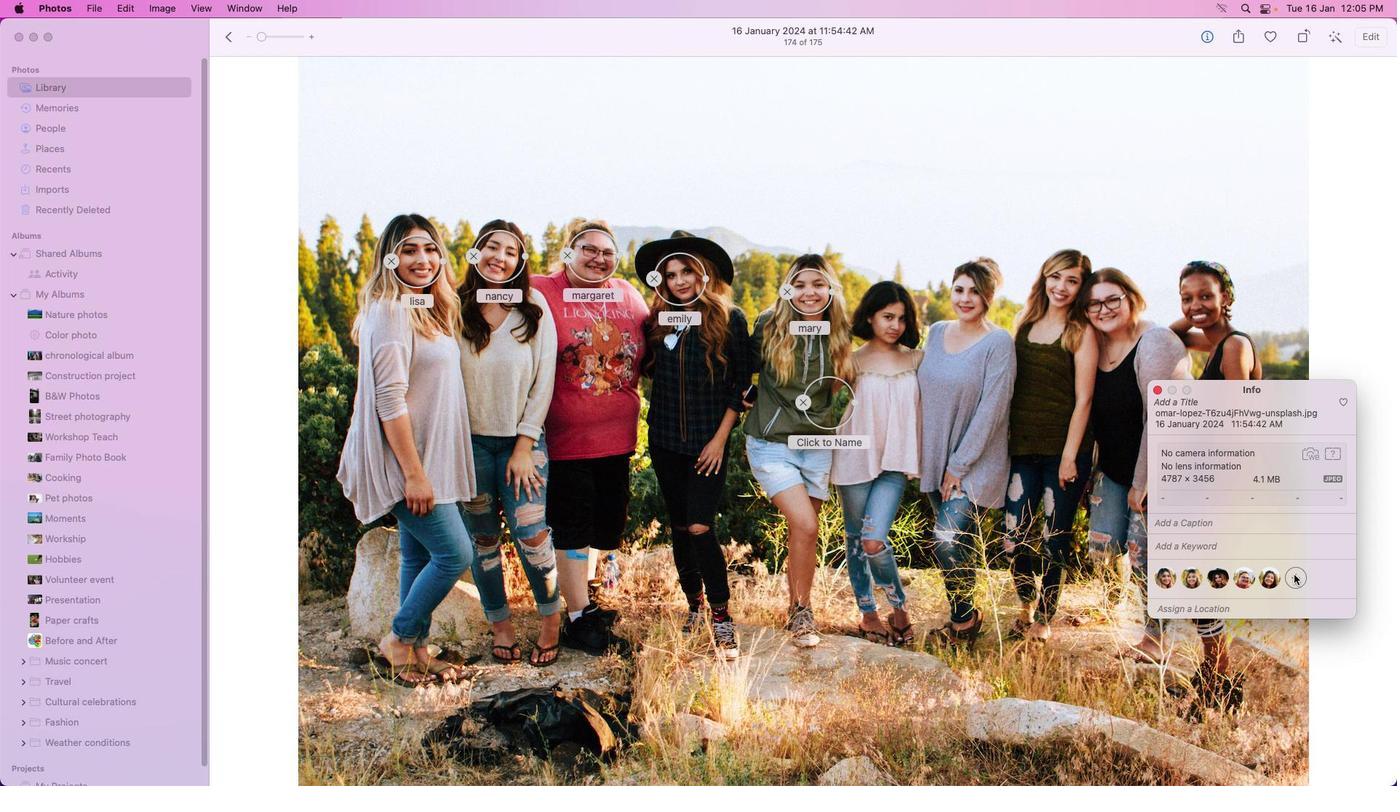 
Action: Mouse moved to (848, 420)
Screenshot: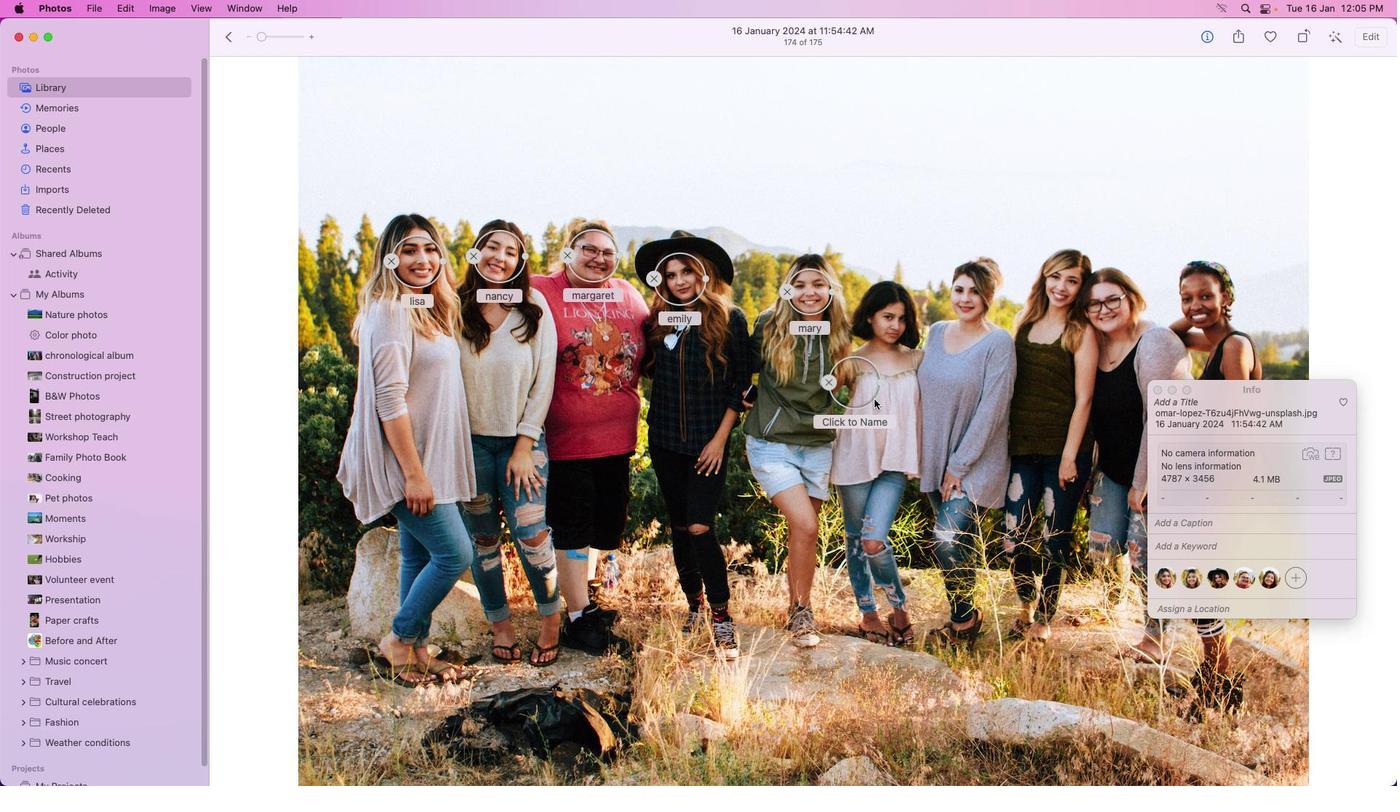 
Action: Mouse pressed left at (848, 420)
Screenshot: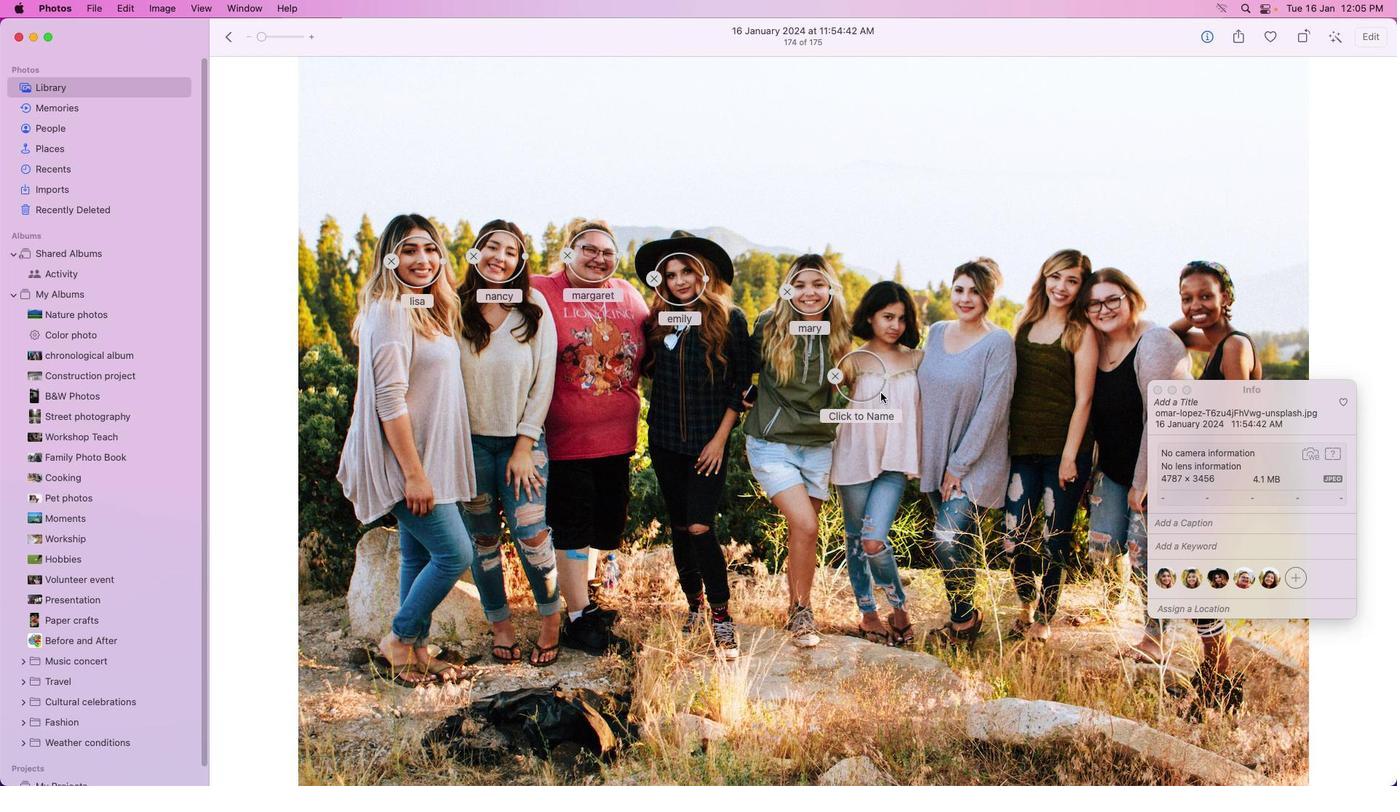 
Action: Mouse moved to (914, 326)
Screenshot: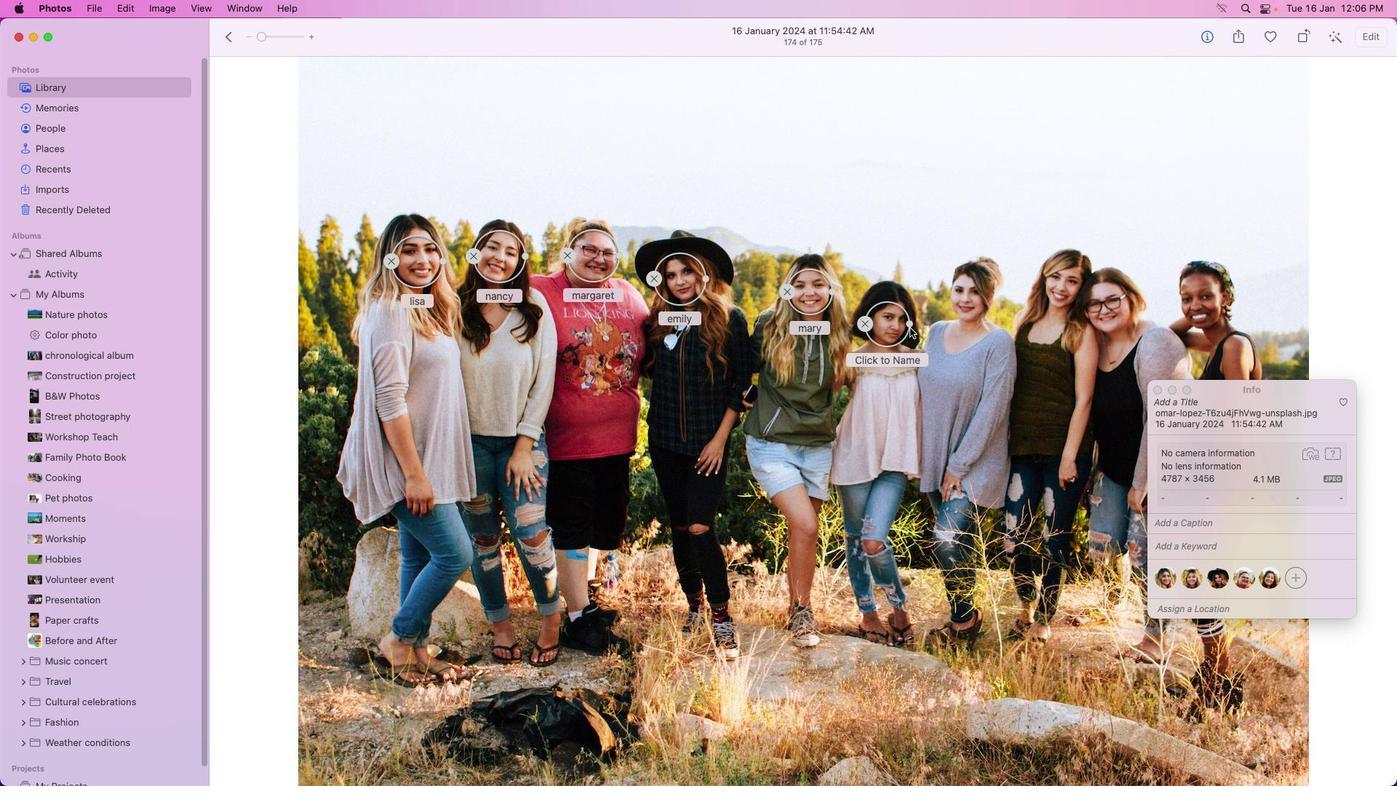 
Action: Mouse pressed left at (914, 326)
Screenshot: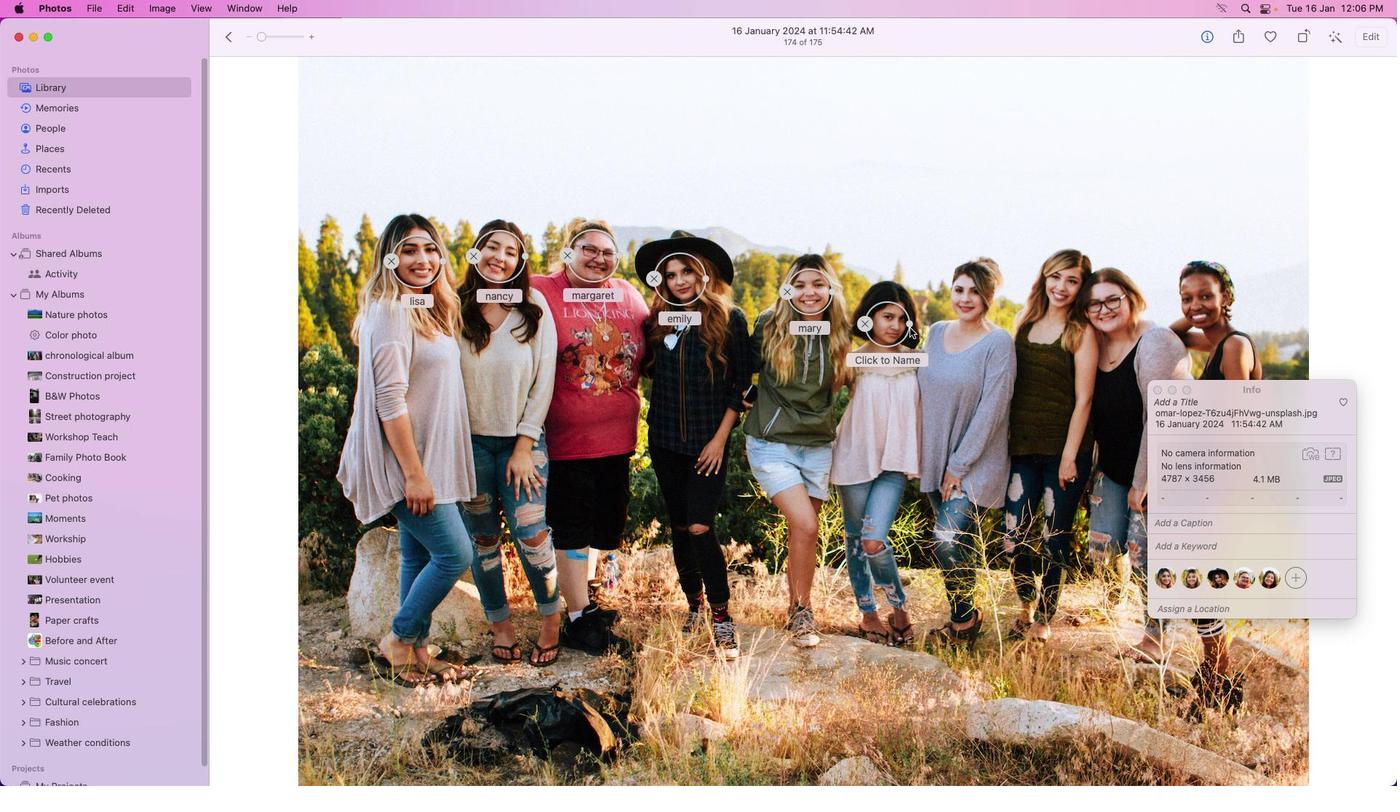 
Action: Mouse moved to (901, 332)
Screenshot: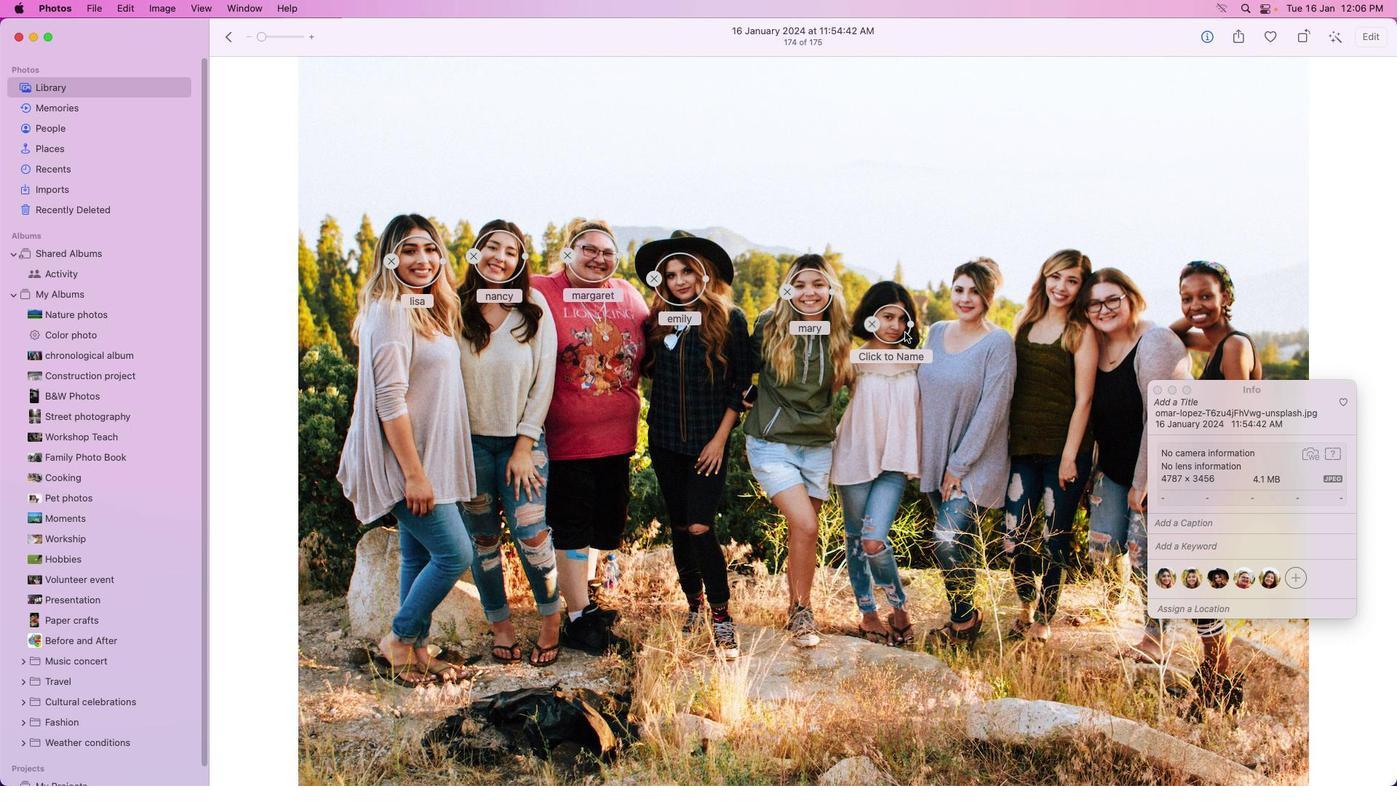 
Action: Mouse pressed left at (901, 332)
Screenshot: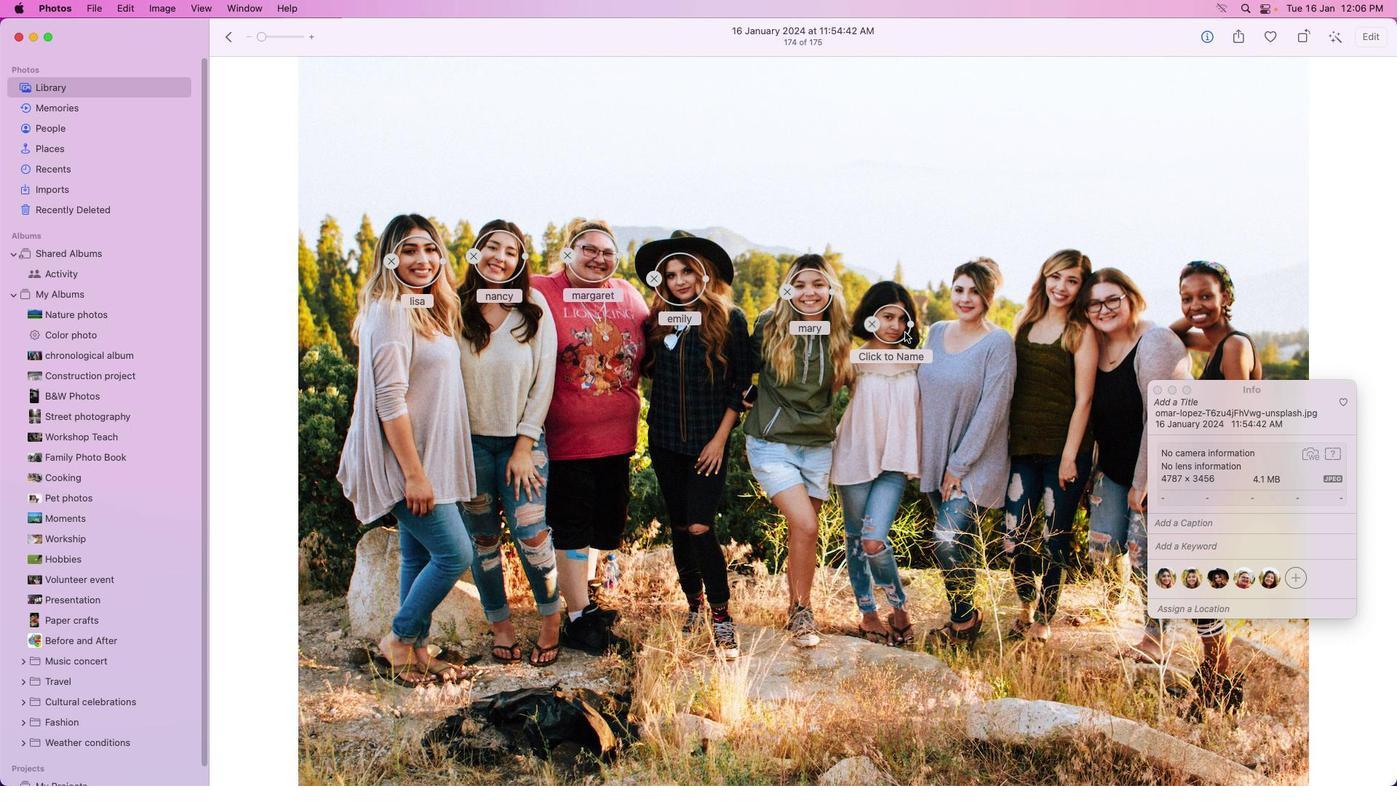 
Action: Mouse moved to (904, 358)
Screenshot: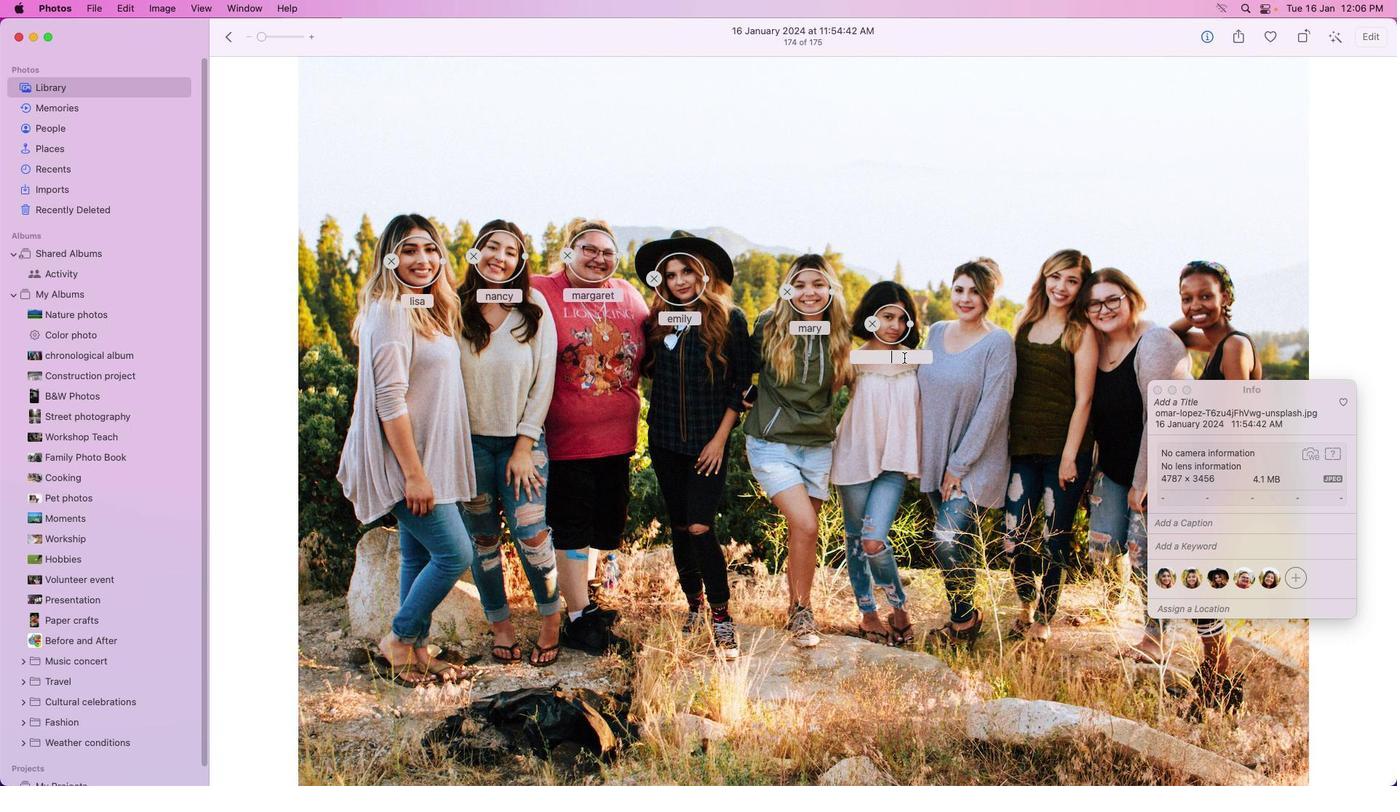 
Action: Mouse pressed left at (904, 358)
Screenshot: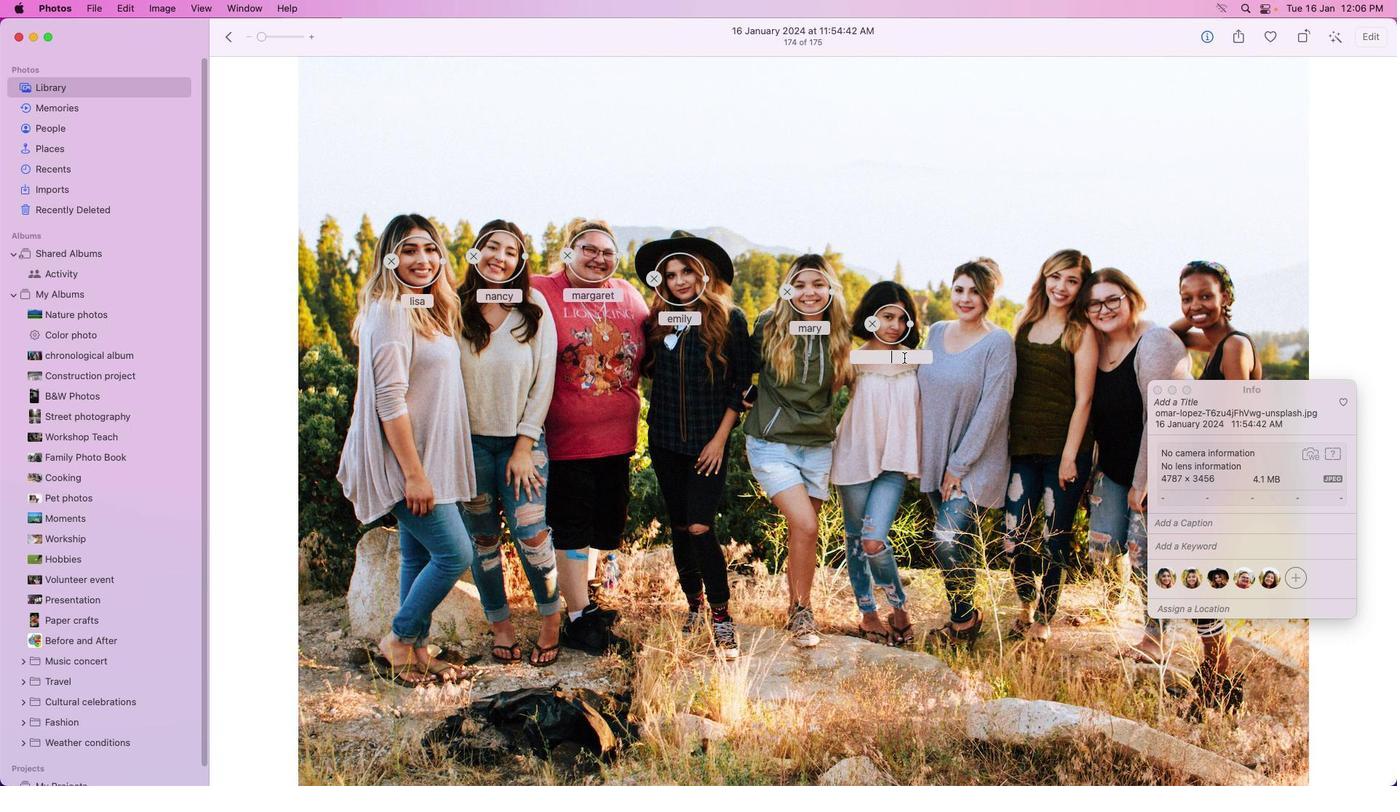 
Action: Mouse moved to (905, 358)
Screenshot: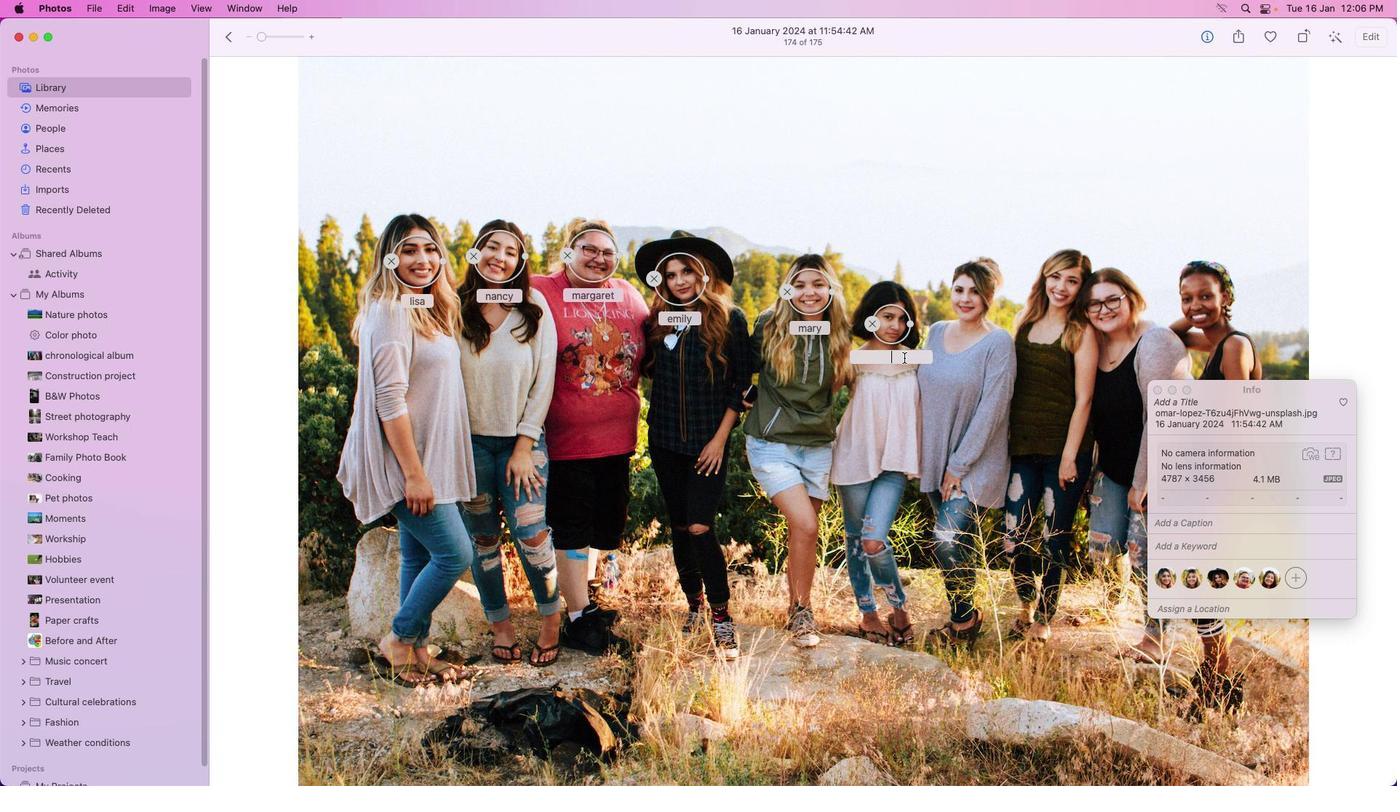 
Action: Key pressed 'd''o''n''n''a'Key.enter
Screenshot: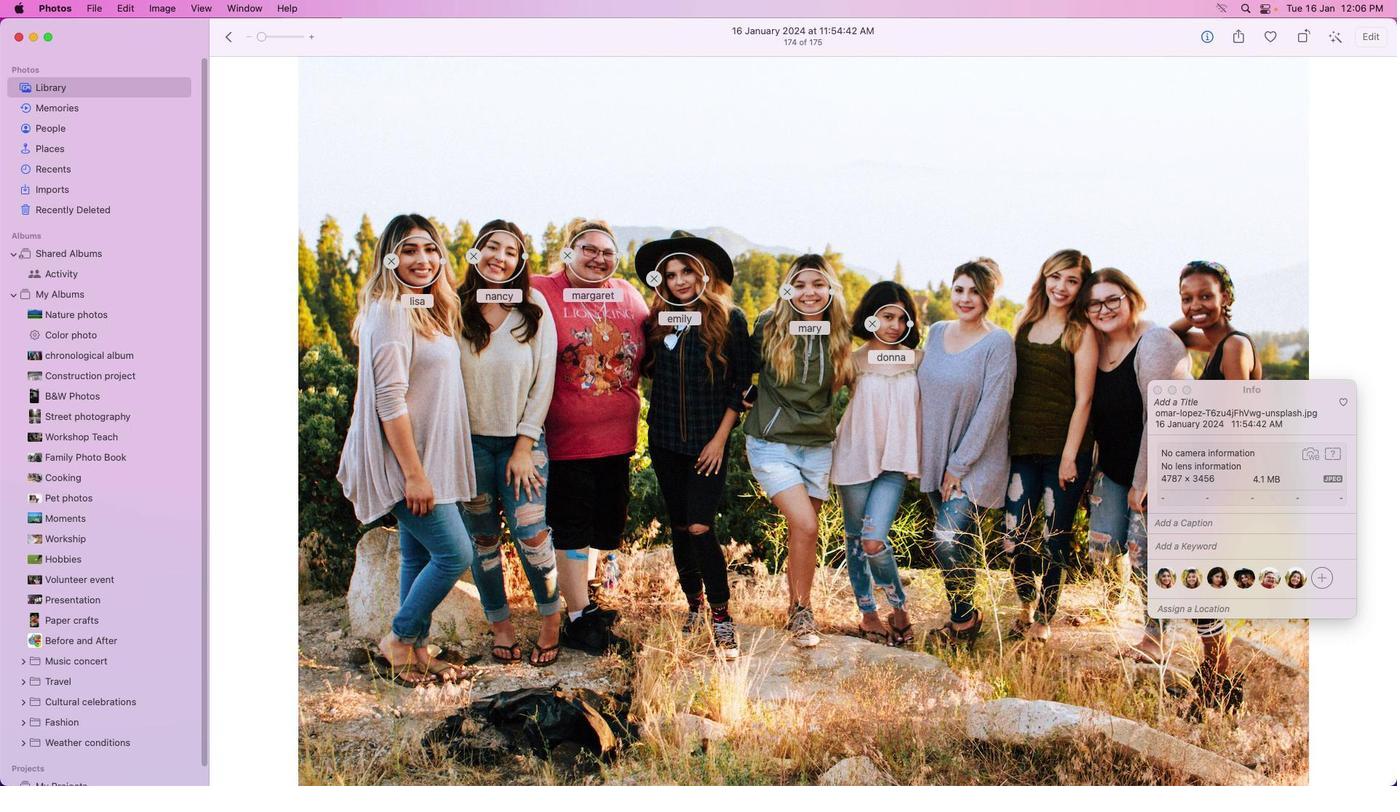 
Action: Mouse moved to (1322, 578)
Screenshot: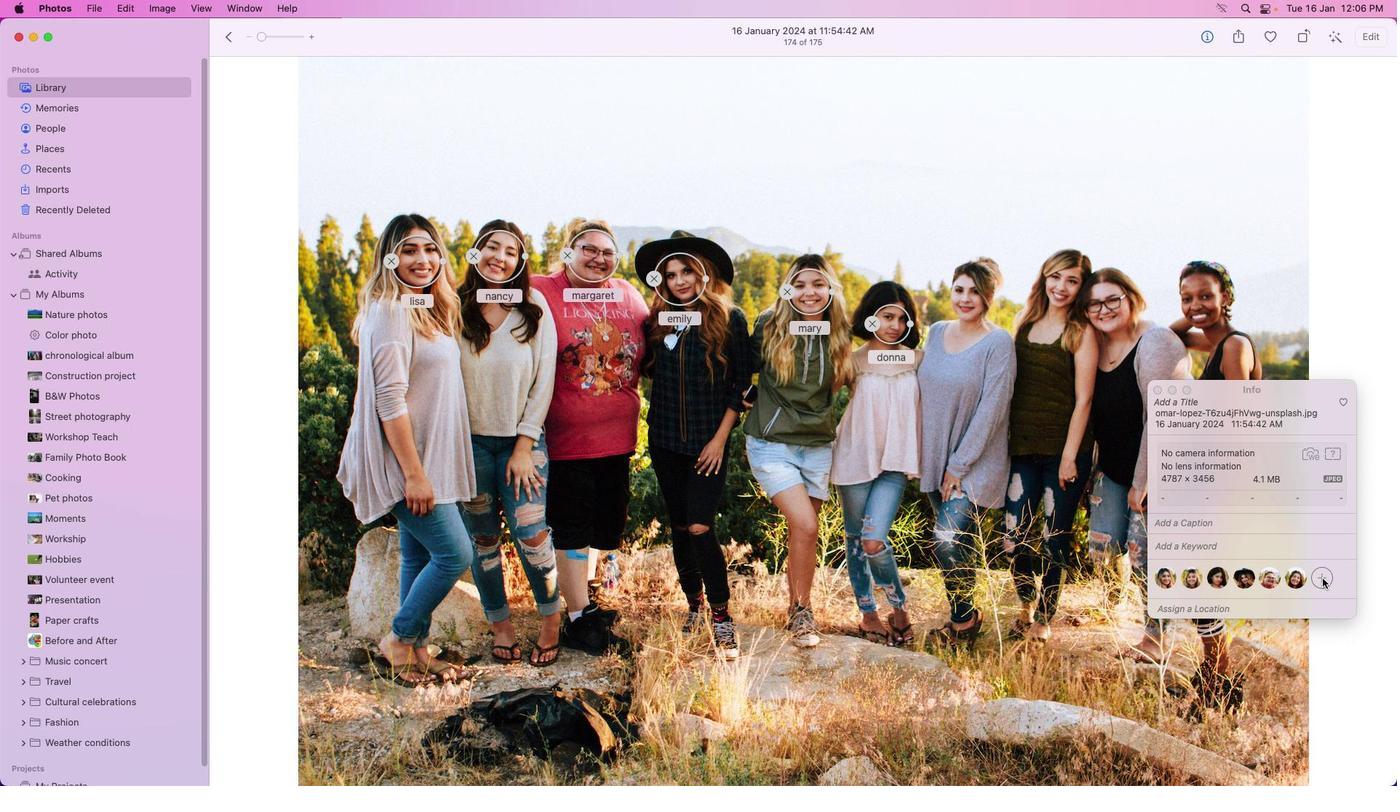 
Action: Mouse pressed left at (1322, 578)
Screenshot: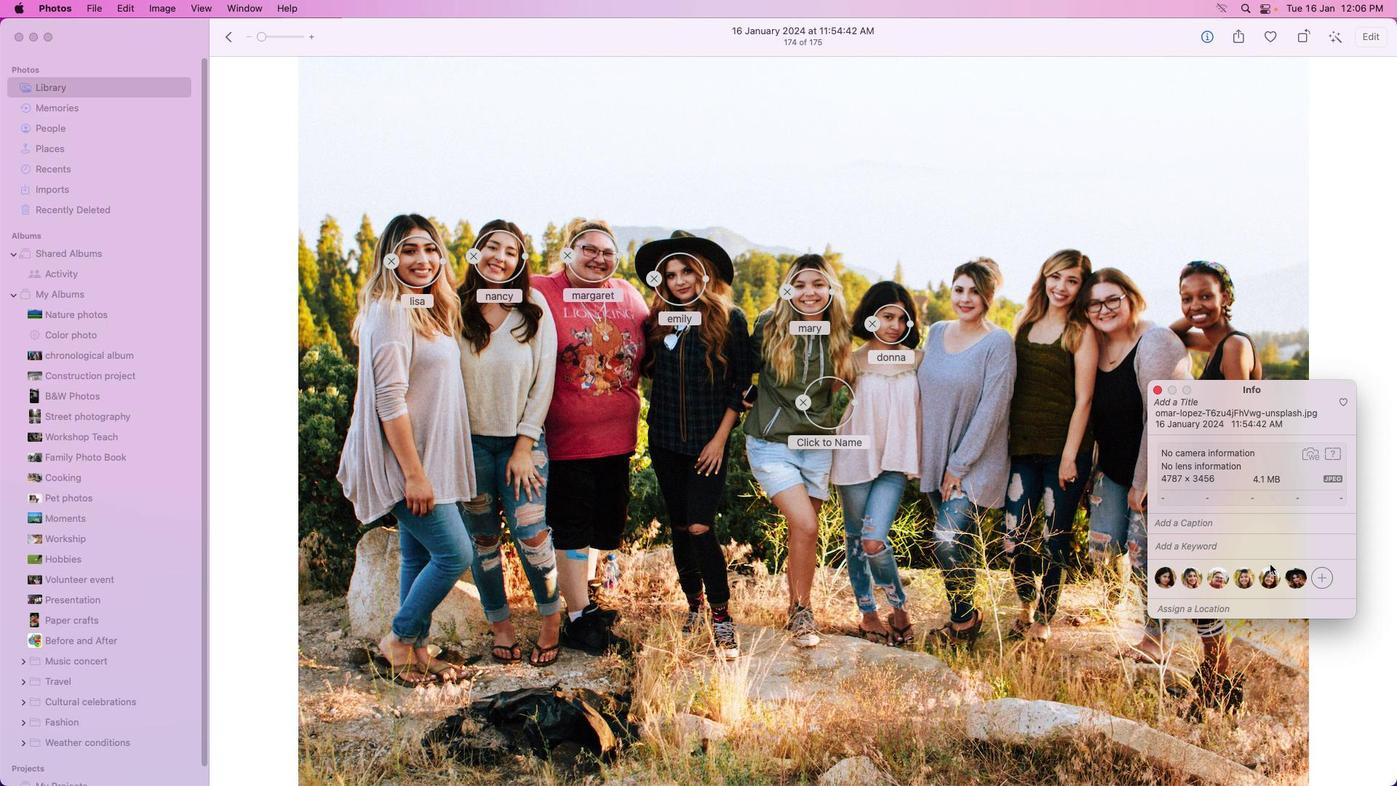 
Action: Mouse moved to (851, 414)
Screenshot: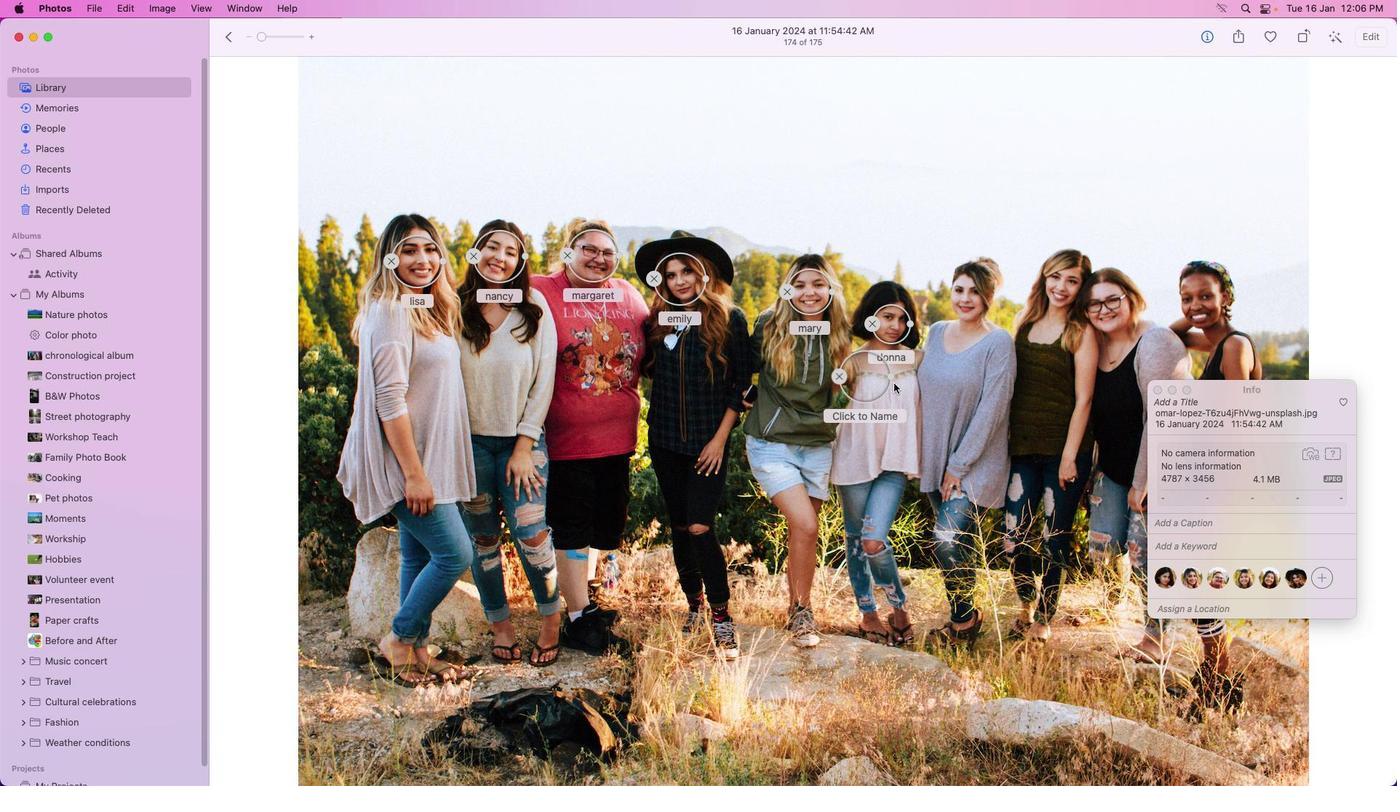 
Action: Mouse pressed left at (851, 414)
Screenshot: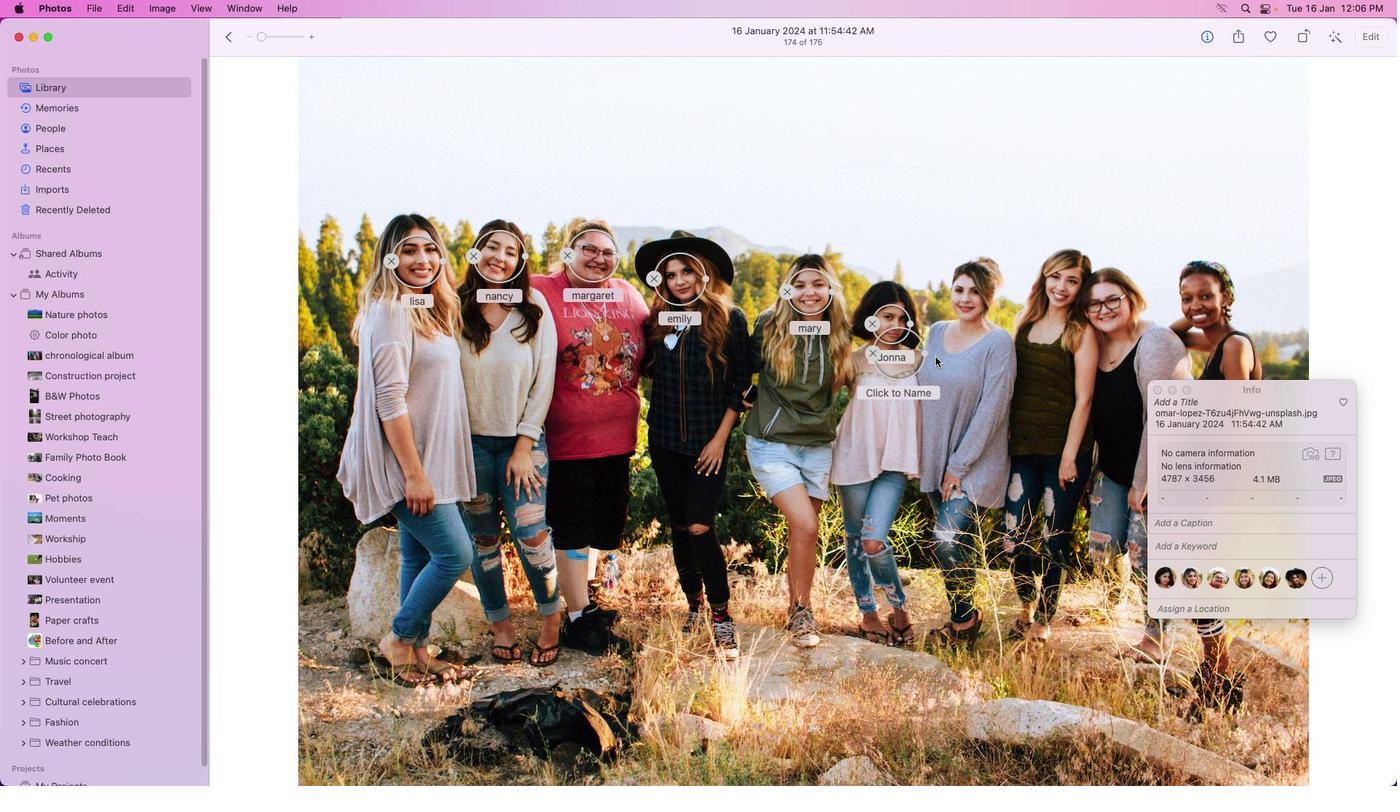 
Action: Mouse moved to (995, 299)
Screenshot: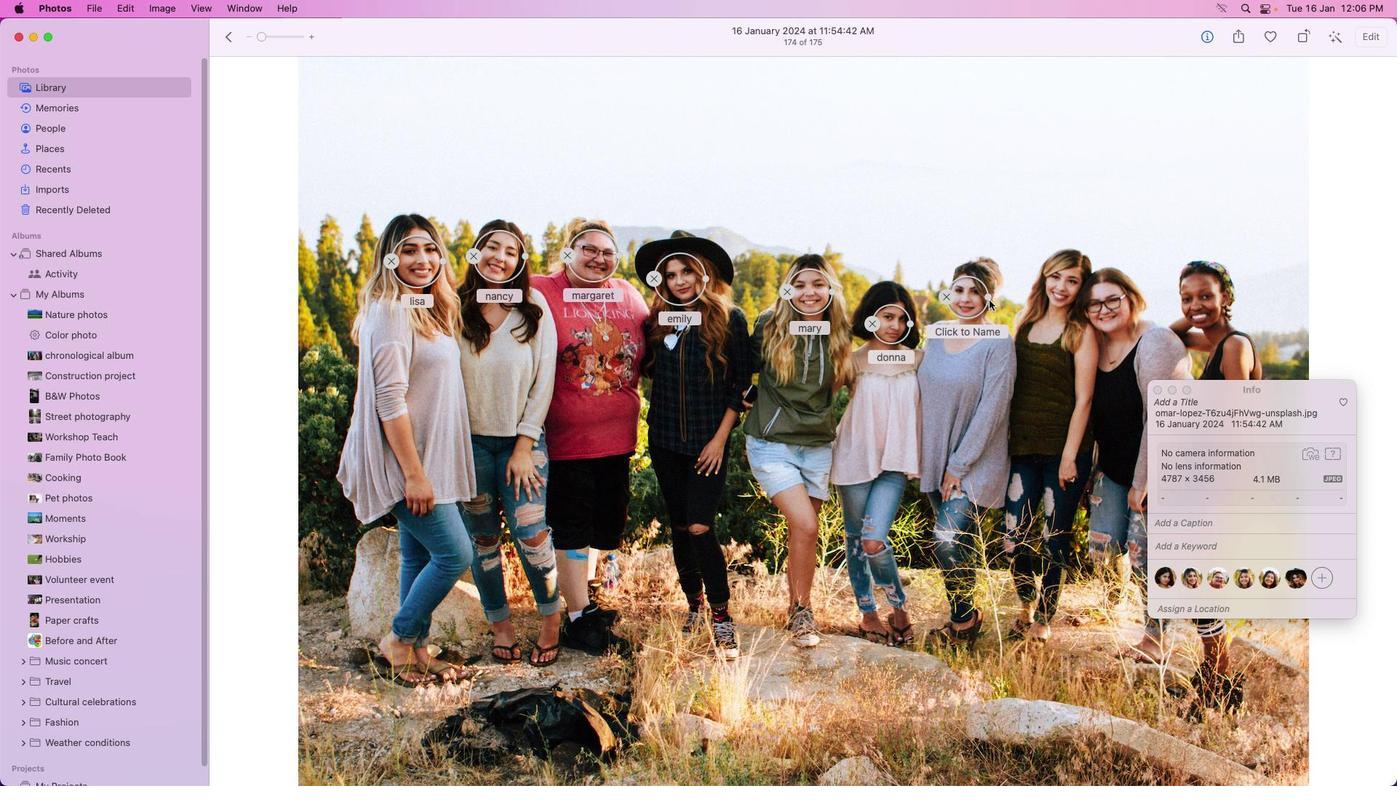 
Action: Mouse pressed left at (995, 299)
Screenshot: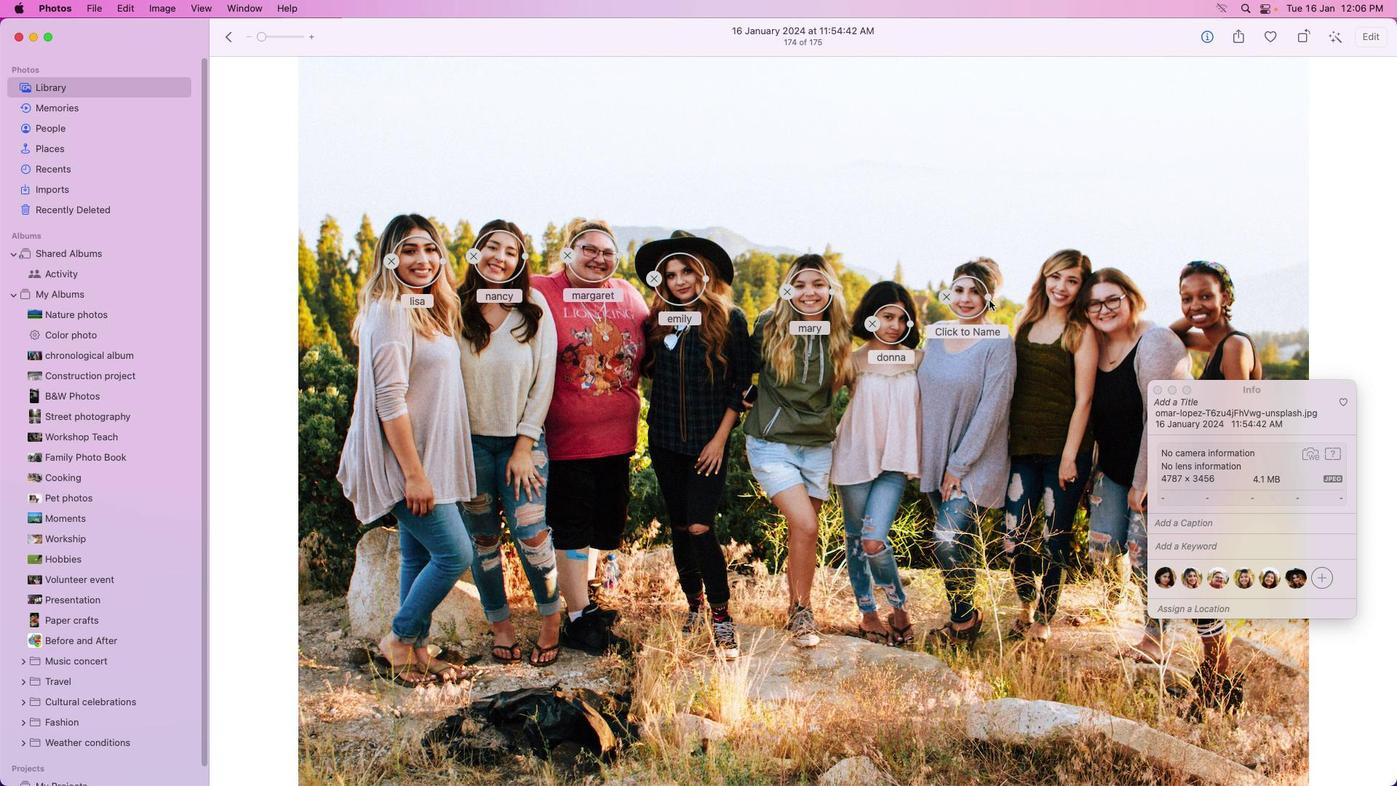 
Action: Mouse moved to (970, 328)
Screenshot: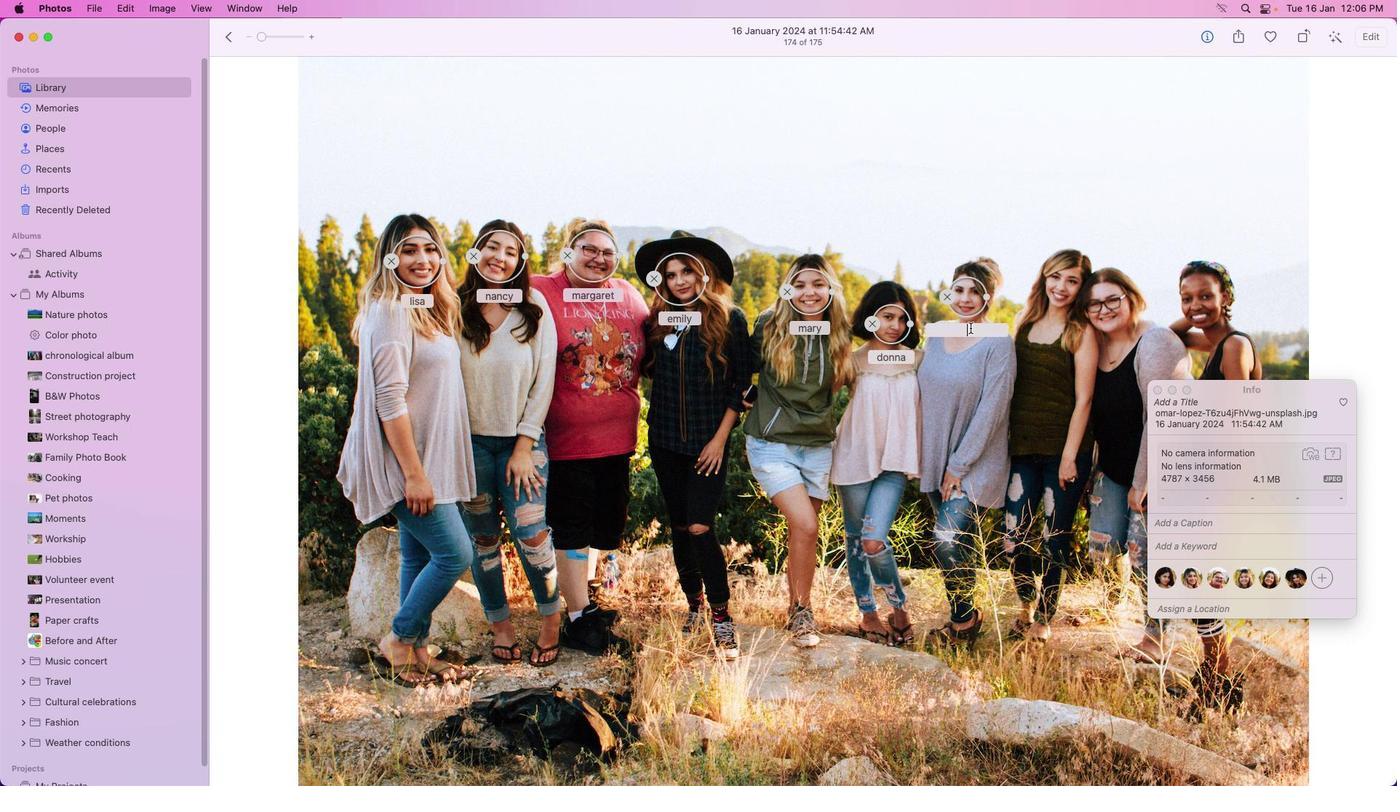 
Action: Mouse pressed left at (970, 328)
Screenshot: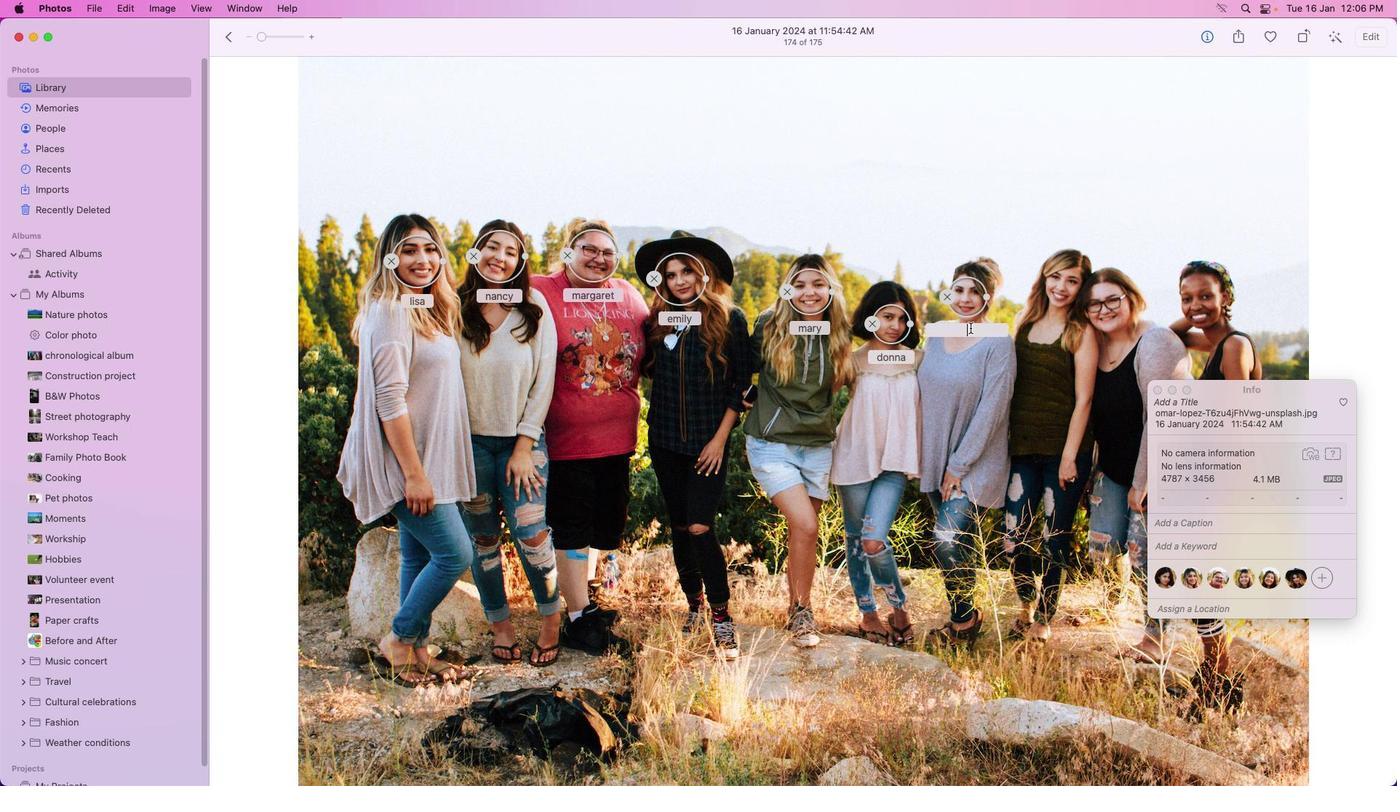 
Action: Key pressed 's''u''s''a''n'Key.enter
Screenshot: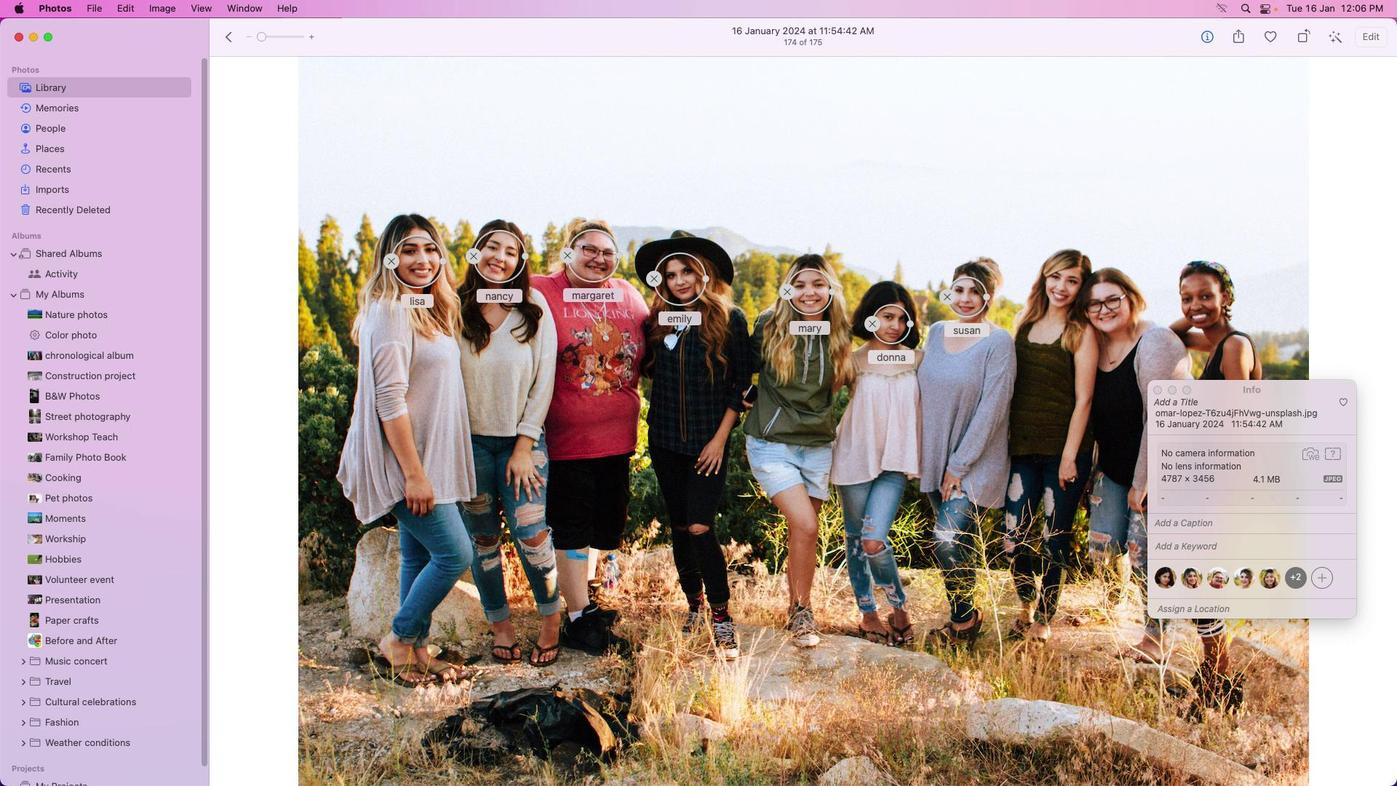 
Action: Mouse moved to (1320, 579)
Screenshot: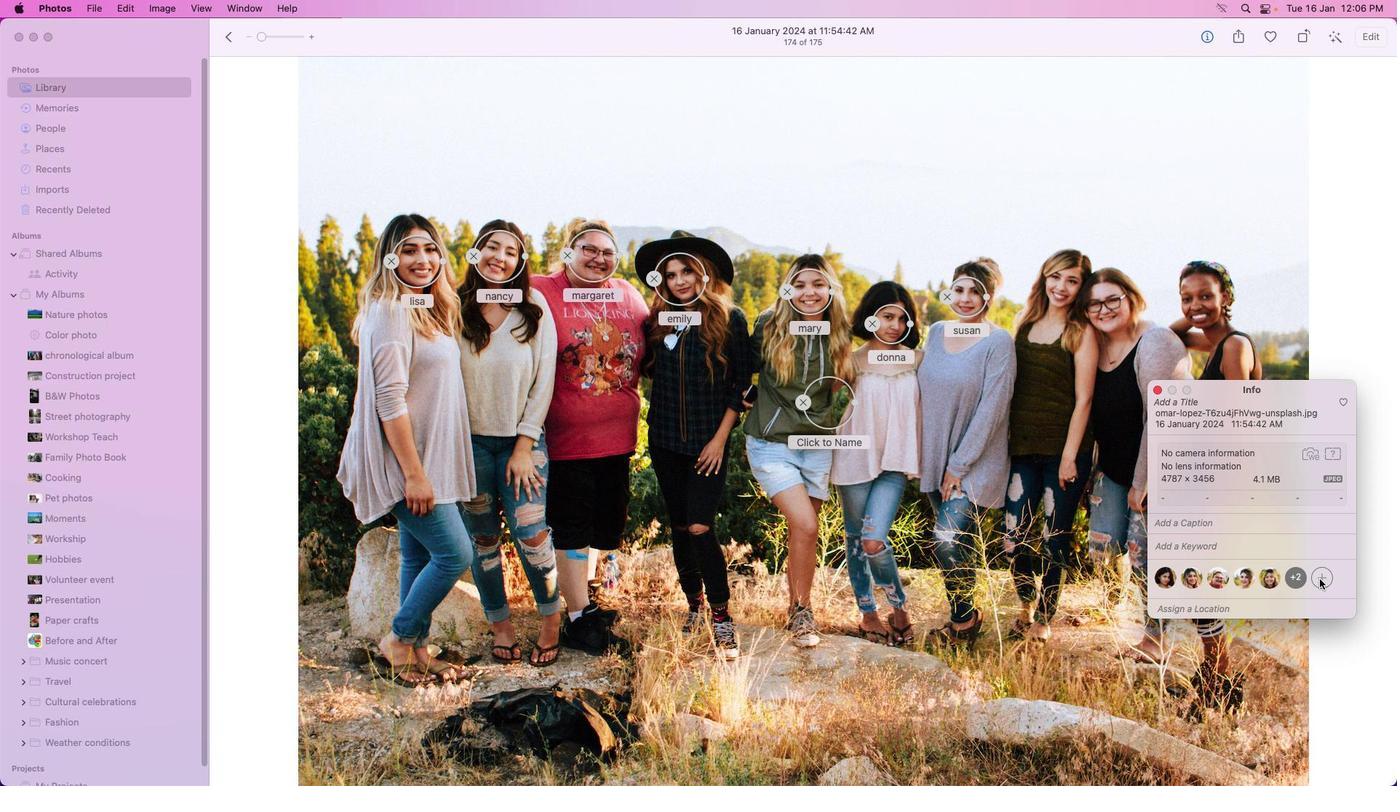
Action: Mouse pressed left at (1320, 579)
Screenshot: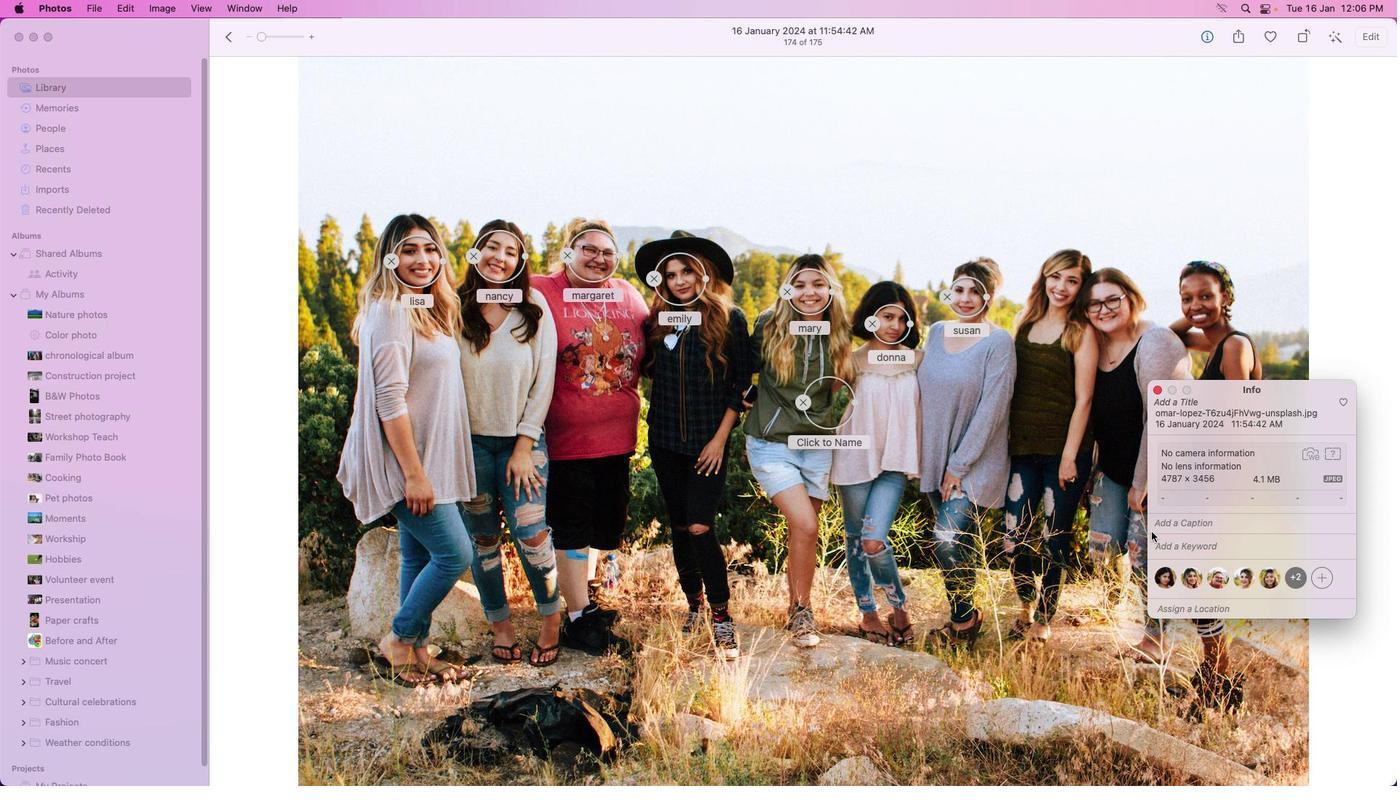 
Action: Mouse moved to (849, 418)
Screenshot: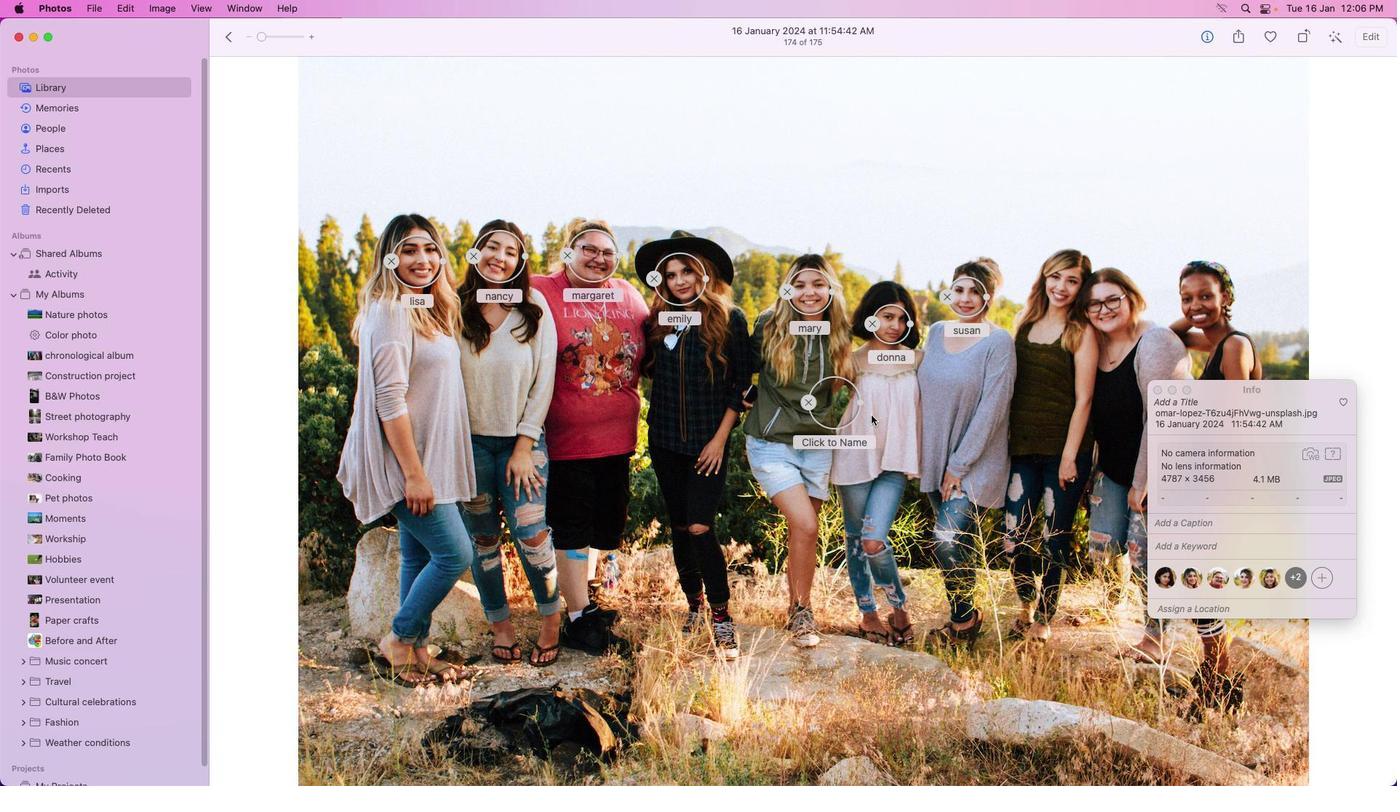 
Action: Mouse pressed left at (849, 418)
Screenshot: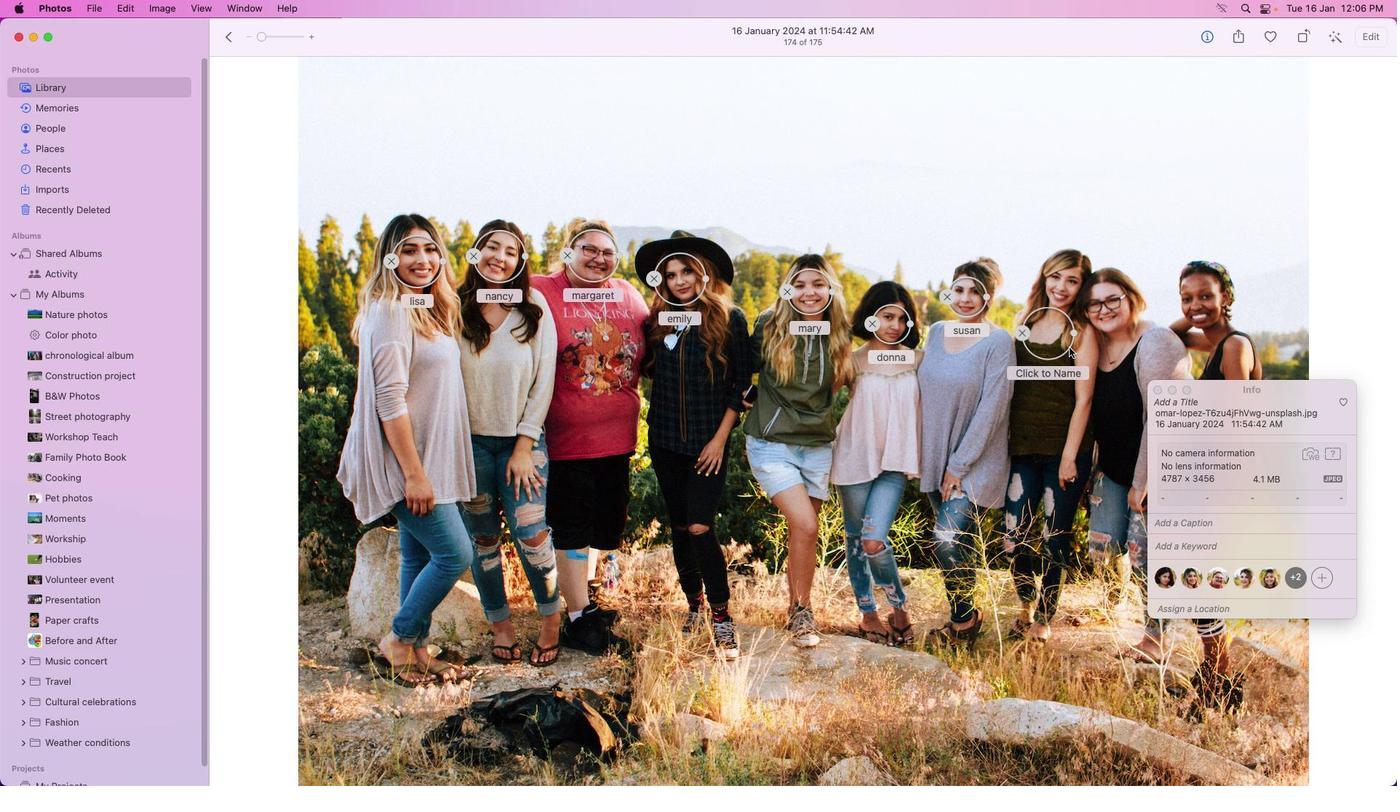 
Action: Mouse moved to (1081, 291)
Screenshot: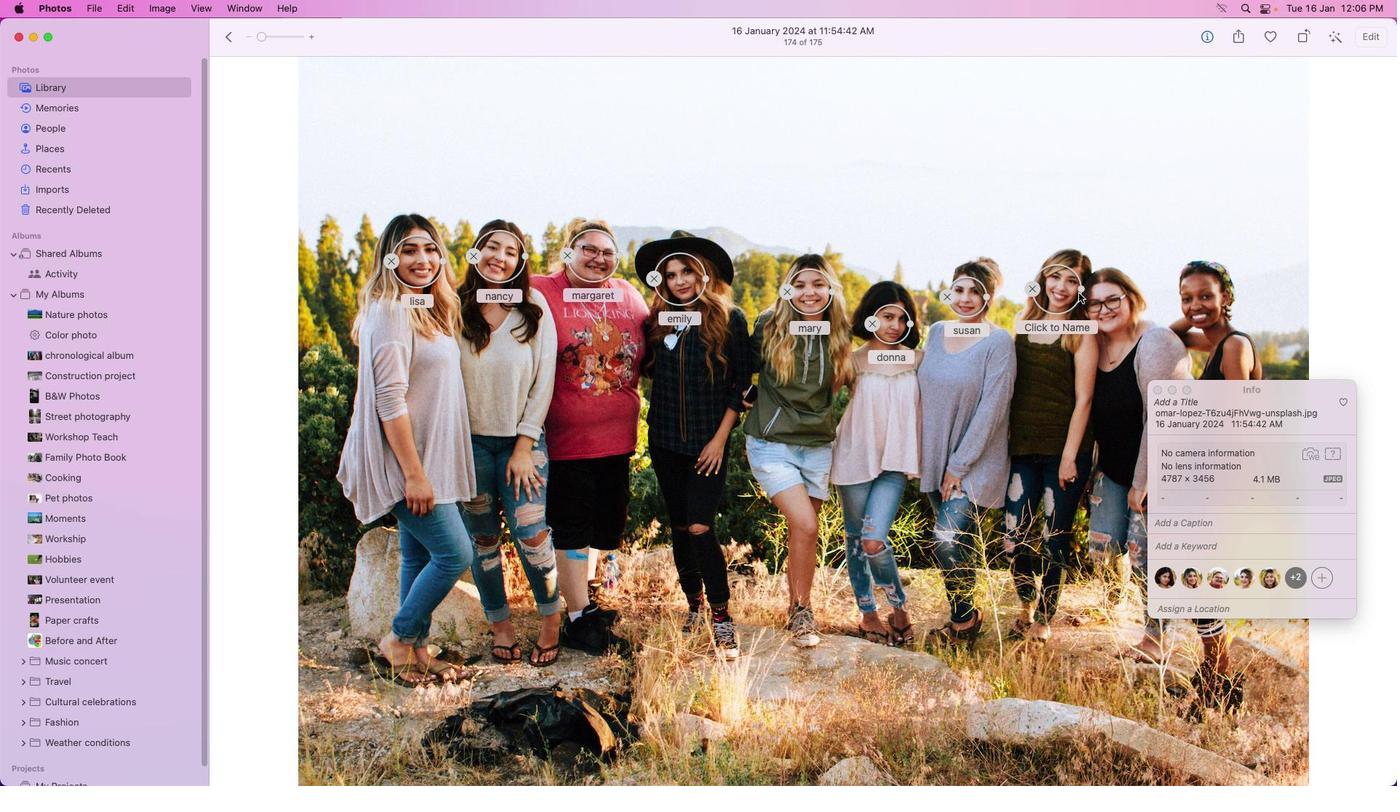 
Action: Mouse pressed left at (1081, 291)
Screenshot: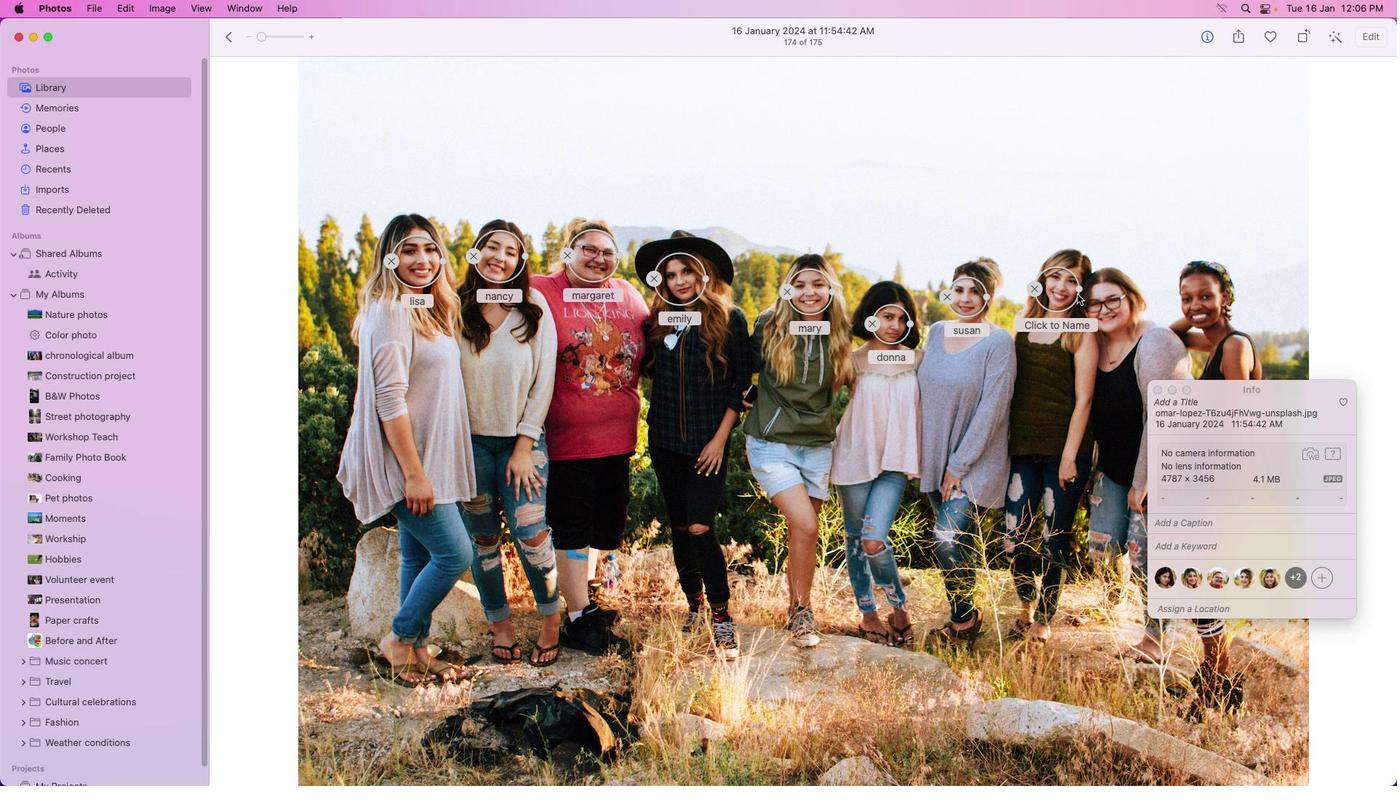 
Action: Mouse moved to (1070, 299)
Screenshot: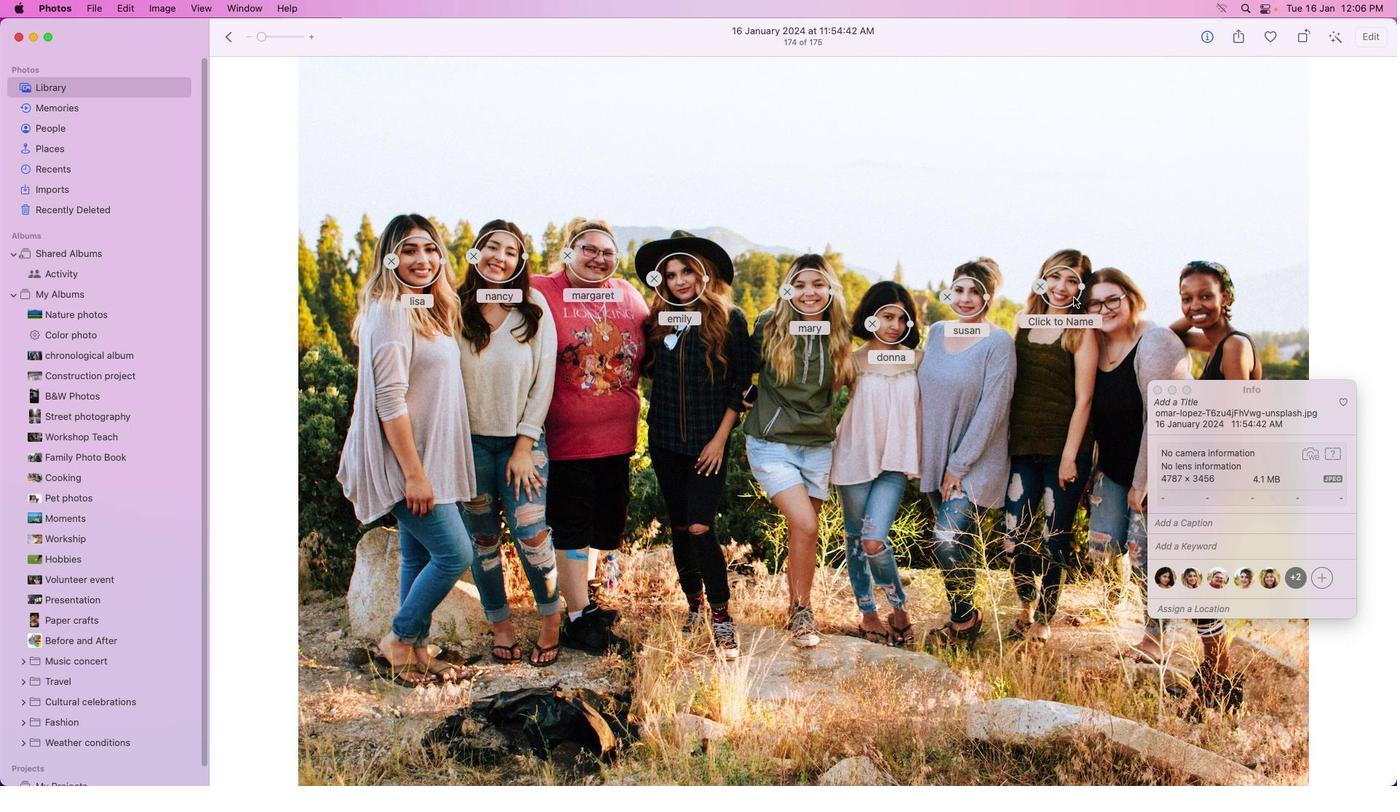 
Action: Mouse pressed left at (1070, 299)
Screenshot: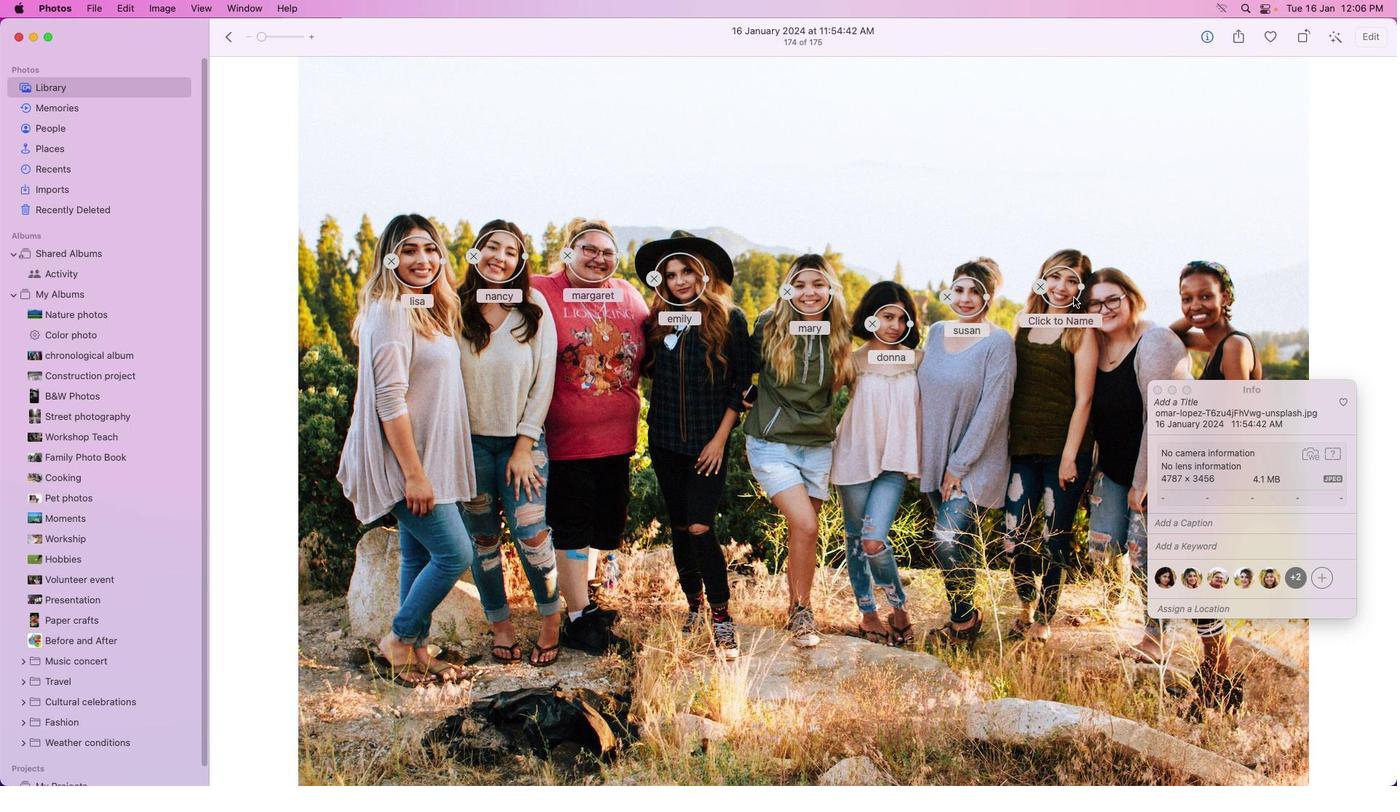 
Action: Mouse moved to (1076, 321)
Screenshot: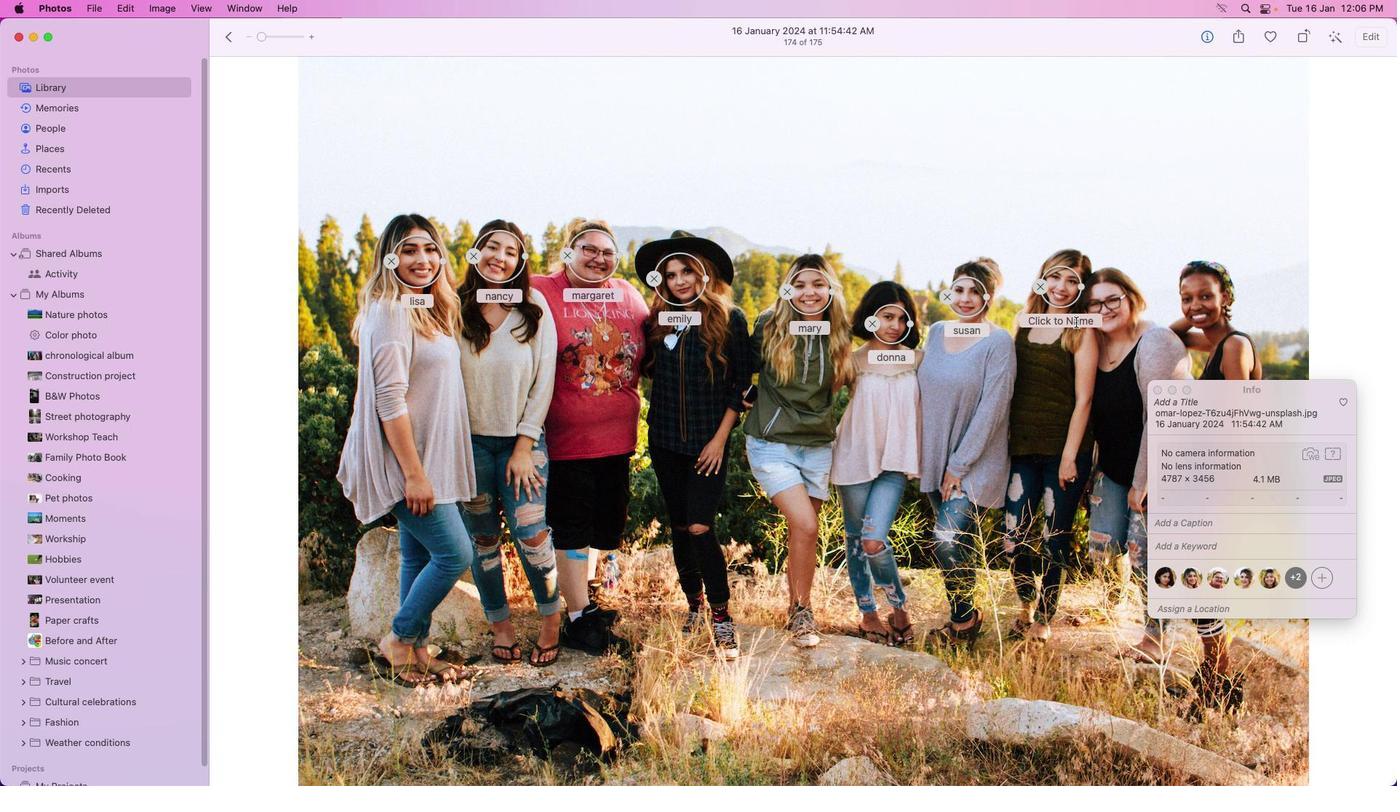 
Action: Mouse pressed left at (1076, 321)
Screenshot: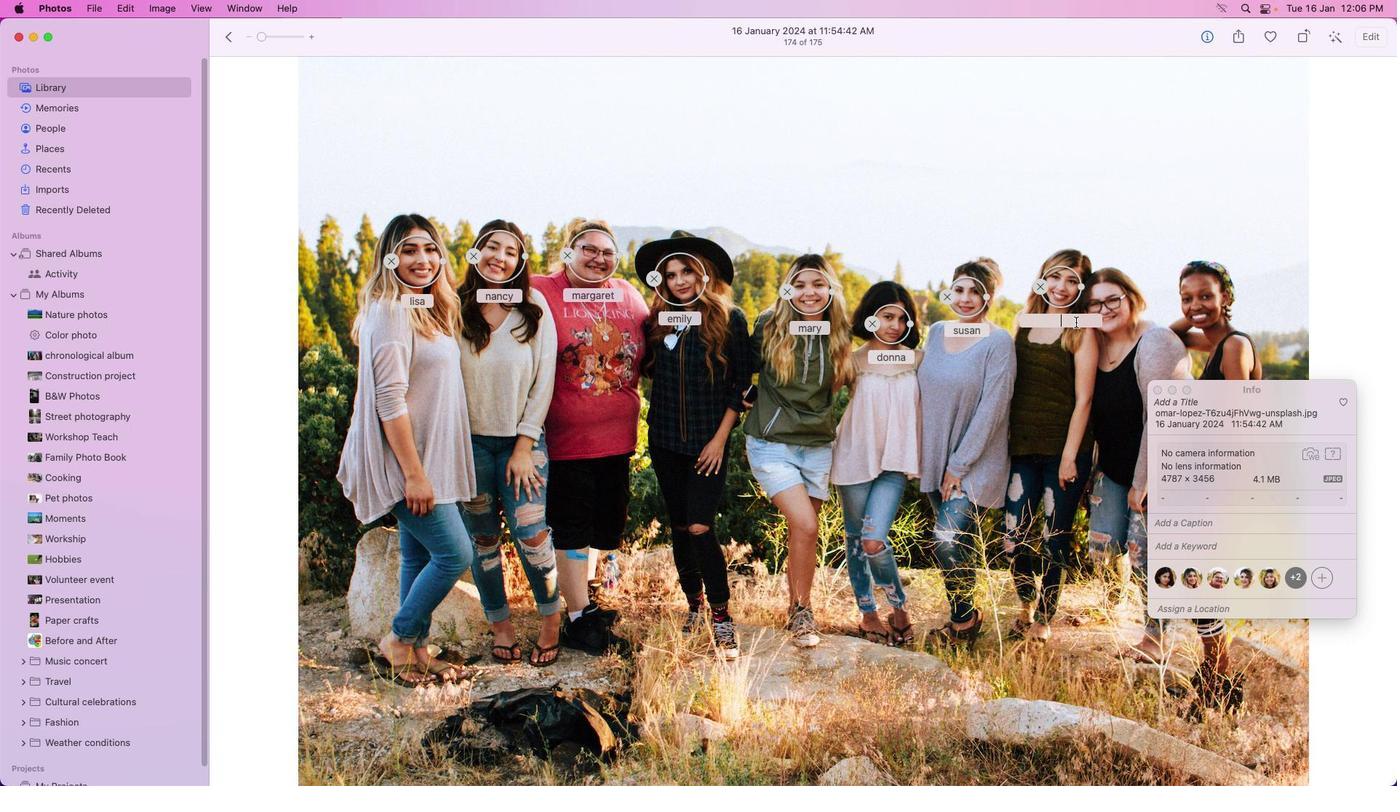 
Action: Key pressed 'a''m''a''n''d''a'Key.enter
Screenshot: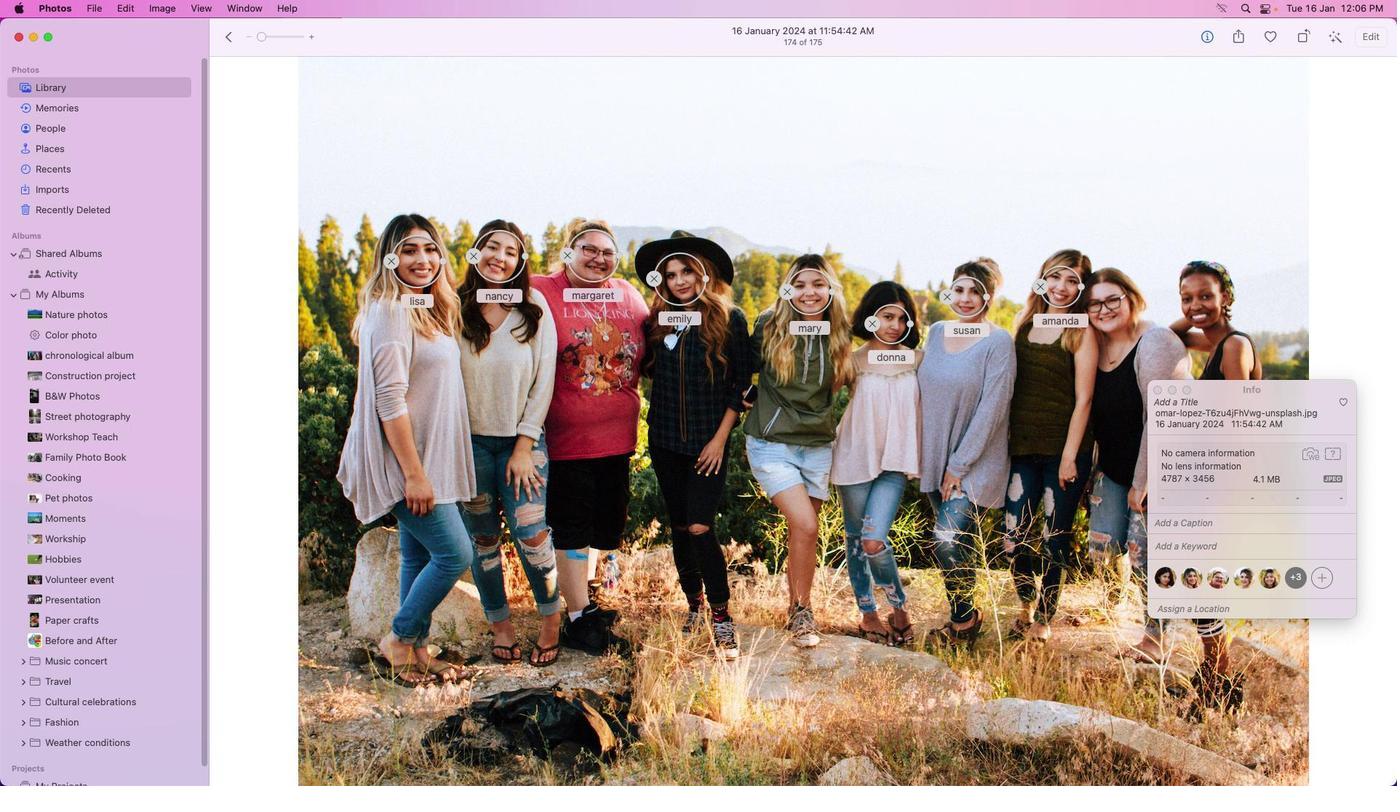 
Action: Mouse moved to (1322, 572)
Screenshot: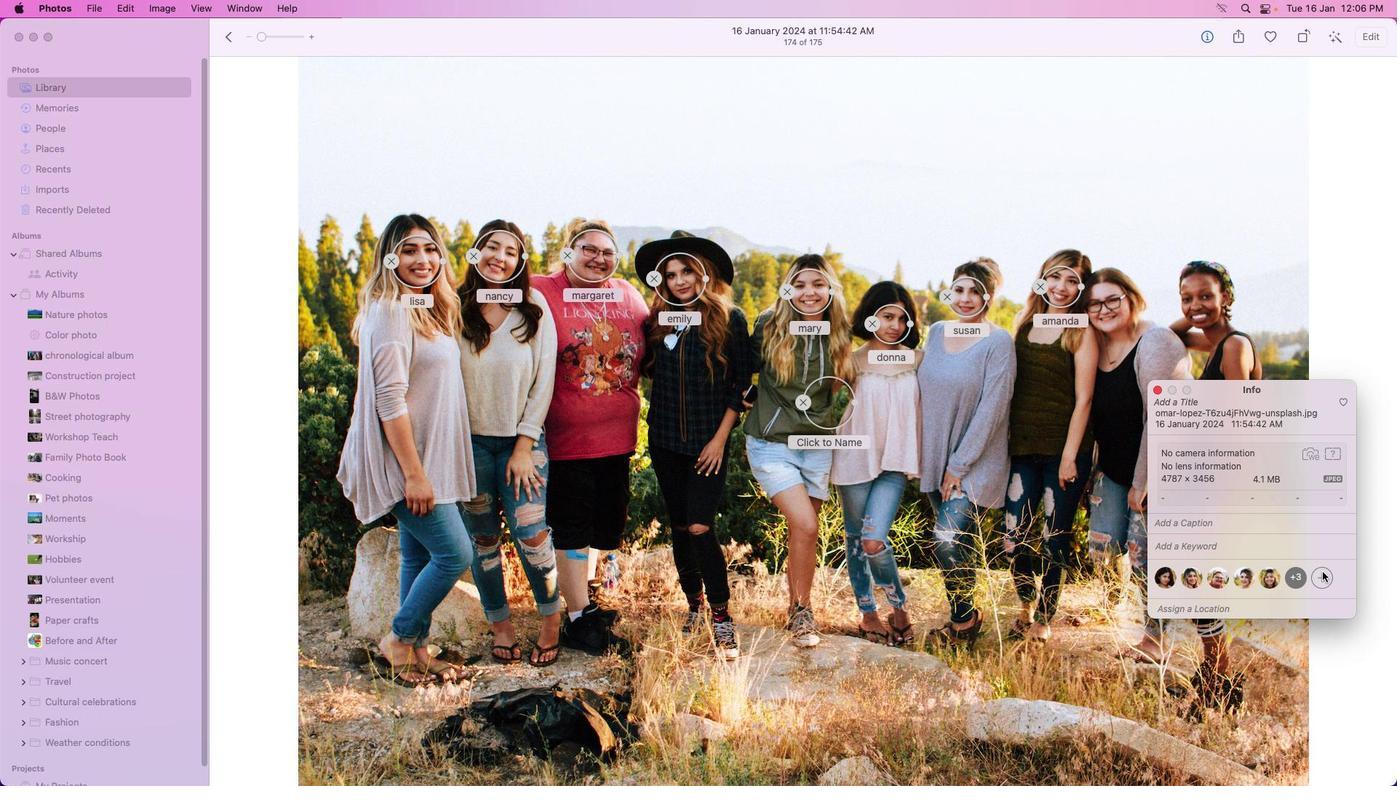 
Action: Mouse pressed left at (1322, 572)
Screenshot: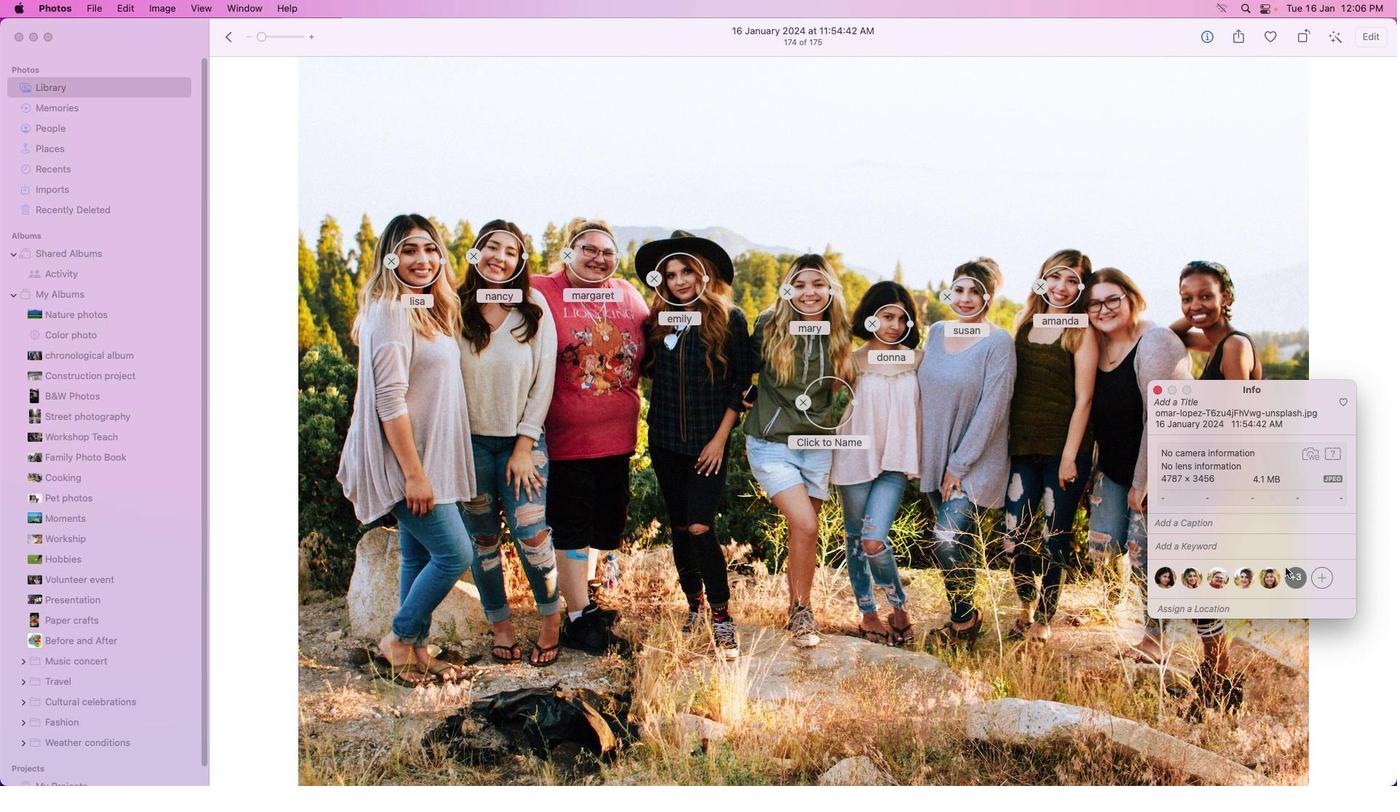 
Action: Mouse moved to (850, 417)
Screenshot: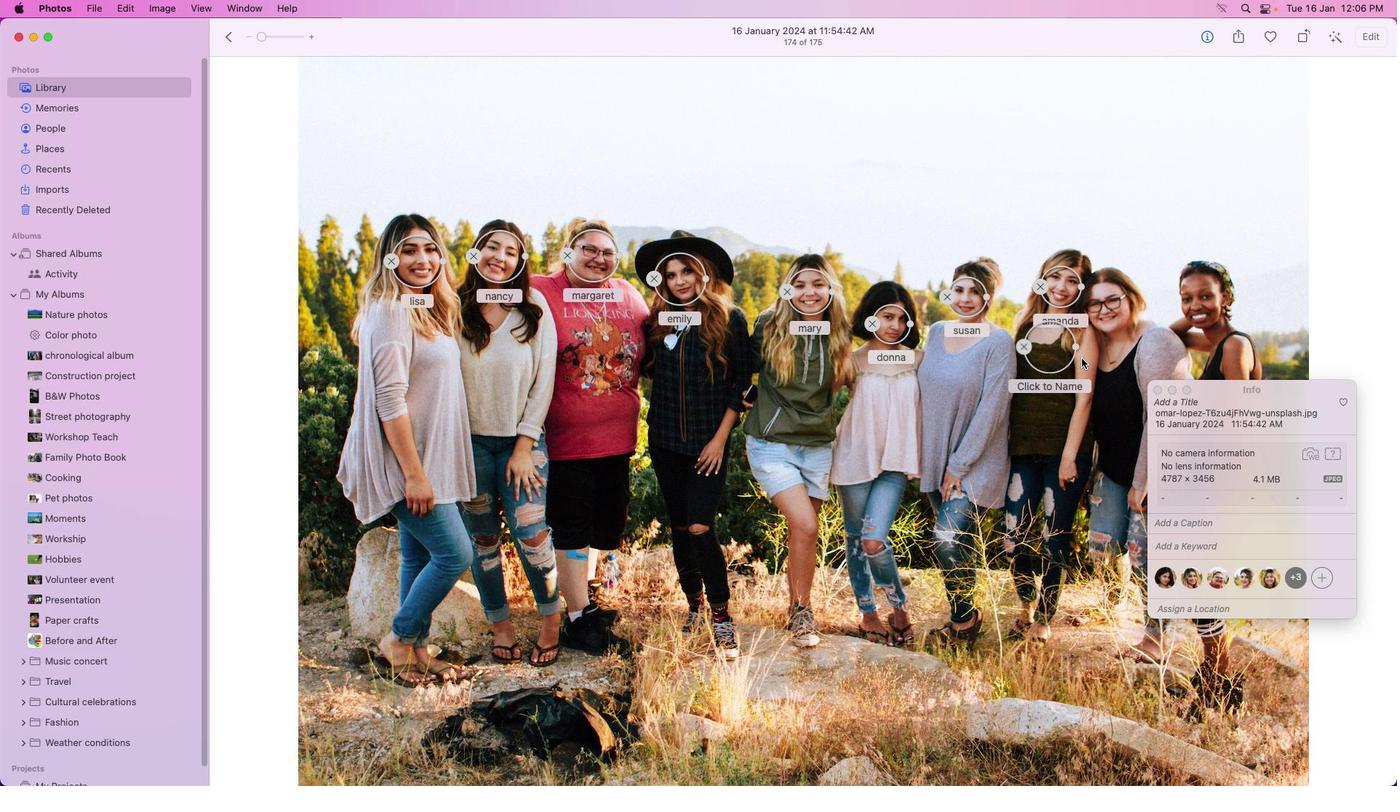 
Action: Mouse pressed left at (850, 417)
Screenshot: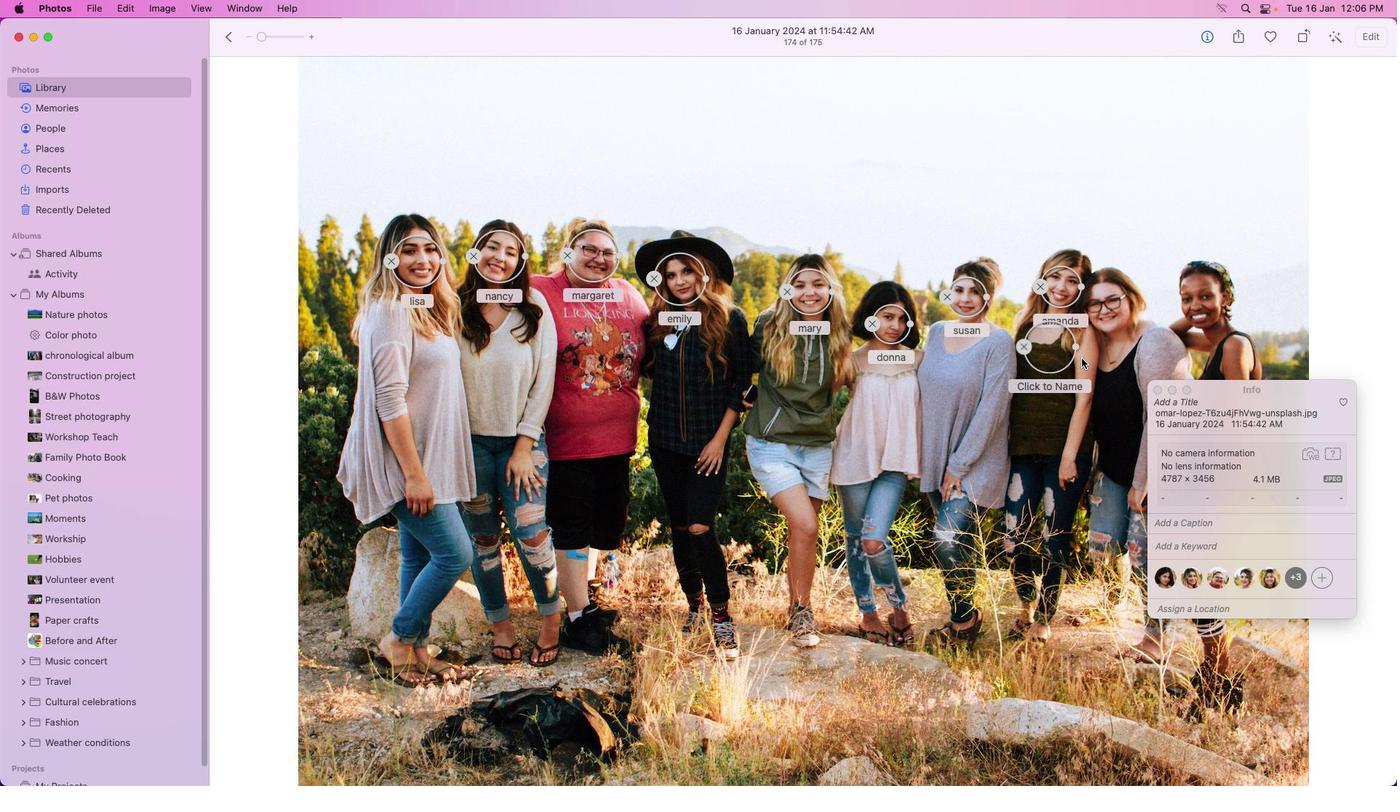 
Action: Mouse moved to (1135, 310)
Screenshot: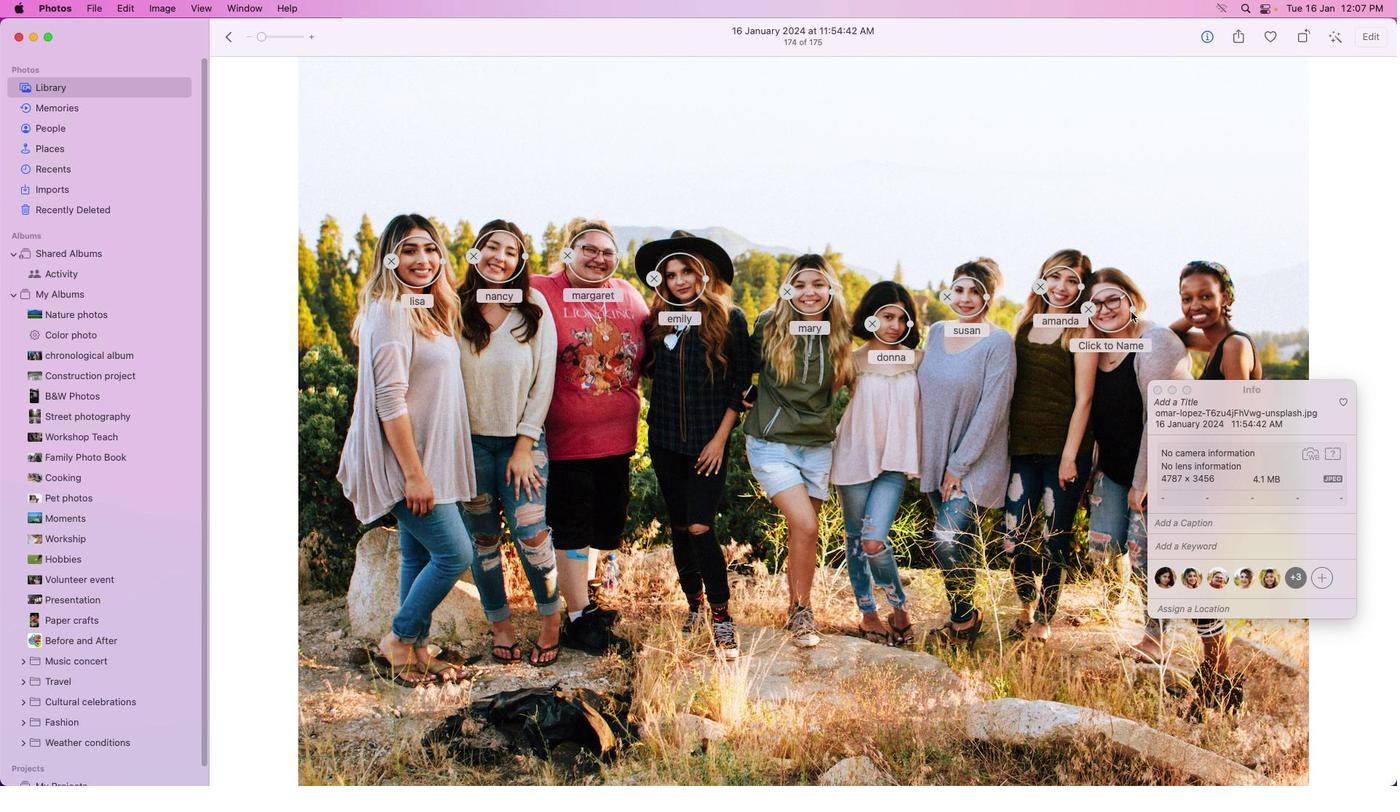 
Action: Mouse pressed left at (1135, 310)
Screenshot: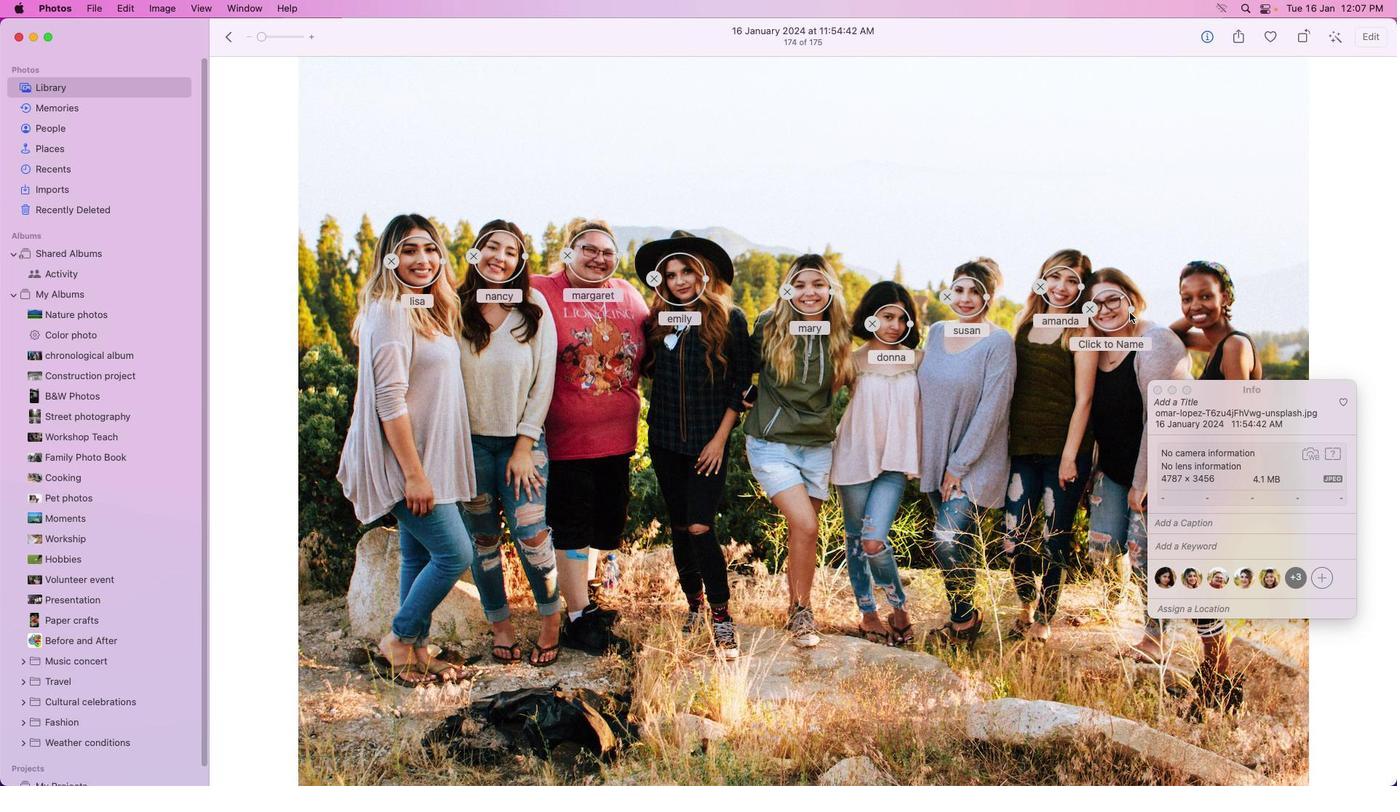 
Action: Mouse moved to (1127, 316)
Screenshot: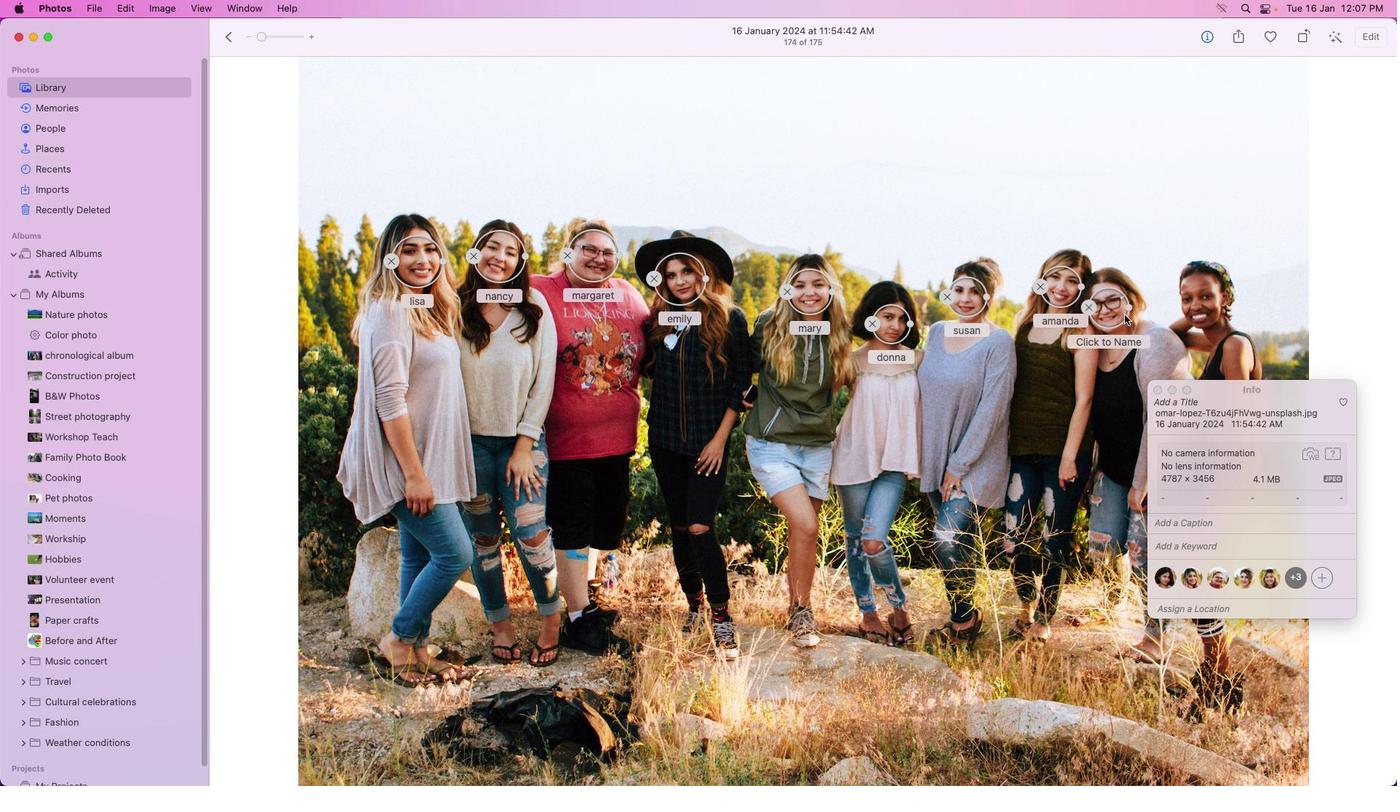 
Action: Mouse pressed left at (1127, 316)
Screenshot: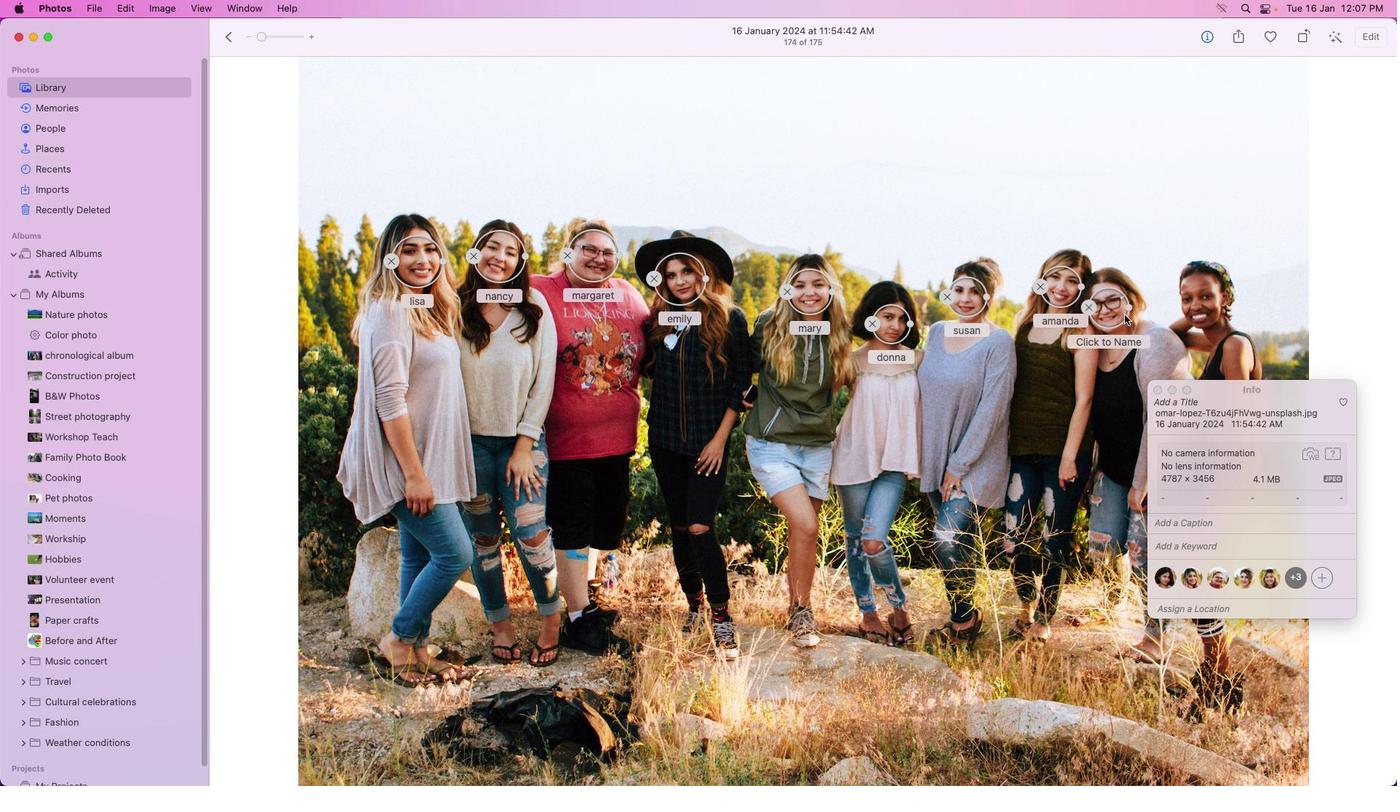 
Action: Mouse moved to (1130, 342)
Screenshot: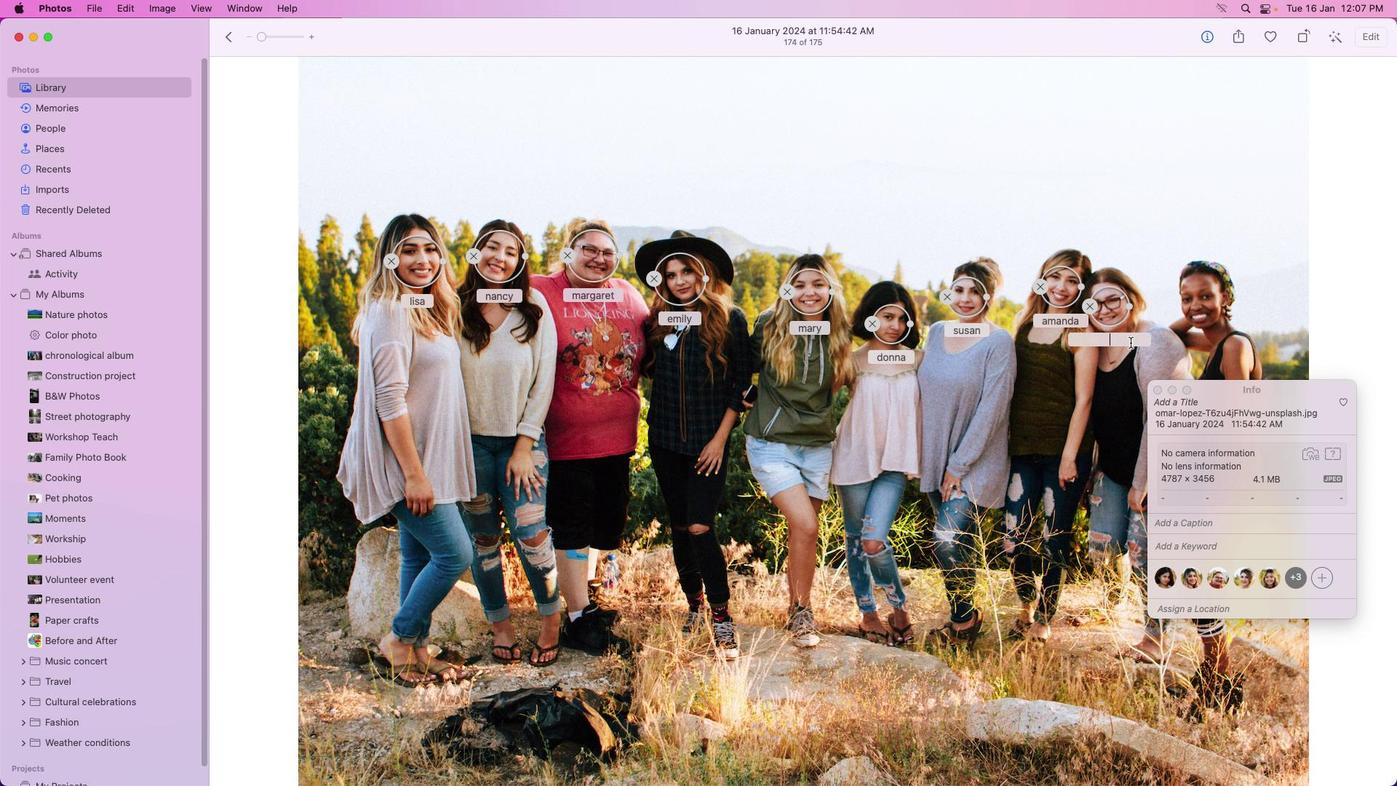 
Action: Mouse pressed left at (1130, 342)
Screenshot: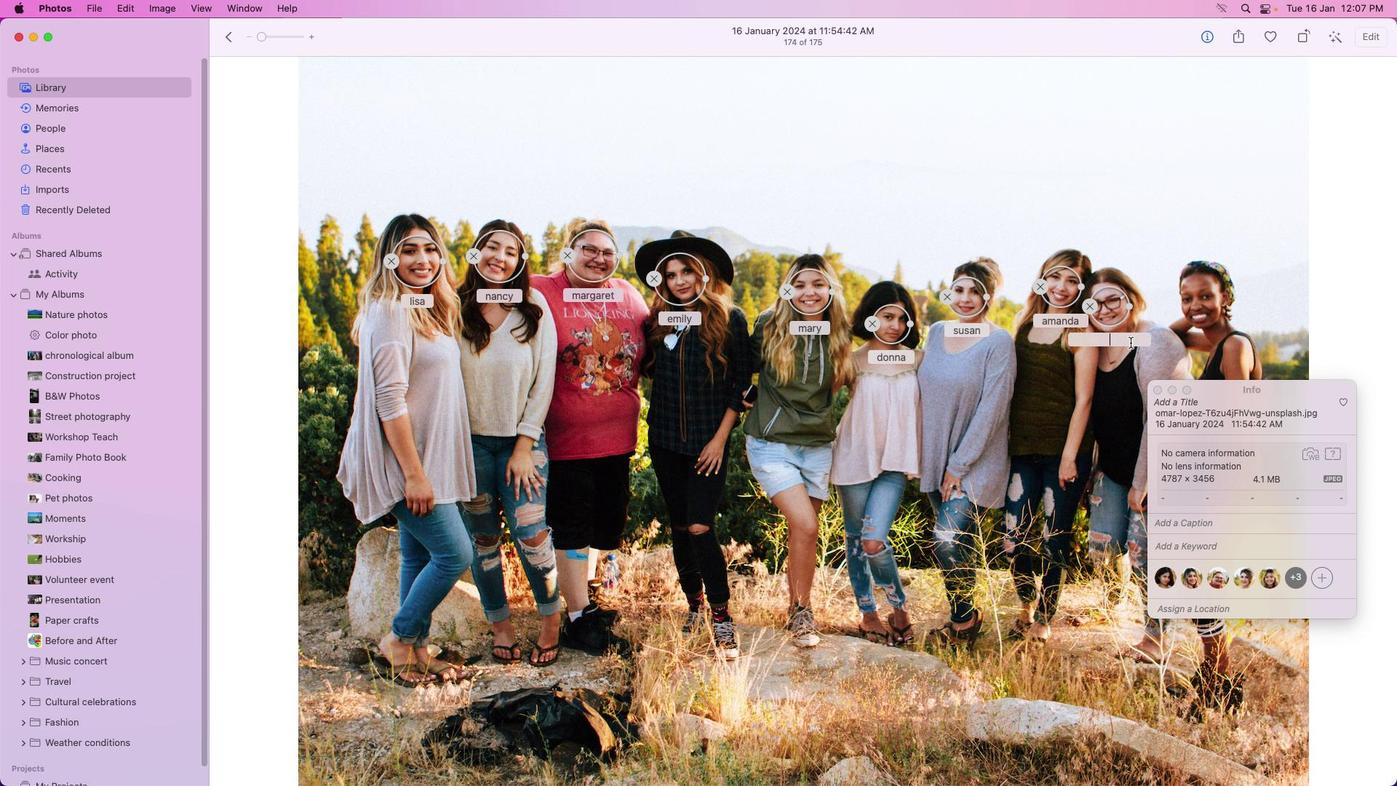 
Action: Key pressed Key.caps_lockKey.caps_lock'd''a''i''s''y'Key.enter
Screenshot: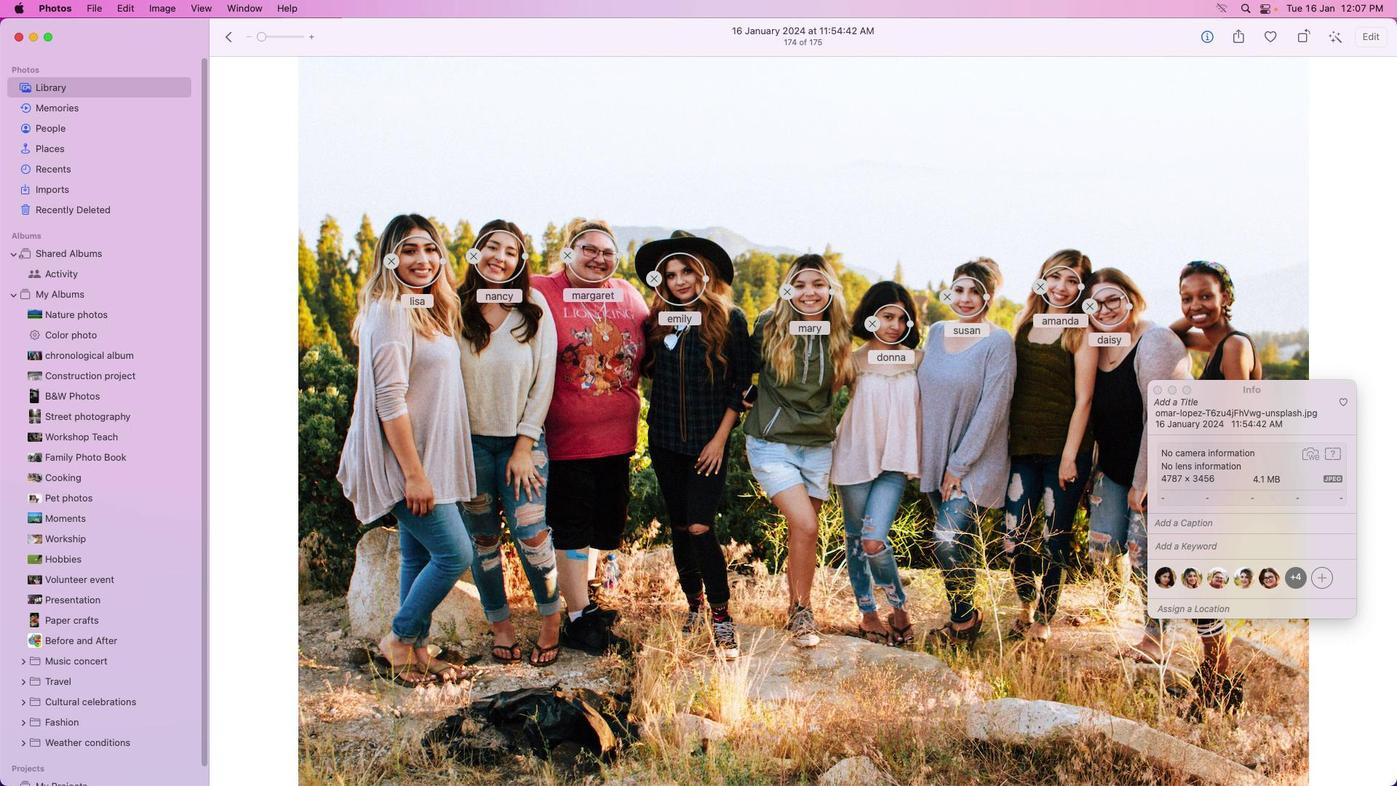 
Action: Mouse moved to (1322, 579)
Screenshot: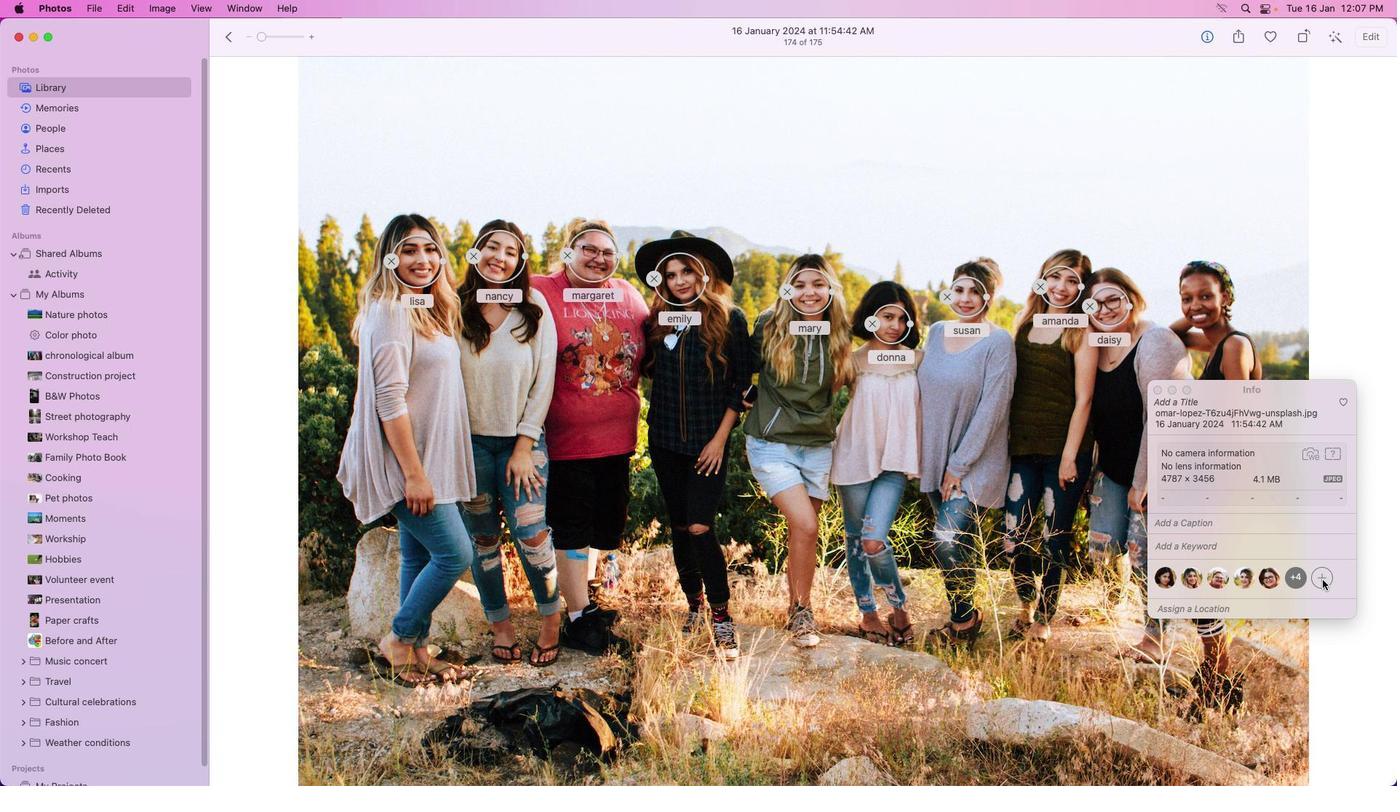 
Action: Mouse pressed left at (1322, 579)
Screenshot: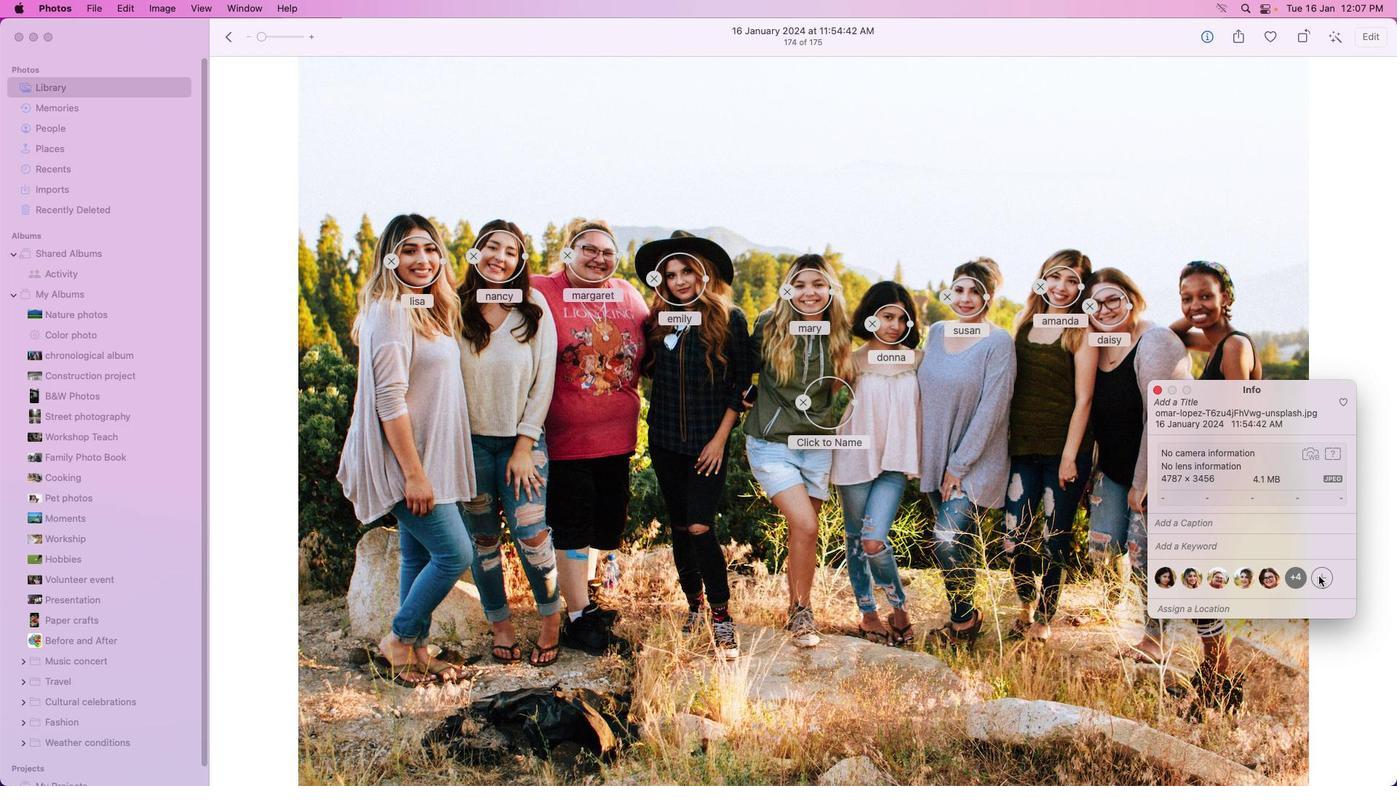 
Action: Mouse moved to (835, 420)
Screenshot: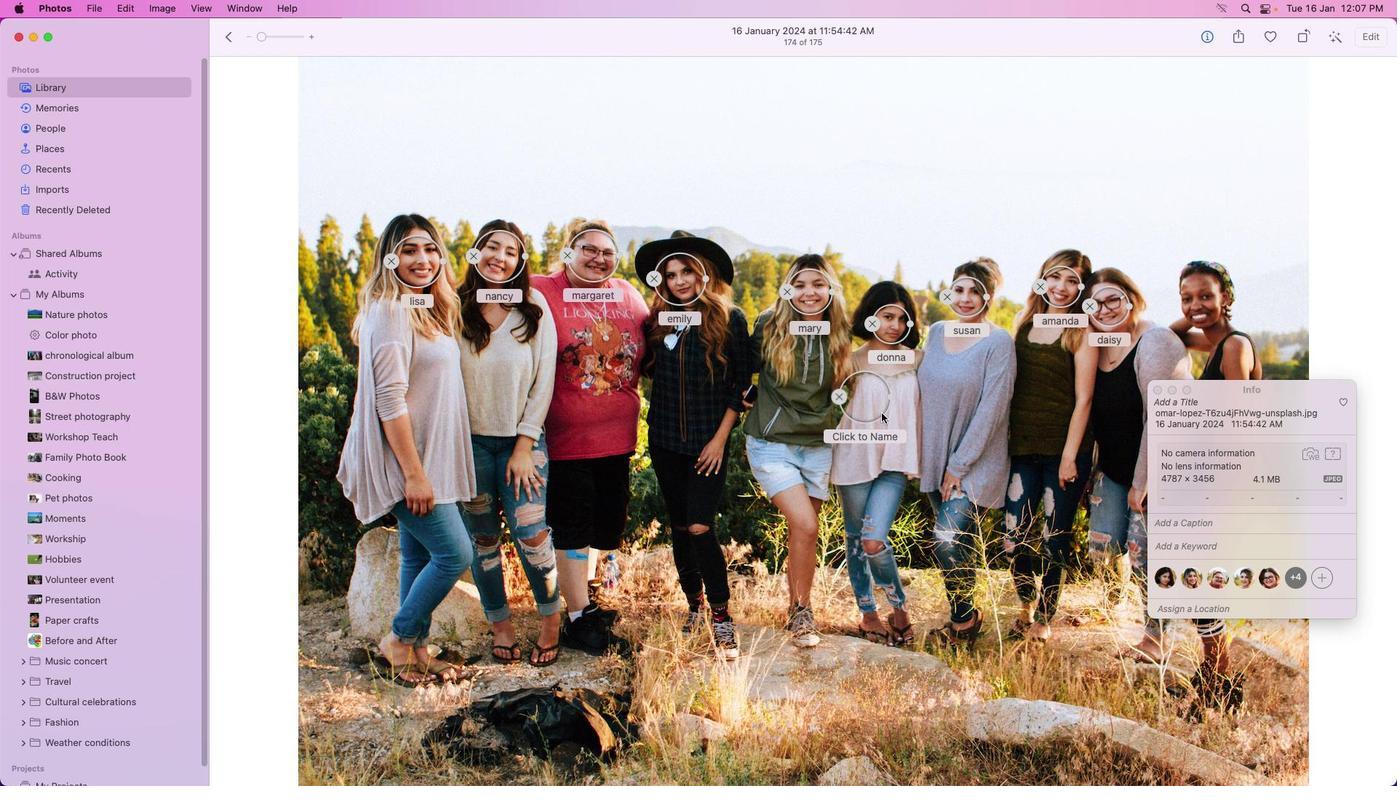 
Action: Mouse pressed left at (835, 420)
Screenshot: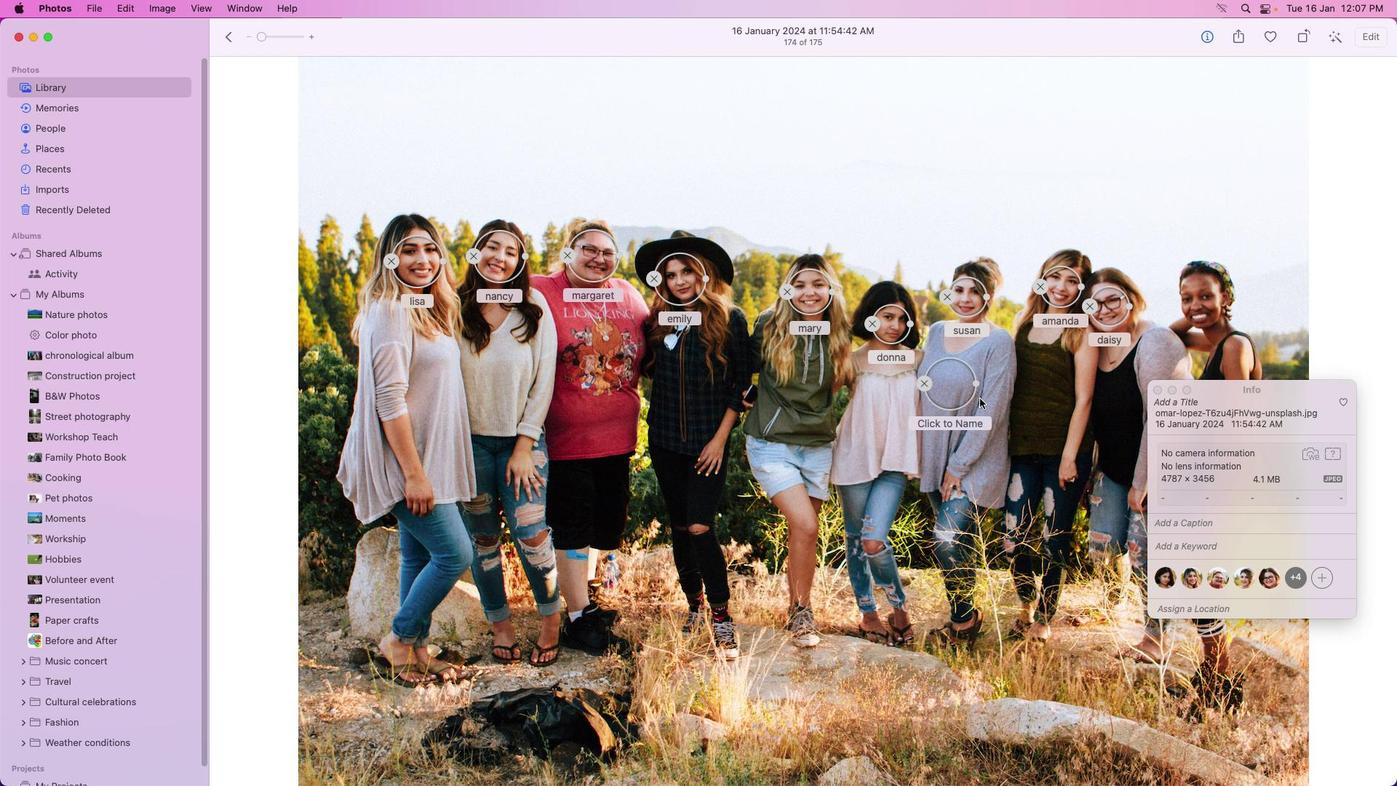 
Action: Mouse moved to (1207, 322)
Screenshot: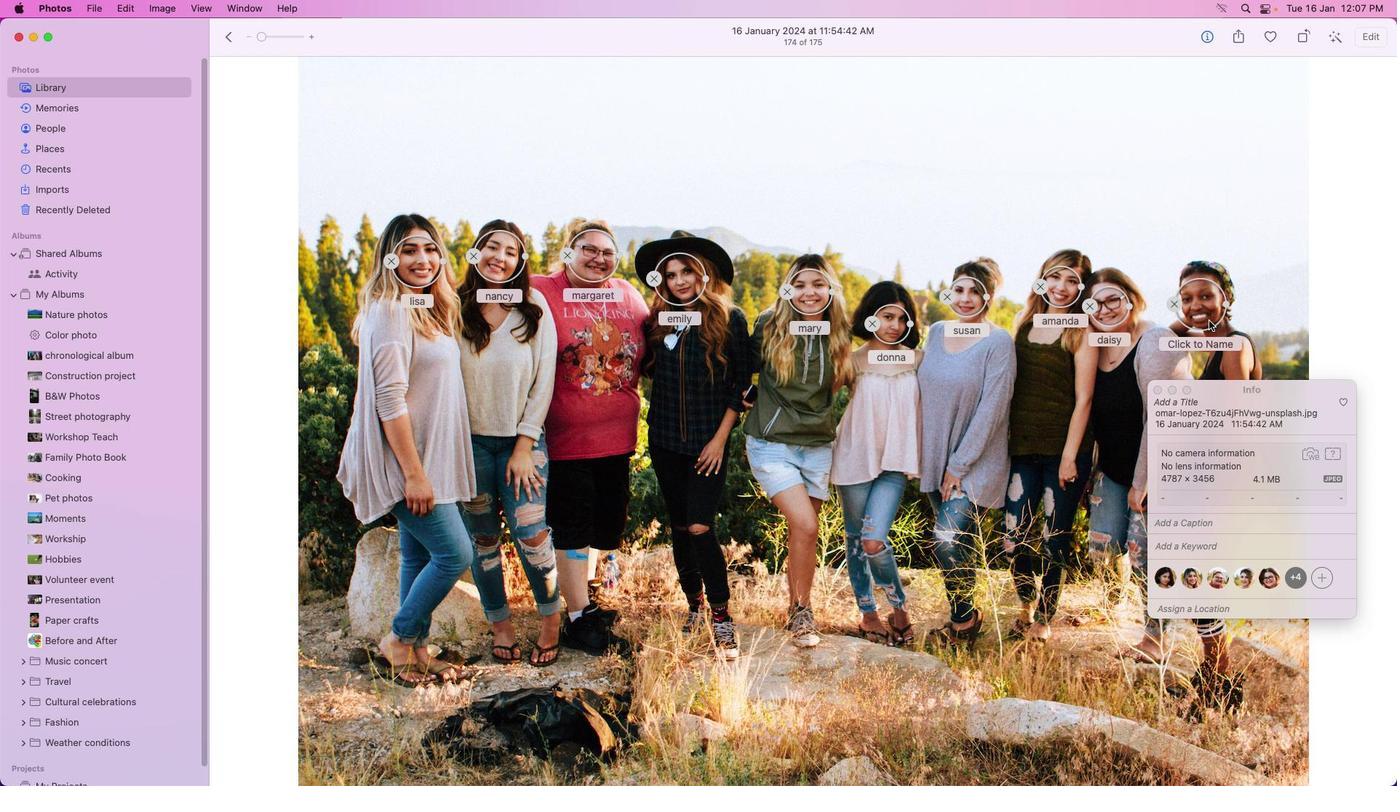 
Action: Mouse pressed left at (1207, 322)
Screenshot: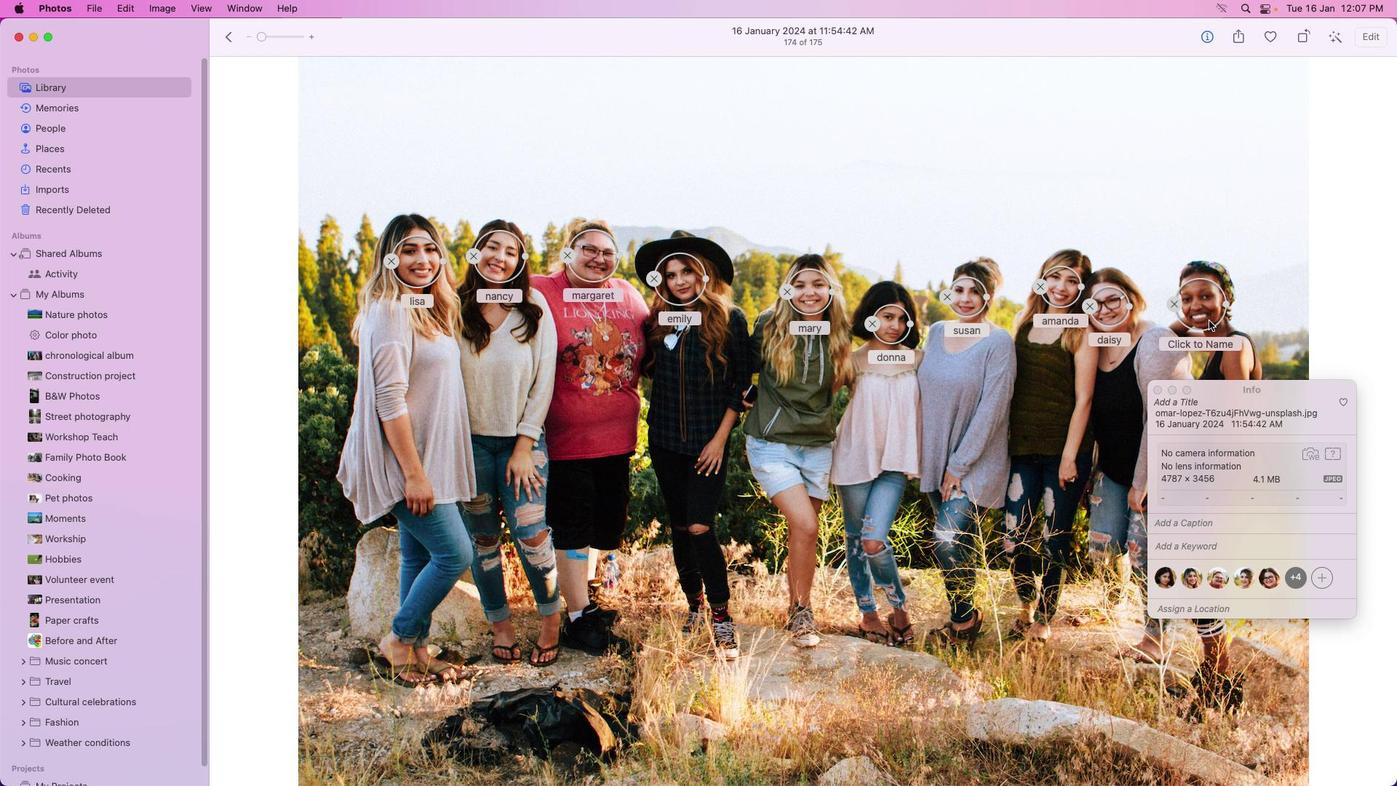 
Action: Mouse moved to (1226, 304)
Screenshot: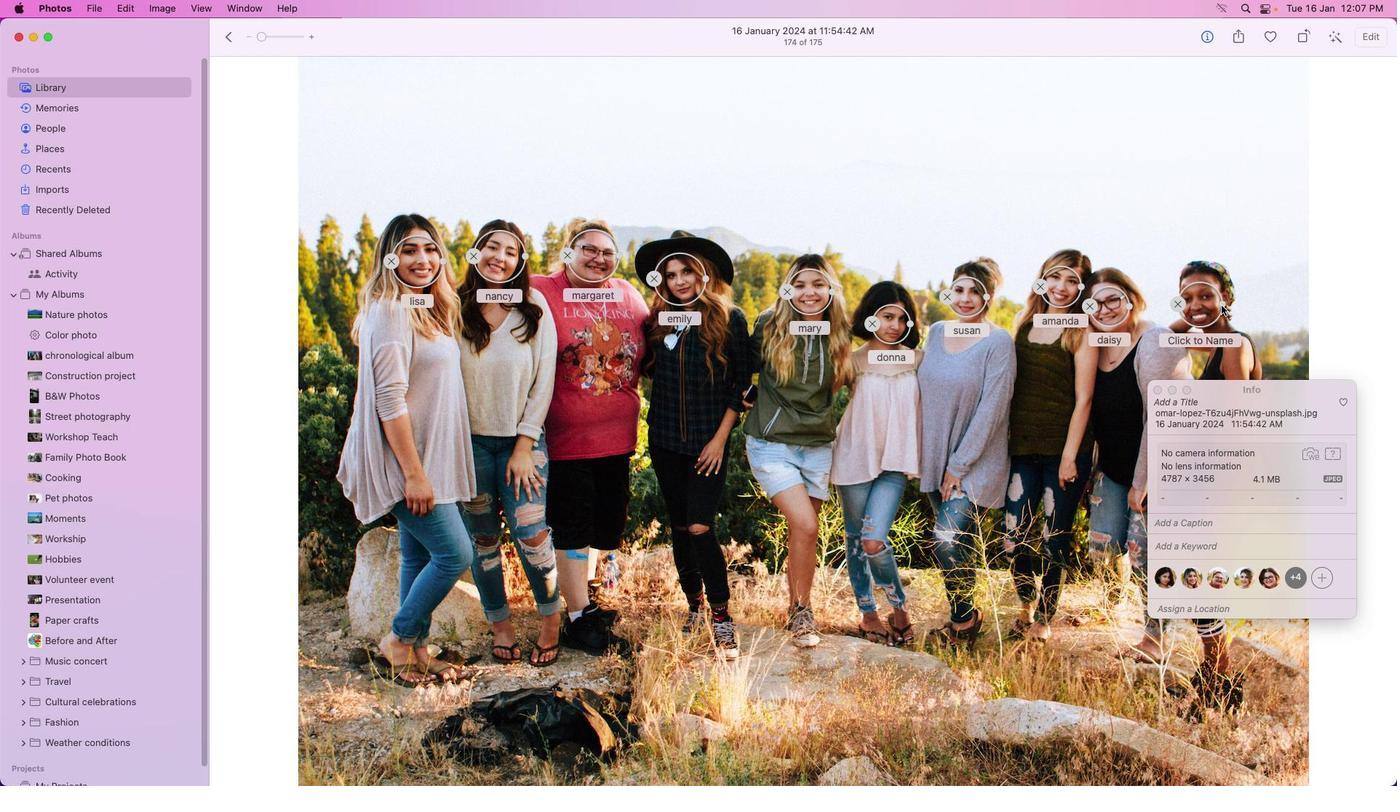 
Action: Mouse pressed left at (1226, 304)
Screenshot: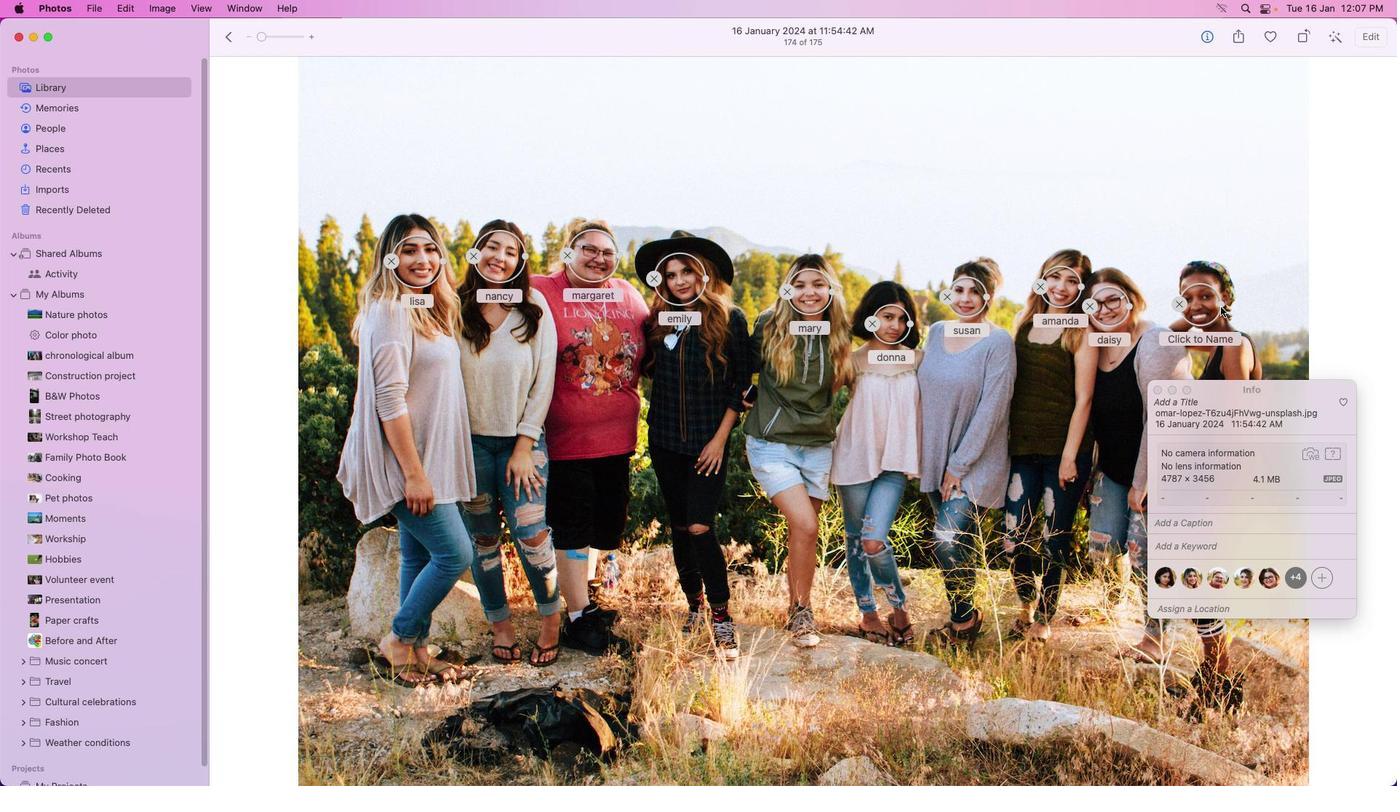 
Action: Mouse moved to (1212, 315)
Screenshot: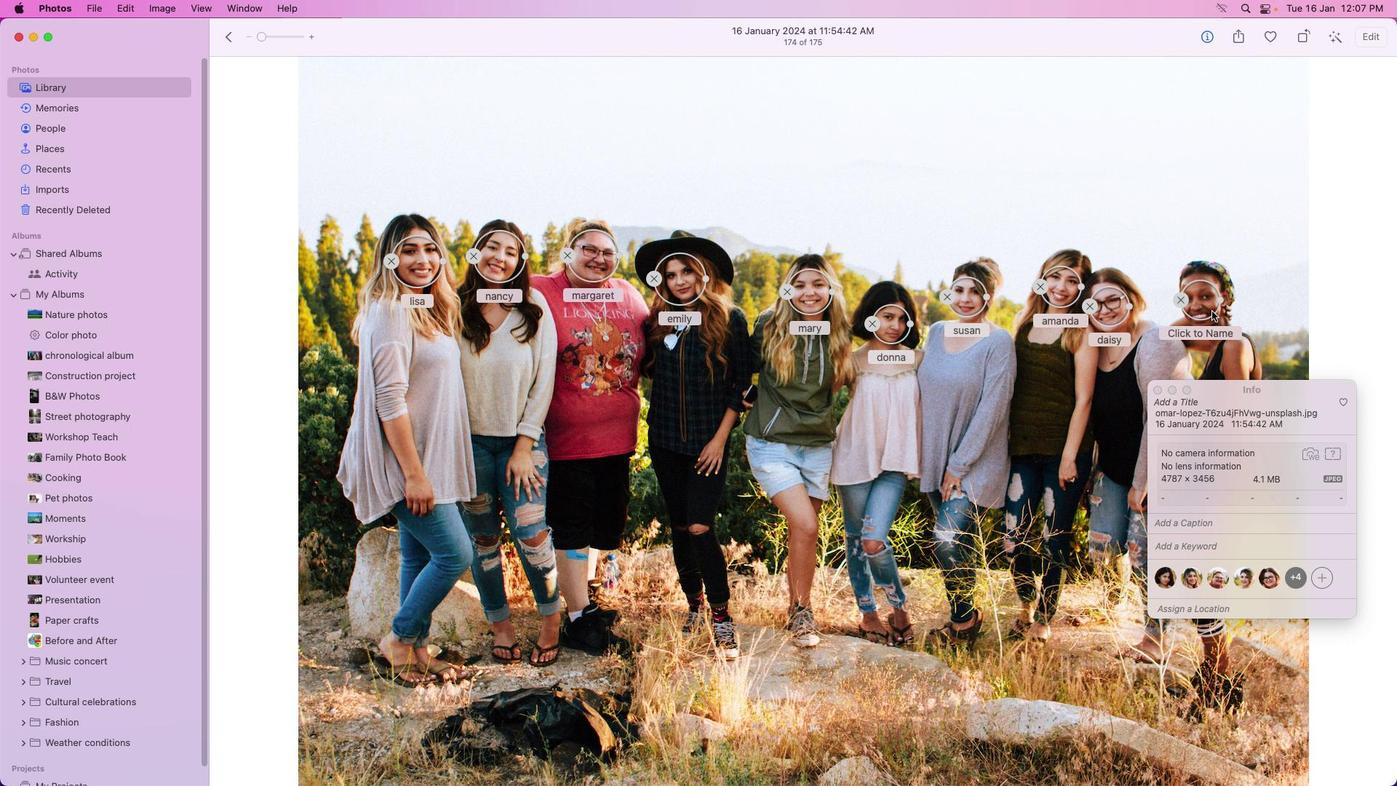 
Action: Mouse pressed left at (1212, 315)
Screenshot: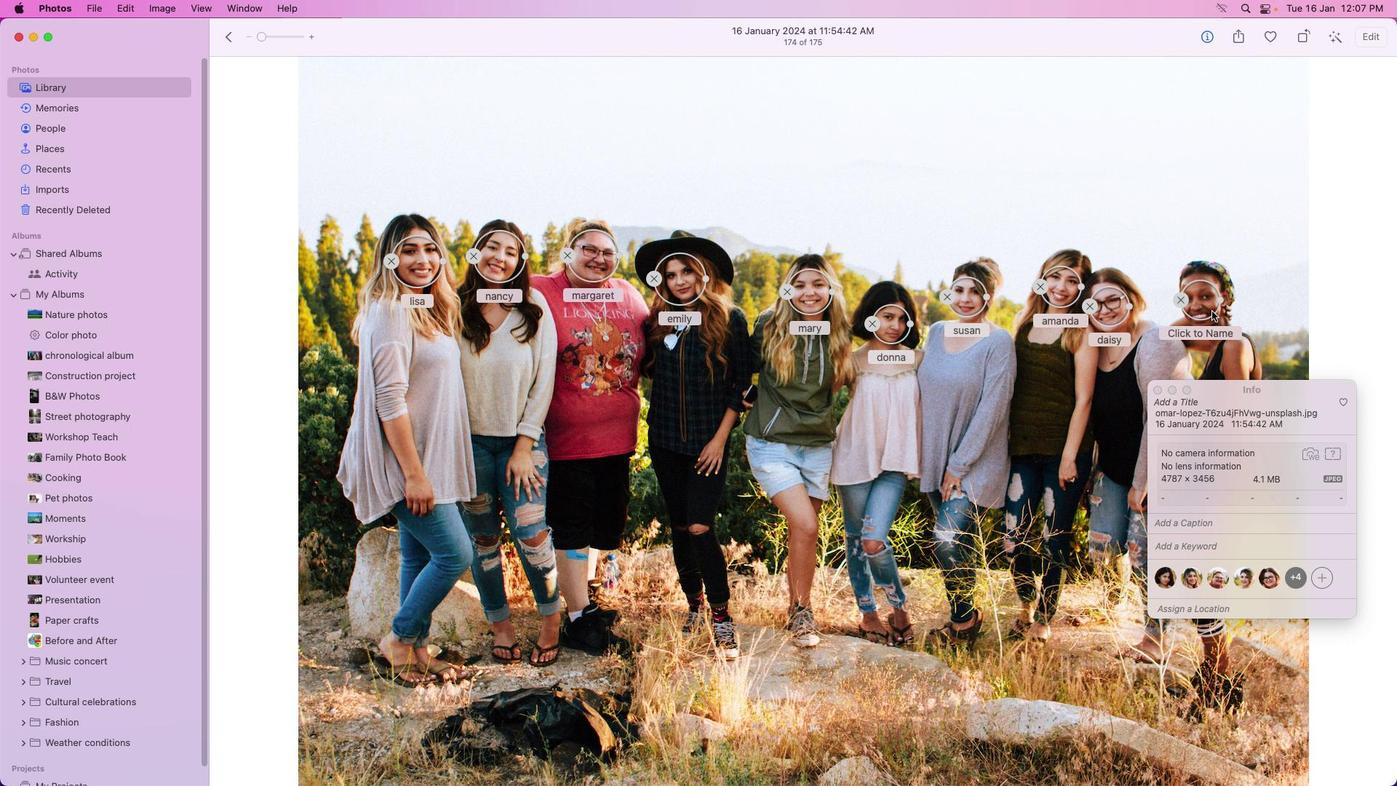 
Action: Mouse moved to (1213, 315)
Screenshot: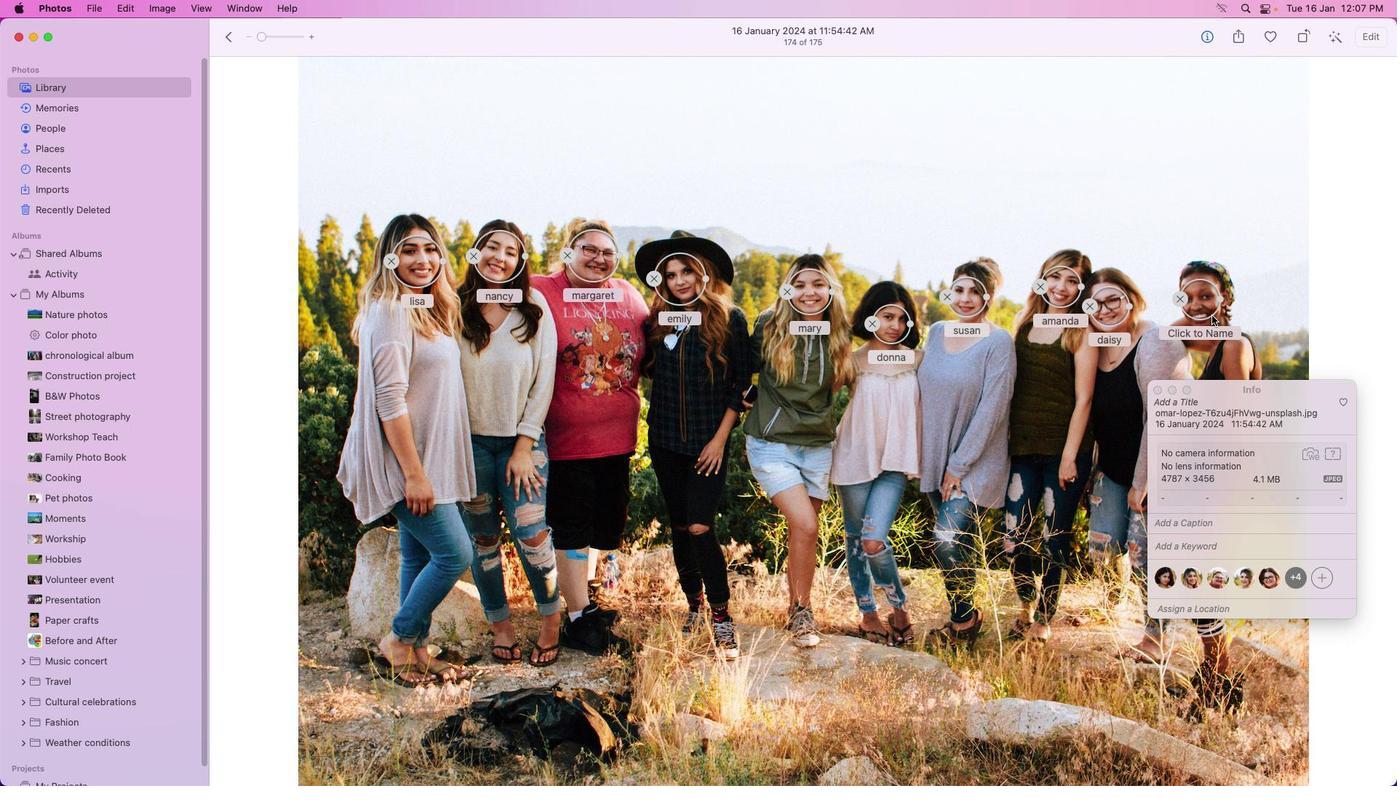 
Action: Mouse pressed left at (1213, 315)
Screenshot: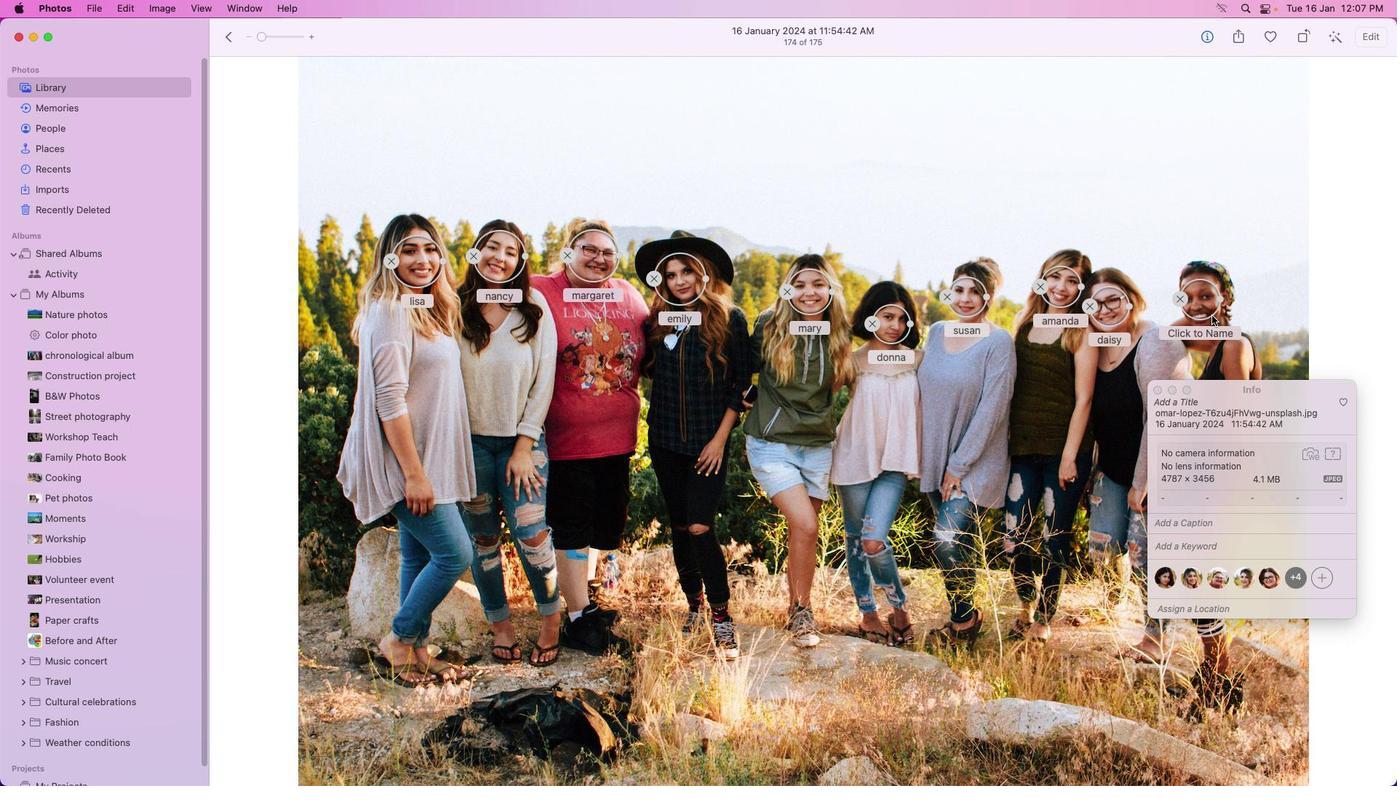 
Action: Mouse moved to (1215, 335)
Screenshot: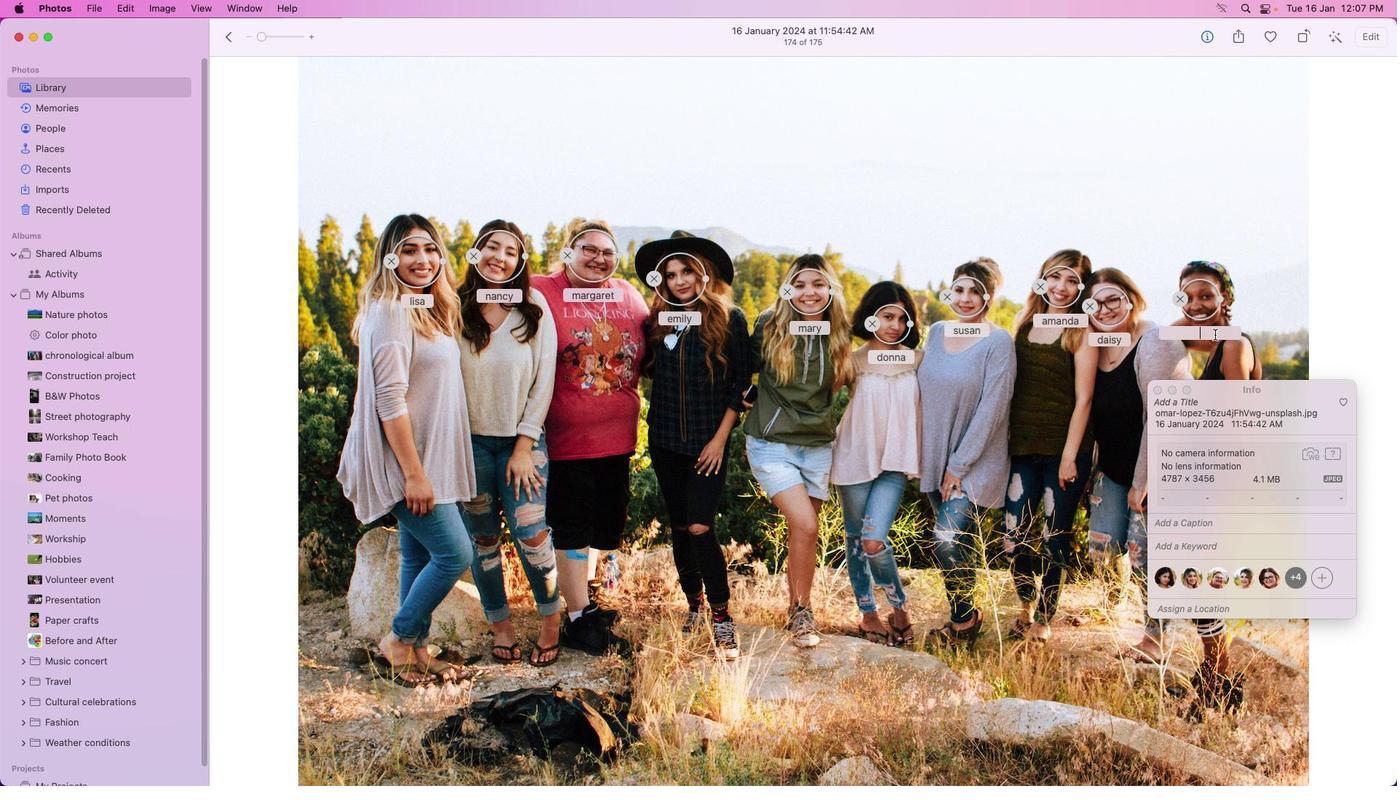 
Action: Mouse pressed left at (1215, 335)
Screenshot: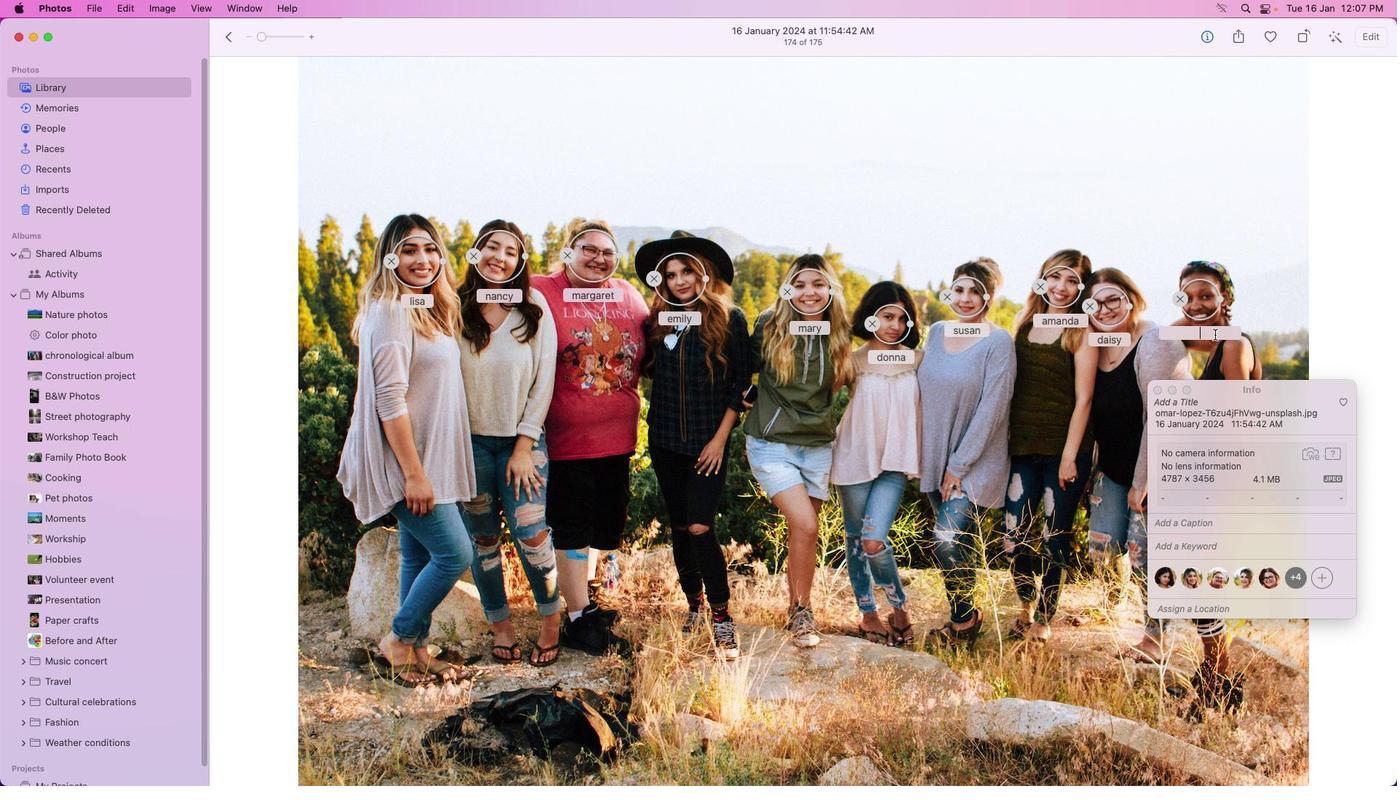 
Action: Mouse moved to (1212, 332)
Screenshot: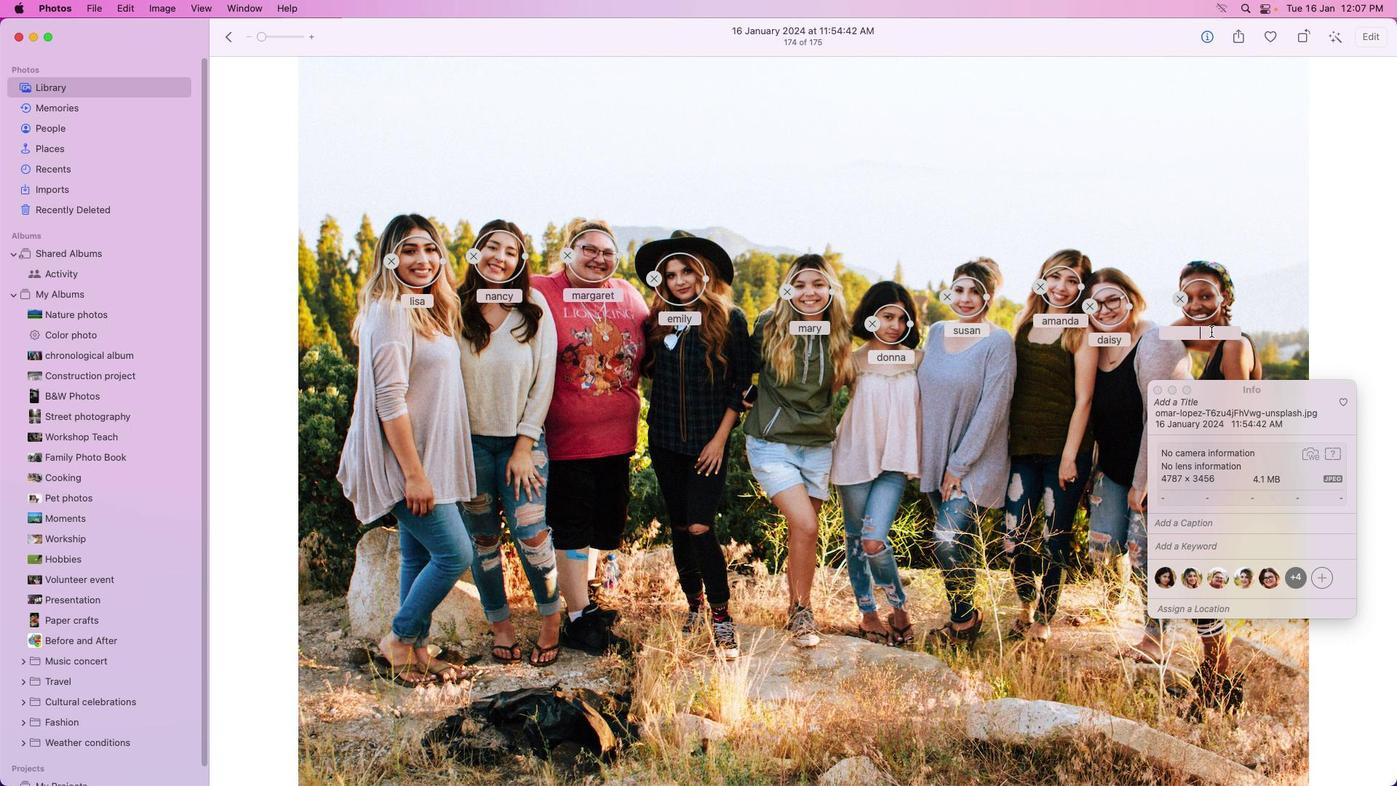 
Action: Key pressed Key.caps_lock'H'Key.backspace'B'Key.caps_lock'a''r''b''a''r''a'Key.enter
Screenshot: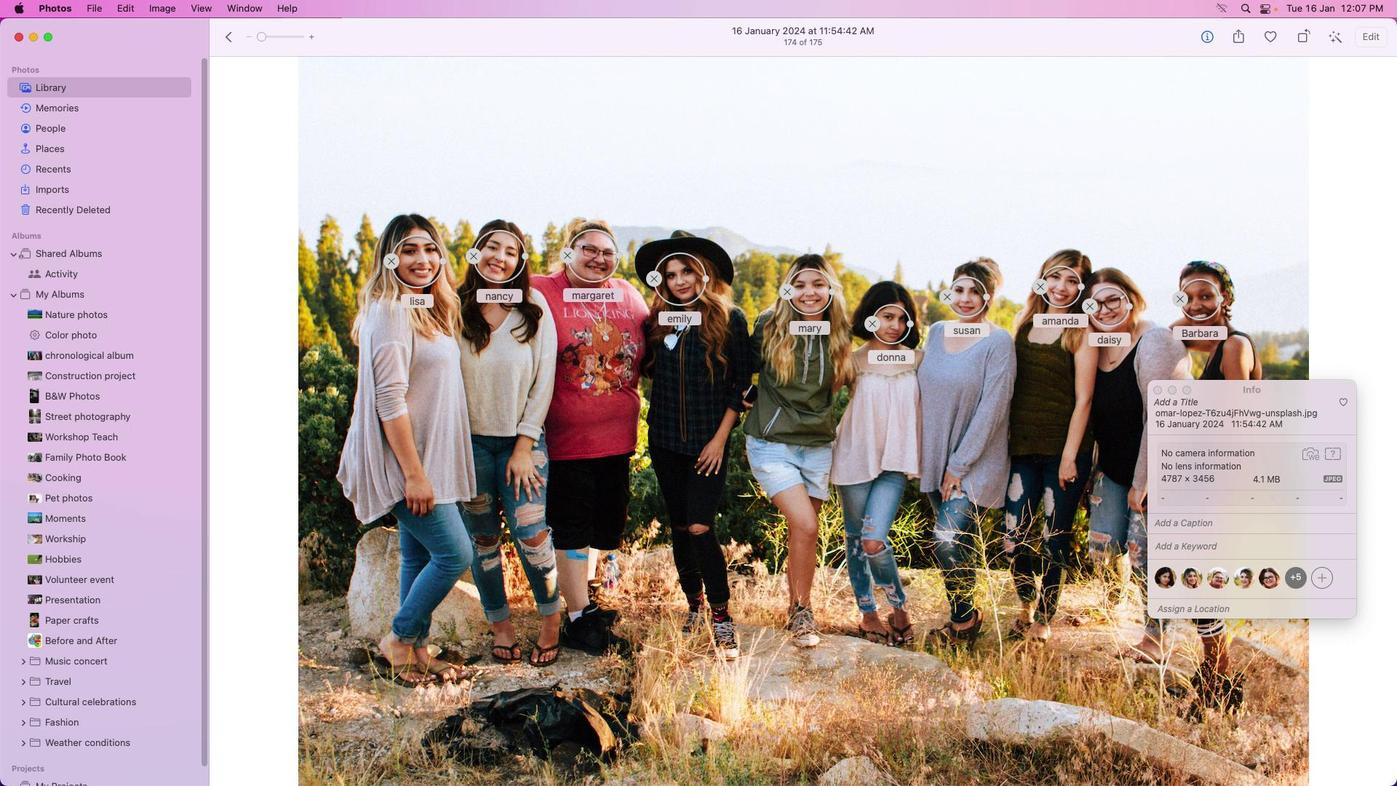 
Action: Mouse moved to (1158, 389)
Screenshot: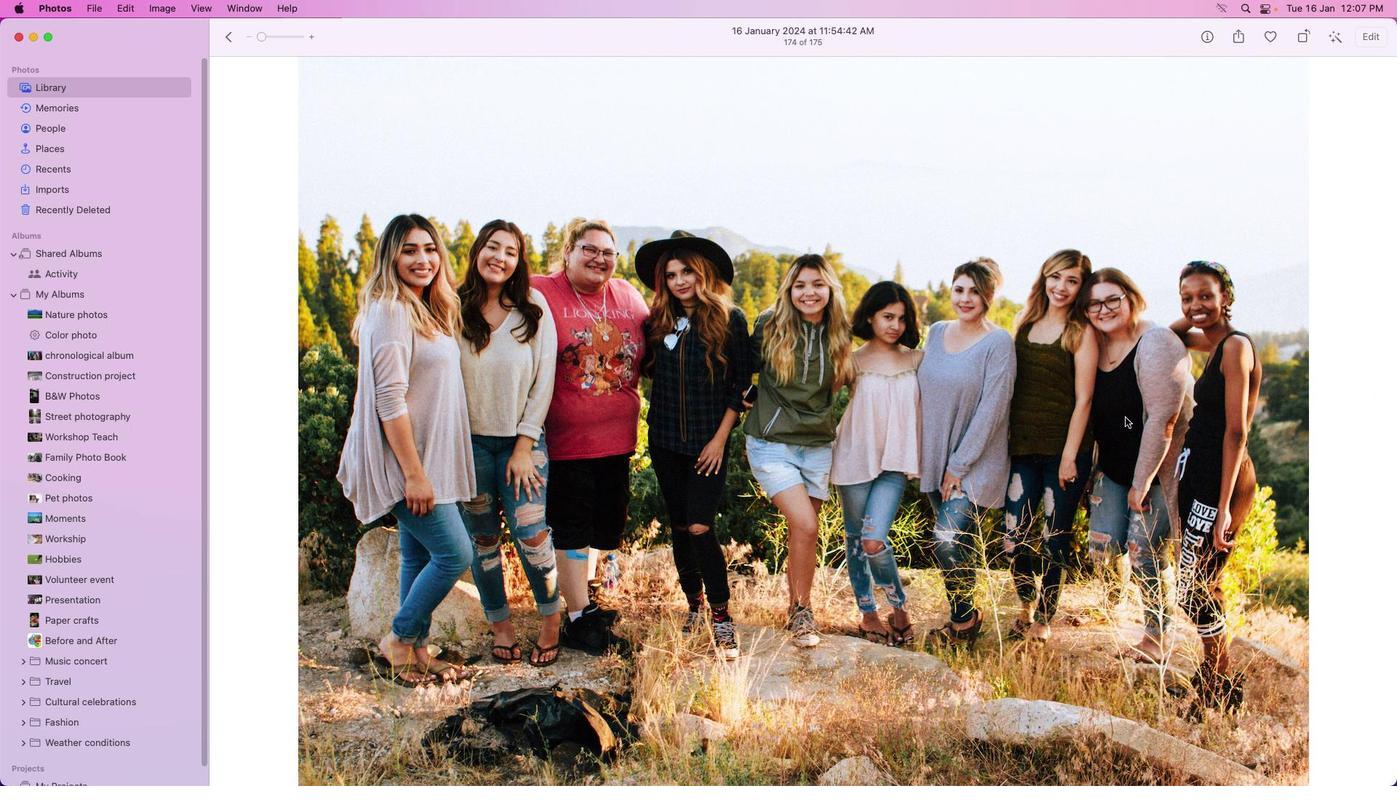 
Action: Mouse pressed left at (1158, 389)
Screenshot: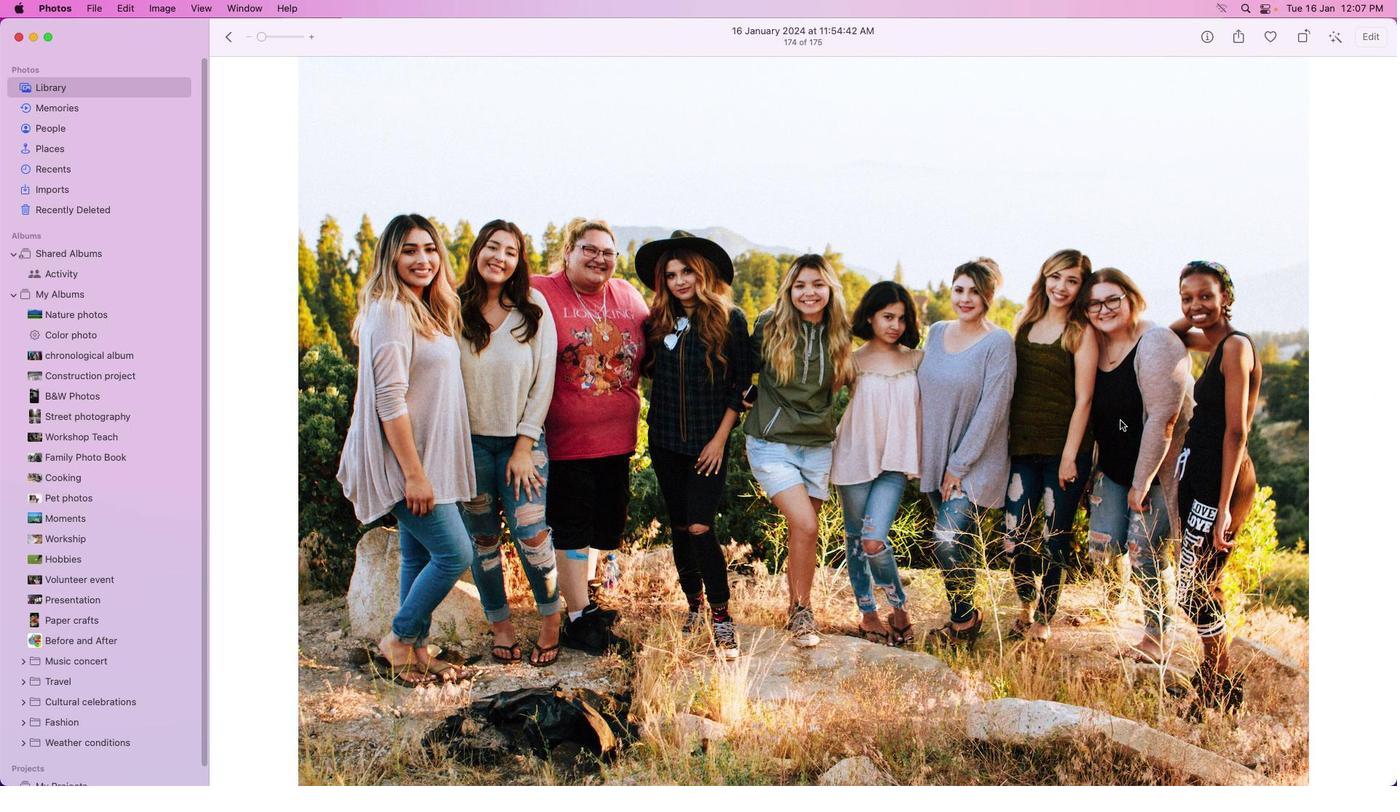 
Action: Mouse moved to (230, 38)
Screenshot: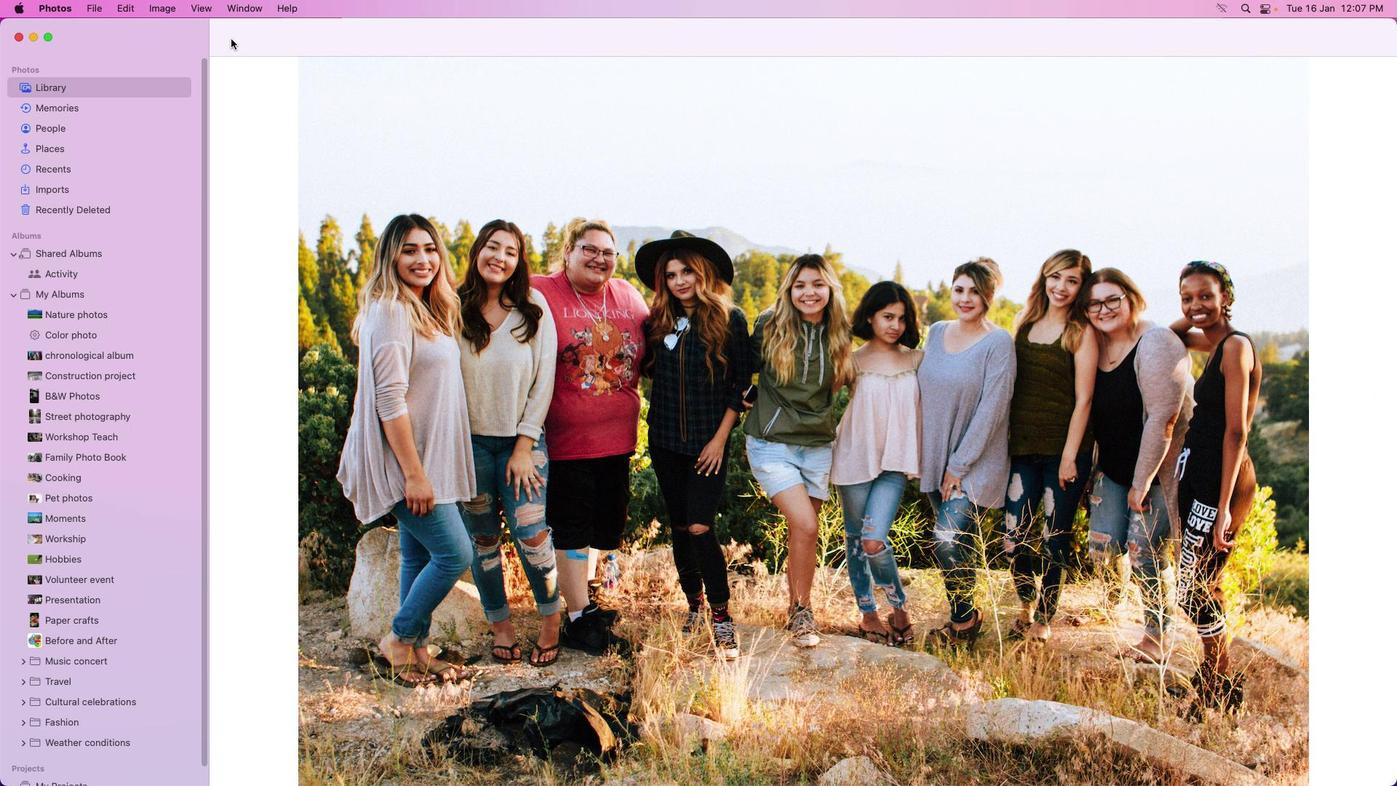 
Action: Mouse pressed left at (230, 38)
Screenshot: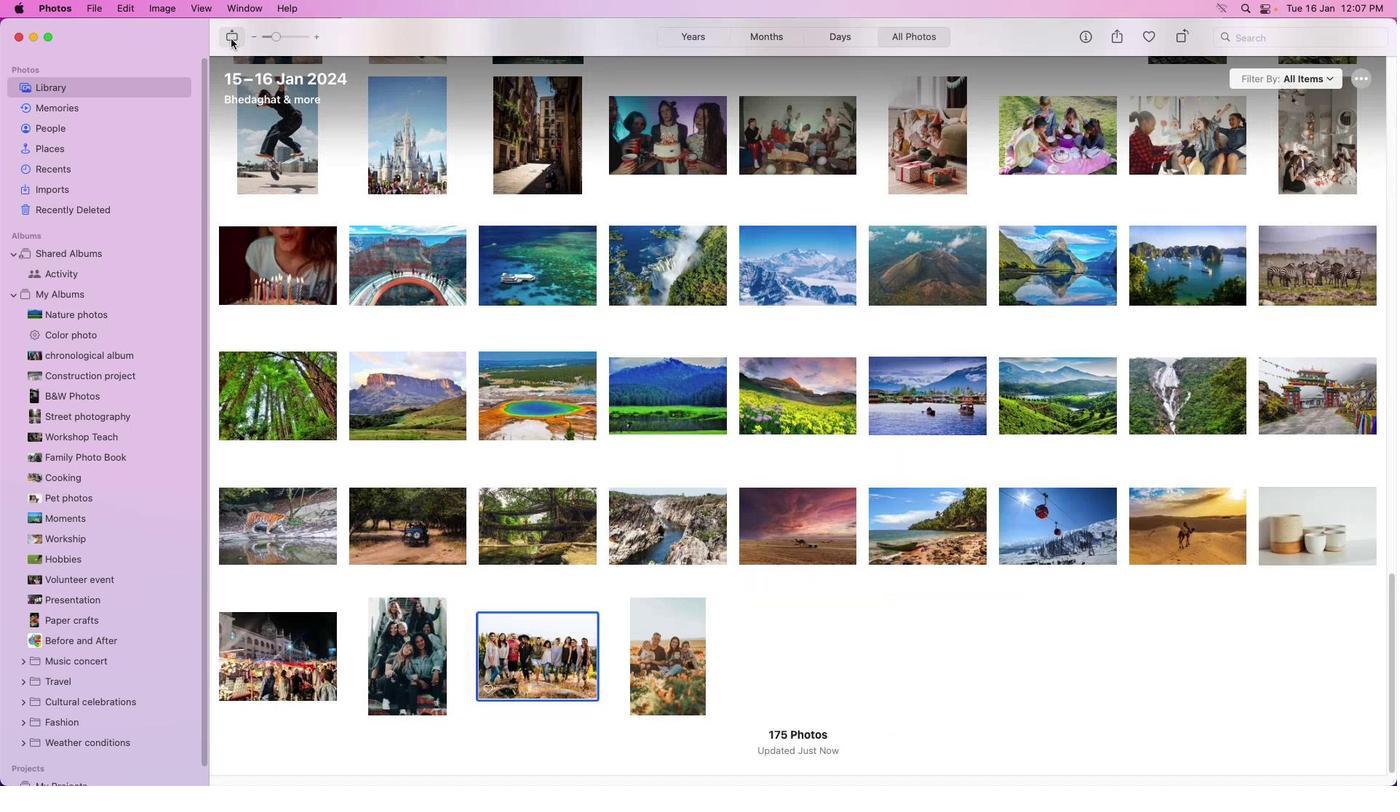 
Action: Mouse moved to (676, 640)
Screenshot: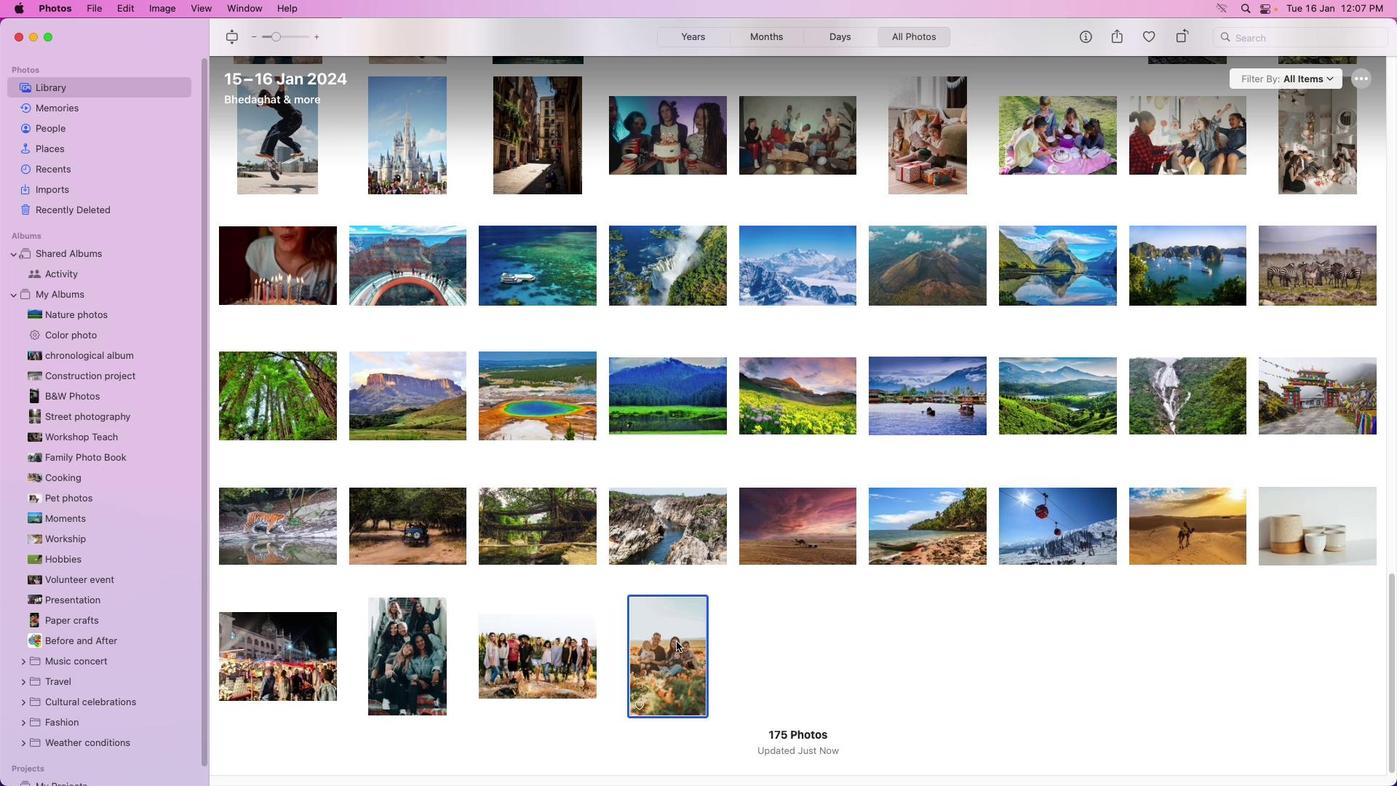 
Action: Mouse pressed left at (676, 640)
Screenshot: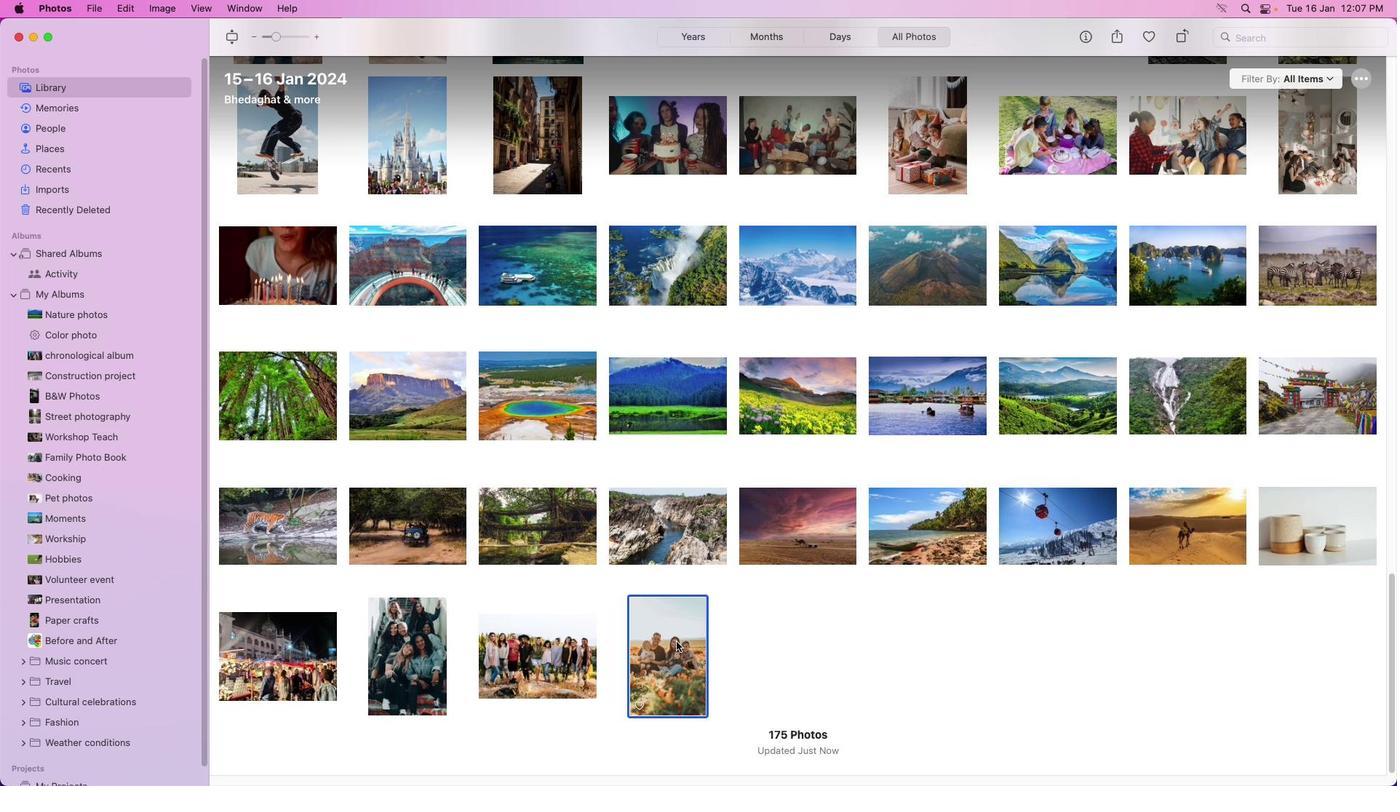 
Action: Mouse moved to (676, 642)
Screenshot: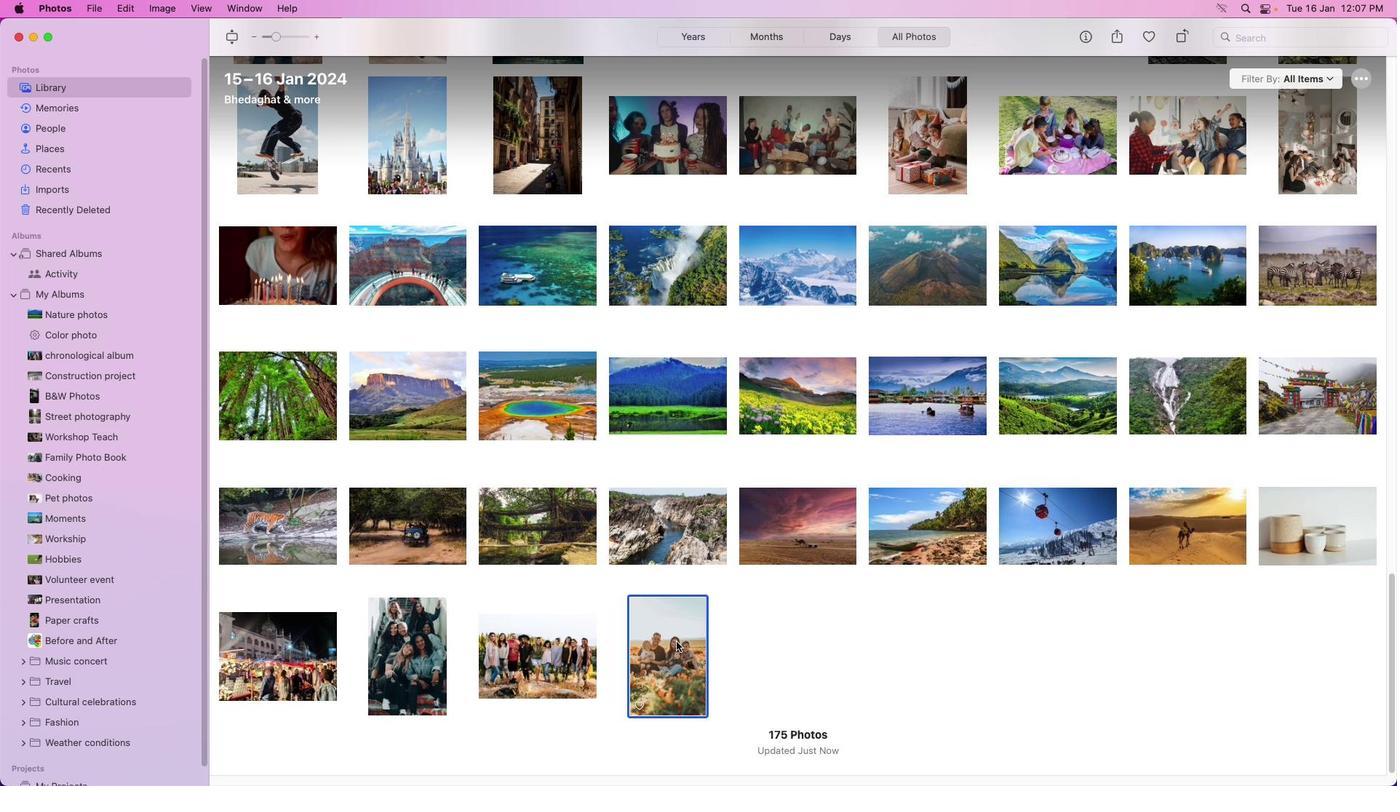 
Action: Mouse pressed left at (676, 642)
Screenshot: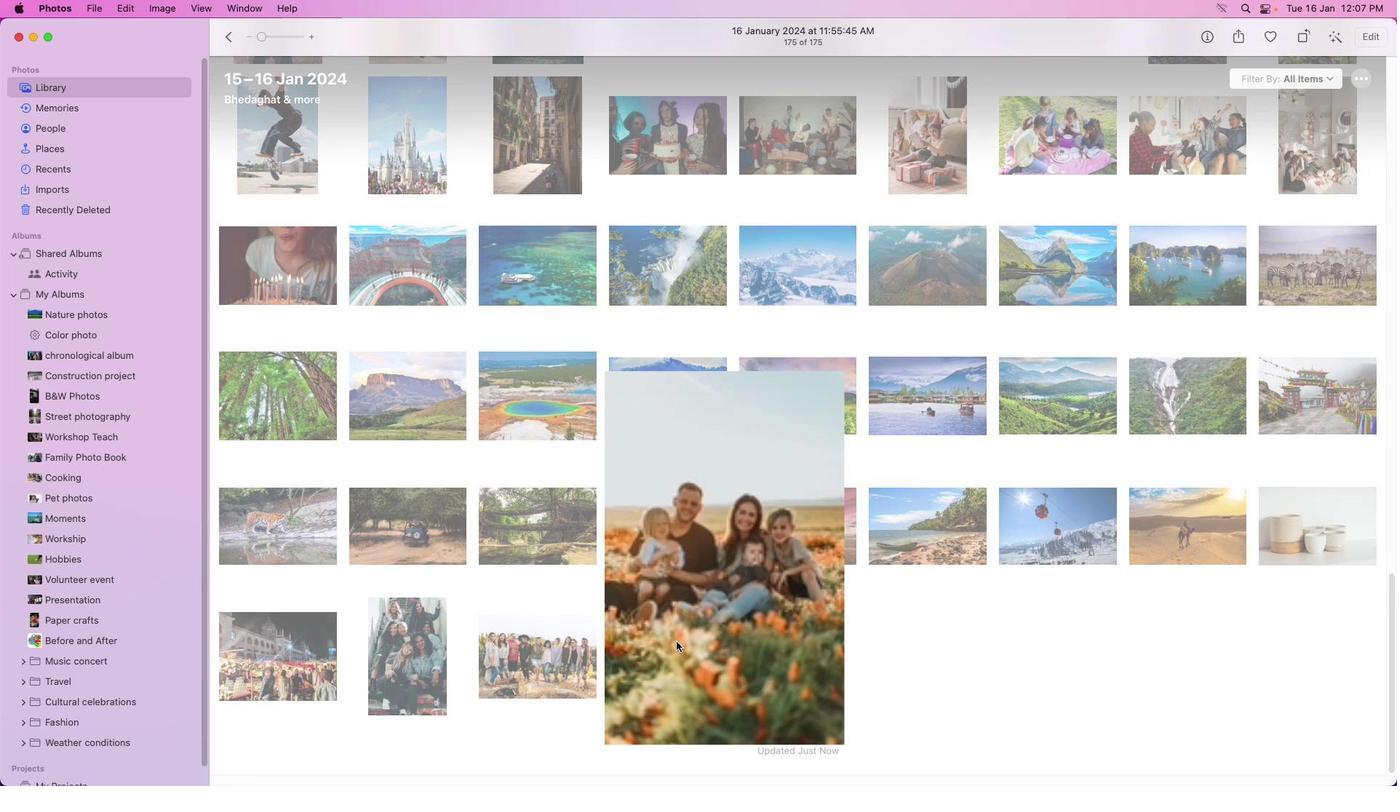 
Action: Mouse pressed left at (676, 642)
Screenshot: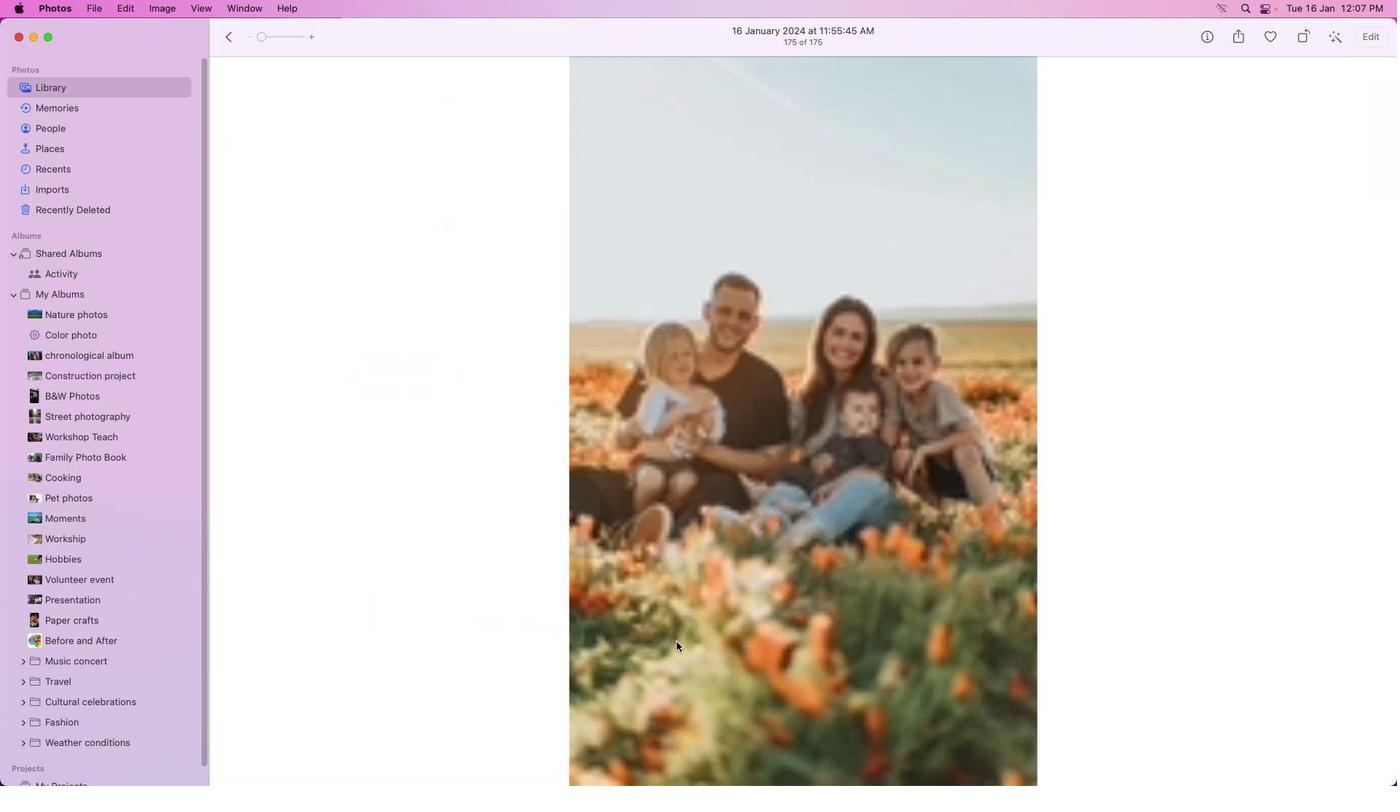 
Action: Mouse moved to (1213, 35)
Screenshot: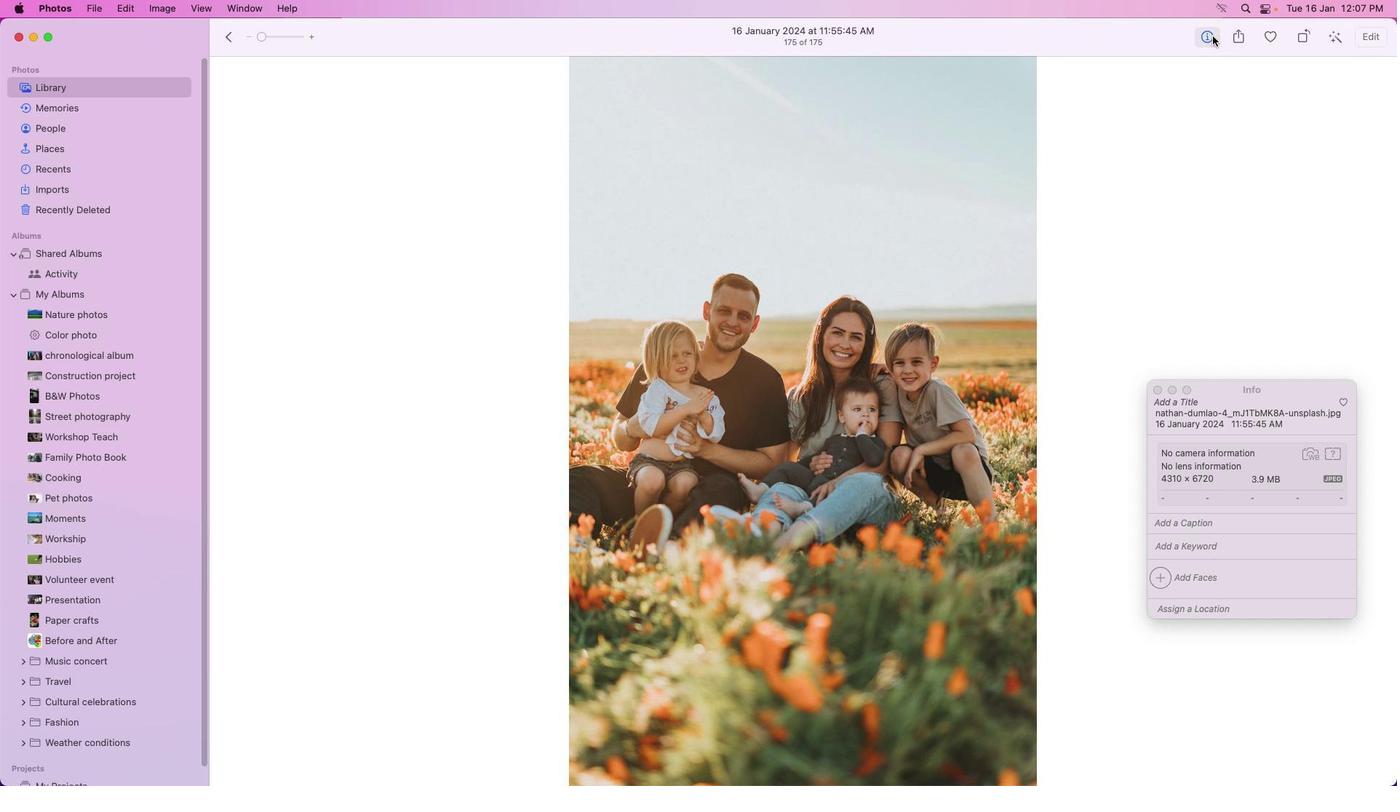 
Action: Mouse pressed left at (1213, 35)
Screenshot: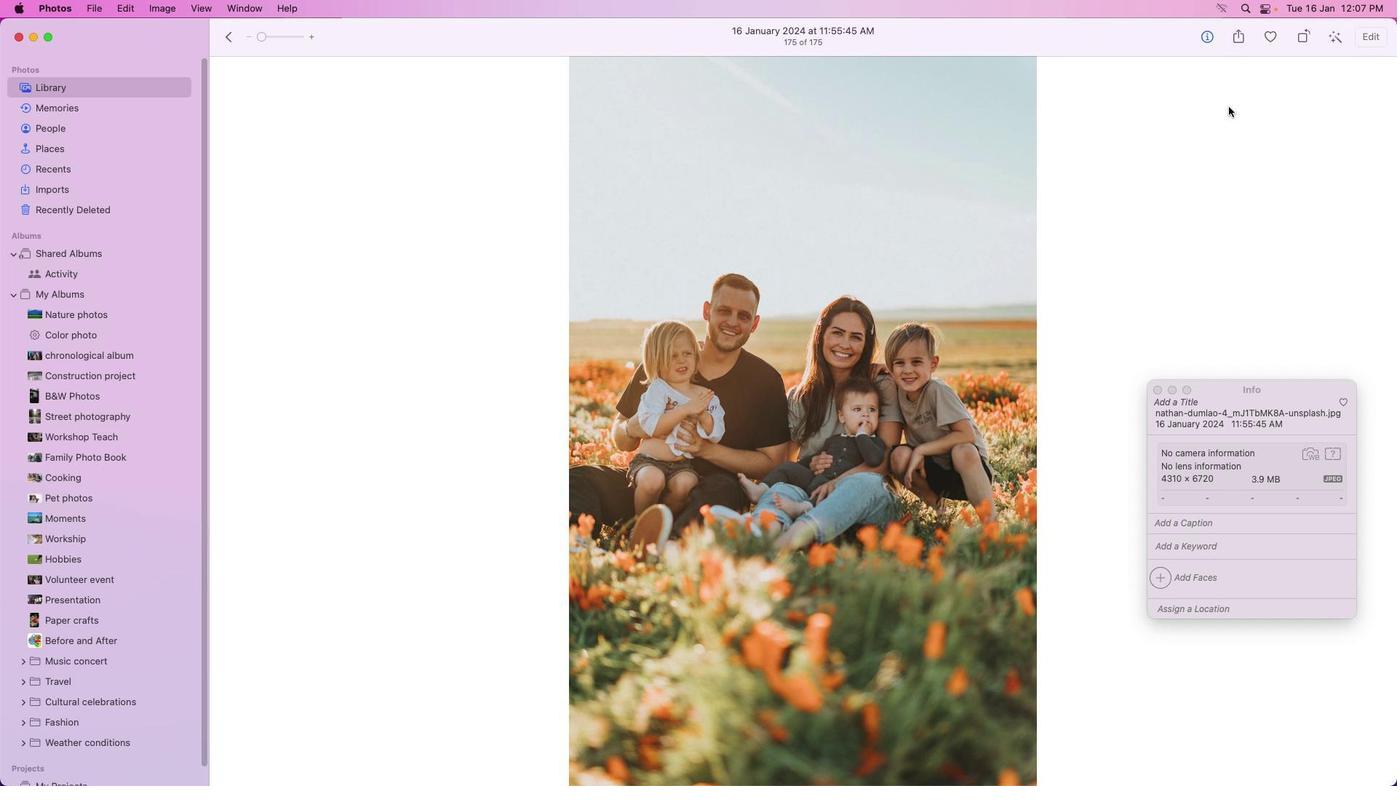 
Action: Mouse moved to (1167, 578)
Screenshot: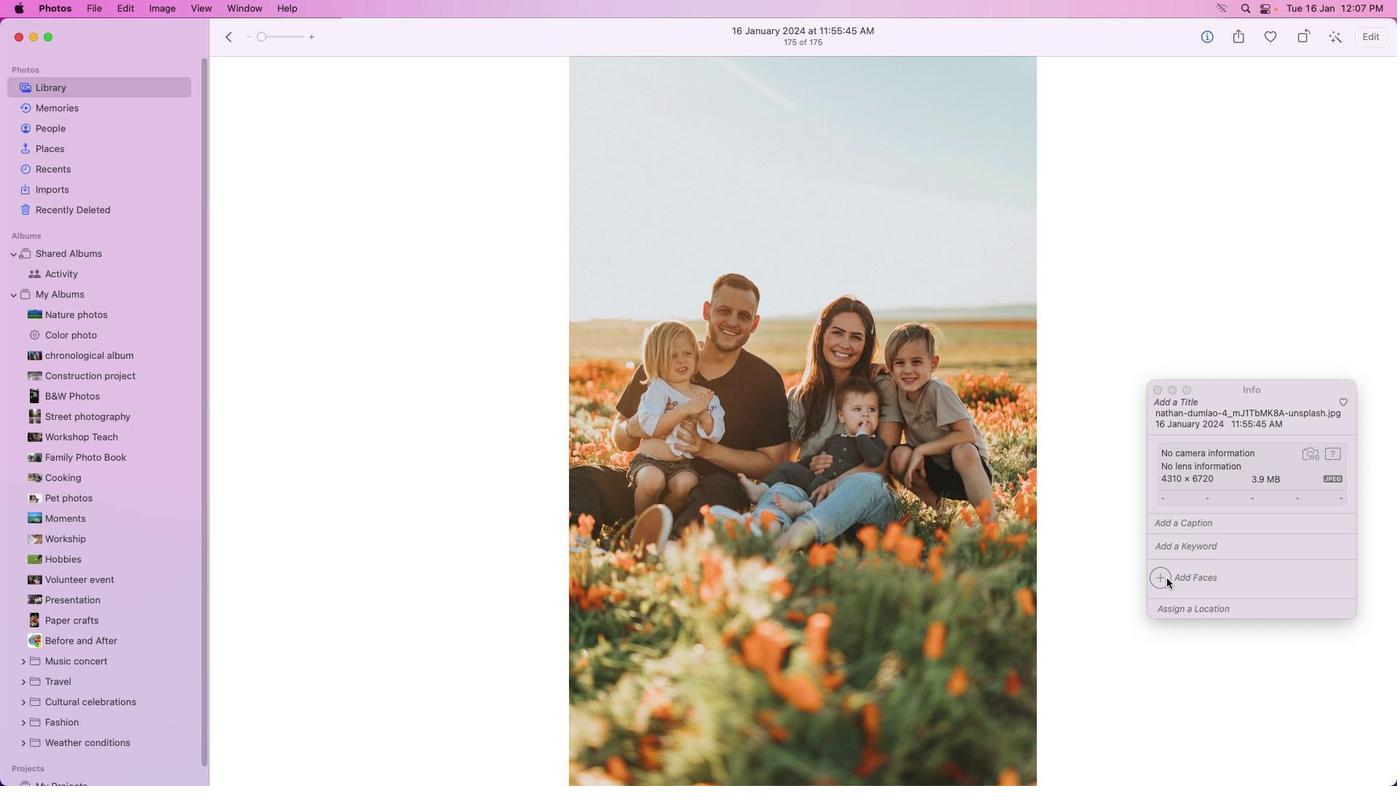 
Action: Mouse pressed left at (1167, 578)
Screenshot: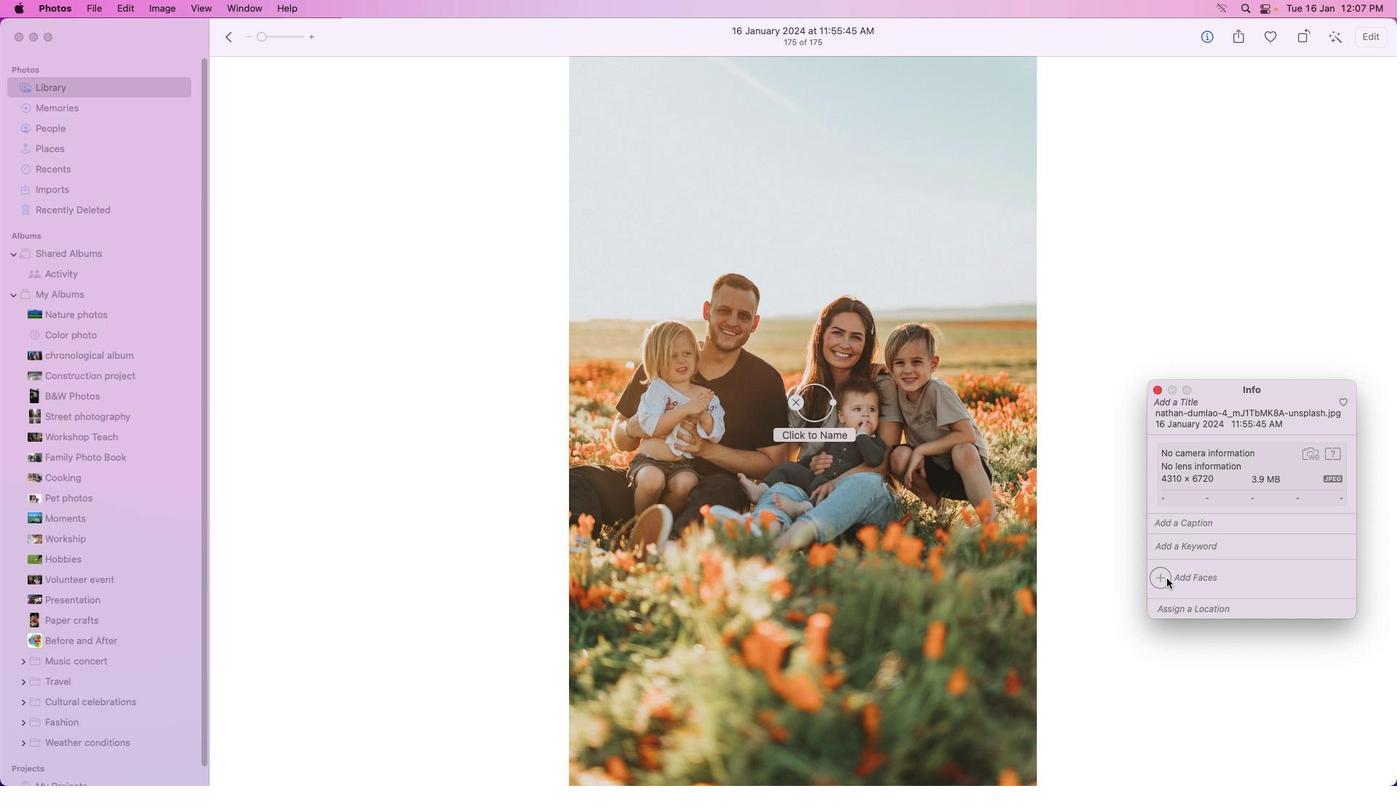 
Action: Mouse moved to (822, 421)
Screenshot: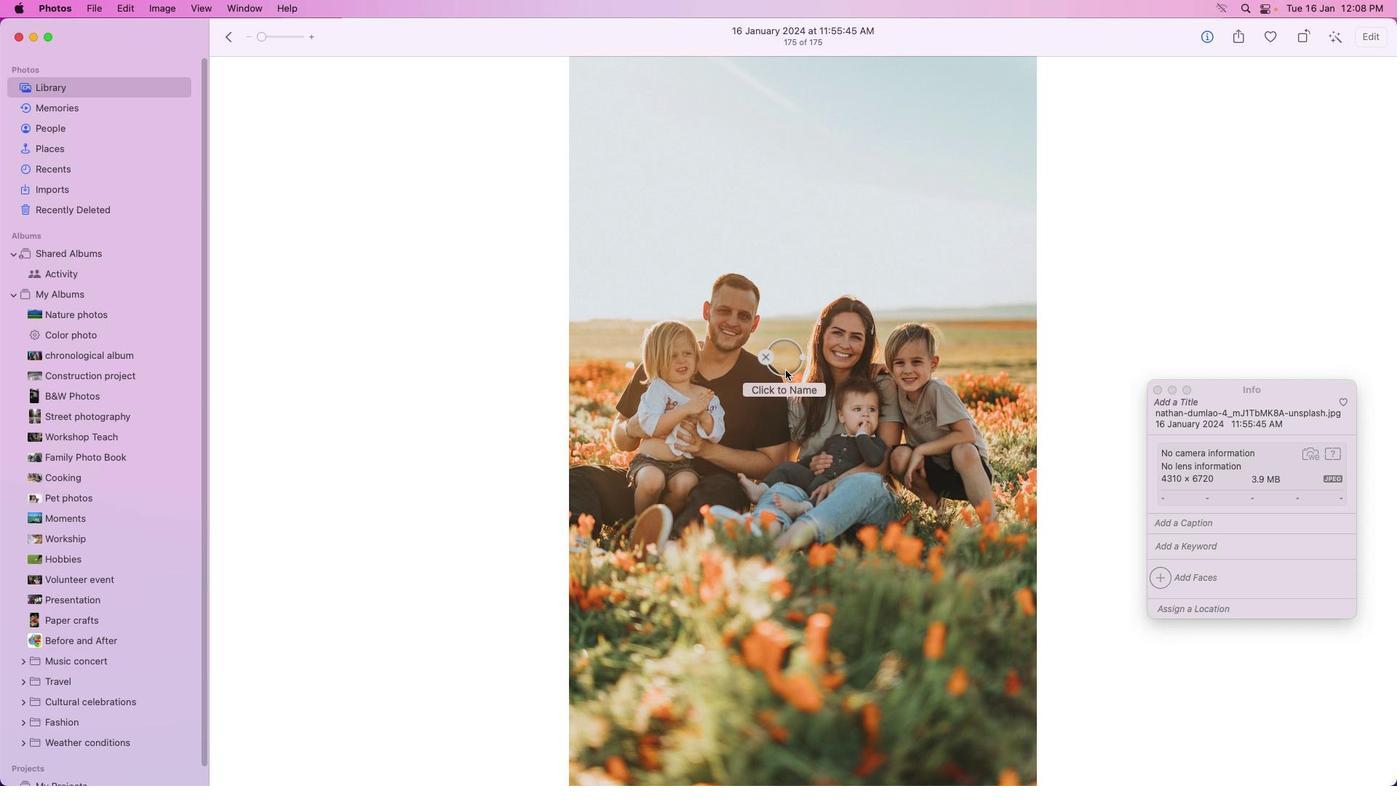 
Action: Mouse pressed left at (822, 421)
Screenshot: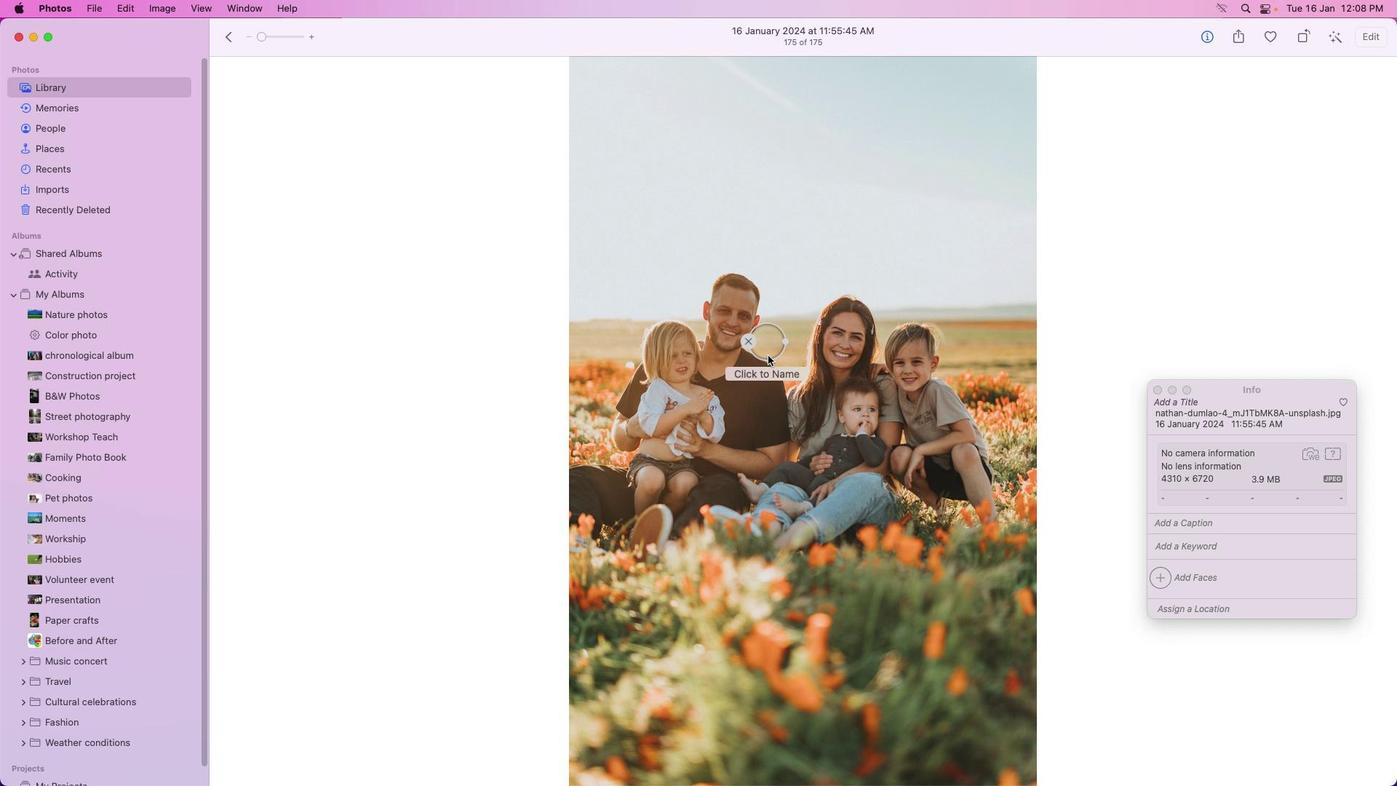 
Action: Mouse moved to (744, 353)
Screenshot: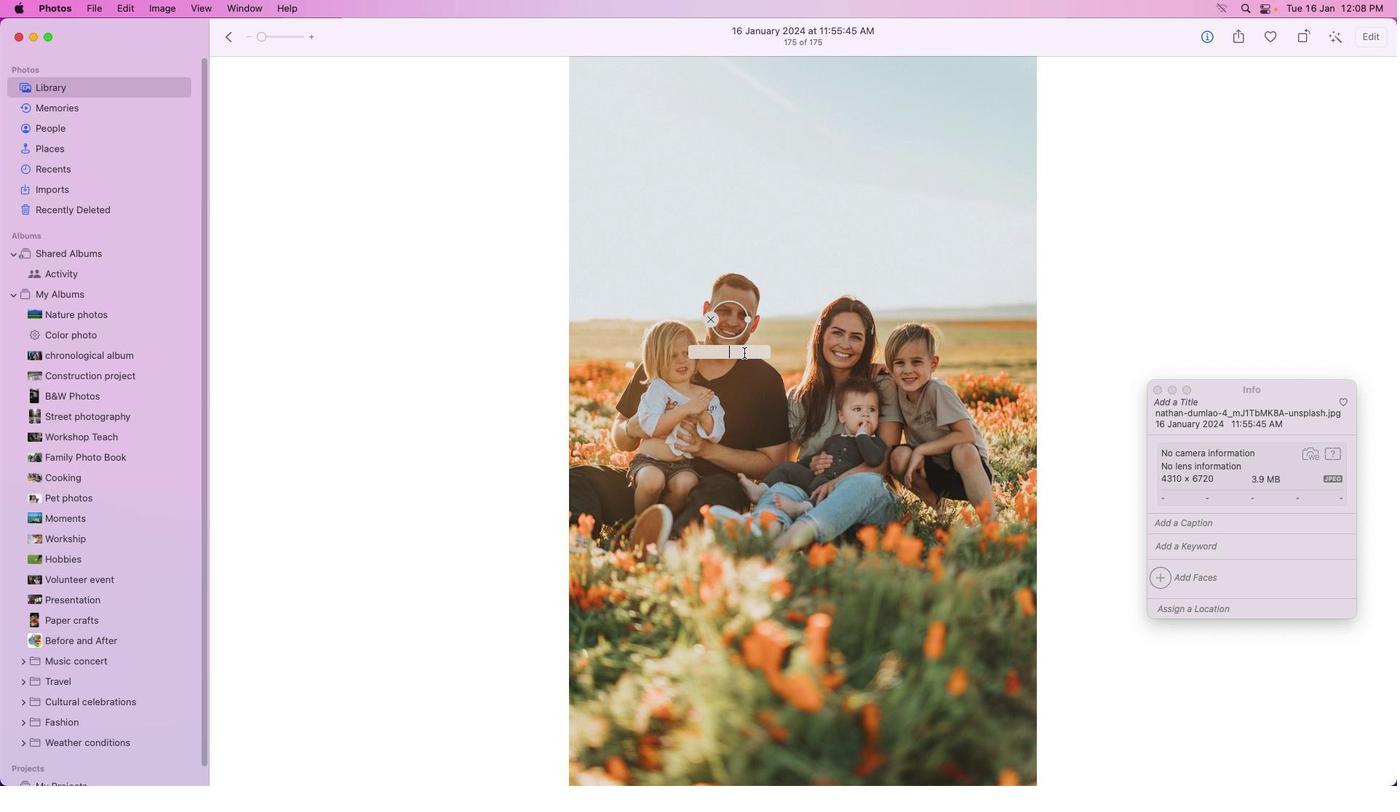 
Action: Mouse pressed left at (744, 353)
Screenshot: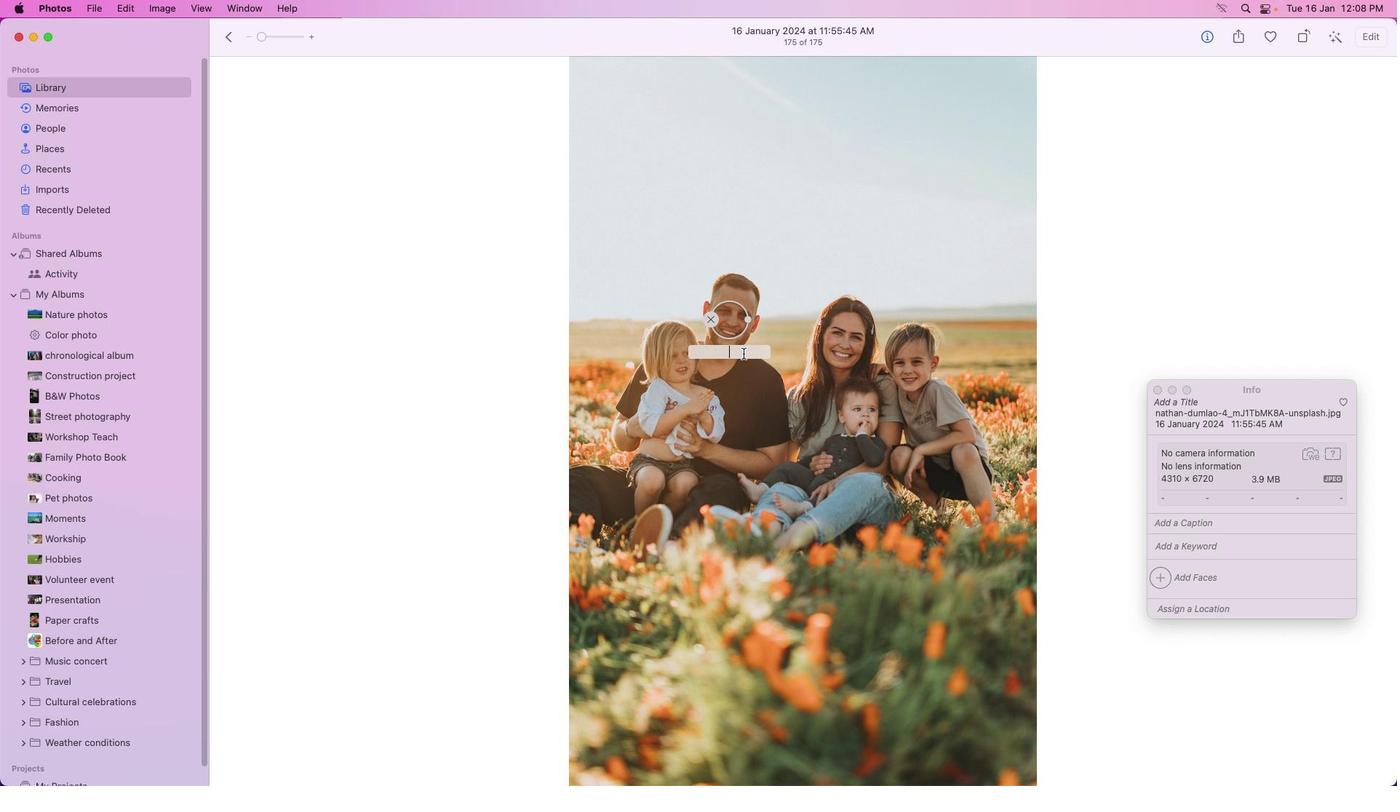 
Action: Mouse moved to (744, 353)
Screenshot: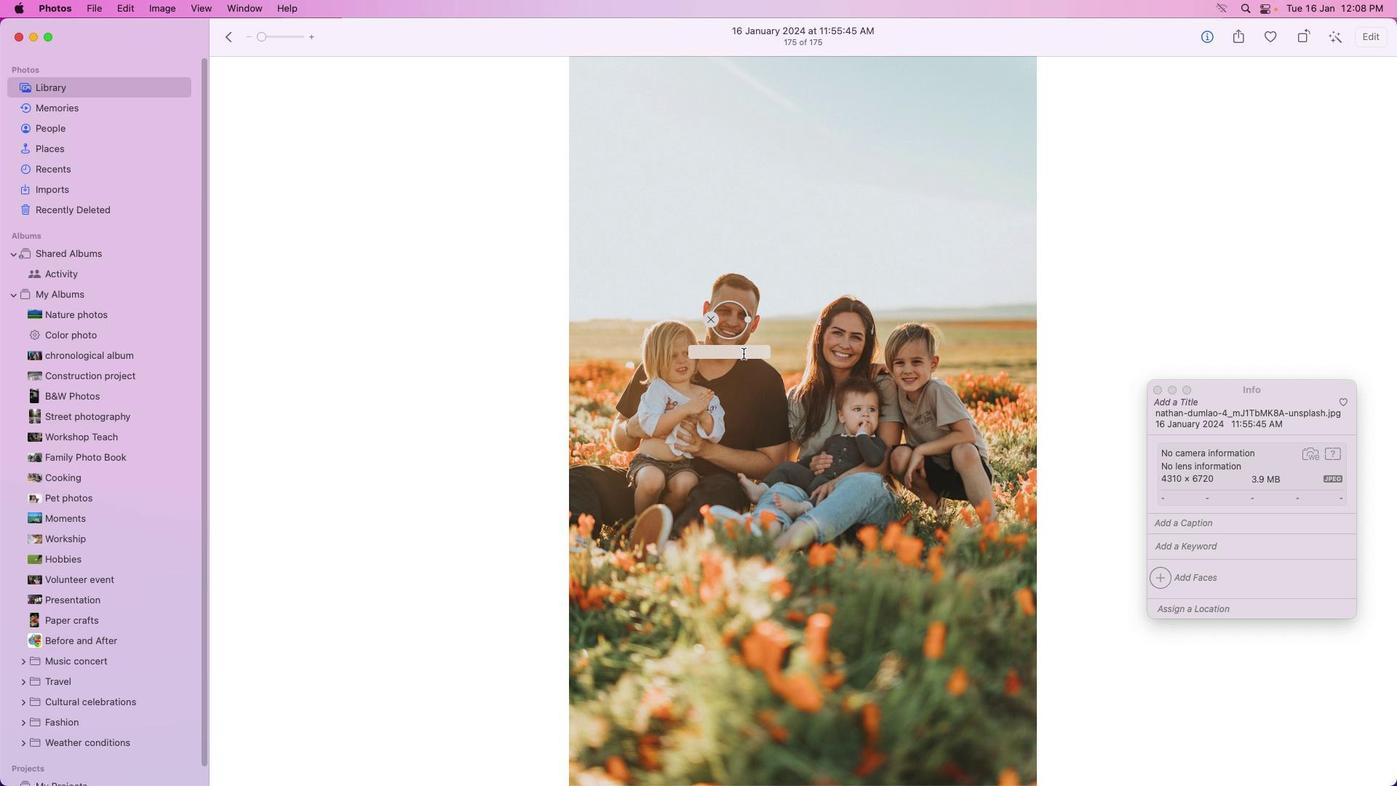 
Action: Key pressed 'j''u''s''t''i''m'Key.backspace'n'Key.enter
Screenshot: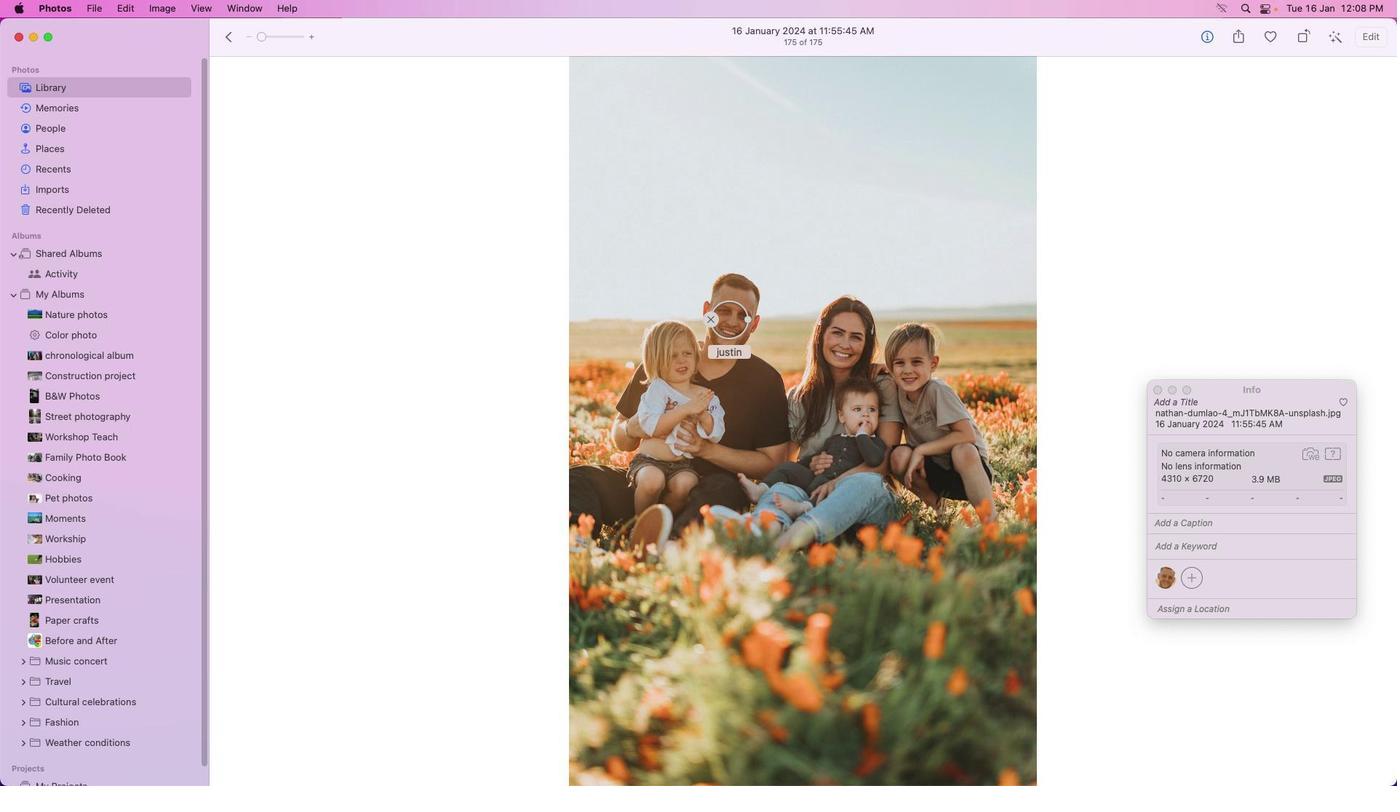 
Action: Mouse moved to (1193, 579)
Screenshot: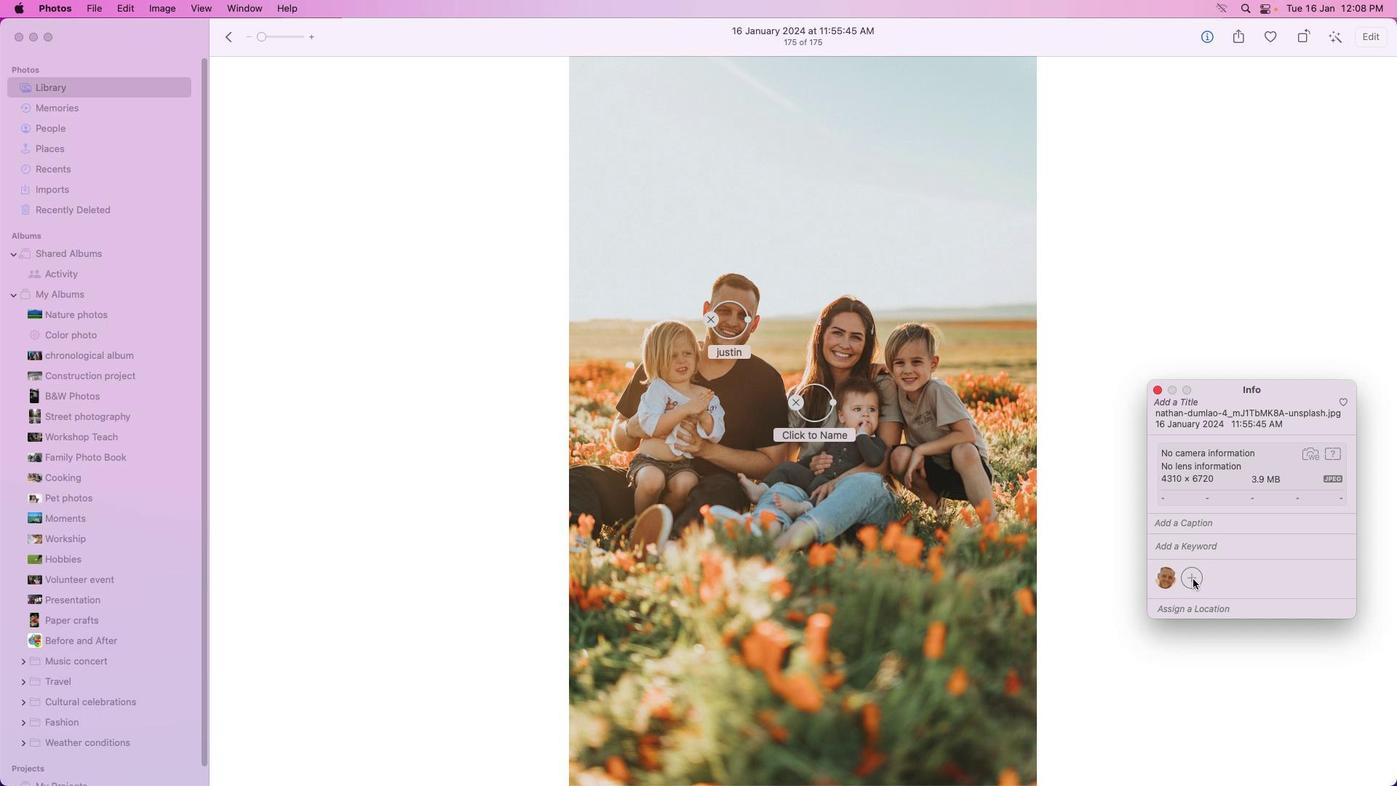 
Action: Mouse pressed left at (1193, 579)
Screenshot: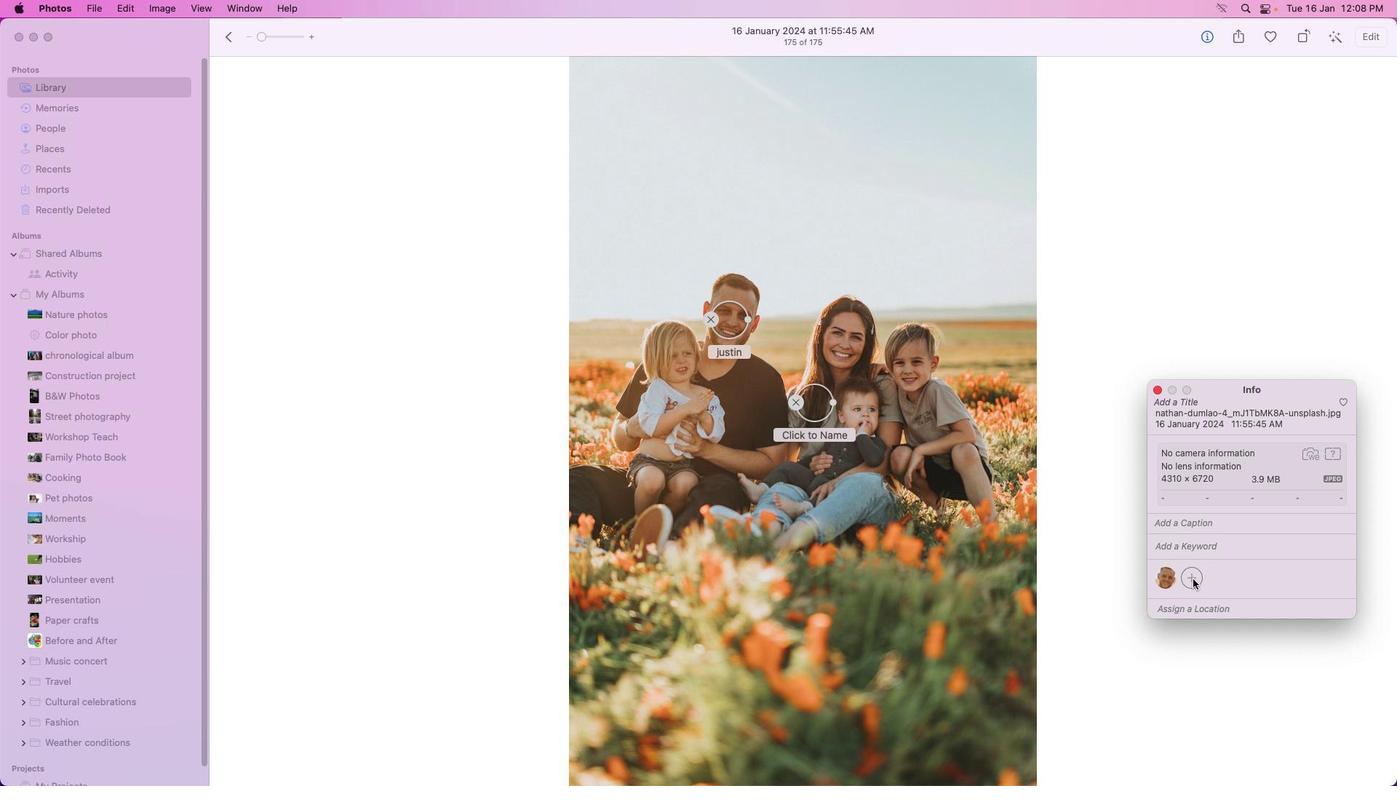 
Action: Mouse moved to (830, 415)
Screenshot: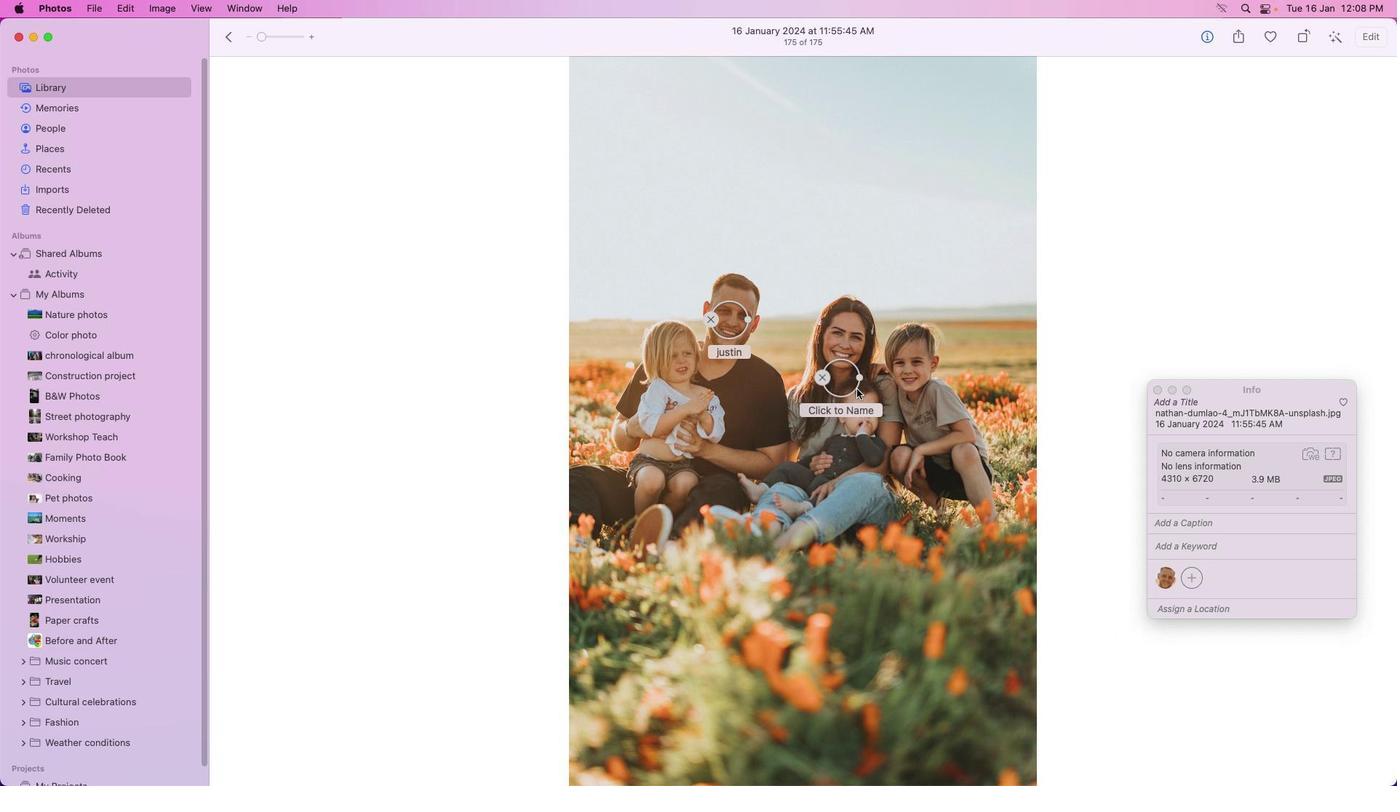 
Action: Mouse pressed left at (830, 415)
Screenshot: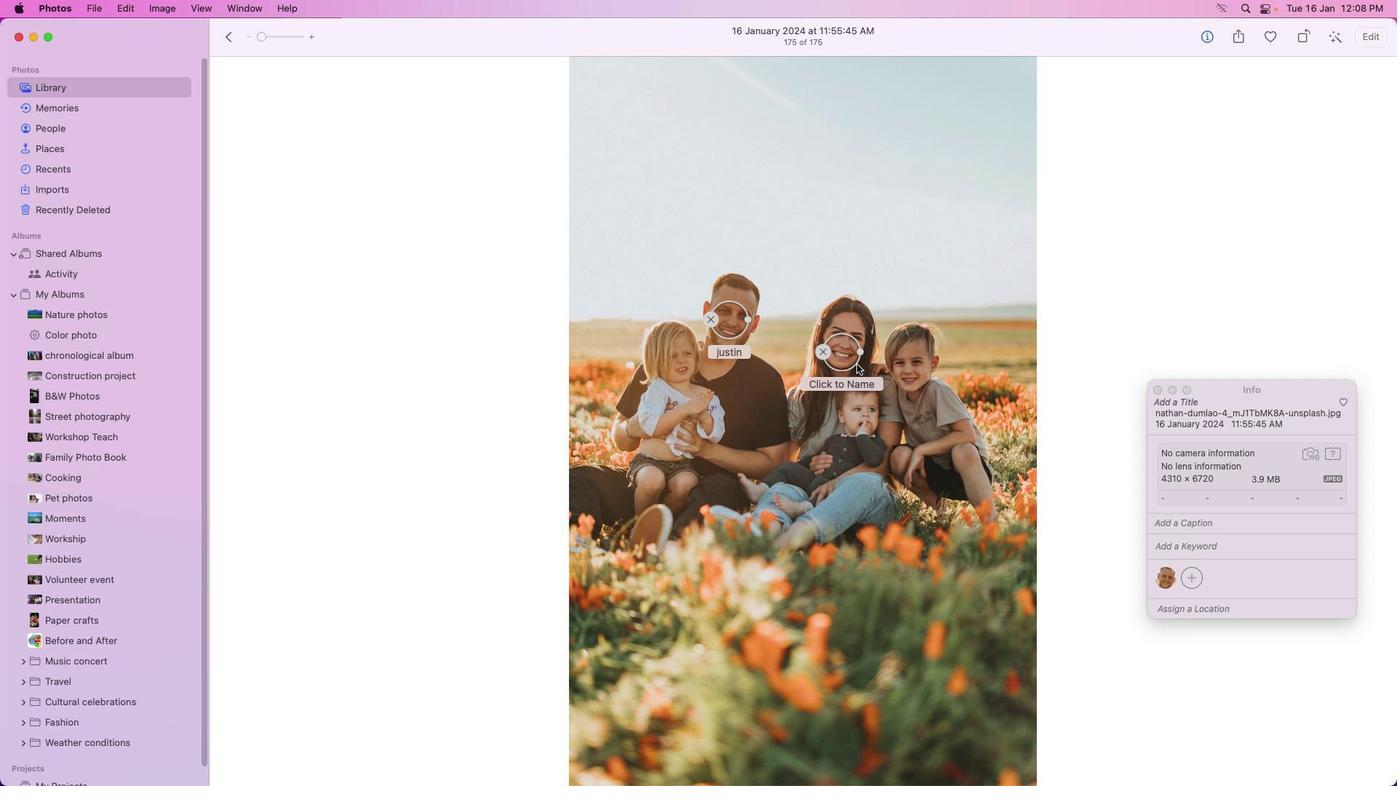 
Action: Mouse moved to (848, 372)
Screenshot: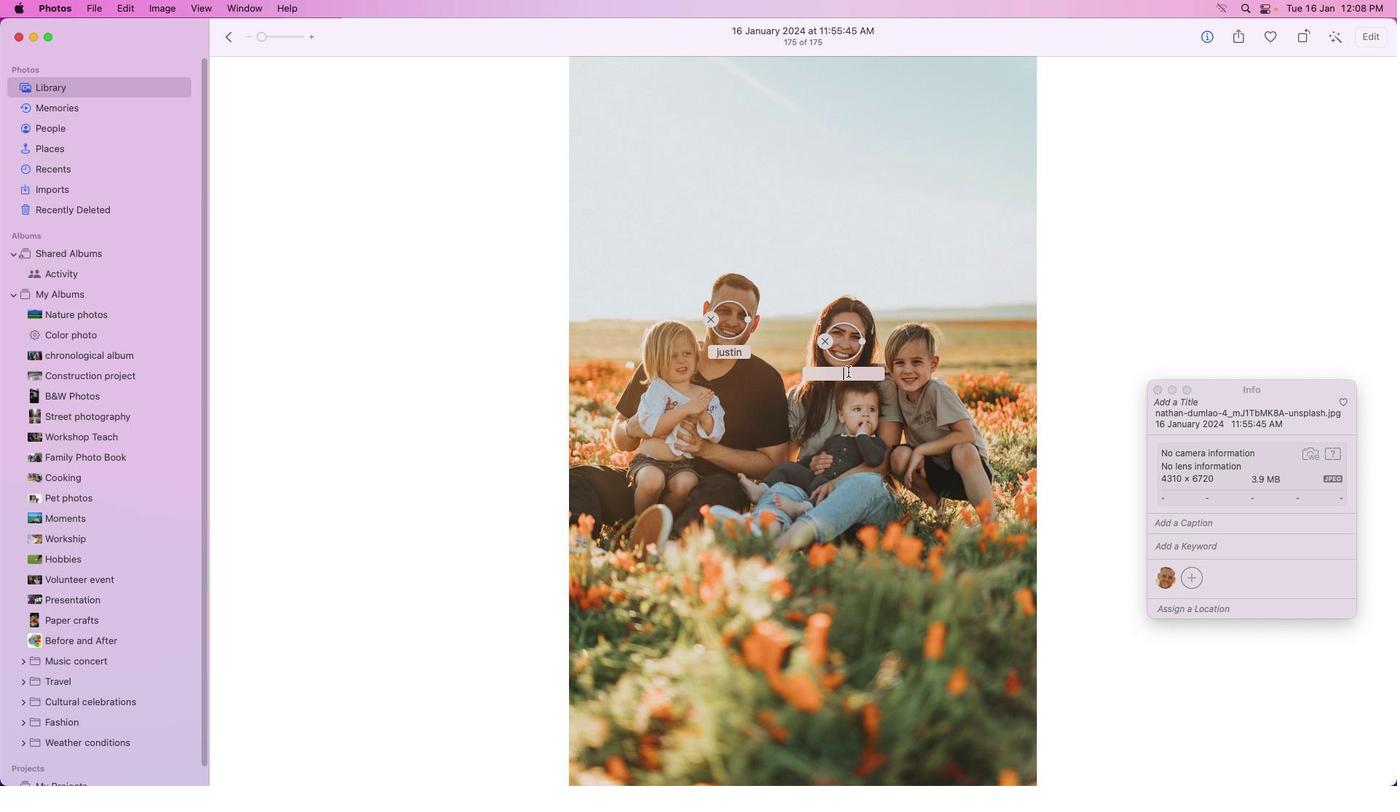 
Action: Mouse pressed left at (848, 372)
Screenshot: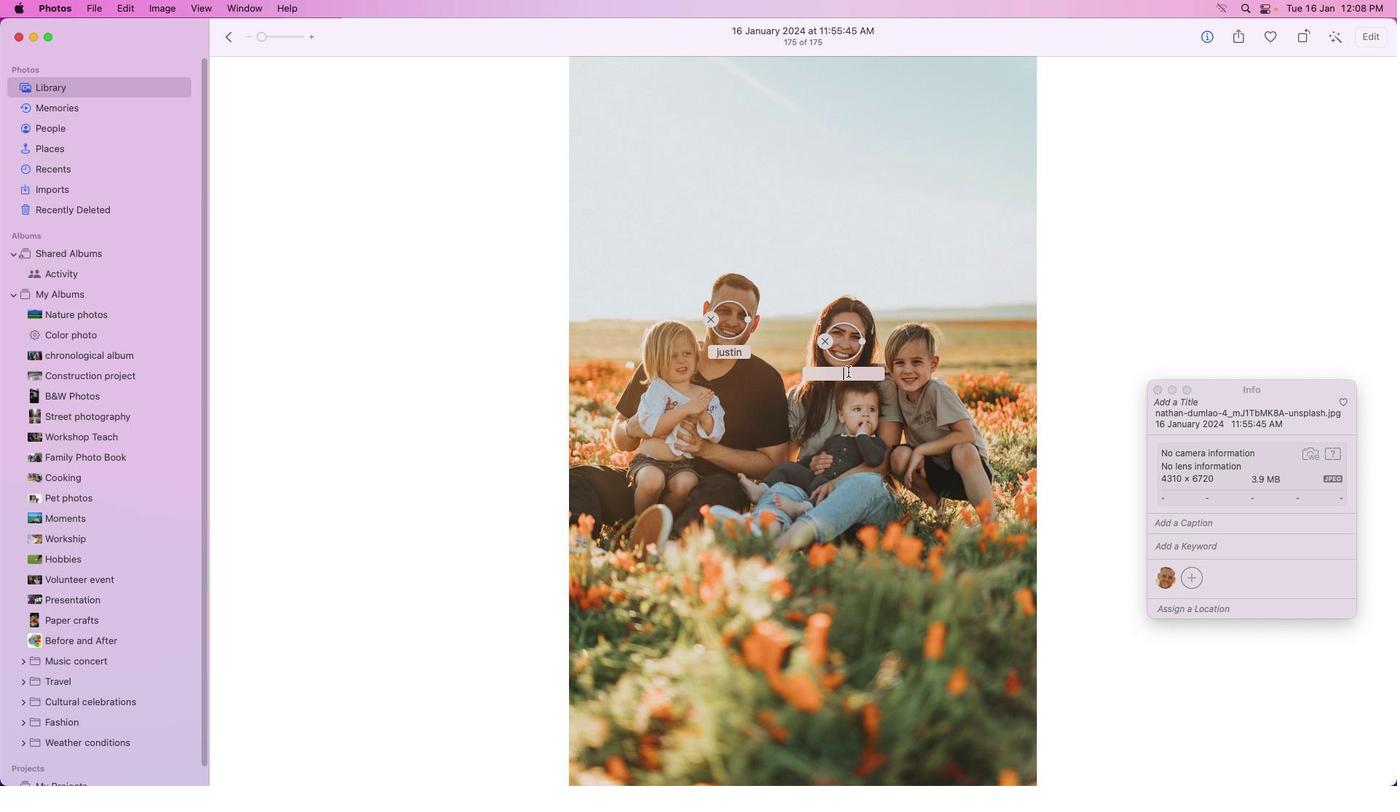 
Action: Mouse moved to (848, 372)
Screenshot: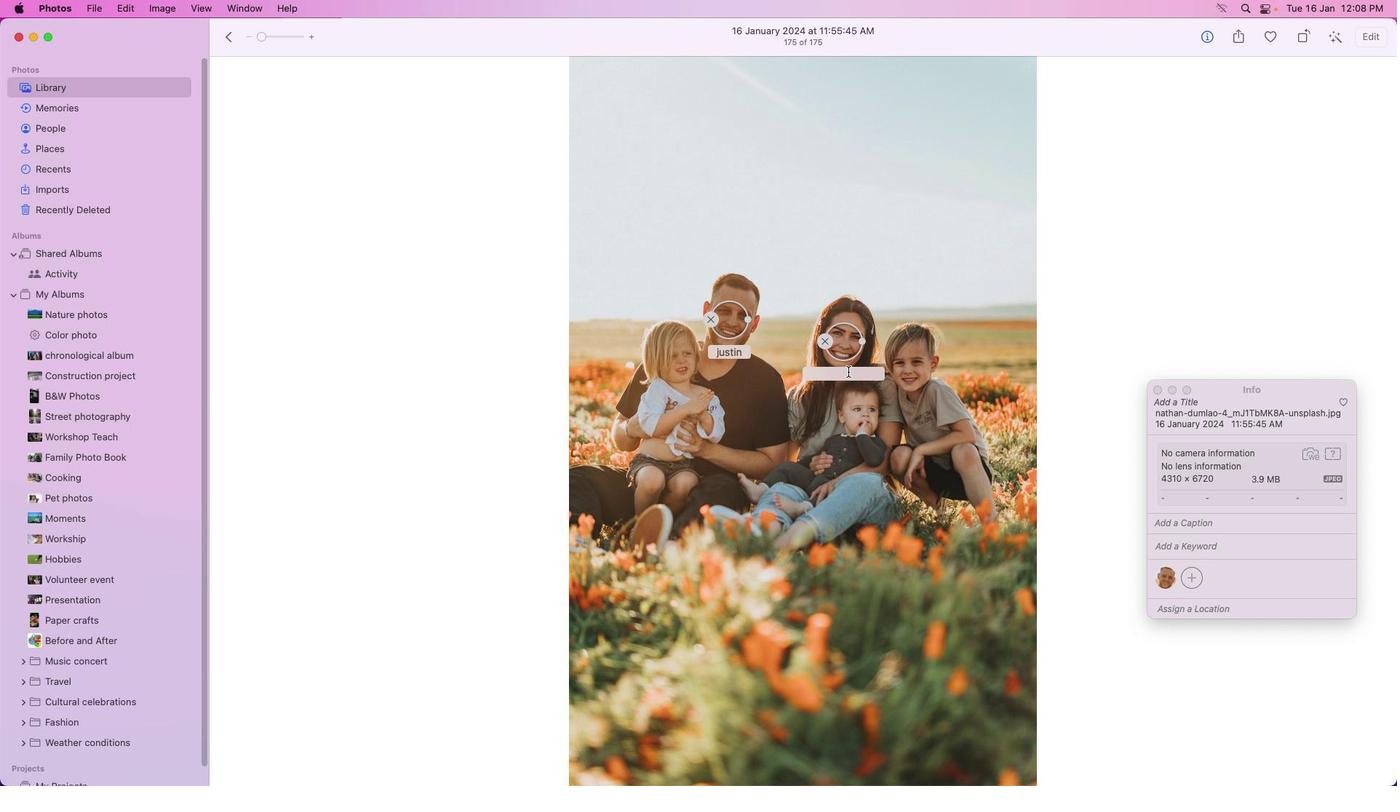 
Action: Key pressed 'a''n''n''a'Key.enter
Screenshot: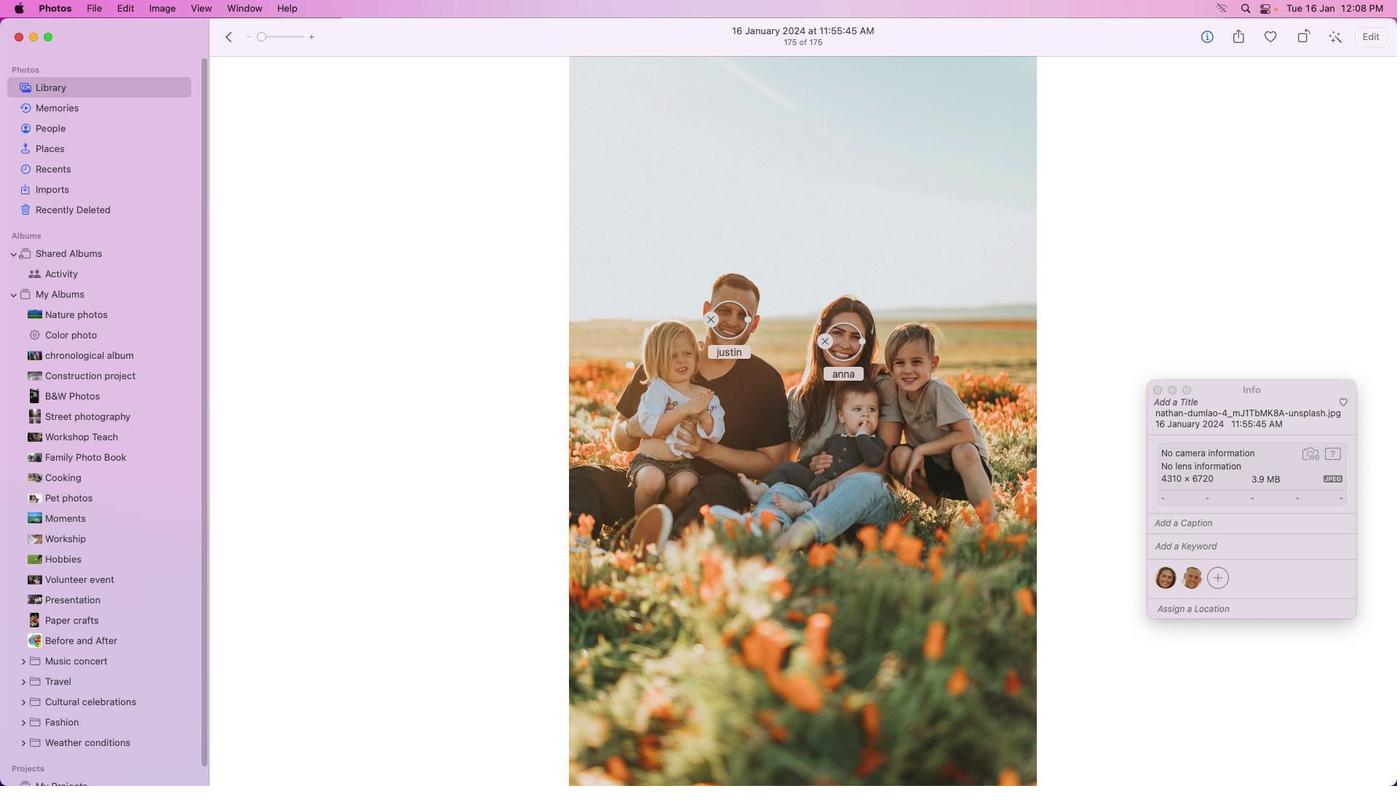 
Action: Mouse moved to (1223, 582)
Screenshot: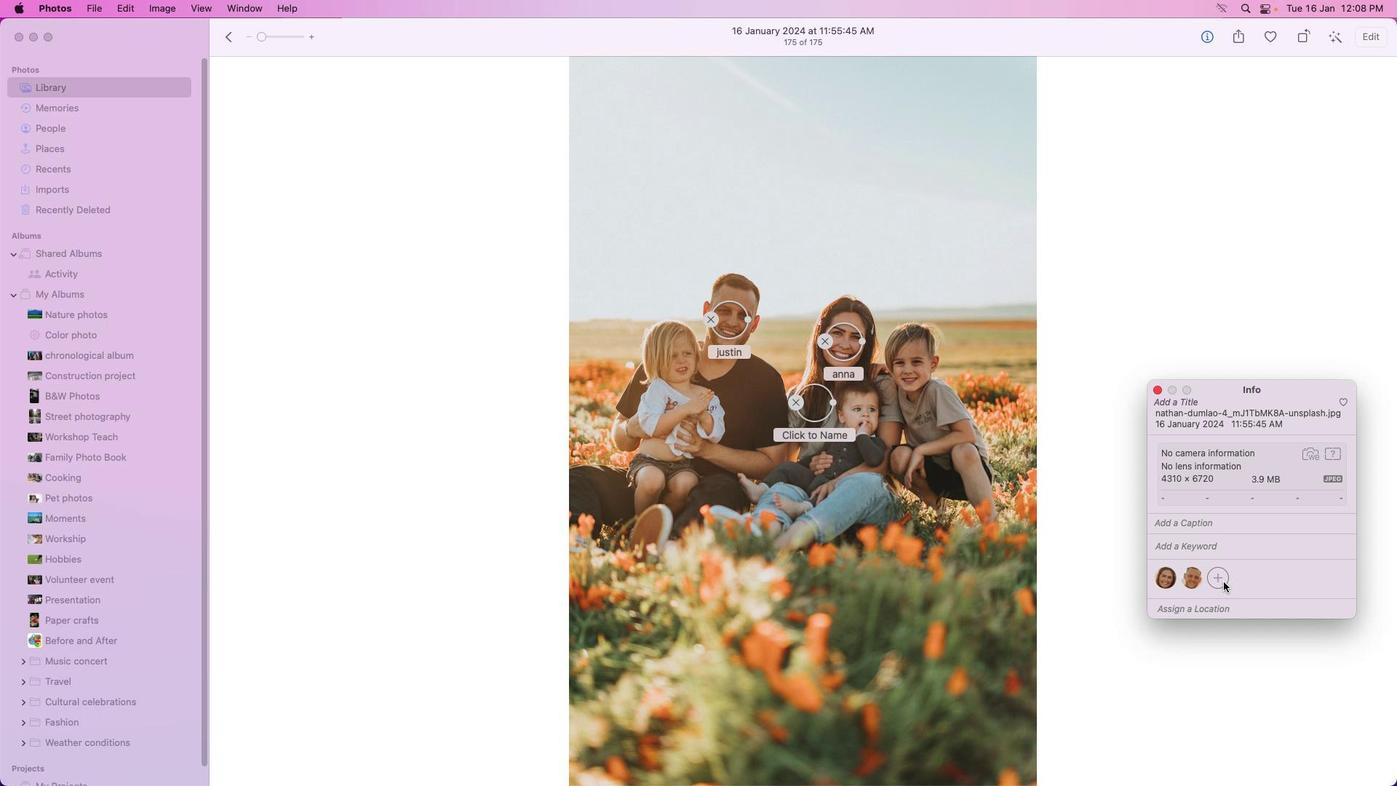 
Action: Mouse pressed left at (1223, 582)
Screenshot: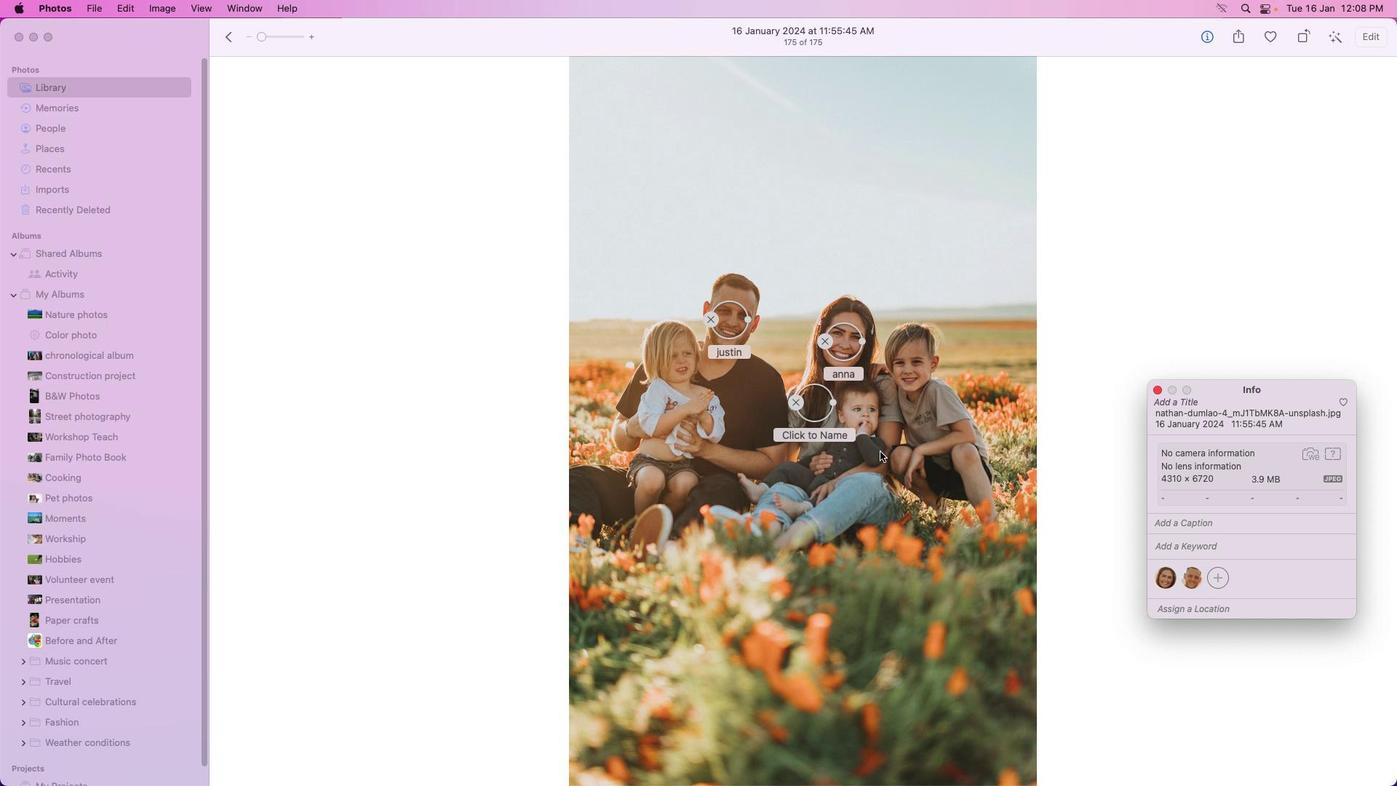 
Action: Mouse moved to (830, 418)
Screenshot: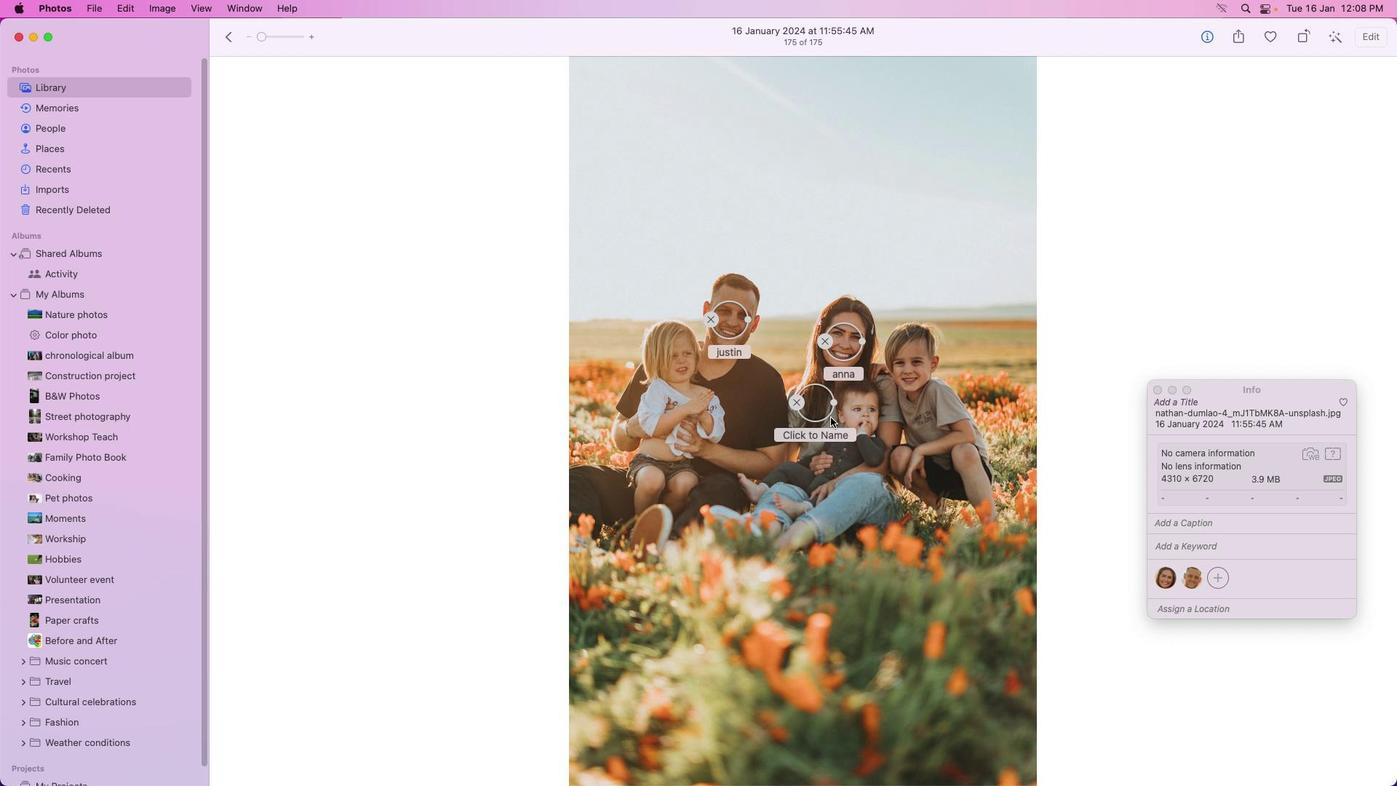 
Action: Mouse pressed left at (830, 418)
Screenshot: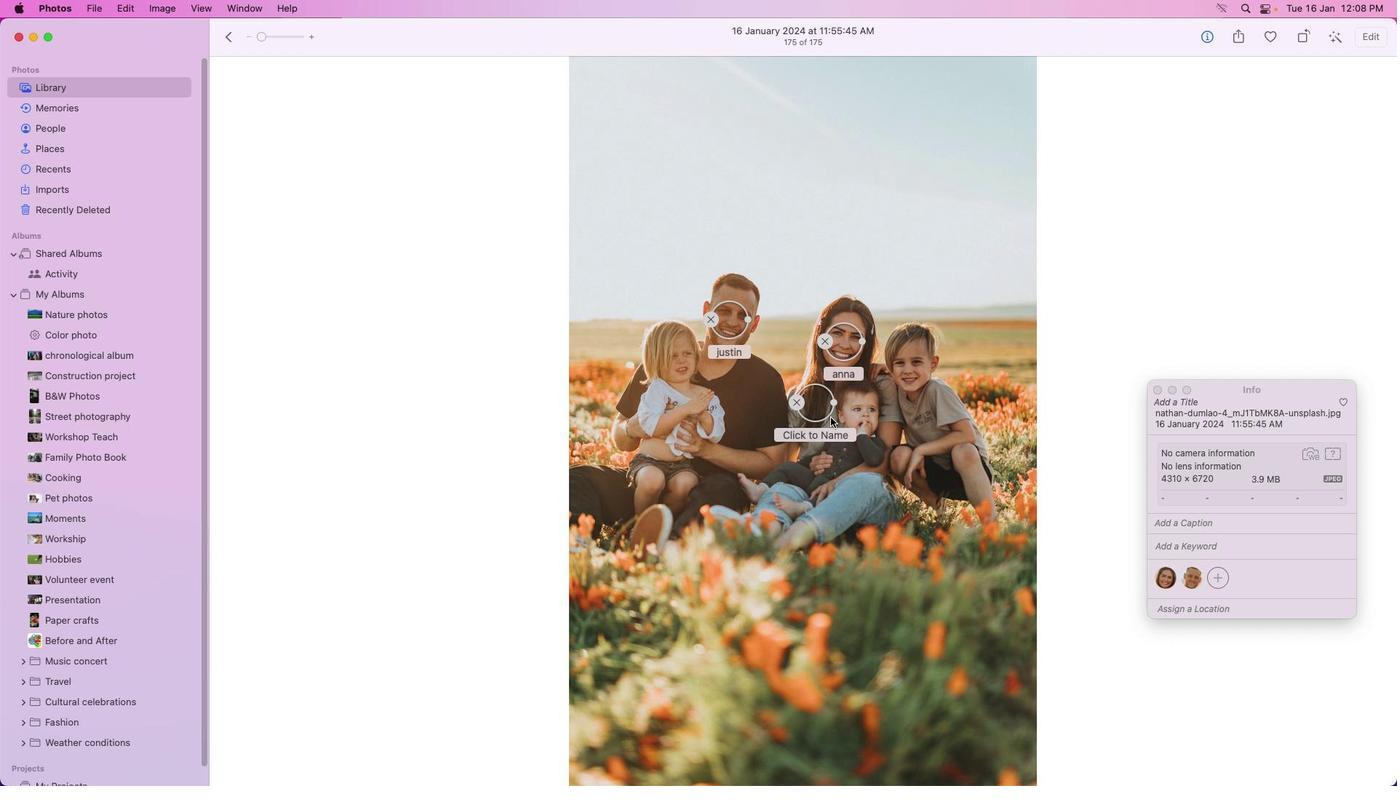 
Action: Mouse moved to (831, 416)
Screenshot: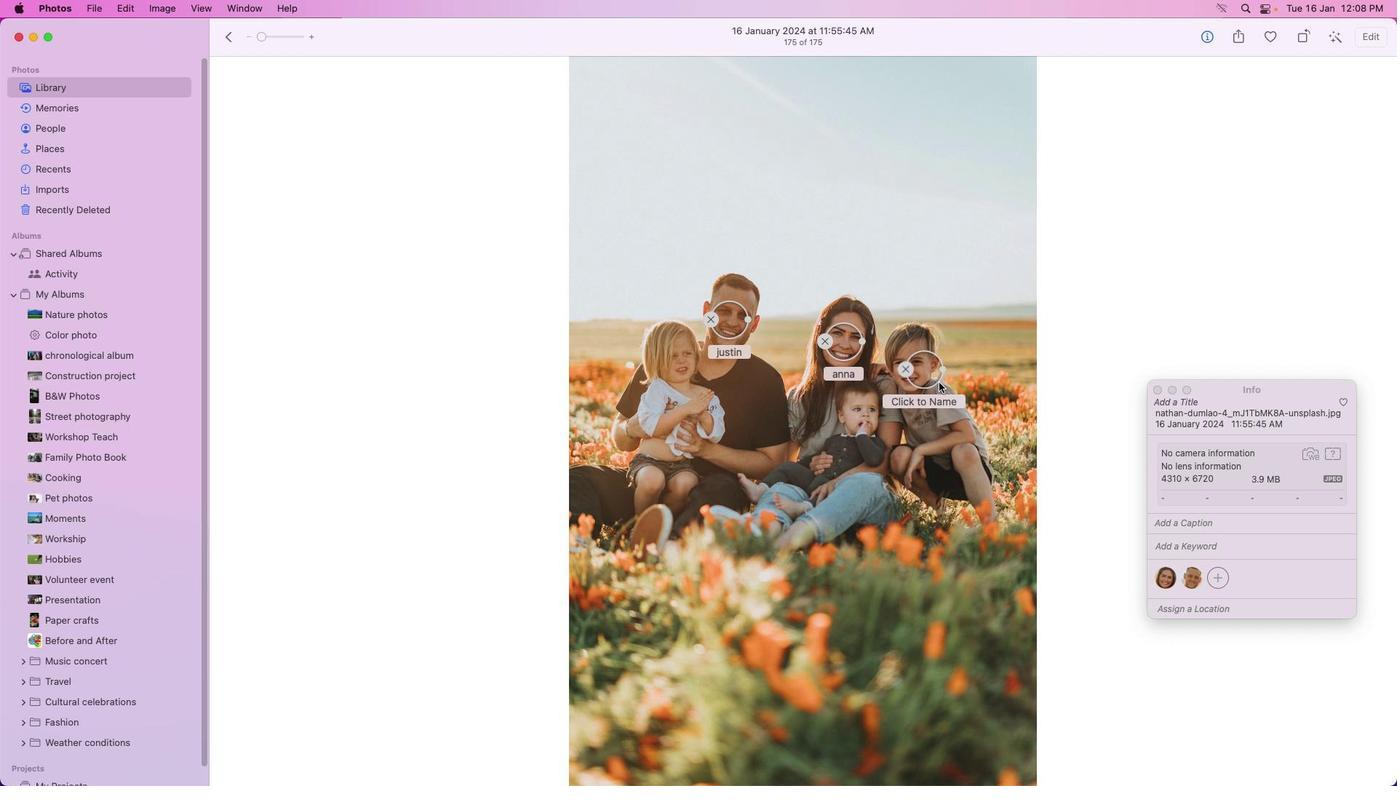 
Action: Mouse pressed left at (831, 416)
Screenshot: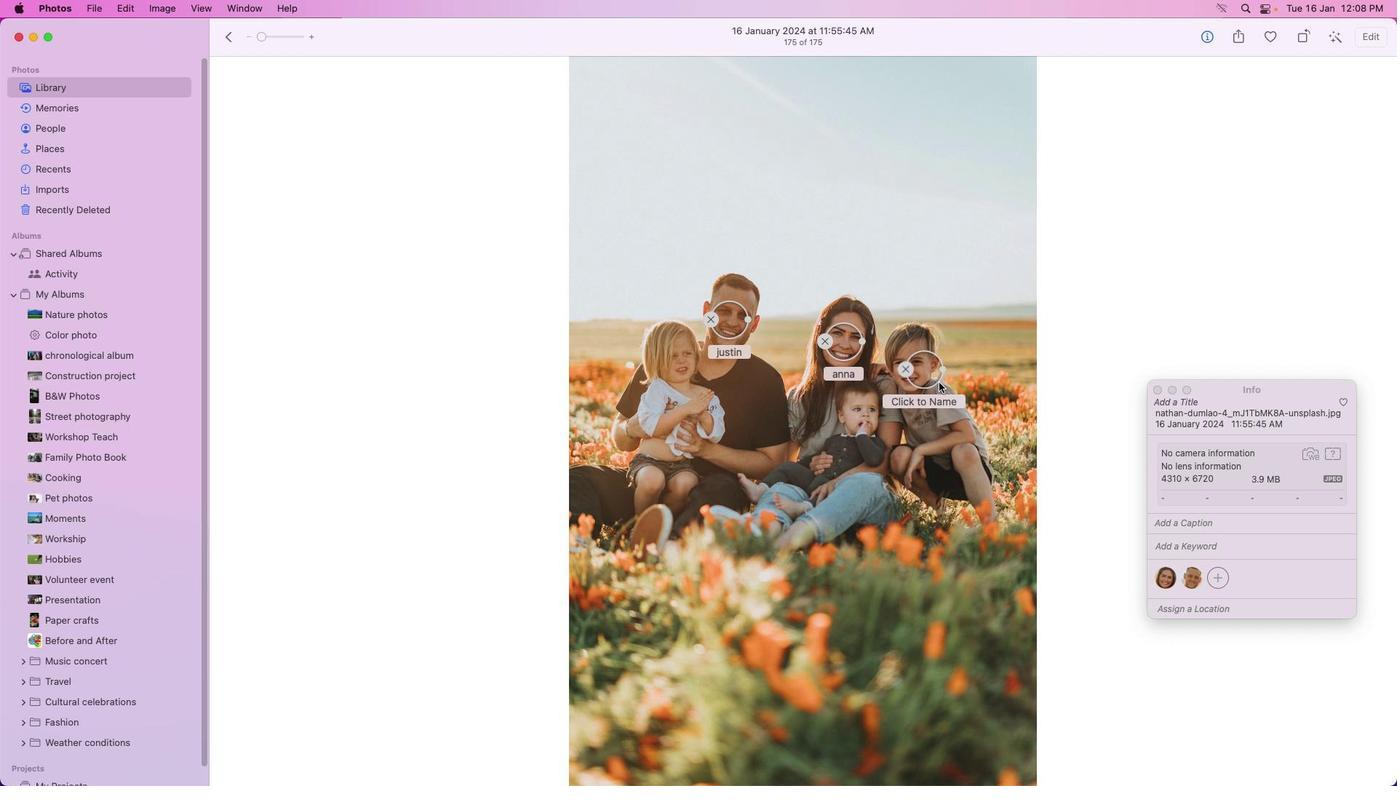 
Action: Mouse moved to (909, 382)
Screenshot: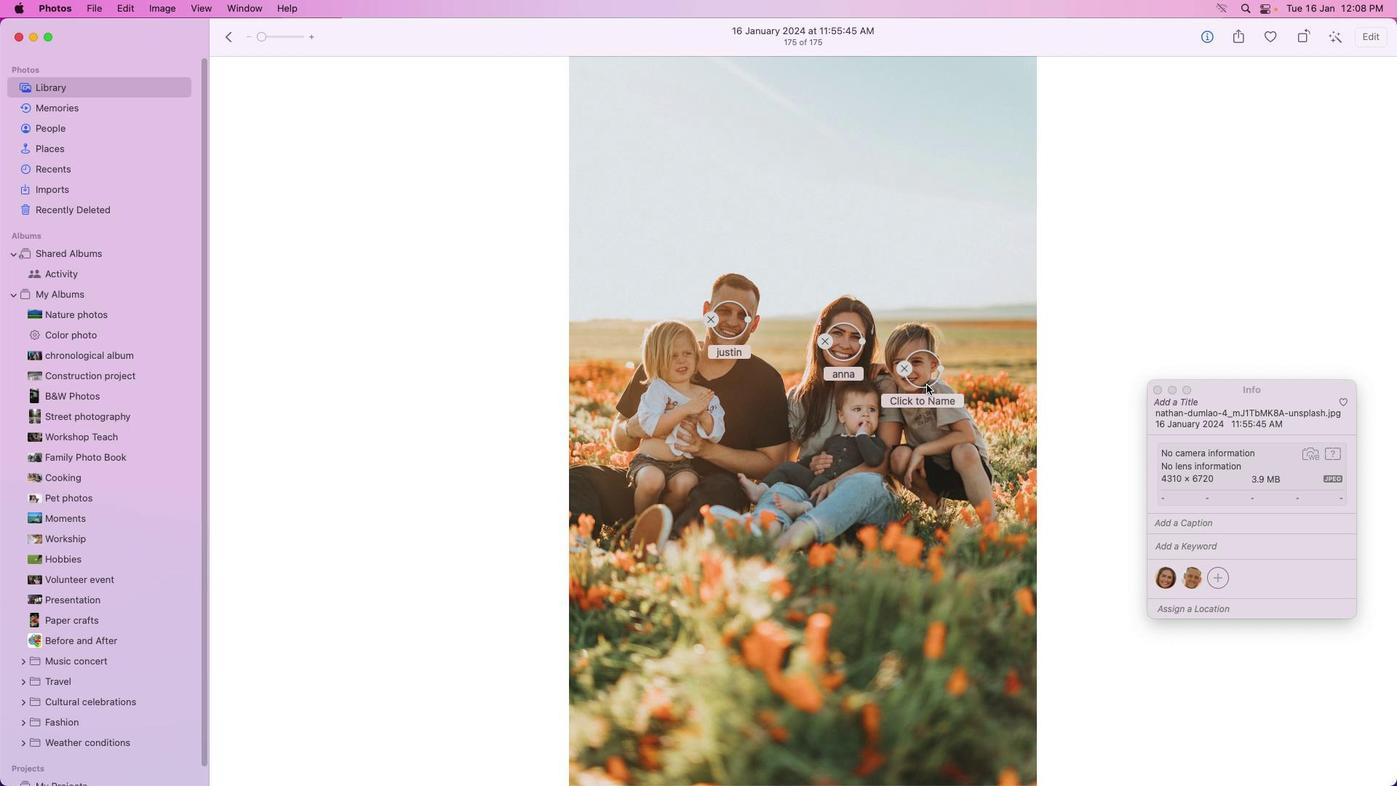 
Action: Mouse pressed left at (909, 382)
Screenshot: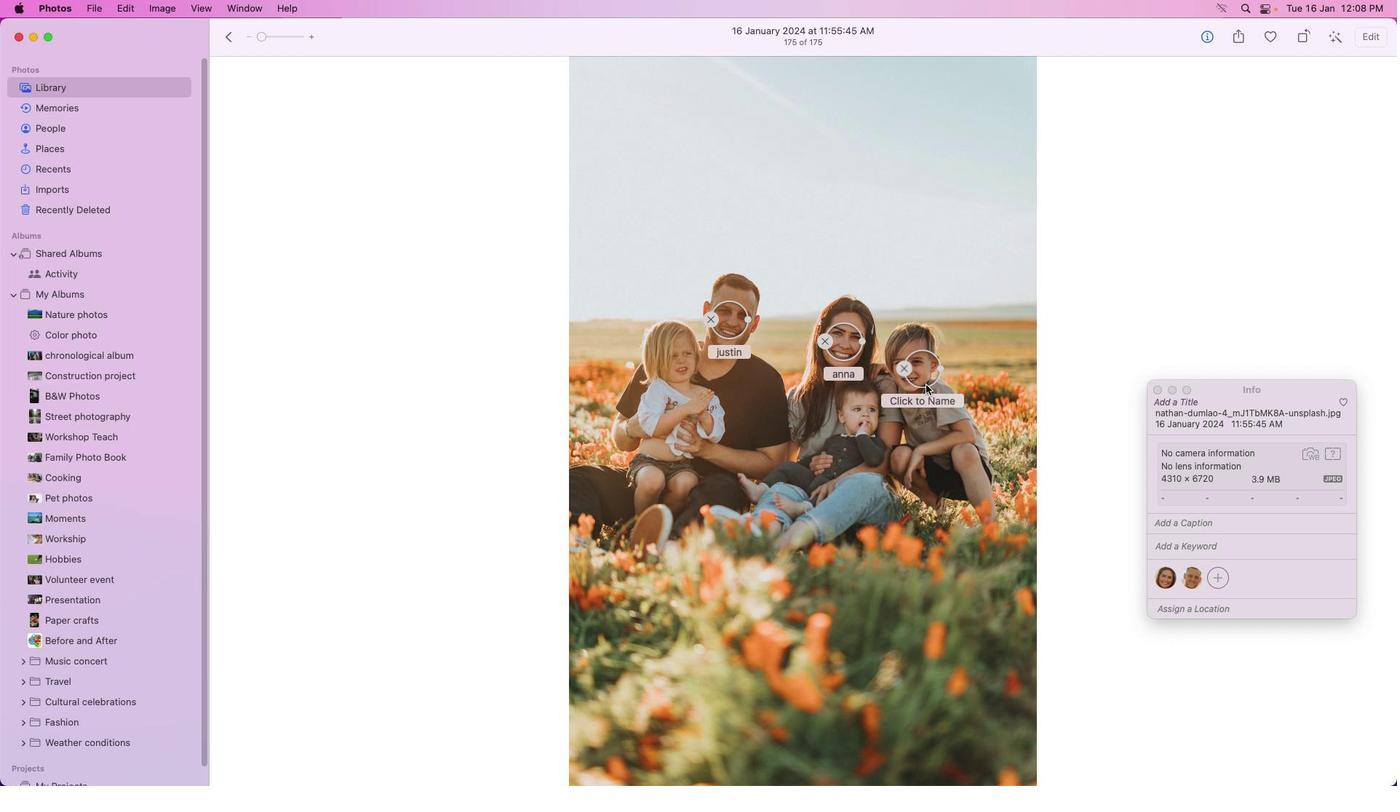 
Action: Mouse moved to (926, 401)
Screenshot: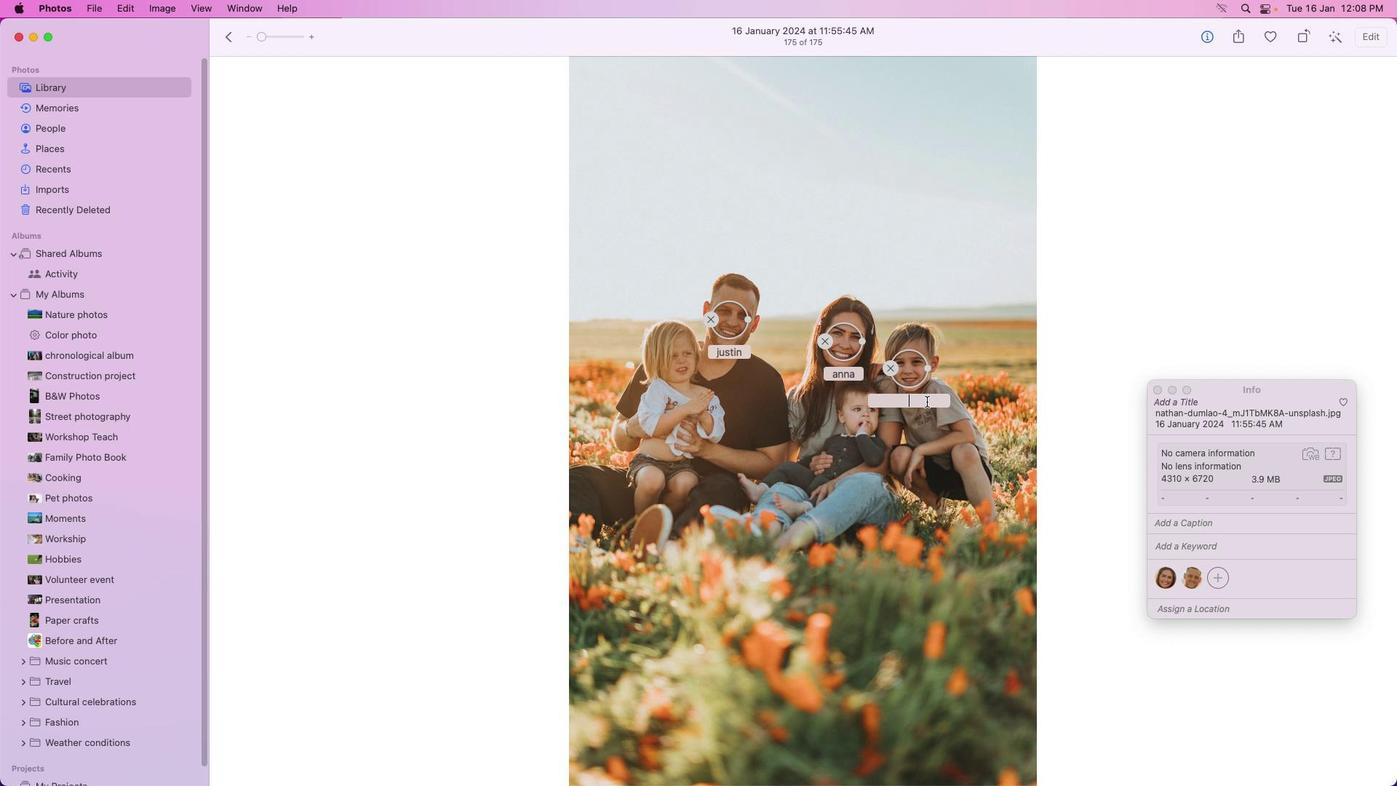
Action: Mouse pressed left at (926, 401)
Screenshot: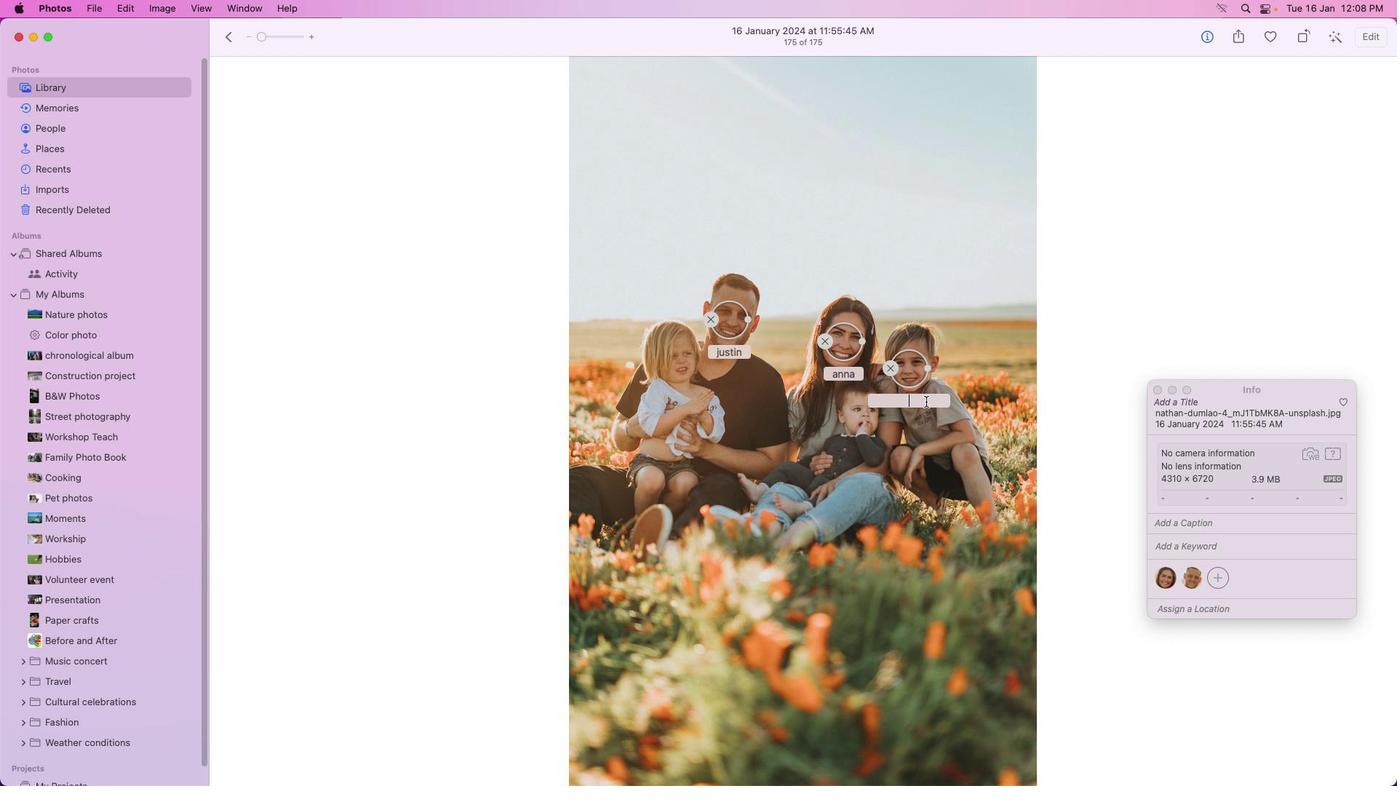 
Action: Mouse moved to (926, 401)
Screenshot: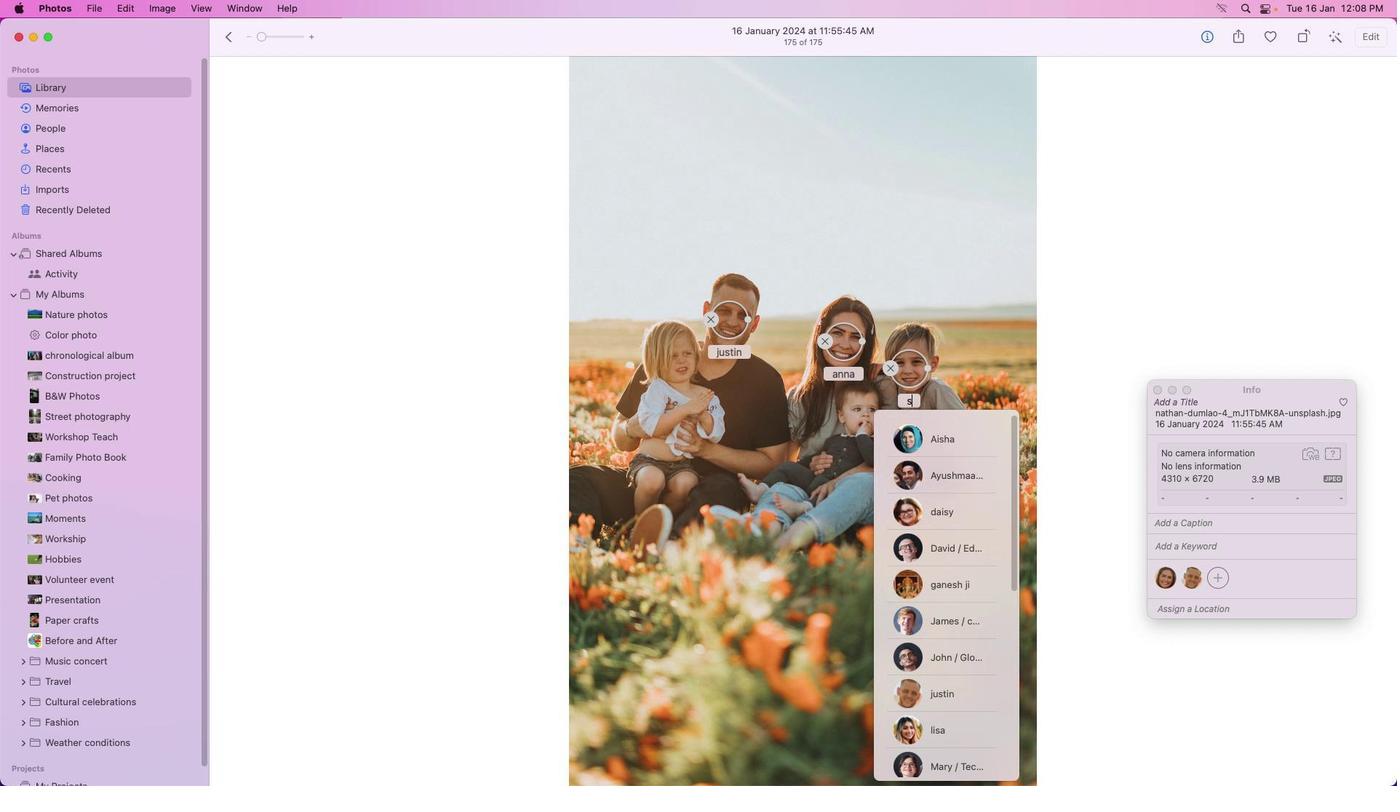 
Action: Key pressed 's''c''o''t''t'Key.enter
Screenshot: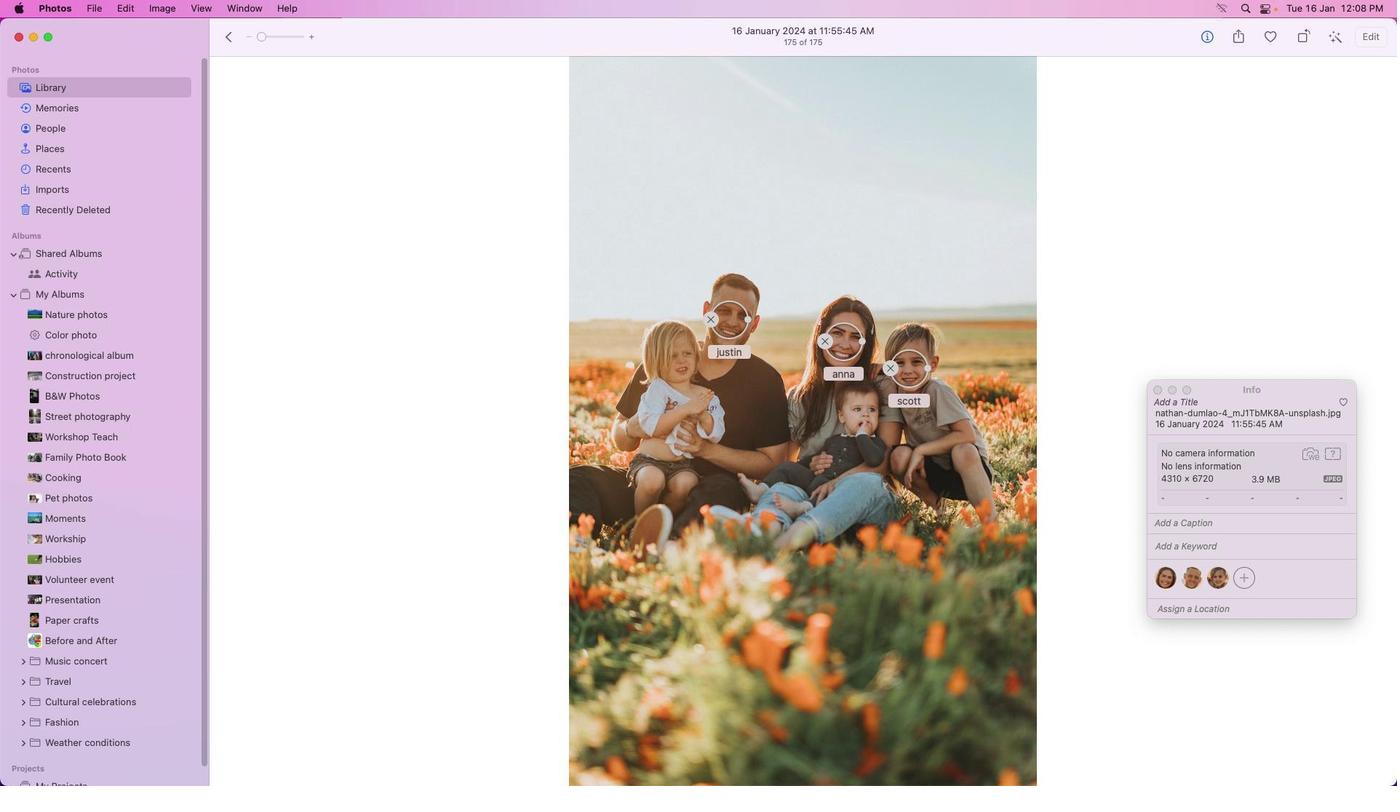 
Action: Mouse moved to (1241, 578)
Screenshot: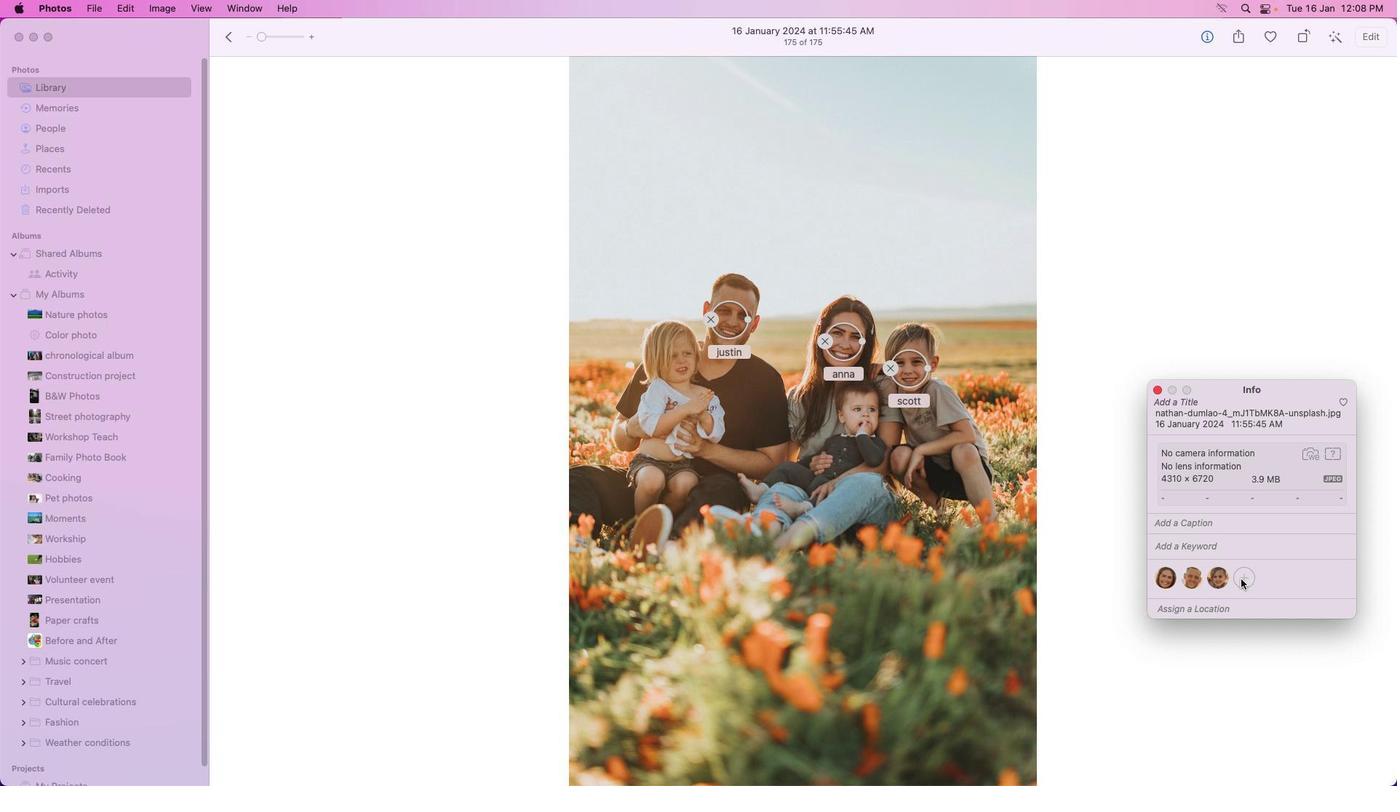 
Action: Mouse pressed left at (1241, 578)
Screenshot: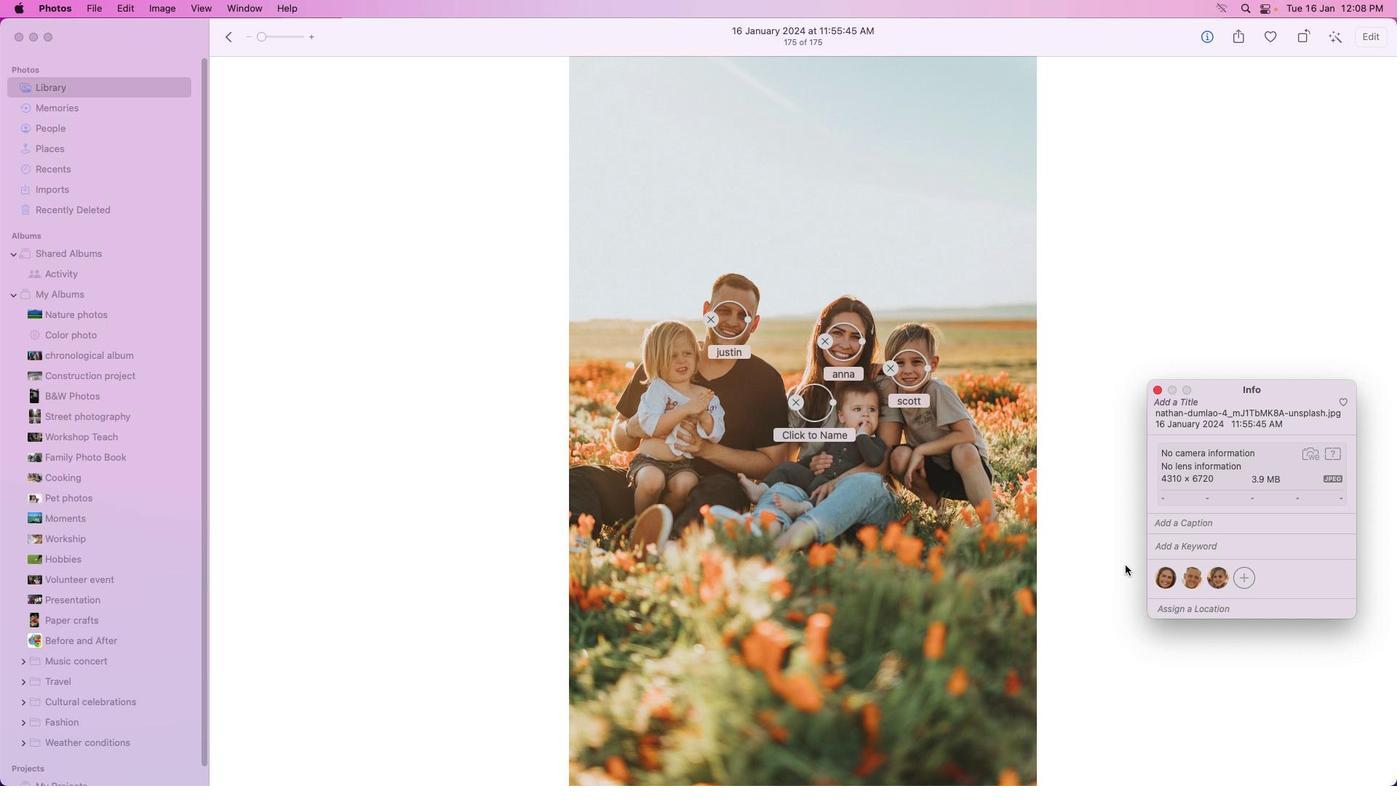 
Action: Mouse moved to (825, 419)
Screenshot: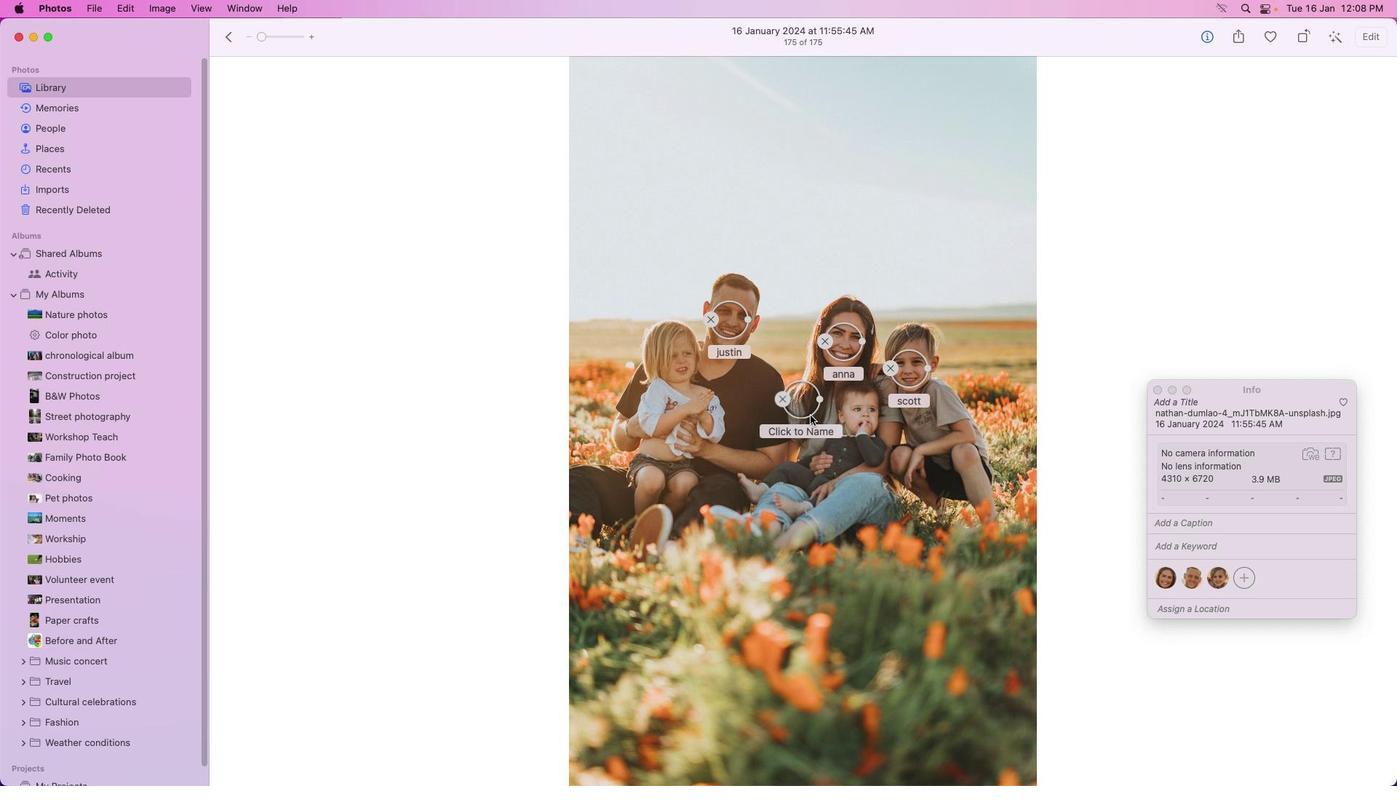 
Action: Mouse pressed left at (825, 419)
Screenshot: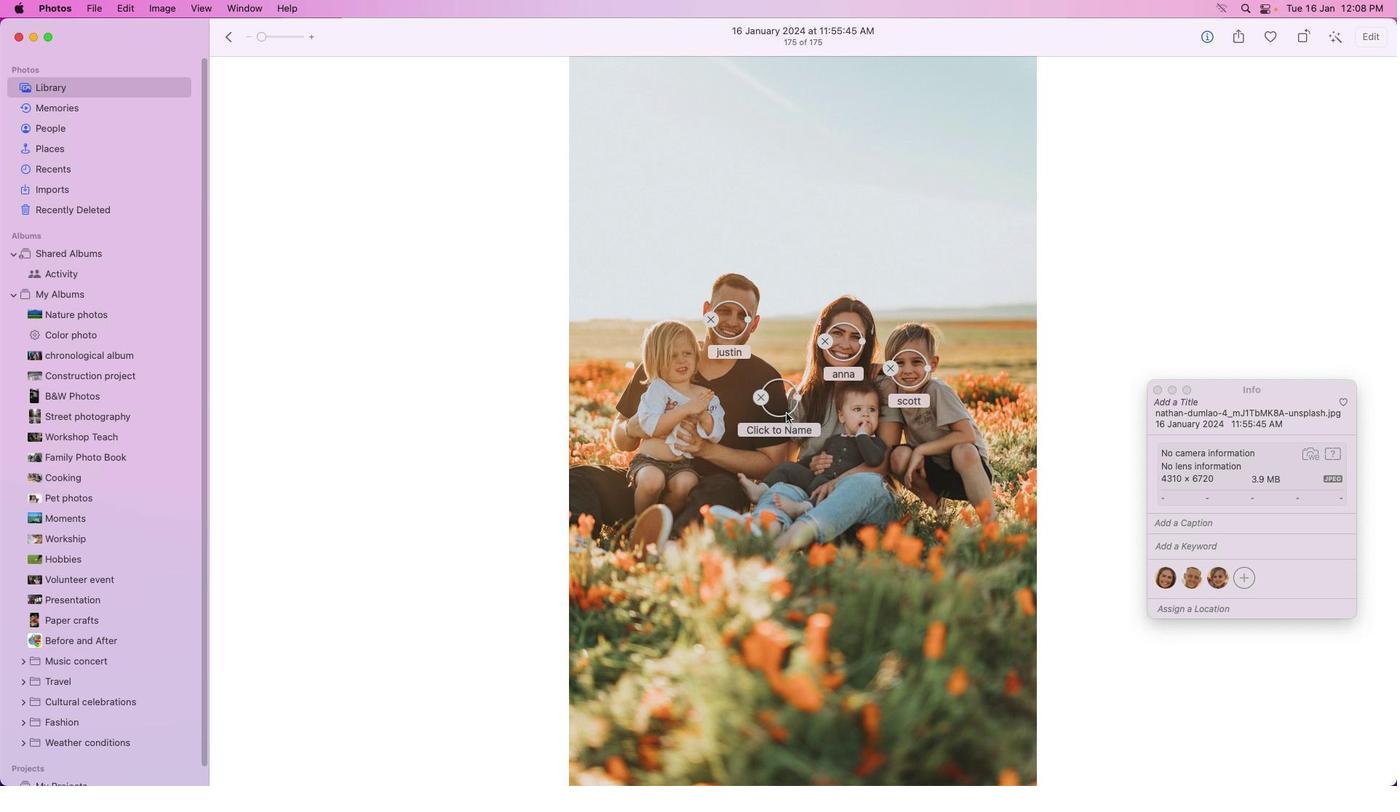 
Action: Mouse moved to (693, 393)
Screenshot: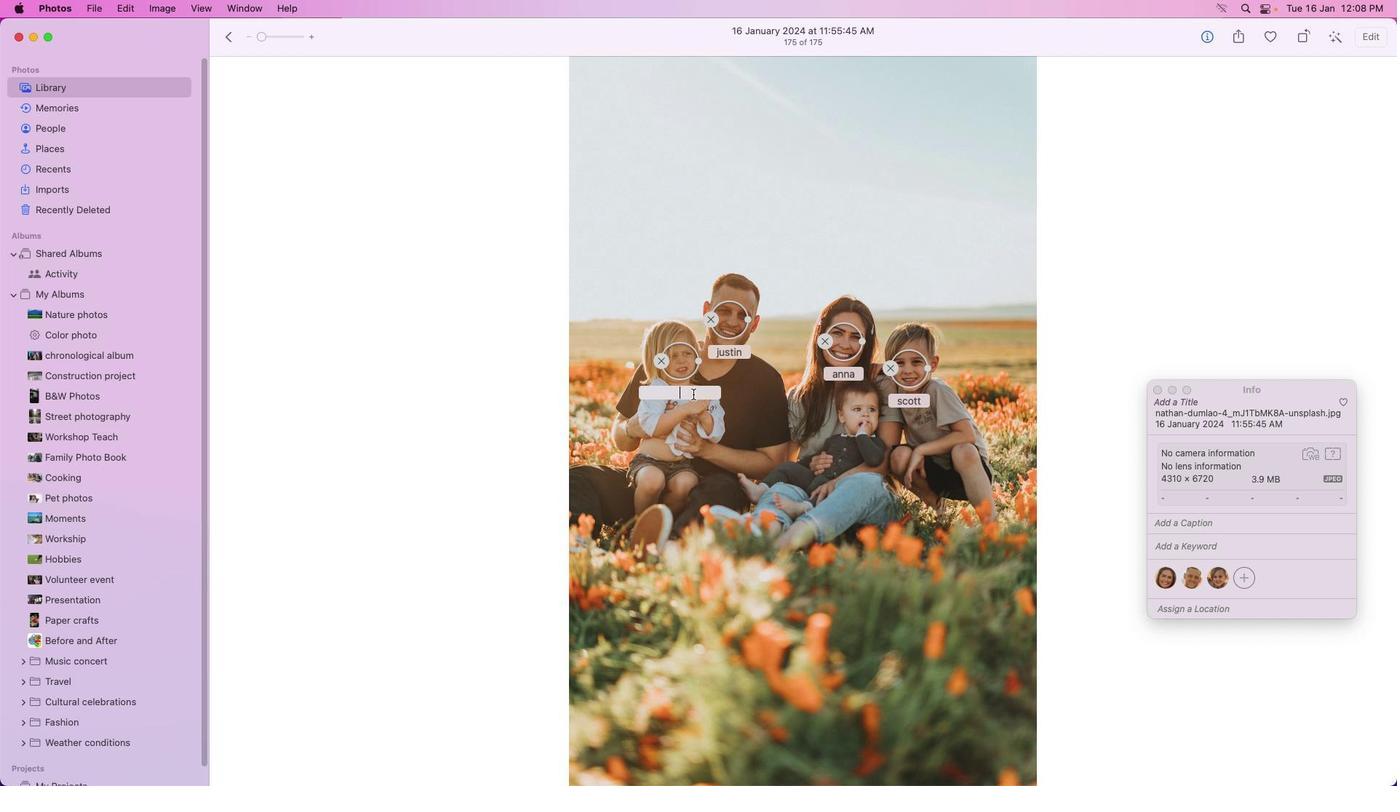 
Action: Mouse pressed left at (693, 393)
Screenshot: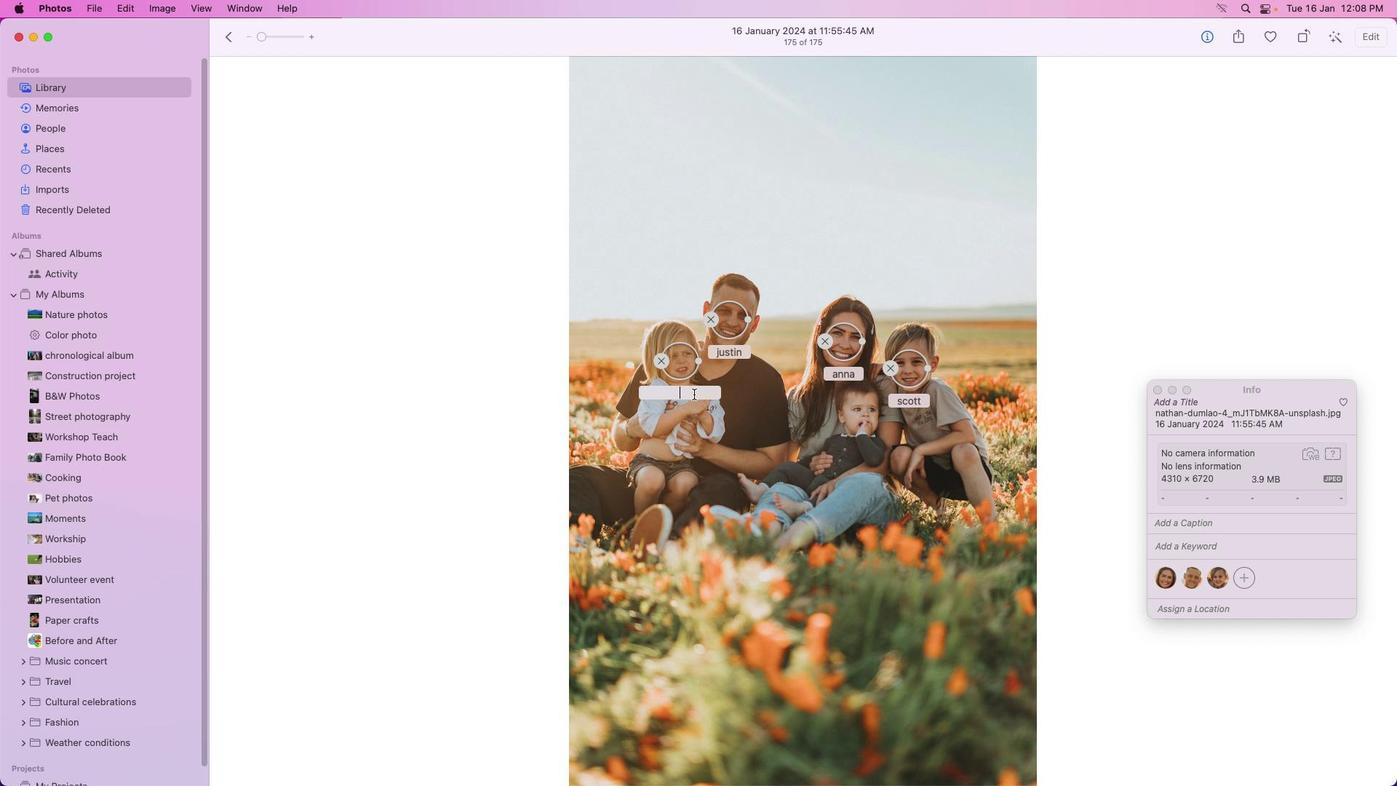
Action: Mouse moved to (693, 393)
Screenshot: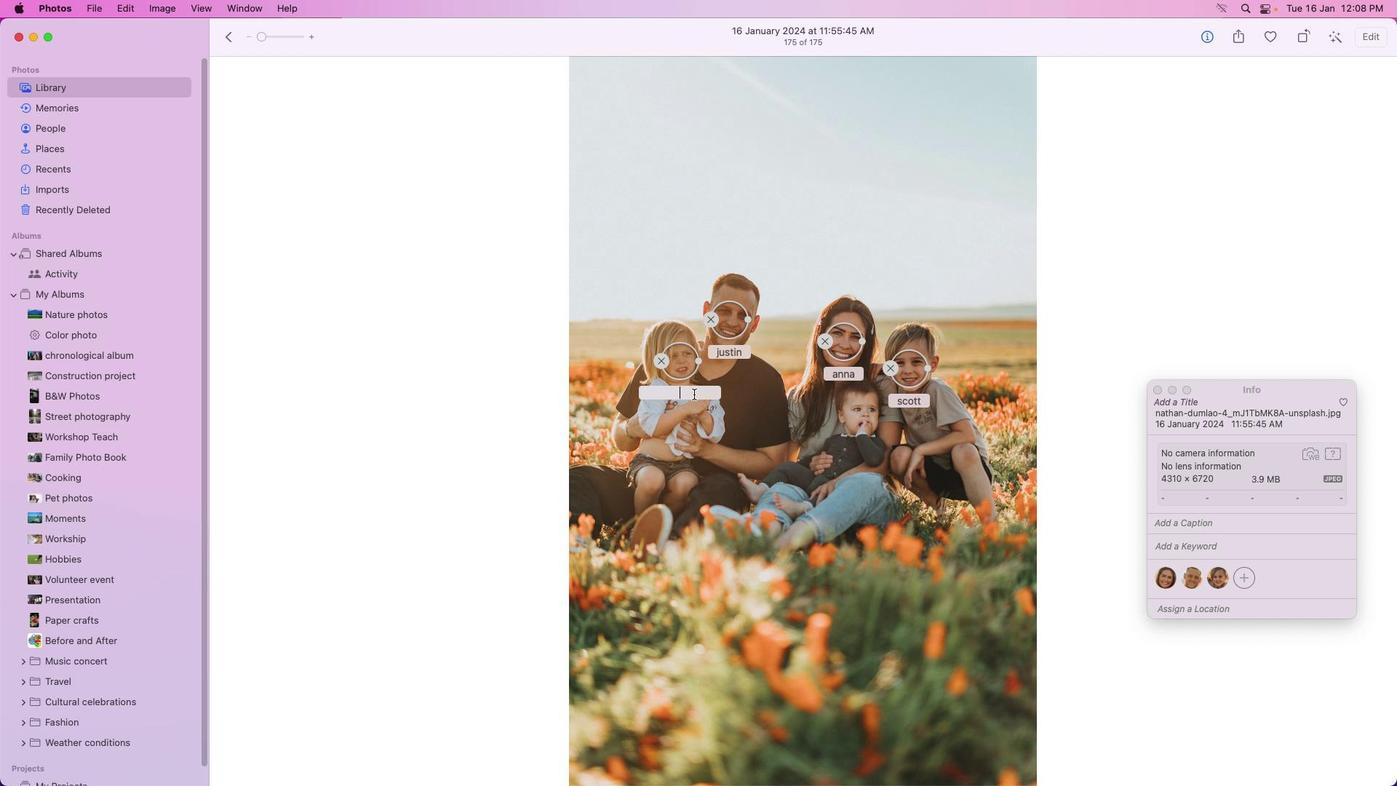 
Action: Key pressed 'h''e''l''e''n'Key.enter
Screenshot: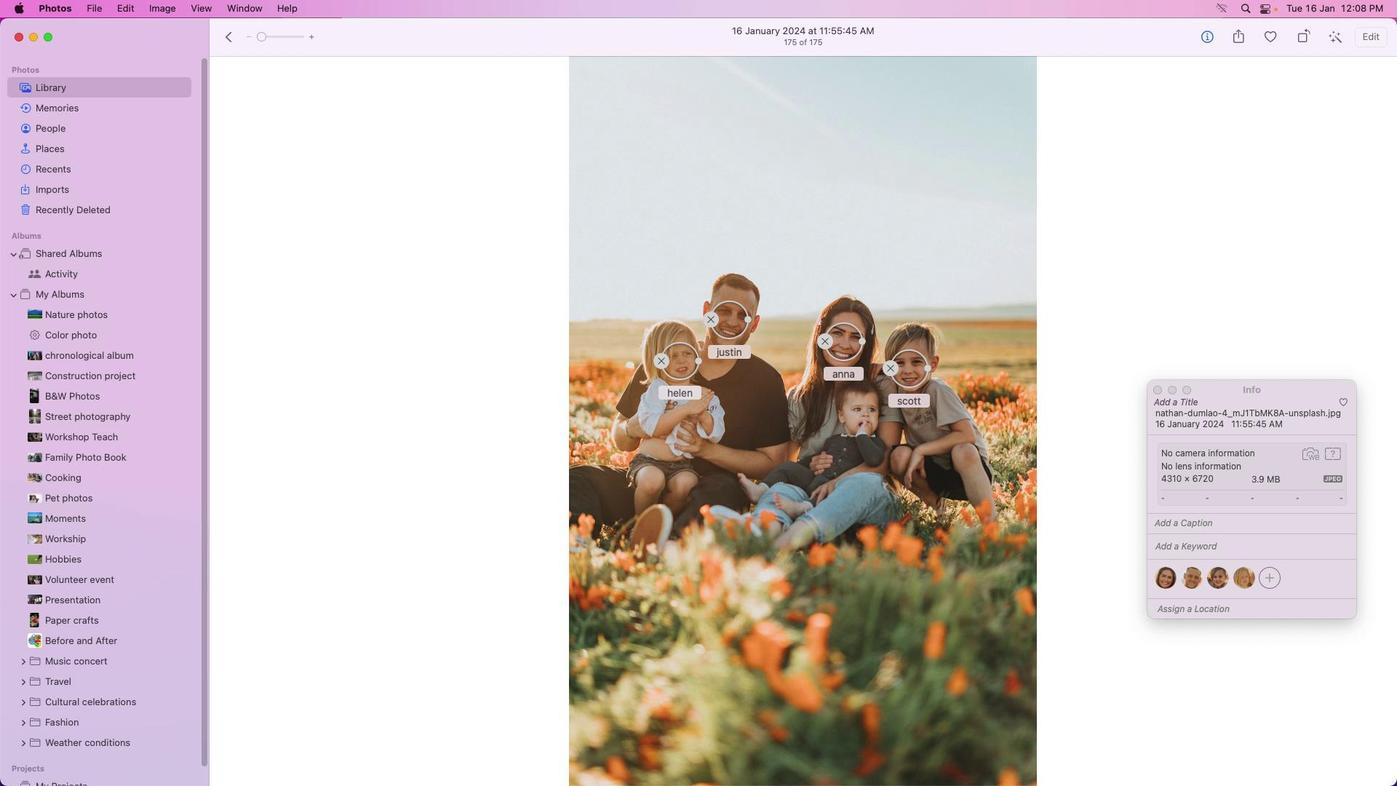 
Action: Mouse moved to (1158, 388)
Screenshot: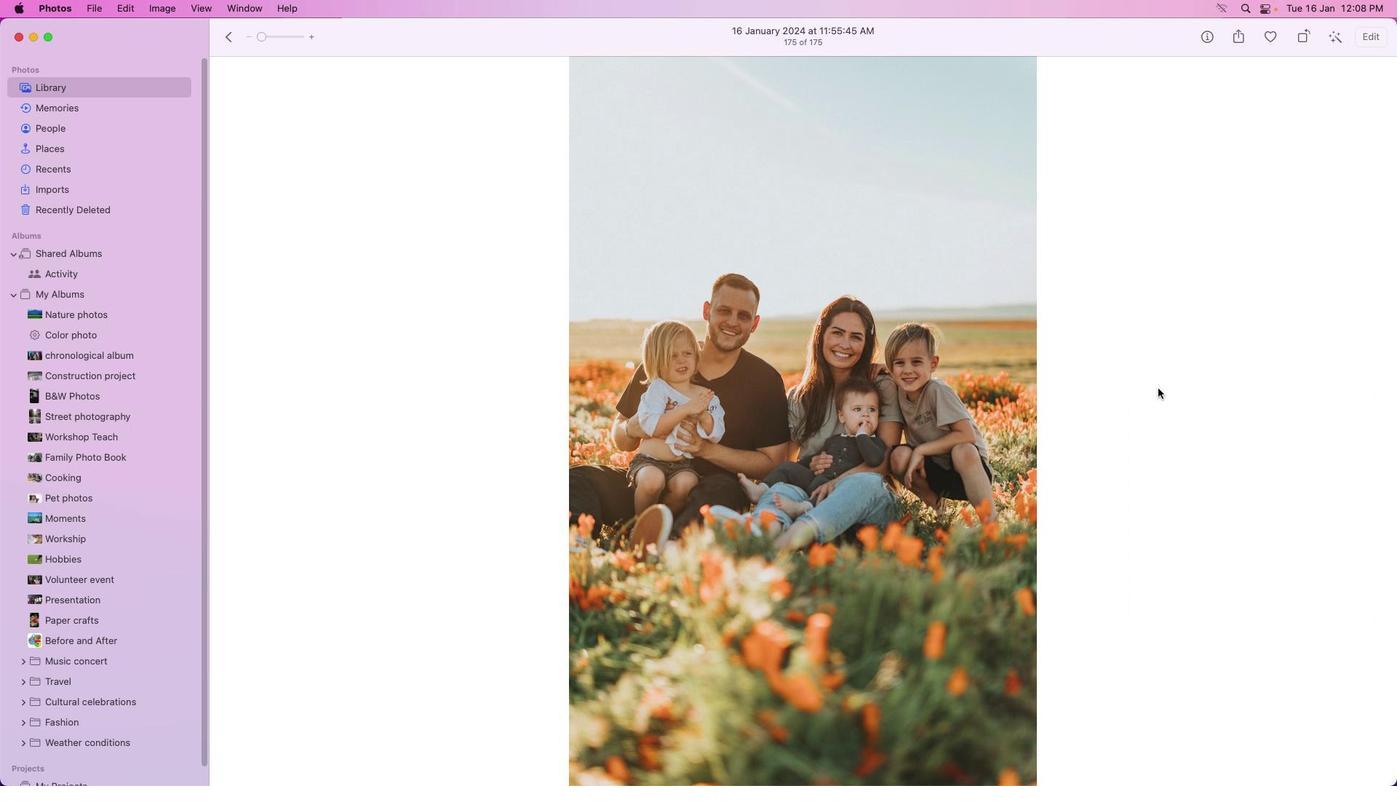 
Action: Mouse pressed left at (1158, 388)
Screenshot: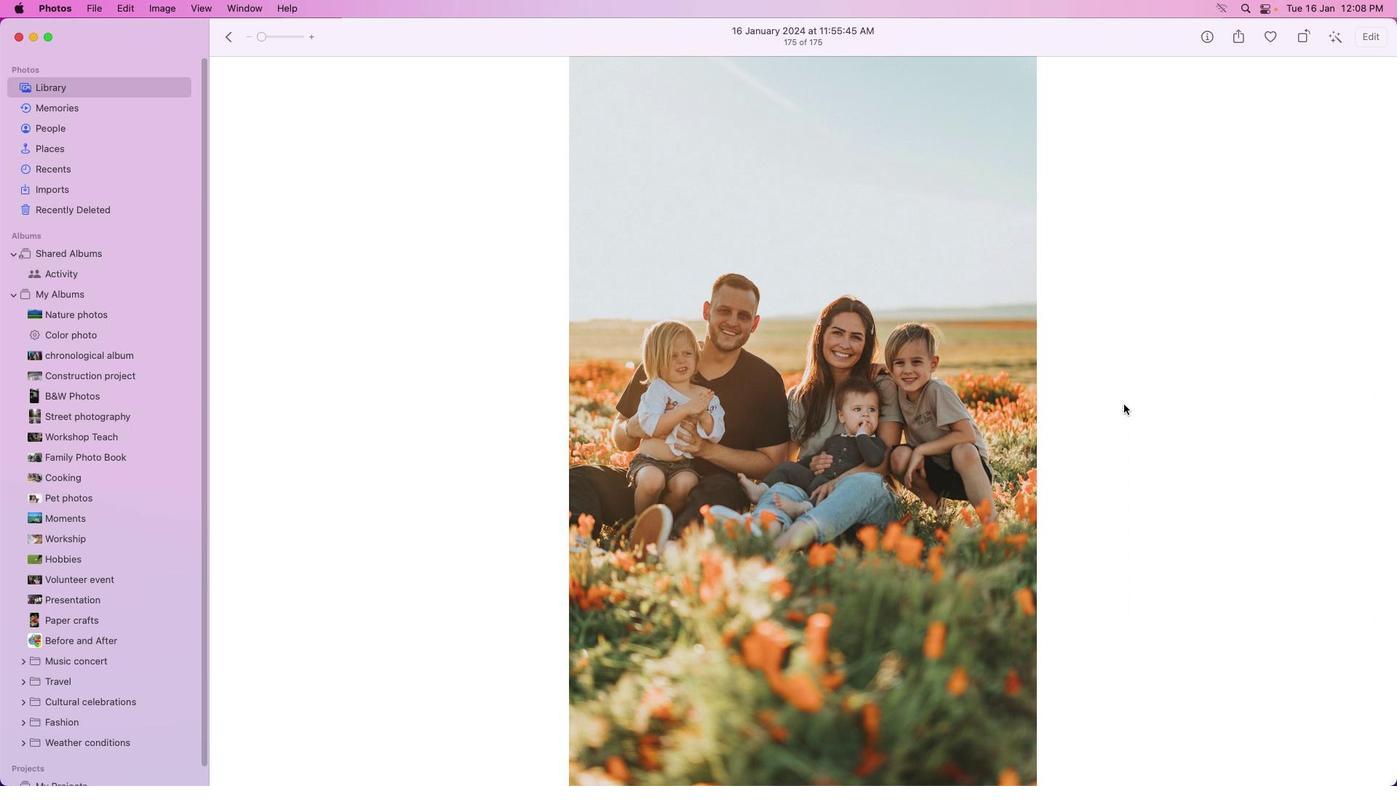 
Action: Mouse moved to (89, 129)
Screenshot: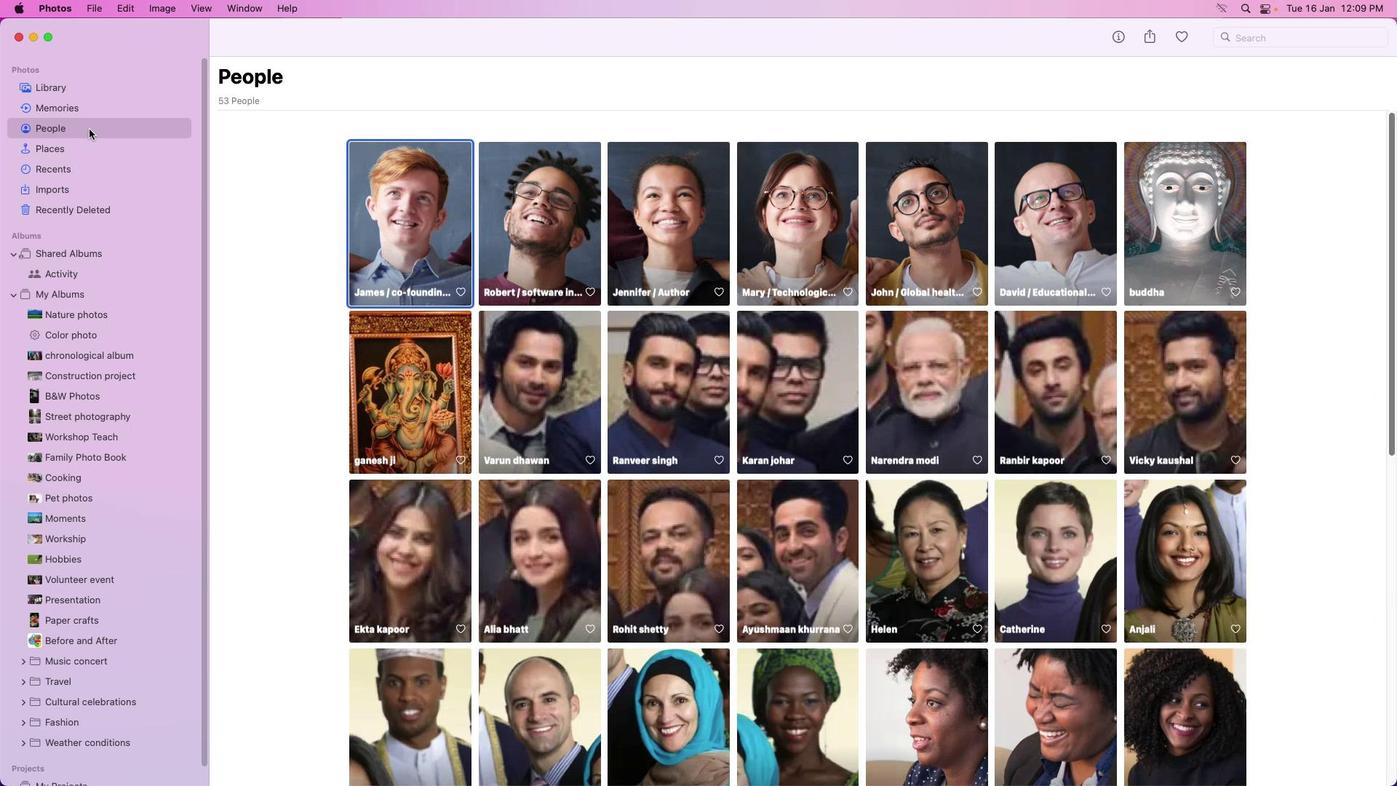 
Action: Mouse pressed left at (89, 129)
Screenshot: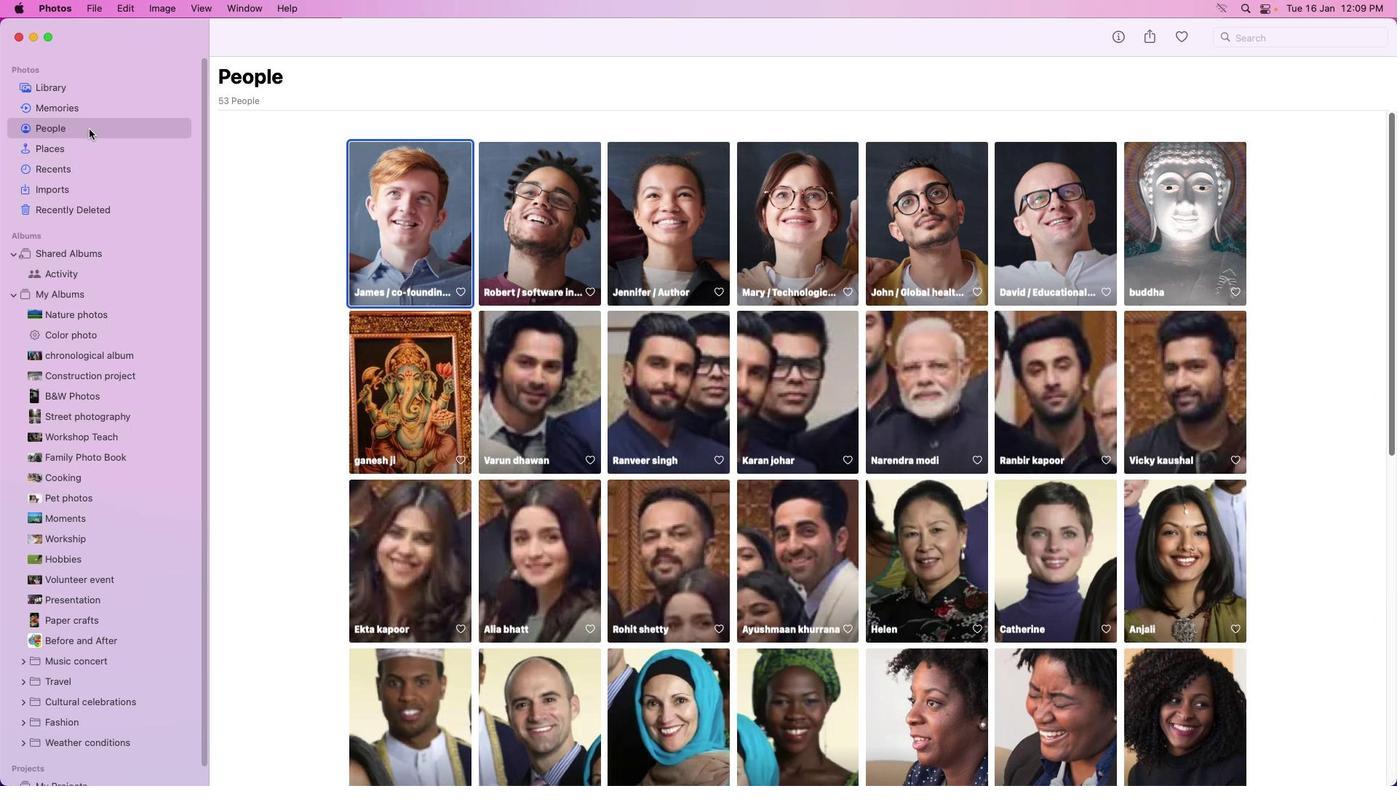 
Action: Mouse moved to (984, 443)
Screenshot: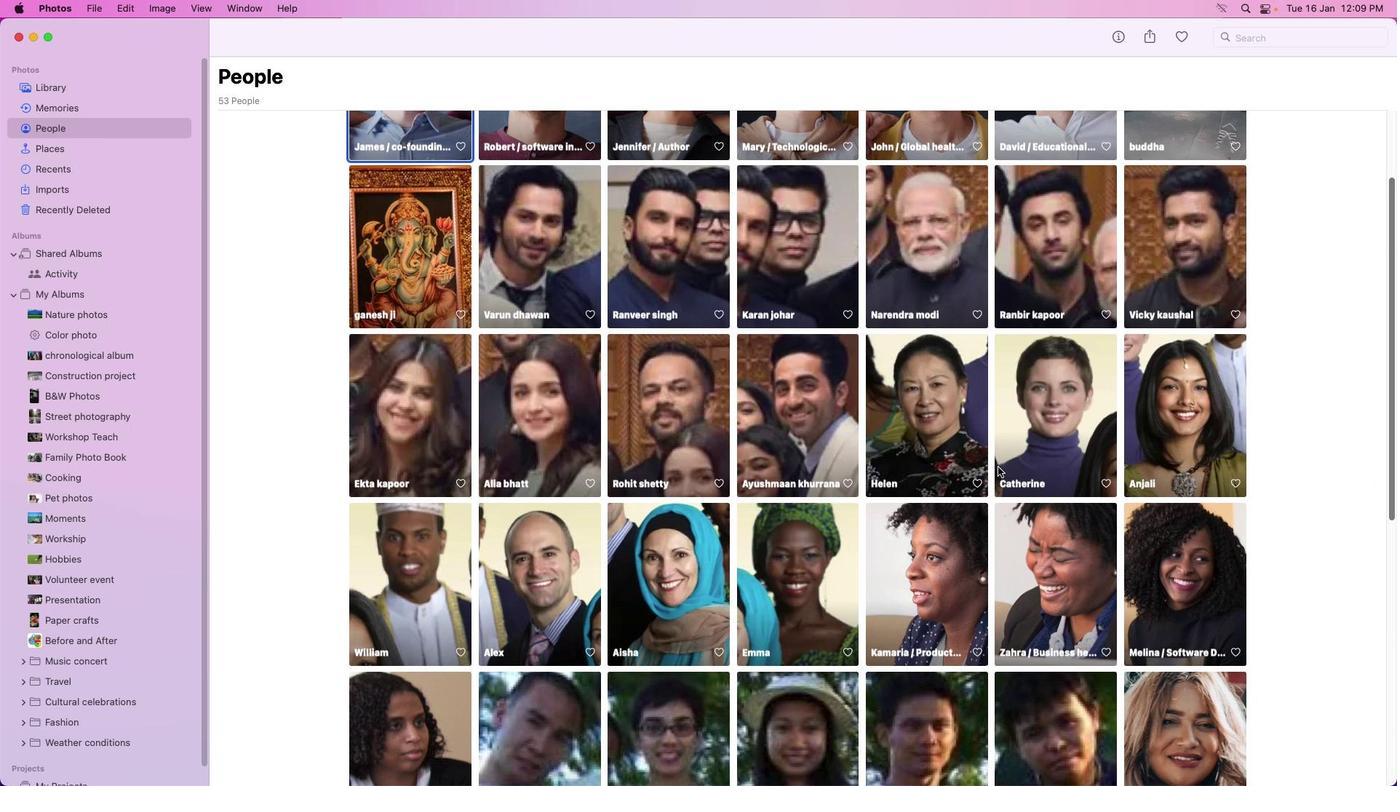 
Action: Mouse scrolled (984, 443) with delta (0, 0)
